 Task: Change the background image of the Trello board multiple times.
Action: Mouse scrolled (1025, 189) with delta (0, 0)
Screenshot: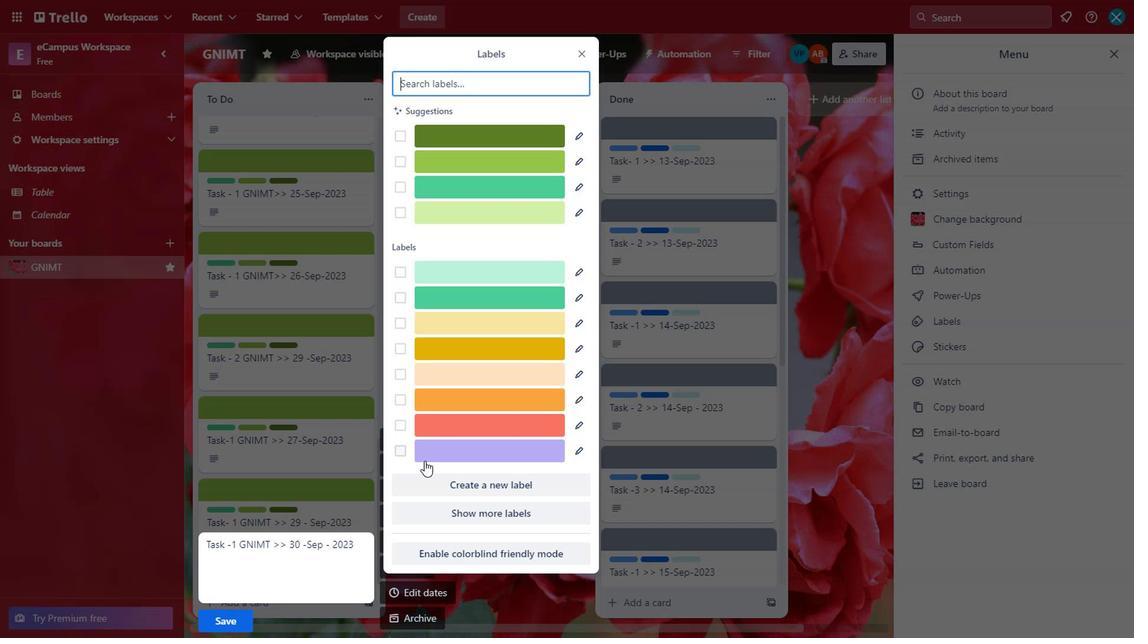 
Action: Mouse scrolled (1025, 189) with delta (0, 0)
Screenshot: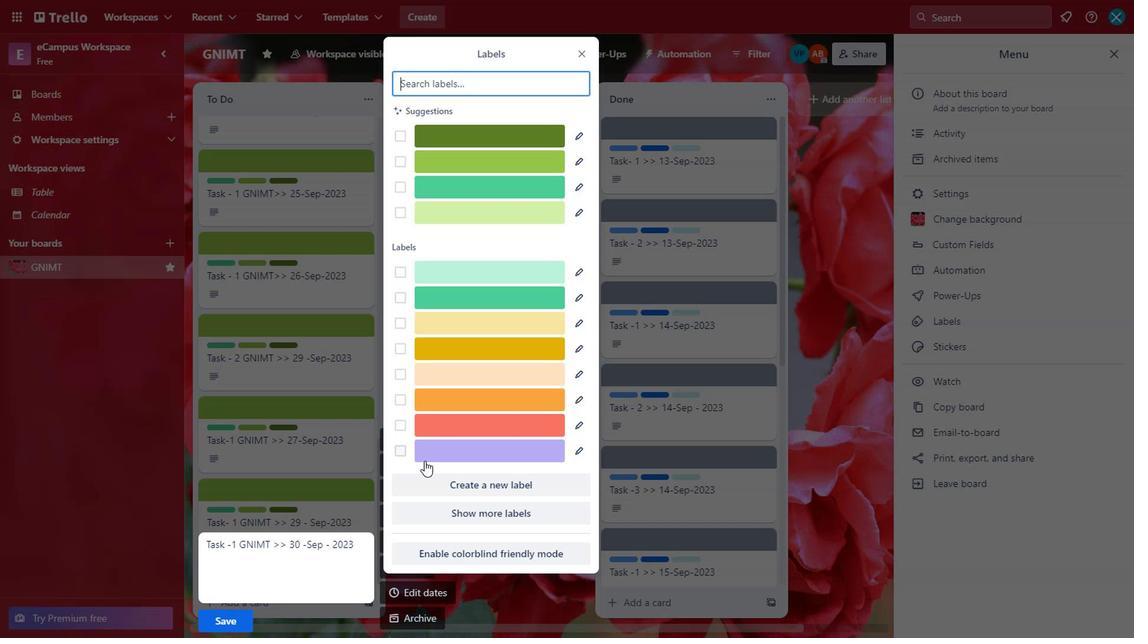 
Action: Mouse scrolled (1025, 189) with delta (0, 0)
Screenshot: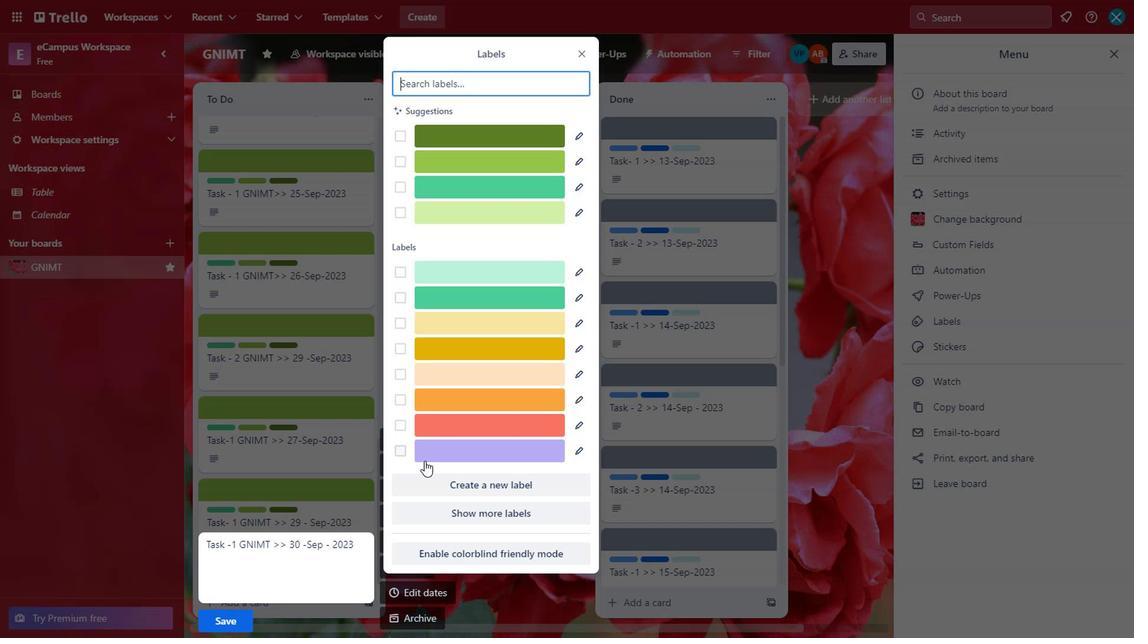
Action: Mouse scrolled (1025, 189) with delta (0, 0)
Screenshot: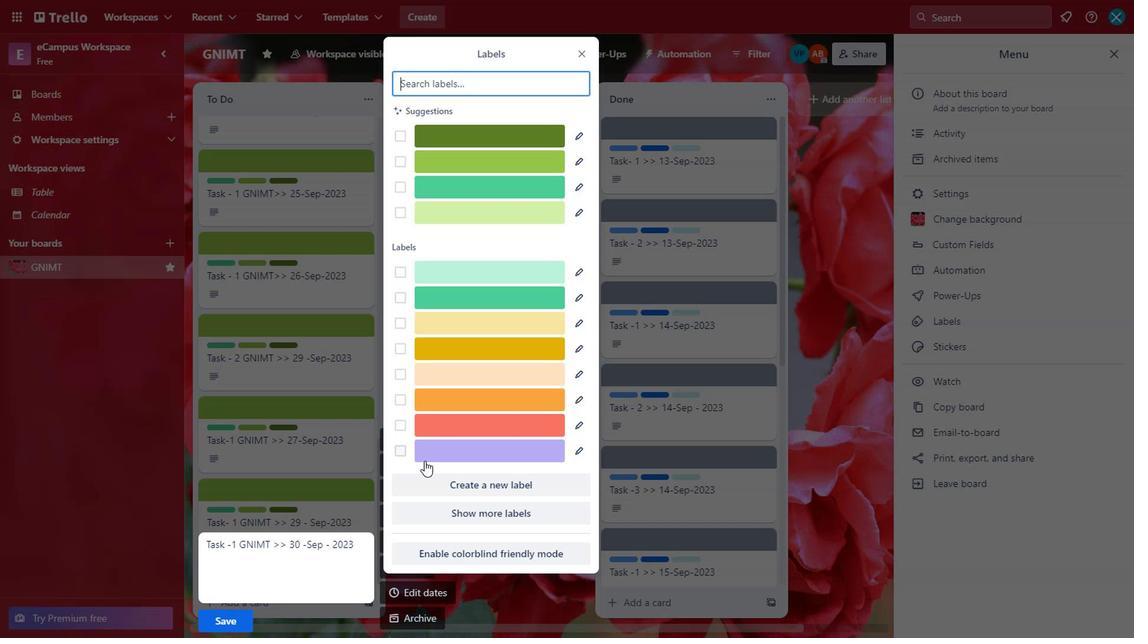 
Action: Mouse moved to (1026, 192)
Screenshot: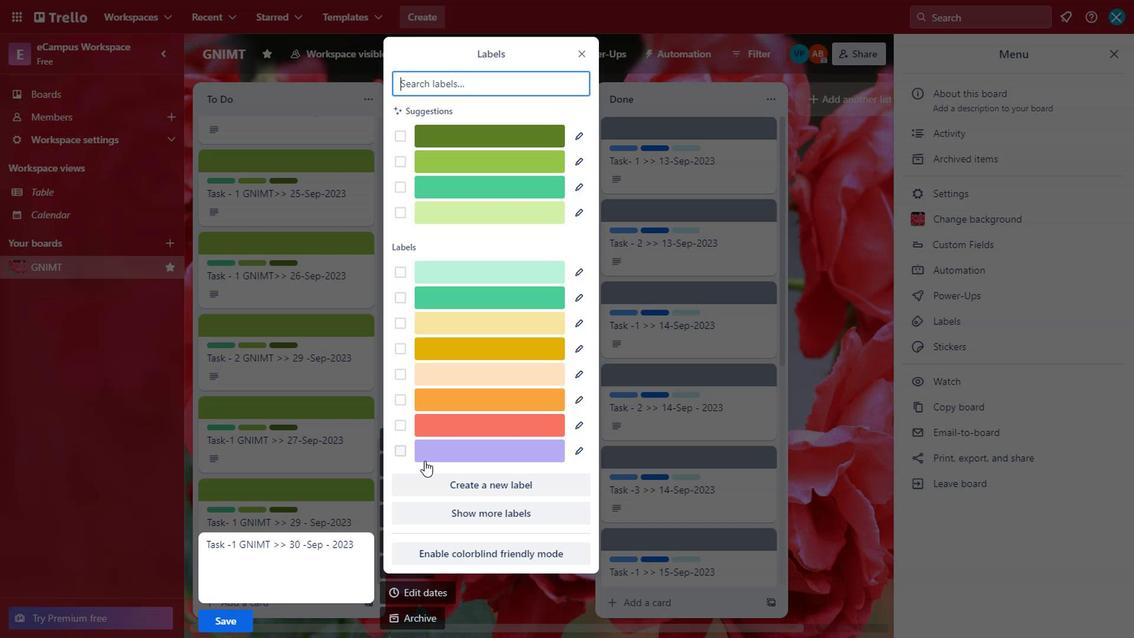 
Action: Mouse scrolled (1026, 192) with delta (0, 0)
Screenshot: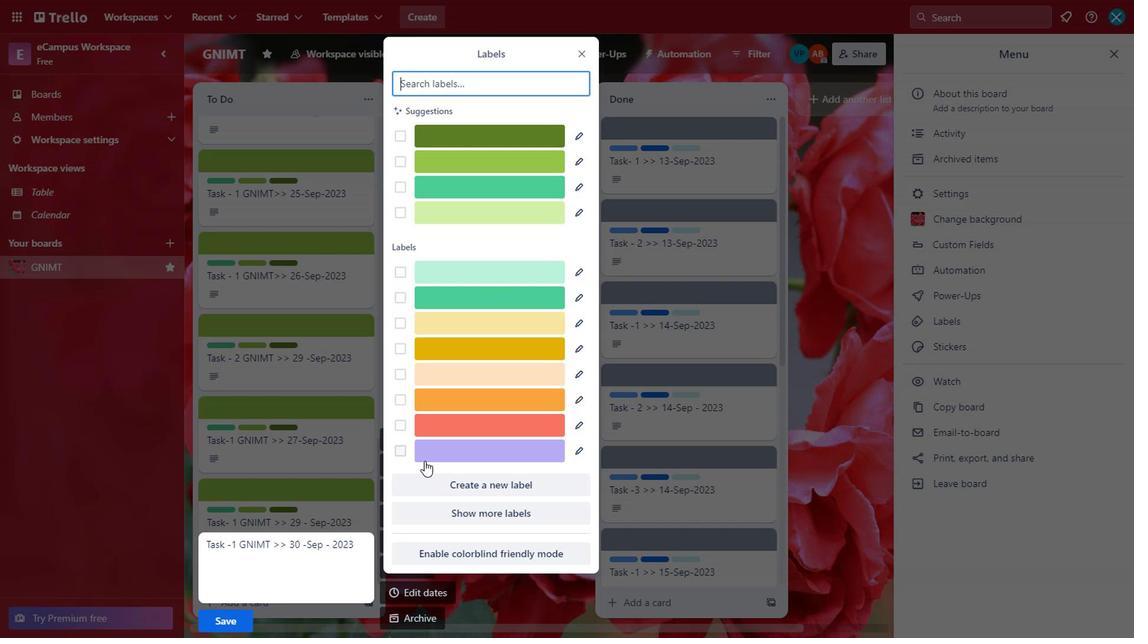 
Action: Mouse scrolled (1026, 192) with delta (0, 0)
Screenshot: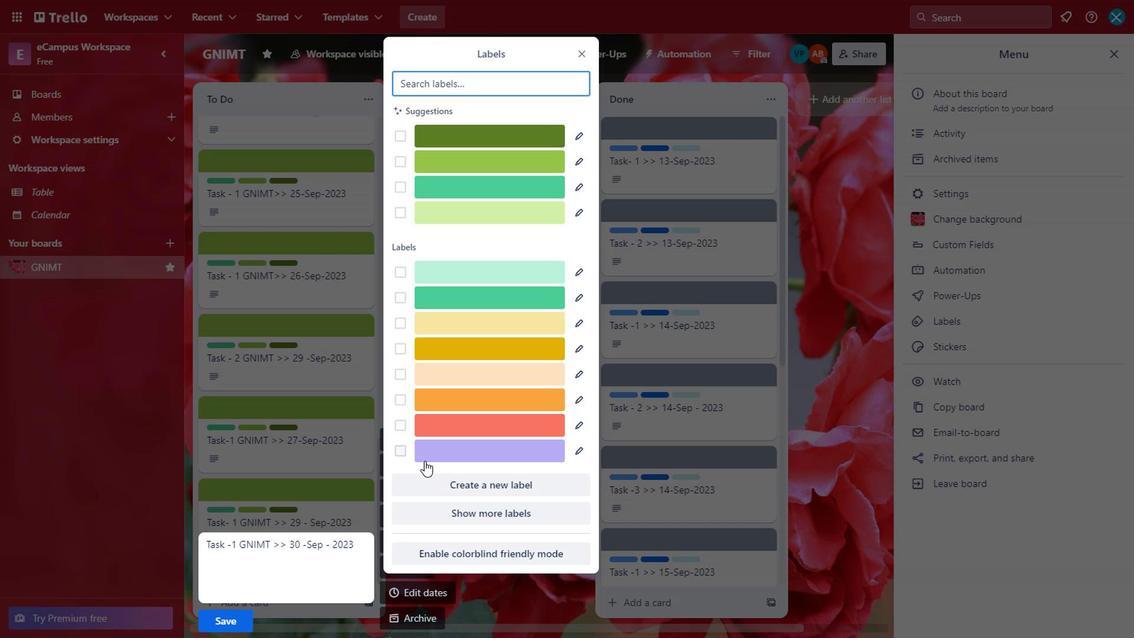 
Action: Mouse moved to (1015, 181)
Screenshot: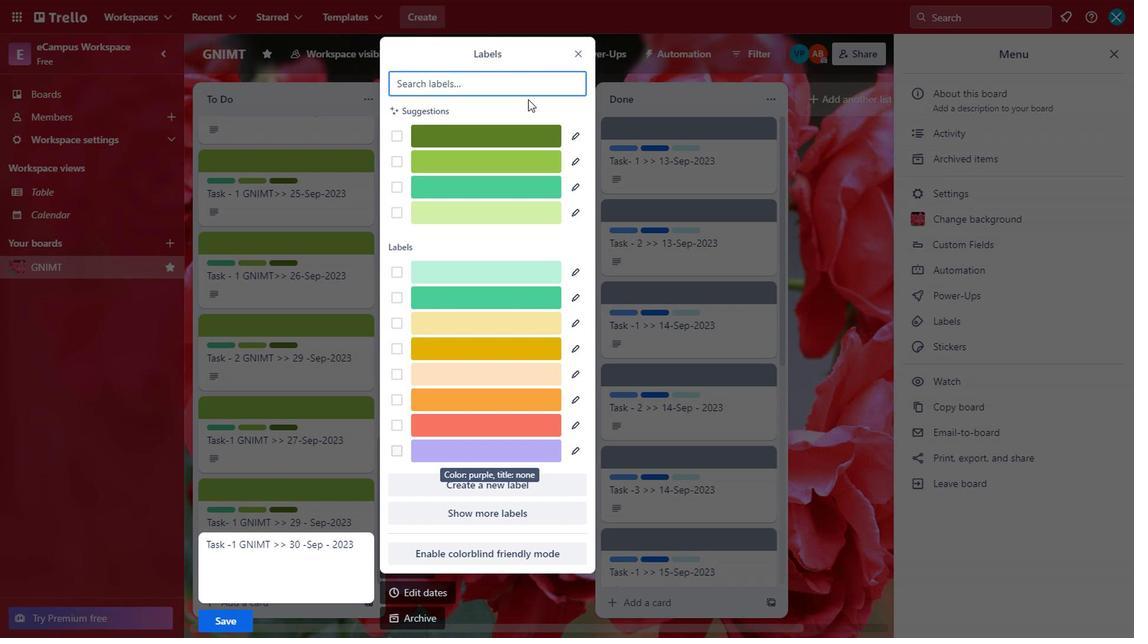 
Action: Mouse pressed left at (1015, 181)
Screenshot: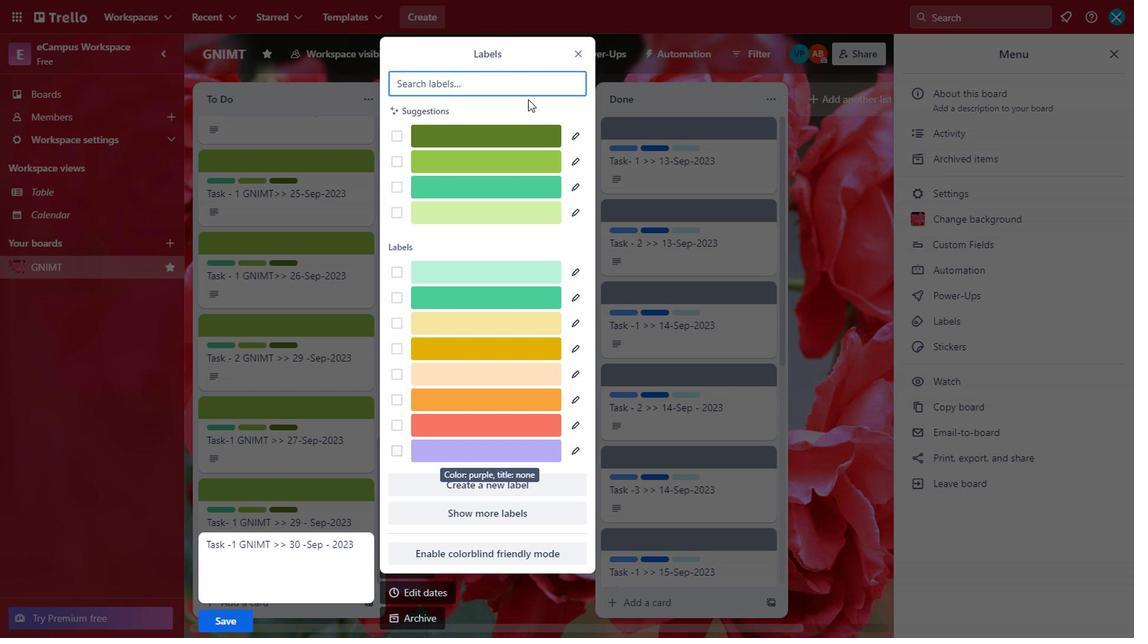 
Action: Mouse moved to (983, 238)
Screenshot: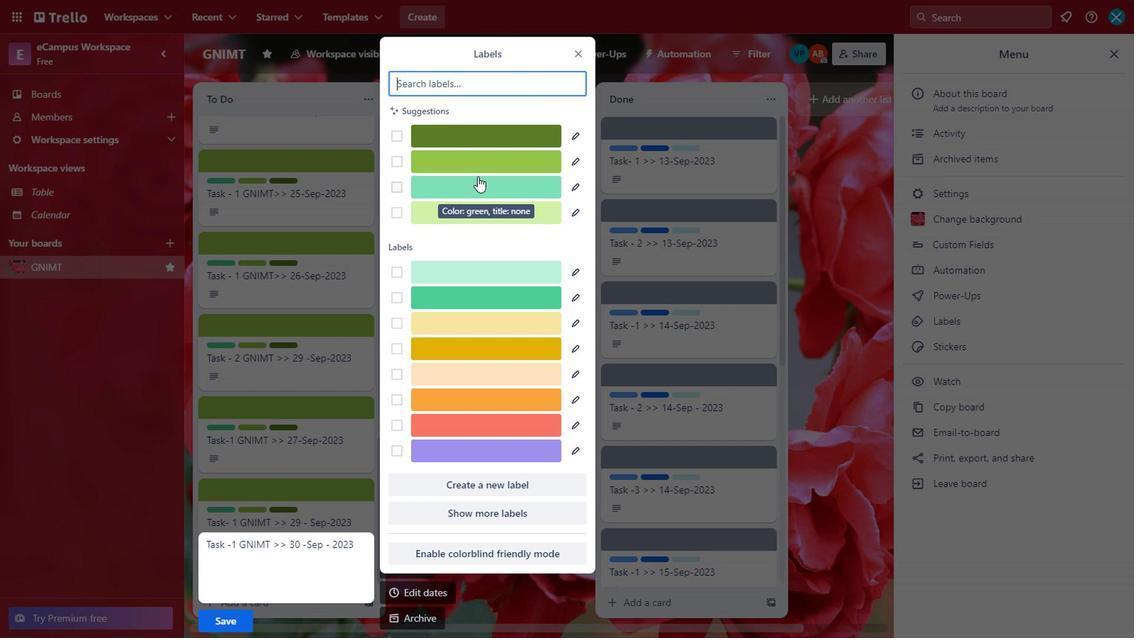 
Action: Mouse pressed left at (983, 238)
Screenshot: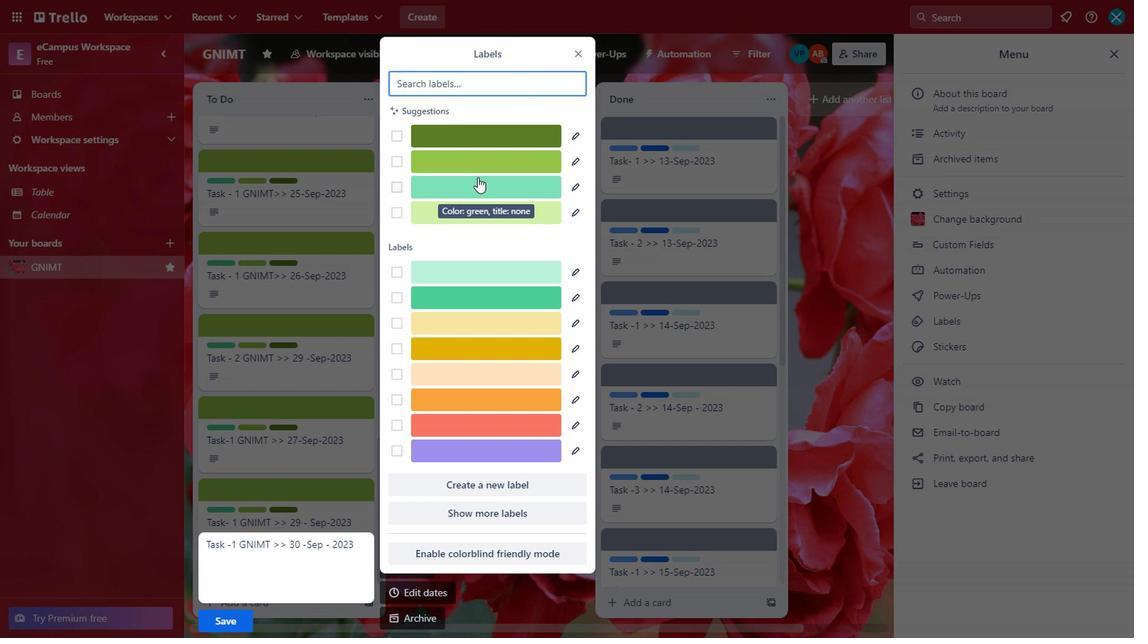 
Action: Mouse moved to (956, 392)
Screenshot: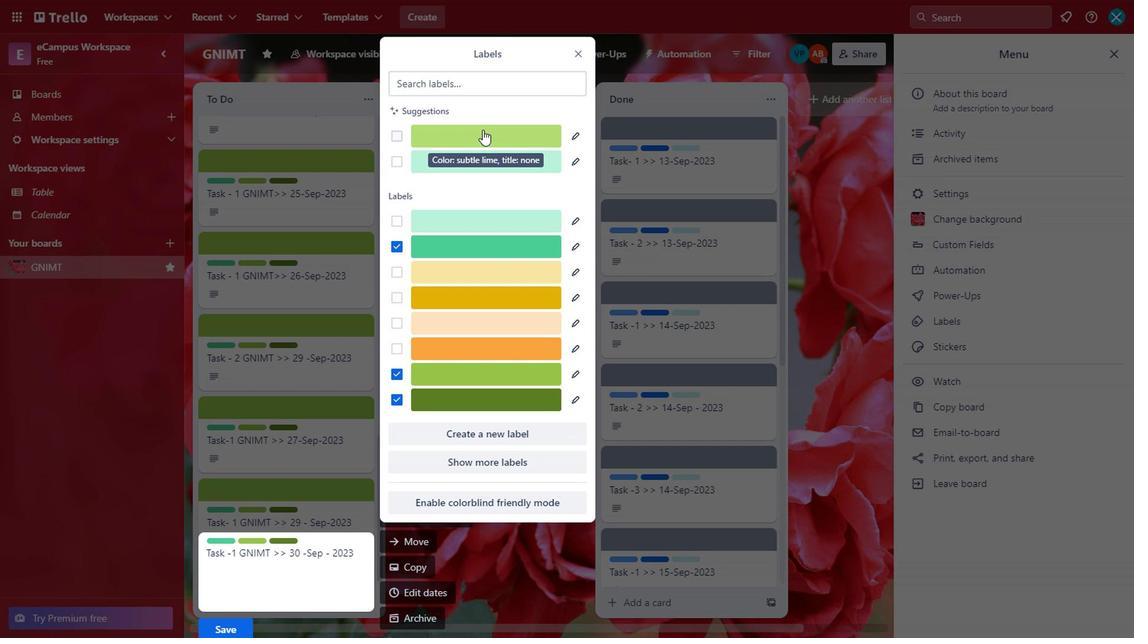 
Action: Mouse pressed left at (956, 392)
Screenshot: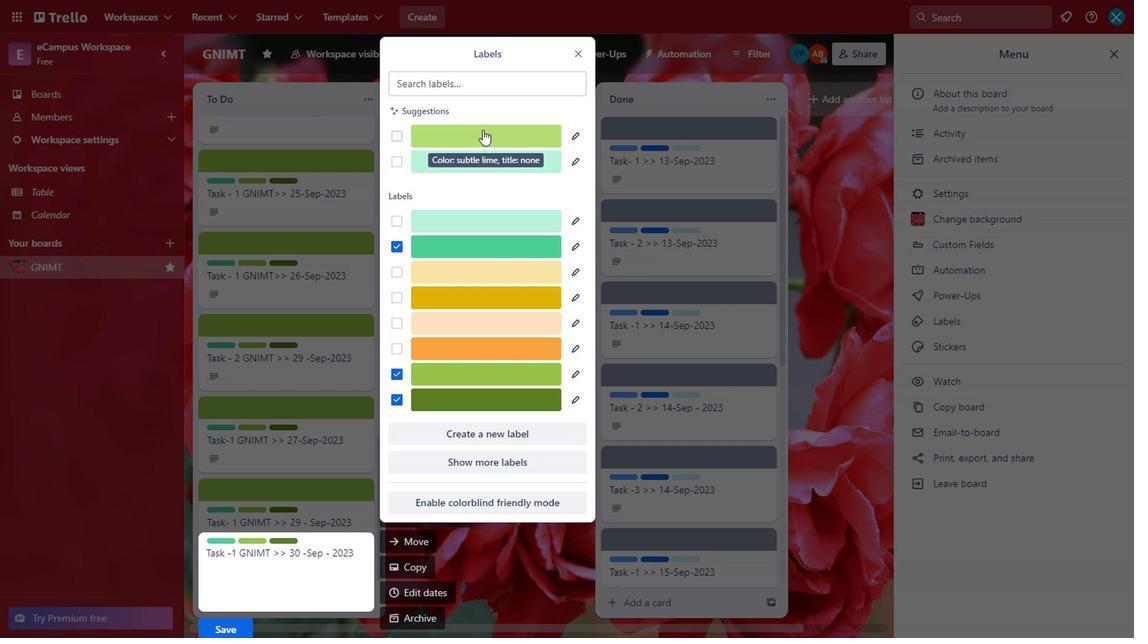 
Action: Mouse moved to (954, 403)
Screenshot: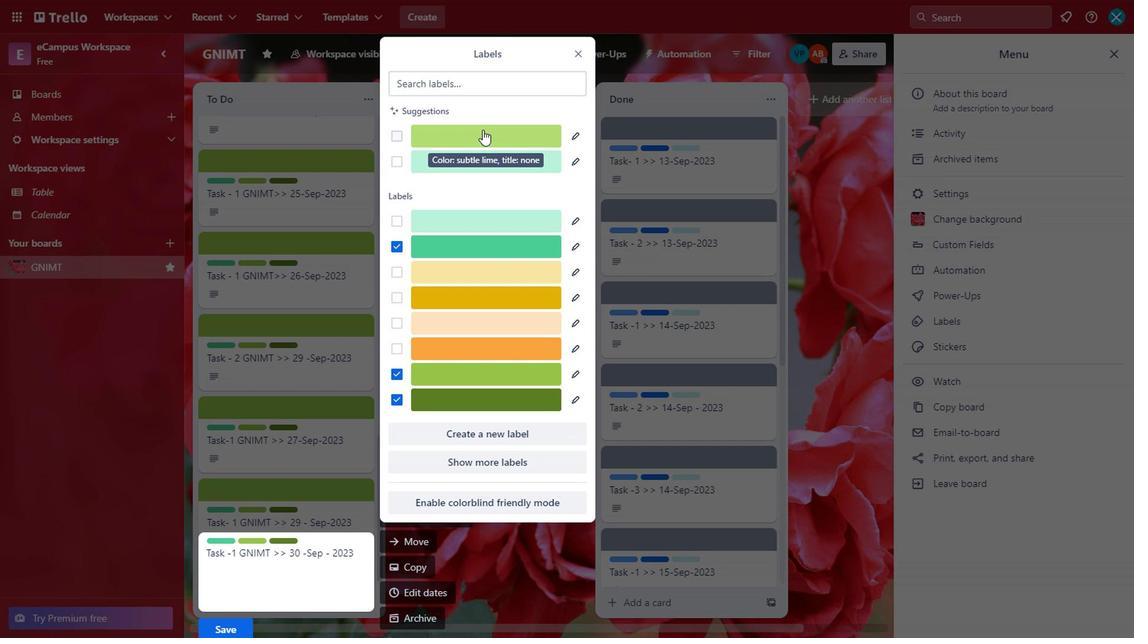 
Action: Mouse pressed left at (954, 403)
Screenshot: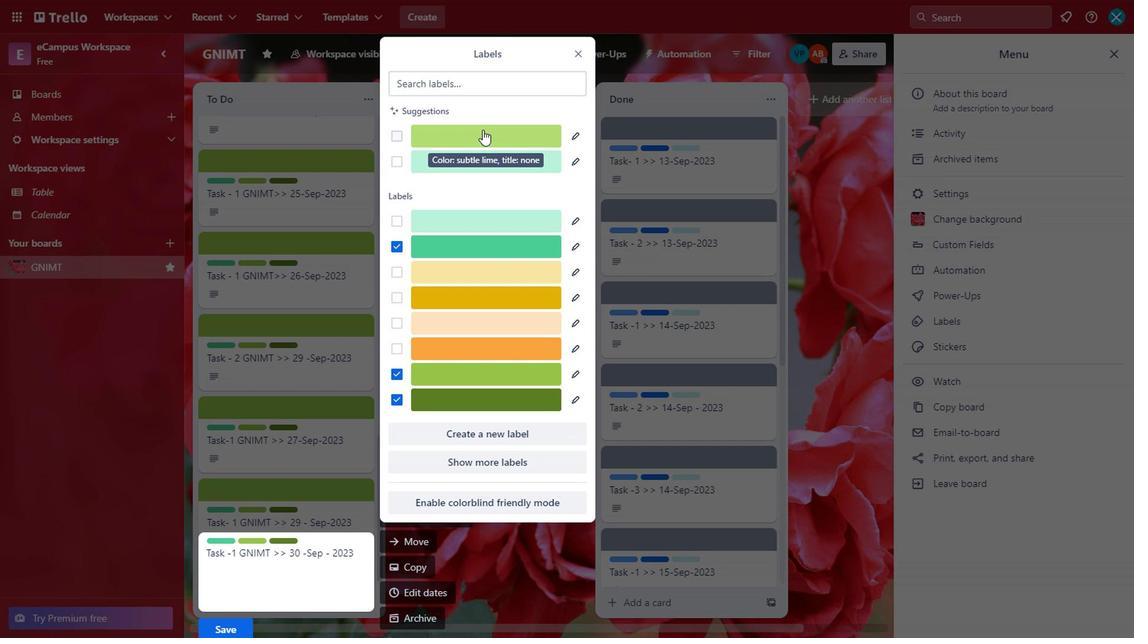 
Action: Mouse moved to (954, 418)
Screenshot: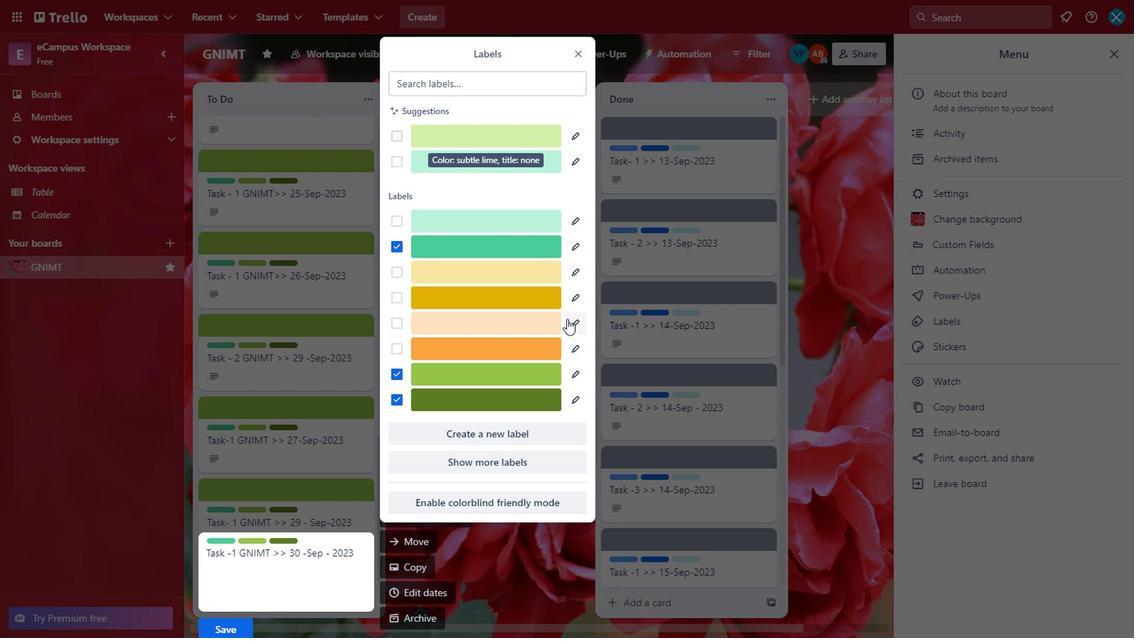 
Action: Mouse pressed left at (954, 418)
Screenshot: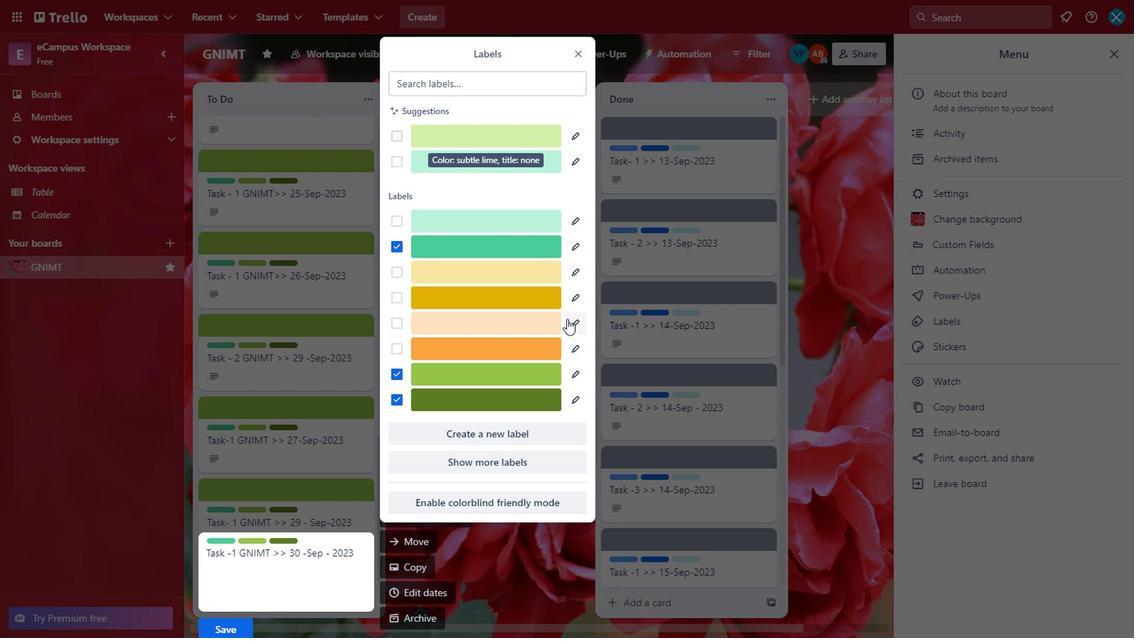 
Action: Mouse moved to (889, 470)
Screenshot: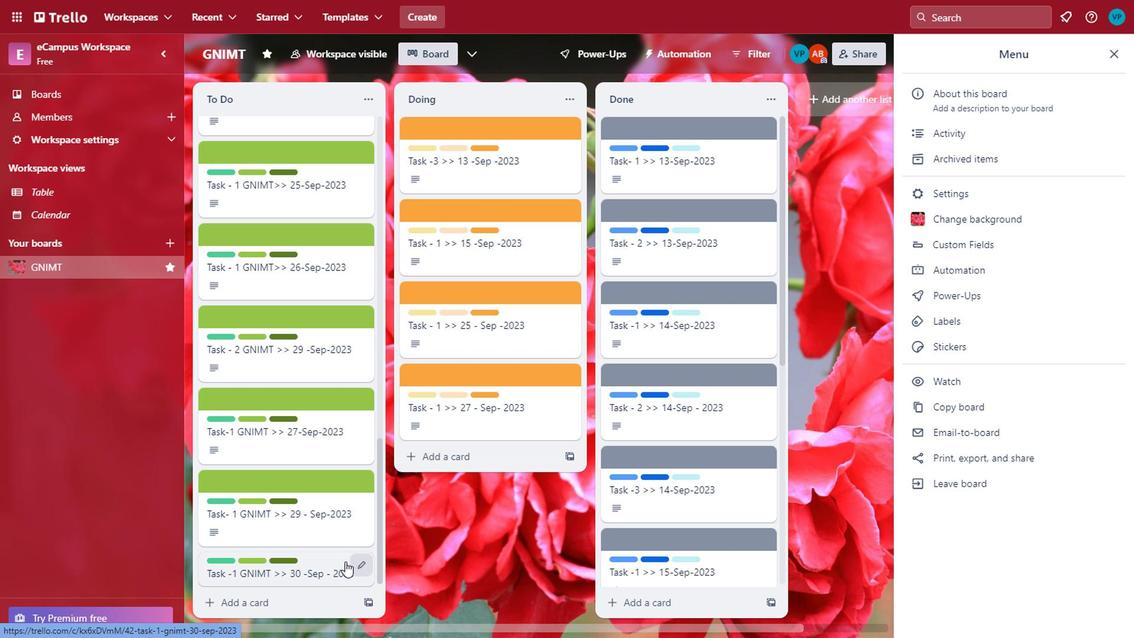 
Action: Mouse pressed left at (889, 470)
Screenshot: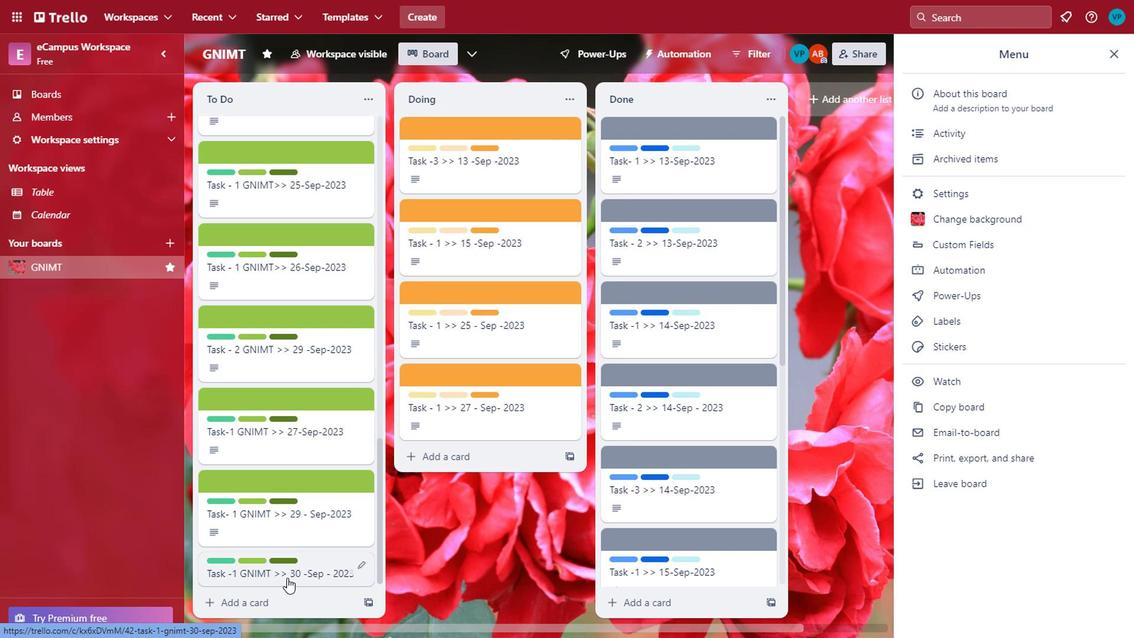 
Action: Mouse moved to (1019, 186)
Screenshot: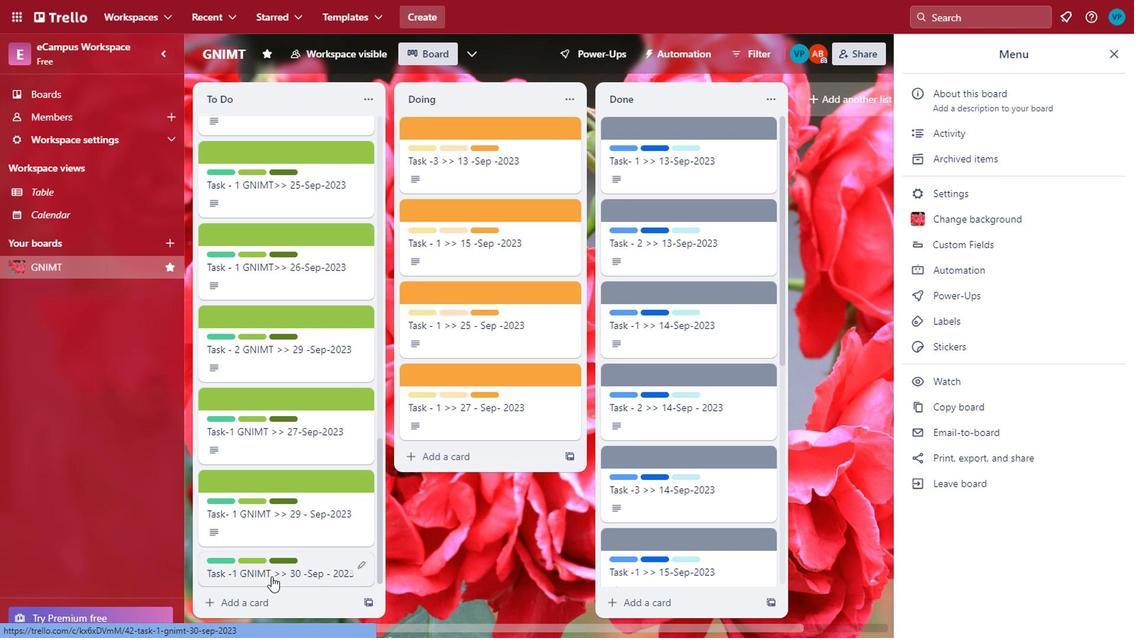 
Action: Mouse scrolled (1019, 187) with delta (0, 0)
Screenshot: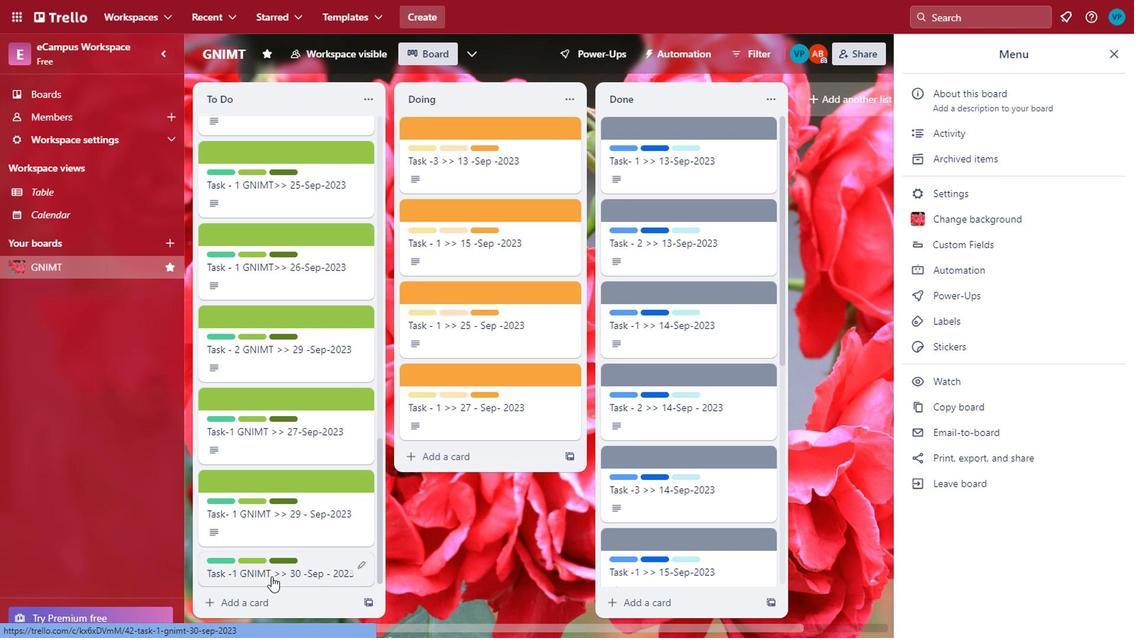 
Action: Mouse scrolled (1019, 187) with delta (0, 0)
Screenshot: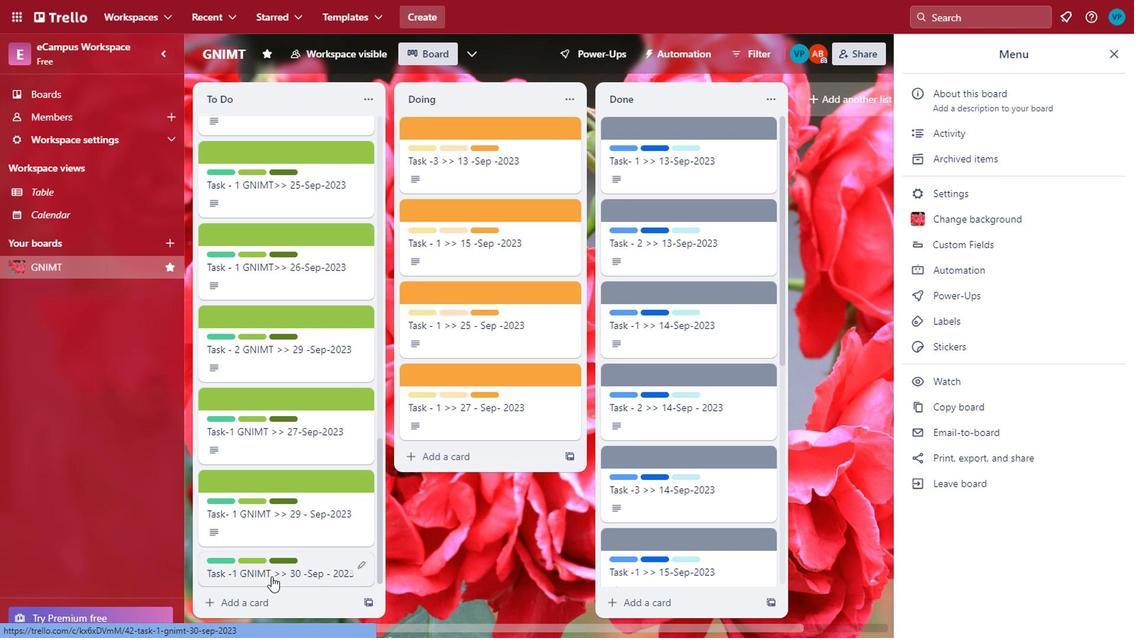 
Action: Mouse moved to (1019, 187)
Screenshot: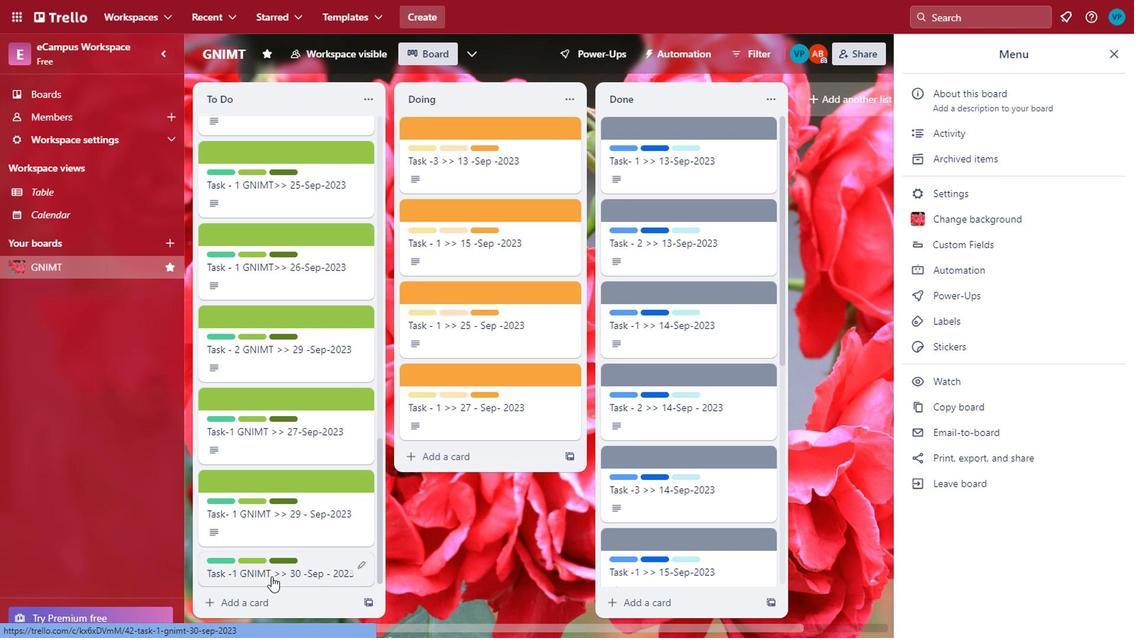 
Action: Mouse scrolled (1019, 187) with delta (0, 0)
Screenshot: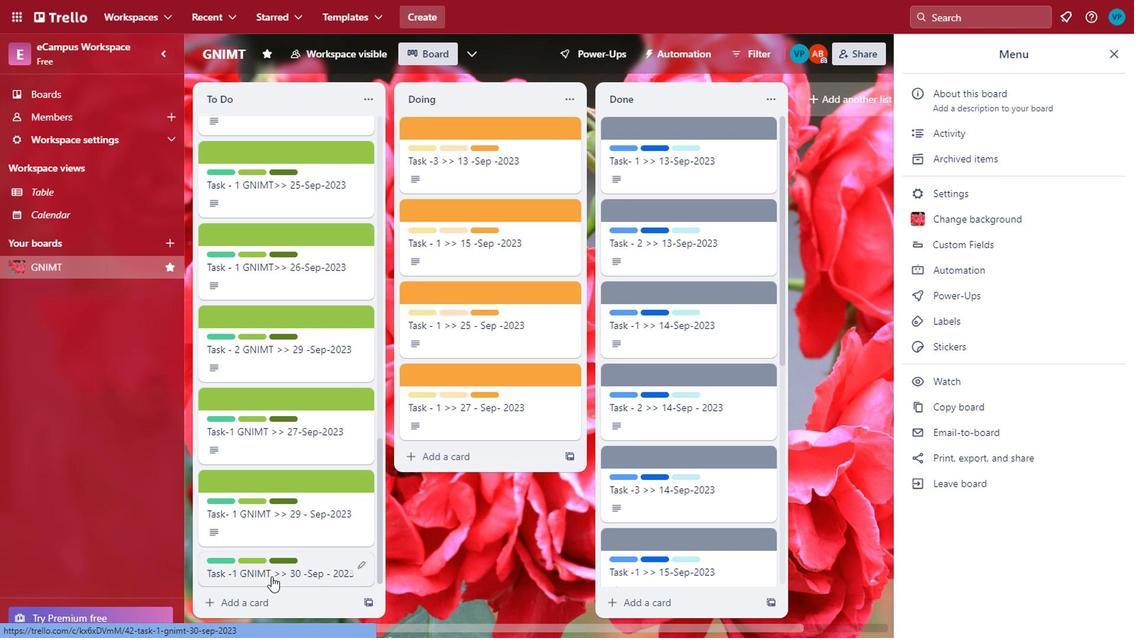 
Action: Mouse moved to (1059, 175)
Screenshot: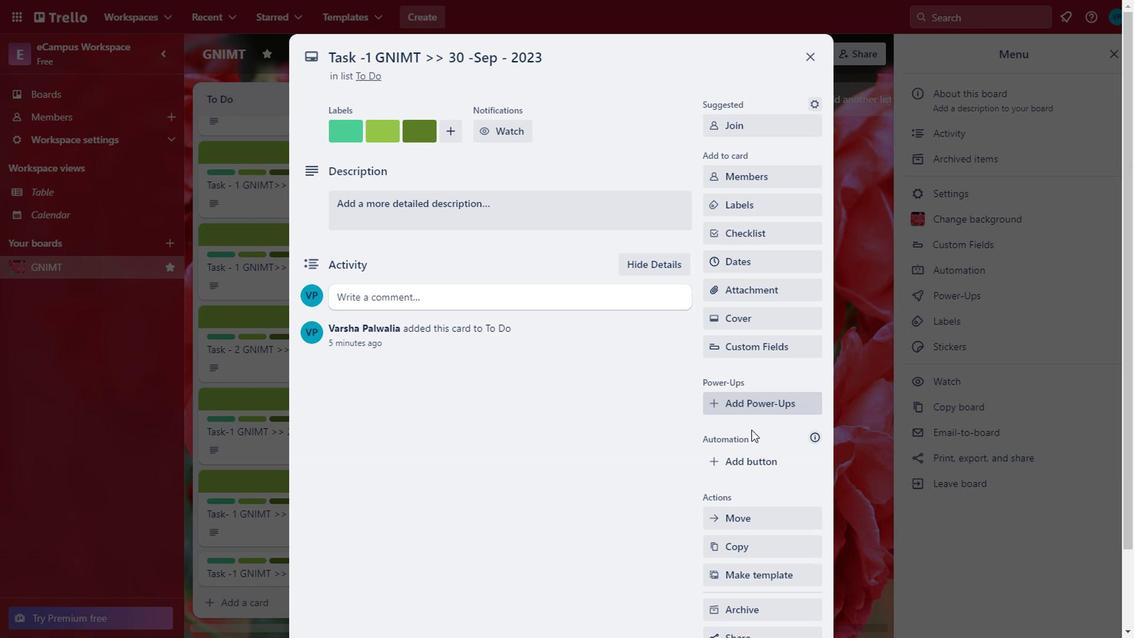 
Action: Mouse pressed left at (1059, 175)
Screenshot: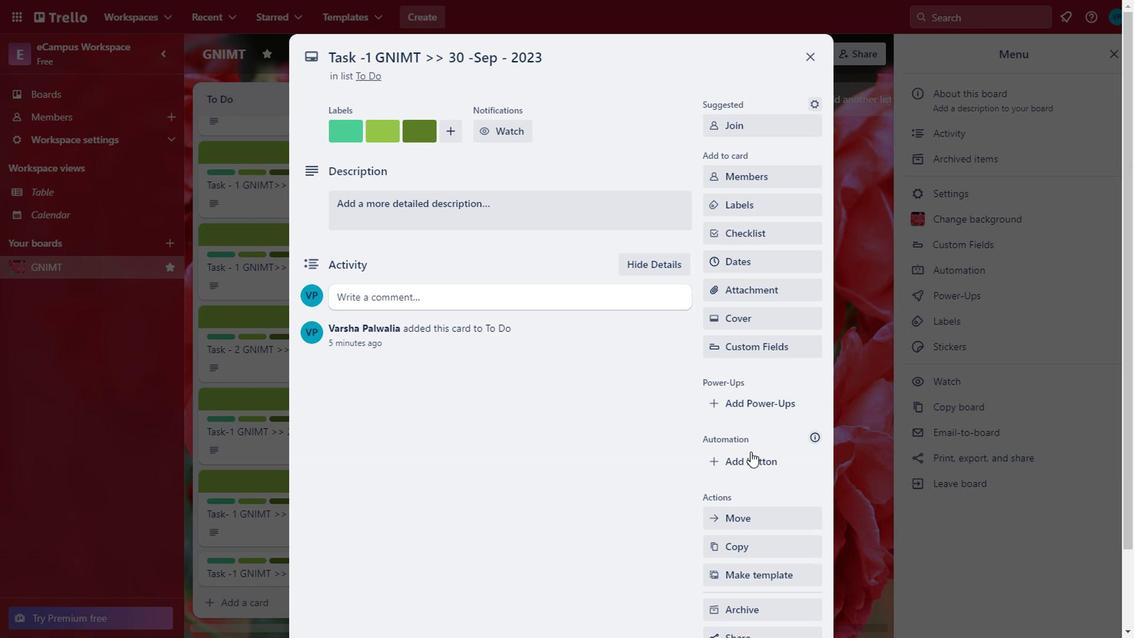 
Action: Mouse moved to (821, 319)
Screenshot: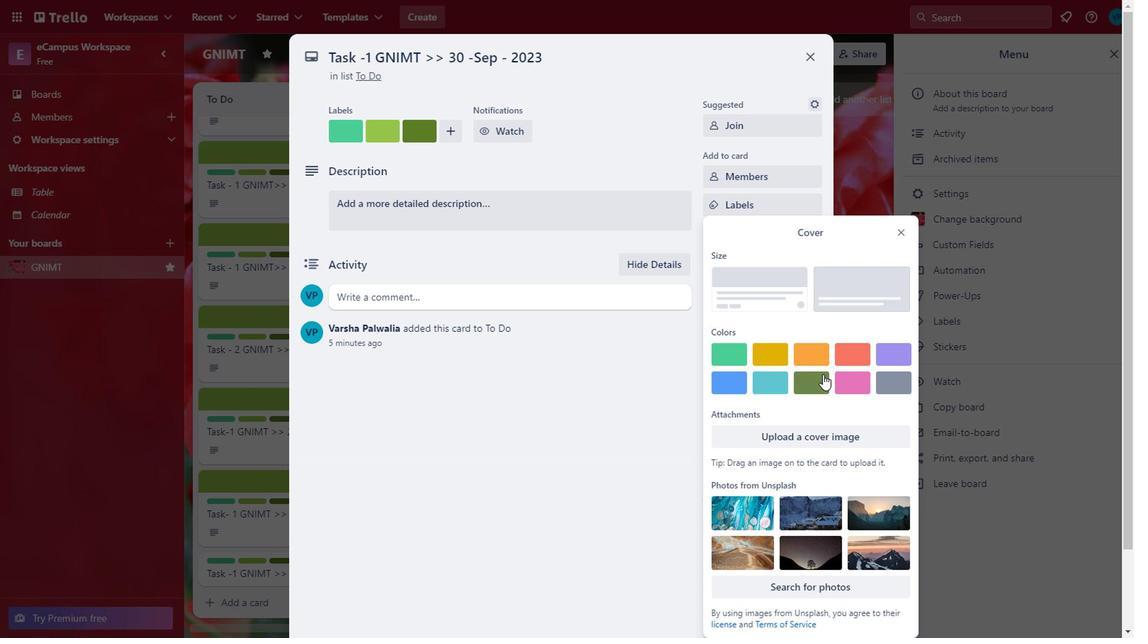 
Action: Mouse pressed left at (821, 319)
Screenshot: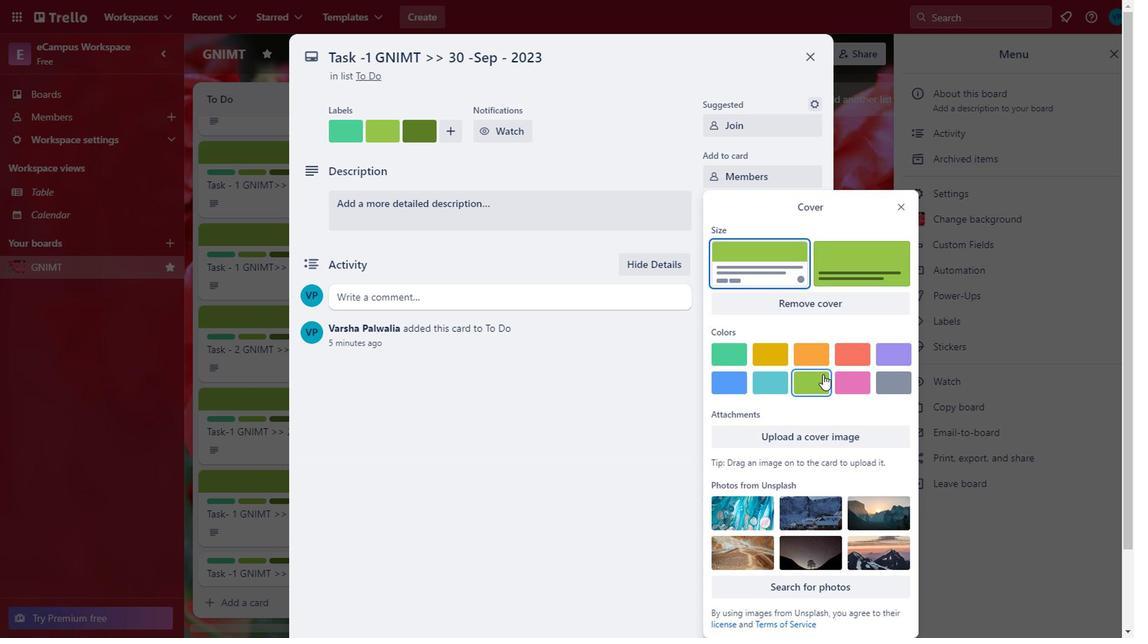 
Action: Mouse moved to (784, 285)
Screenshot: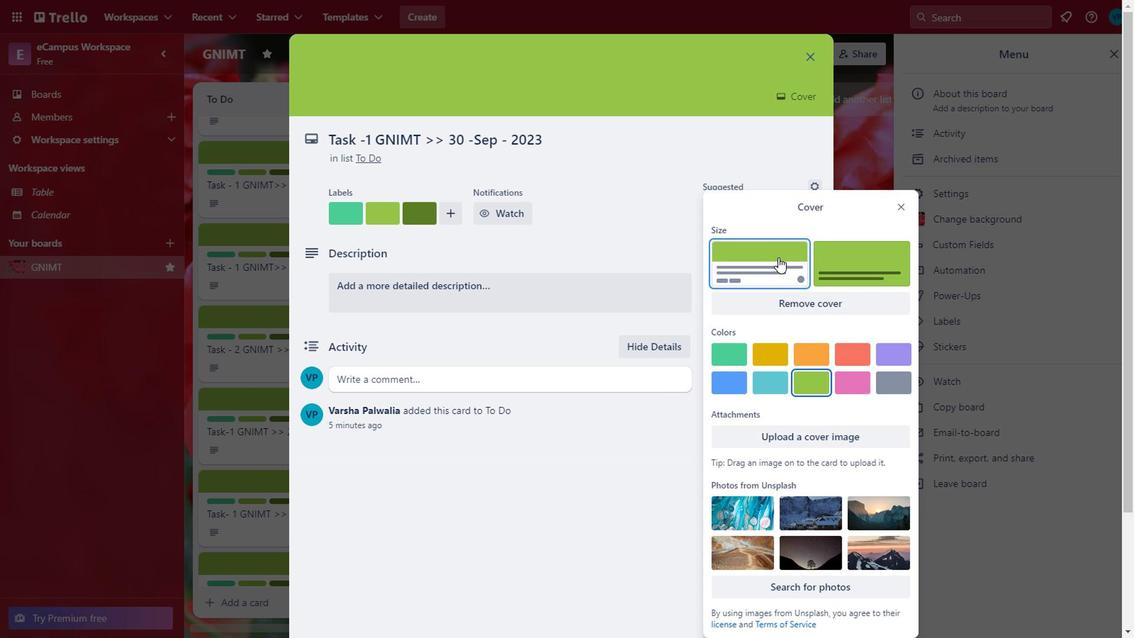 
Action: Mouse pressed left at (784, 285)
Screenshot: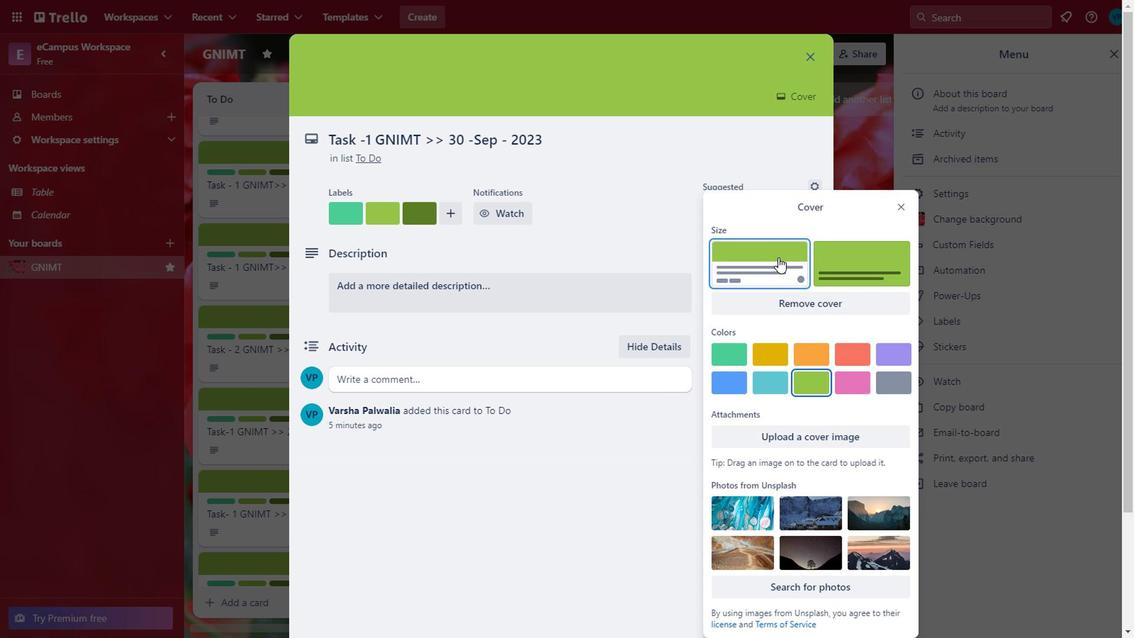 
Action: Mouse moved to (807, 349)
Screenshot: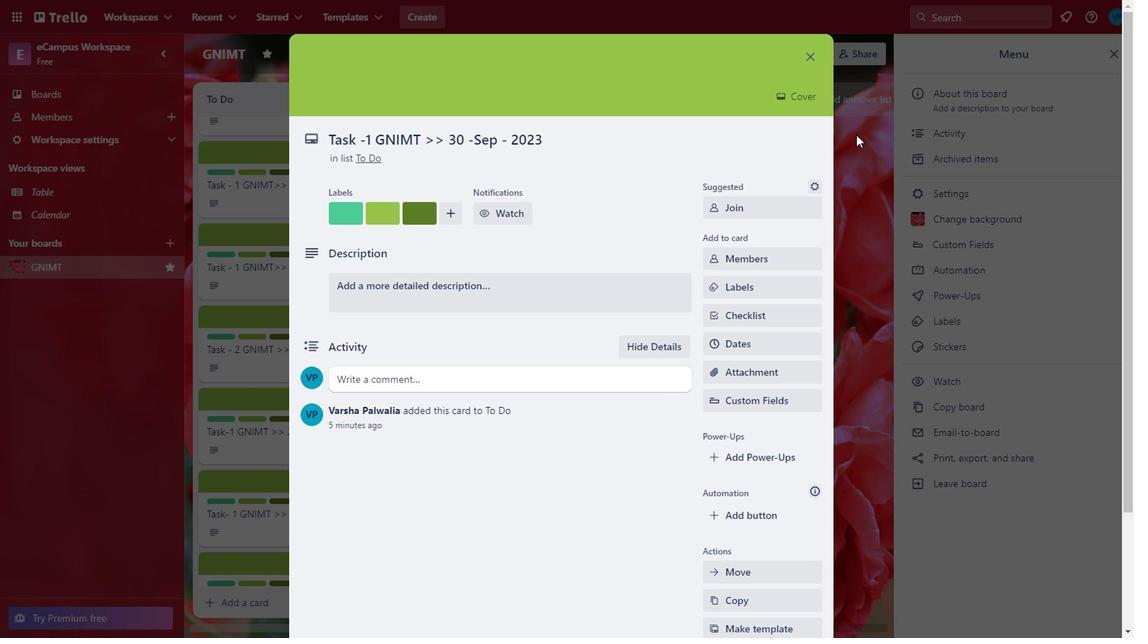 
Action: Mouse pressed left at (807, 349)
Screenshot: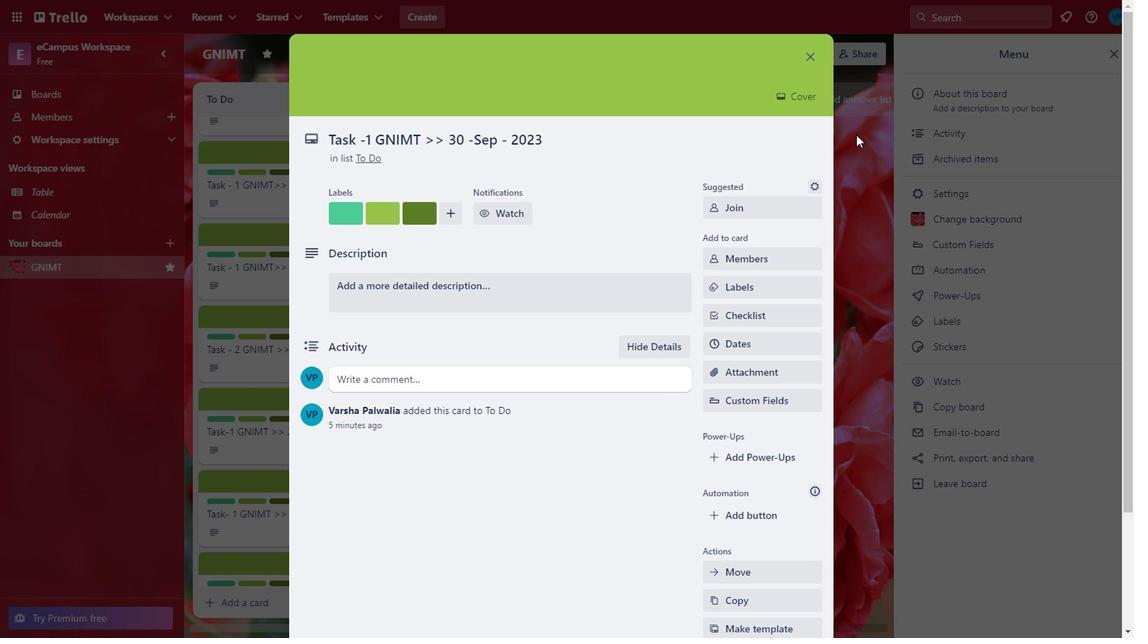 
Action: Mouse moved to (767, 415)
Screenshot: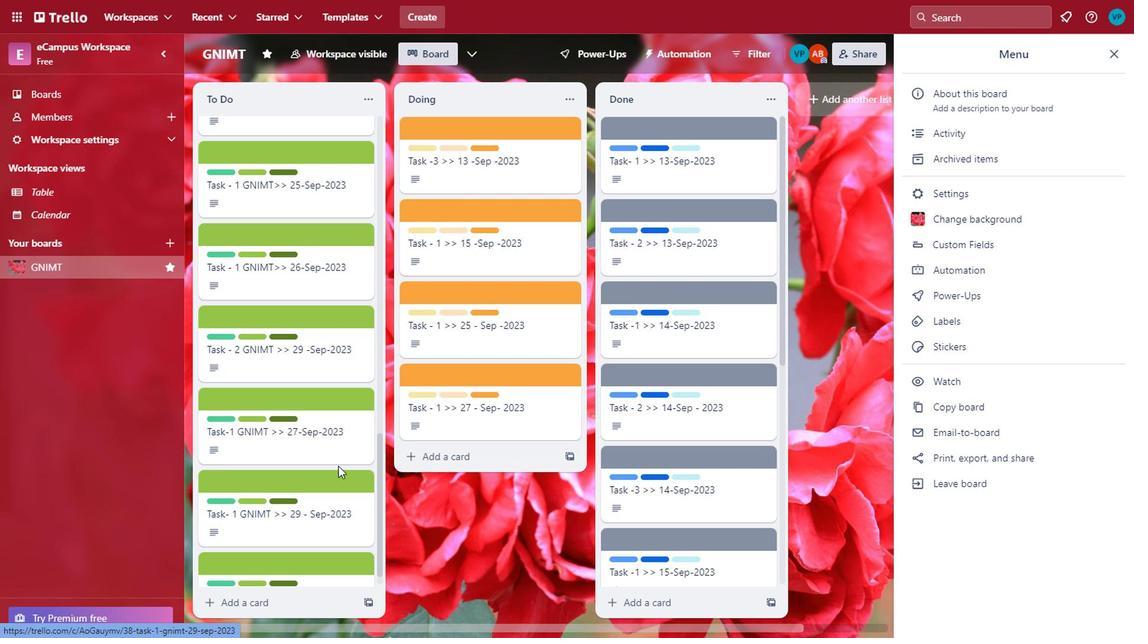 
Action: Mouse pressed left at (767, 415)
Screenshot: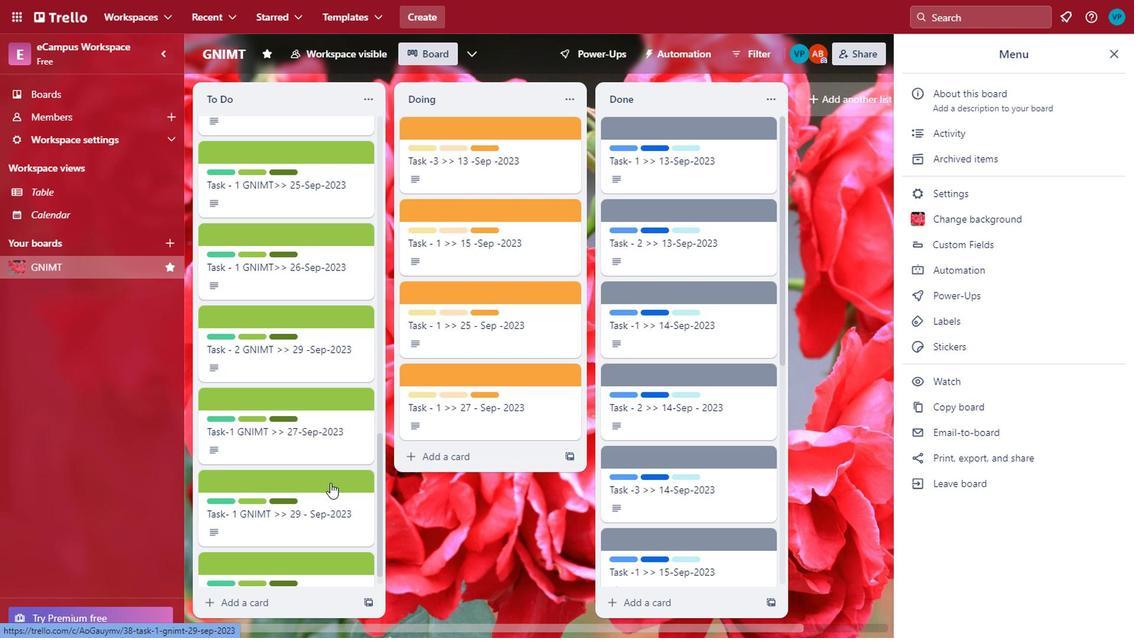 
Action: Mouse moved to (792, 459)
Screenshot: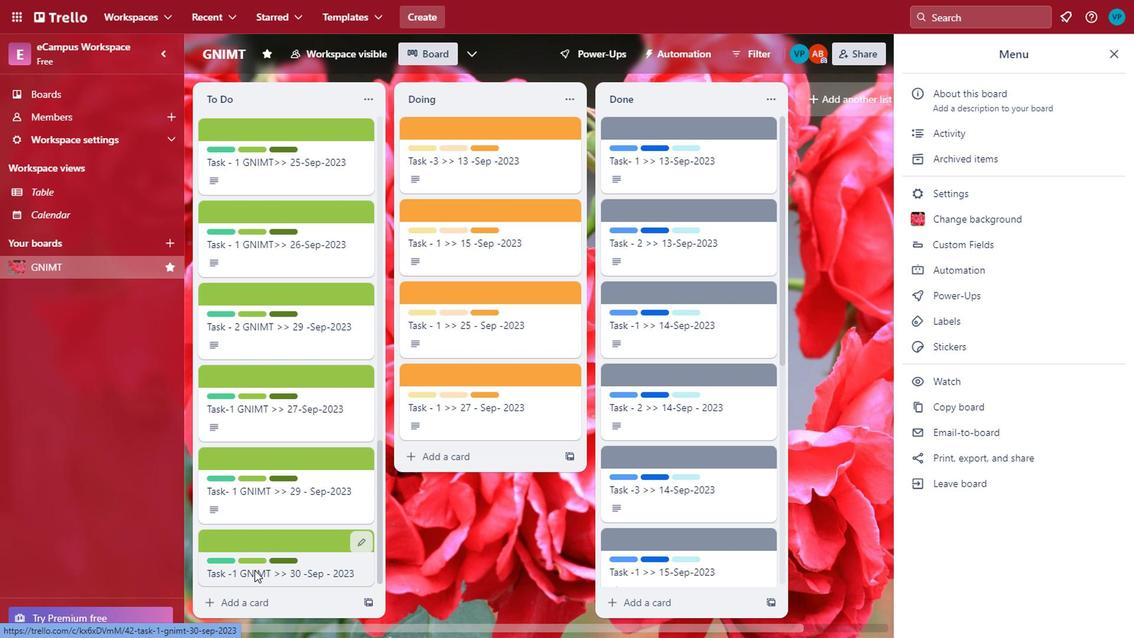 
Action: Mouse pressed left at (792, 459)
Screenshot: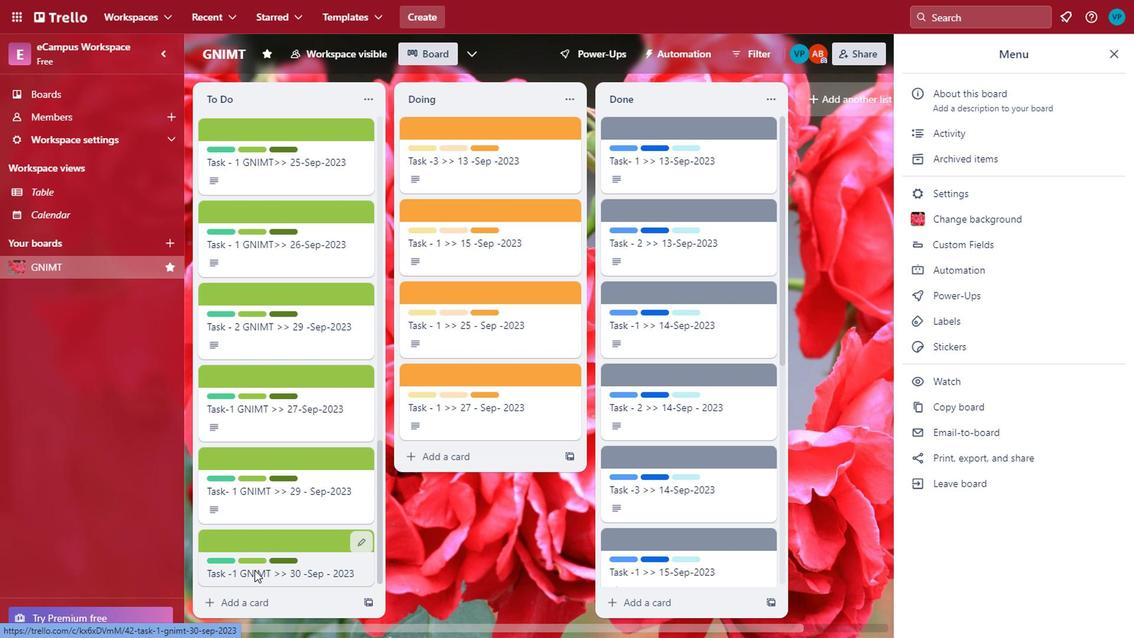 
Action: Mouse moved to (1026, 235)
Screenshot: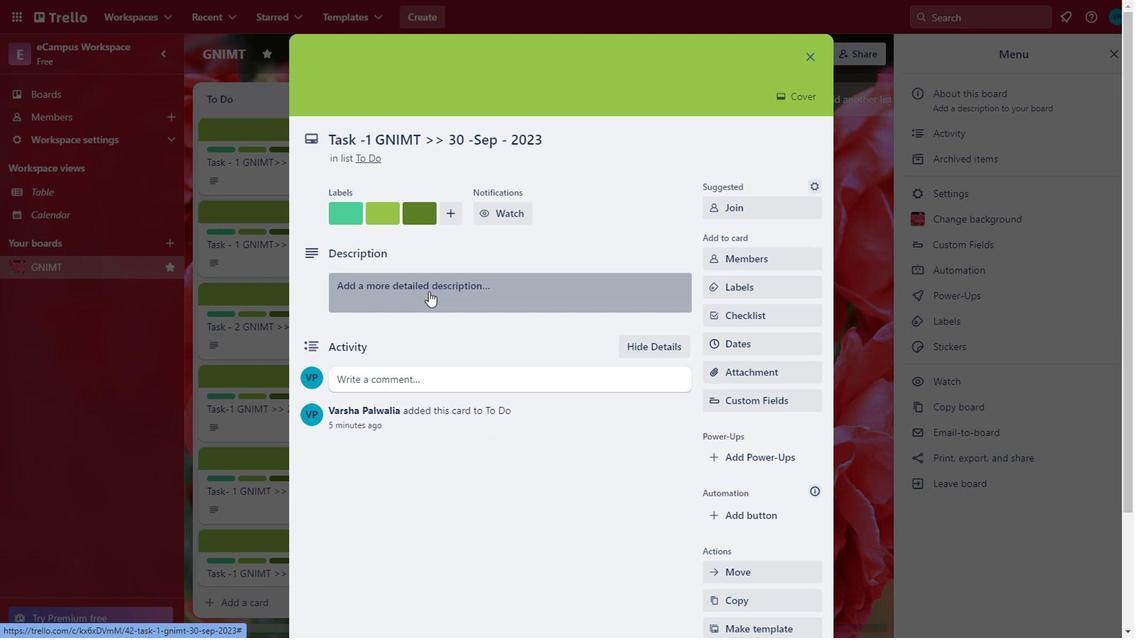 
Action: Mouse scrolled (1026, 235) with delta (0, 0)
Screenshot: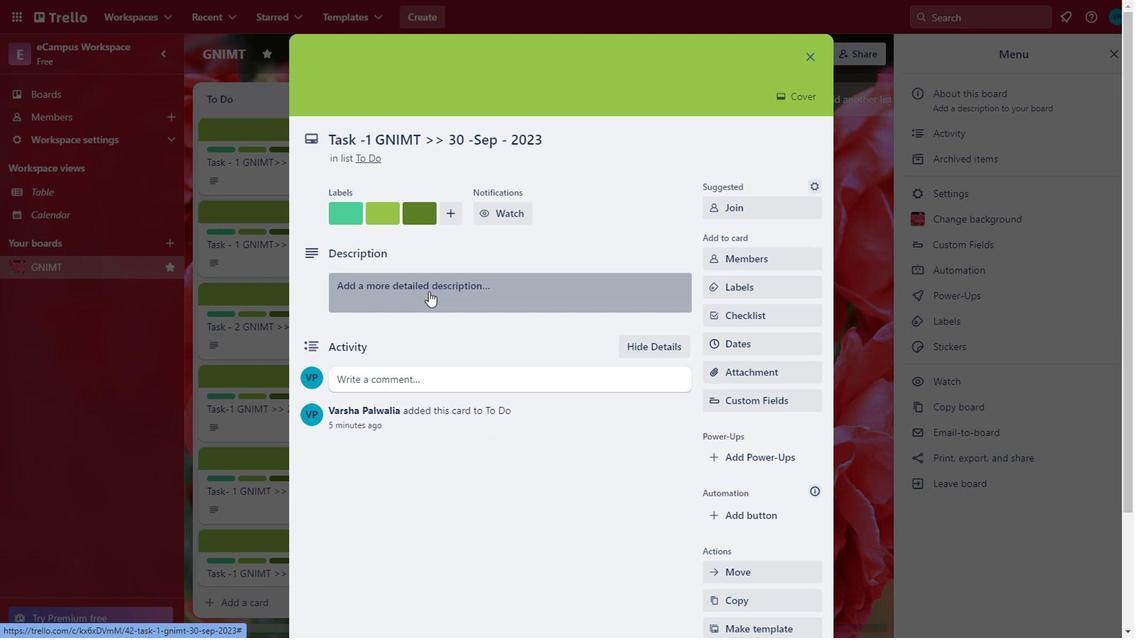 
Action: Mouse moved to (1029, 228)
Screenshot: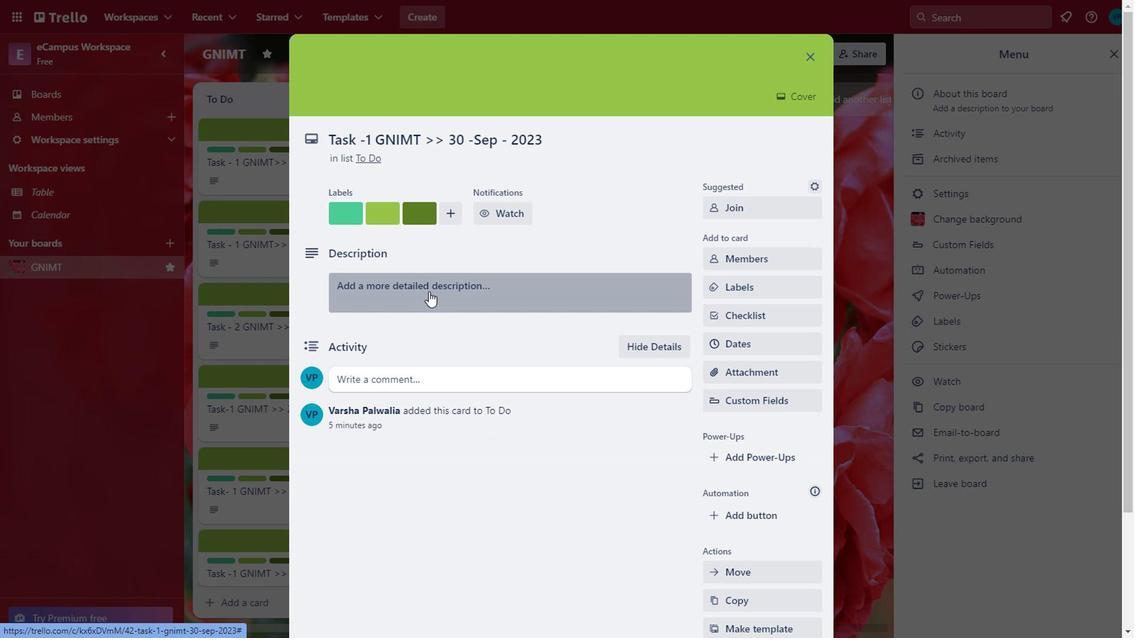 
Action: Mouse scrolled (1029, 228) with delta (0, 0)
Screenshot: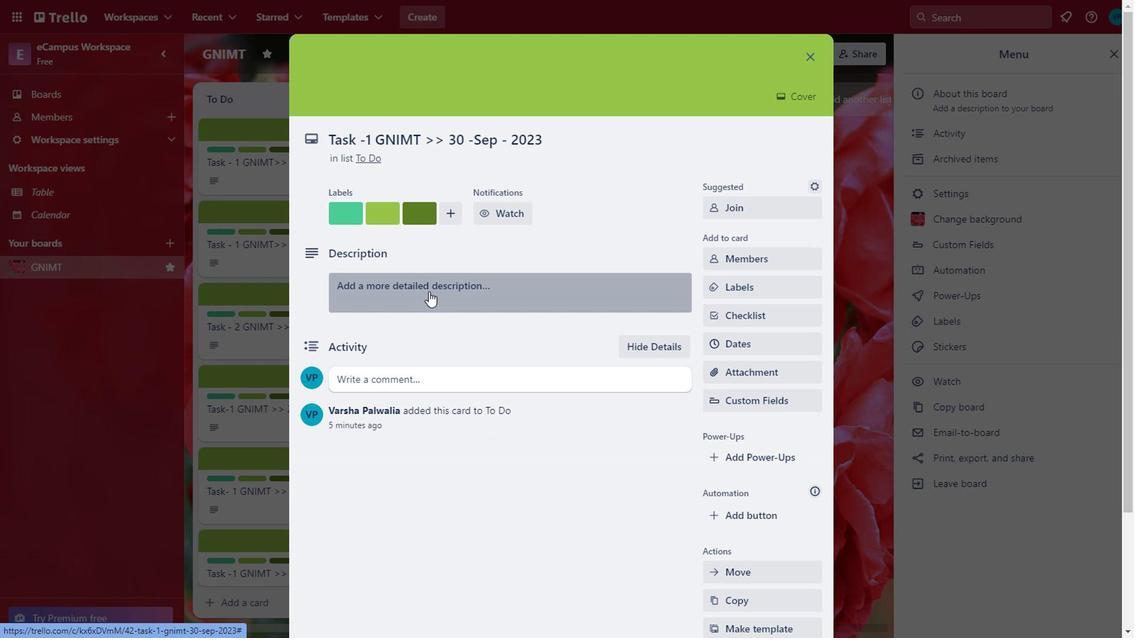 
Action: Mouse moved to (1030, 225)
Screenshot: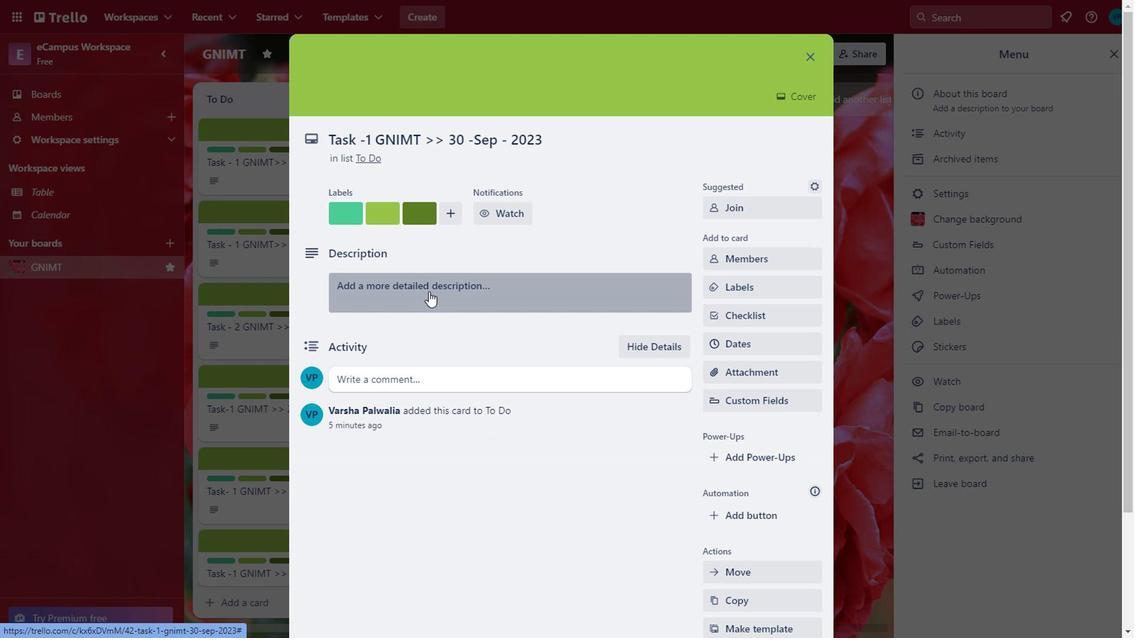 
Action: Mouse scrolled (1030, 225) with delta (0, 0)
Screenshot: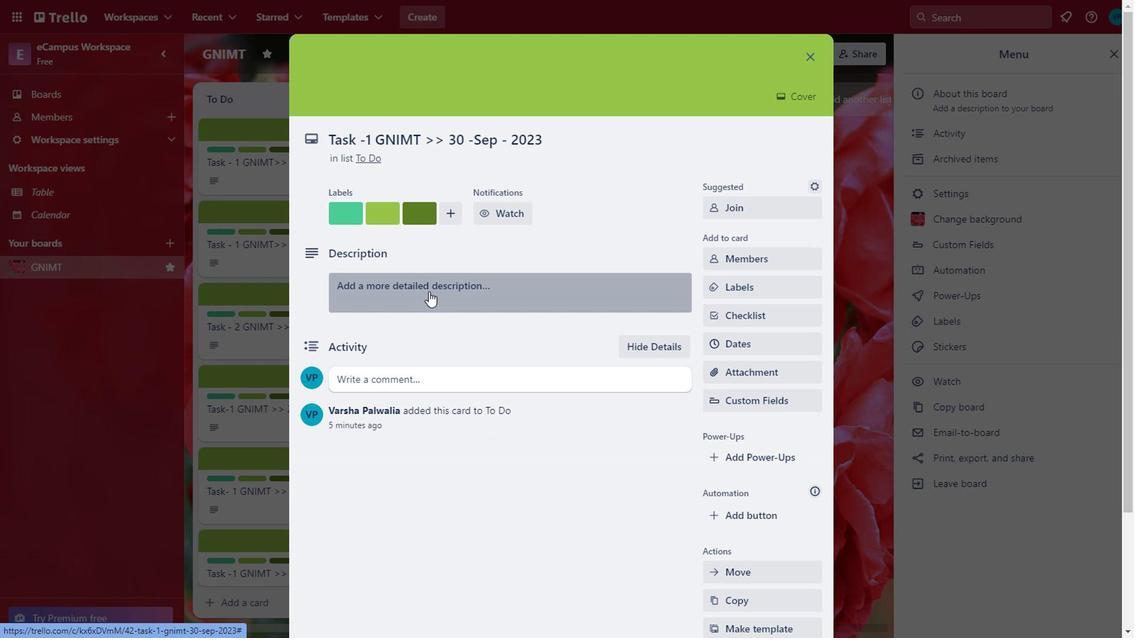 
Action: Mouse moved to (1030, 225)
Screenshot: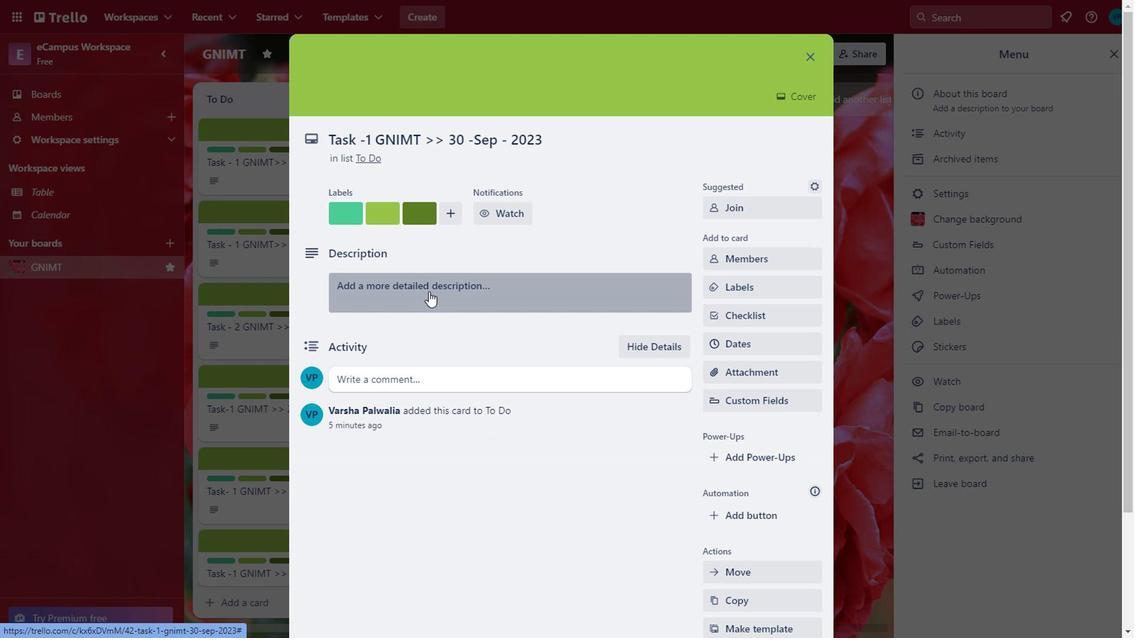 
Action: Mouse scrolled (1030, 225) with delta (0, 0)
Screenshot: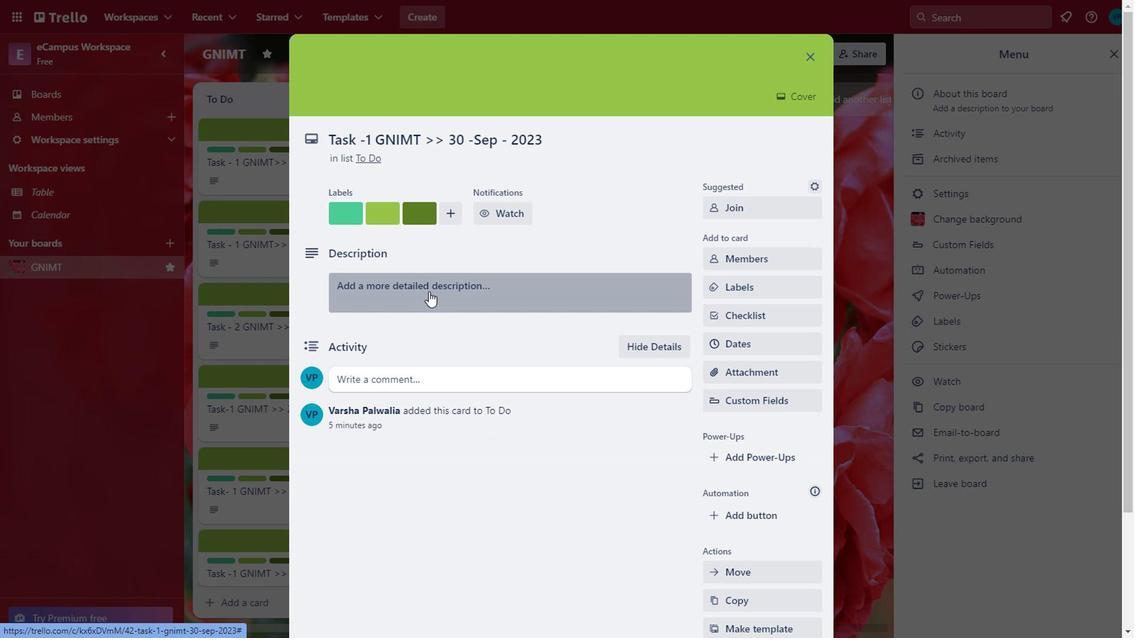 
Action: Mouse moved to (1068, 178)
Screenshot: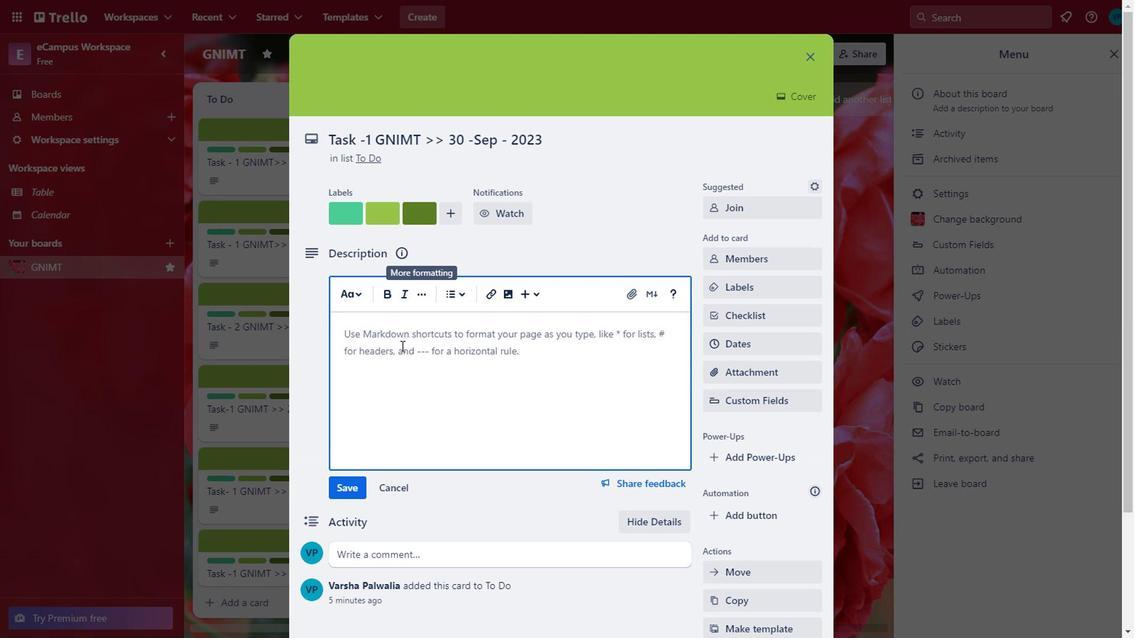 
Action: Mouse pressed left at (1068, 178)
Screenshot: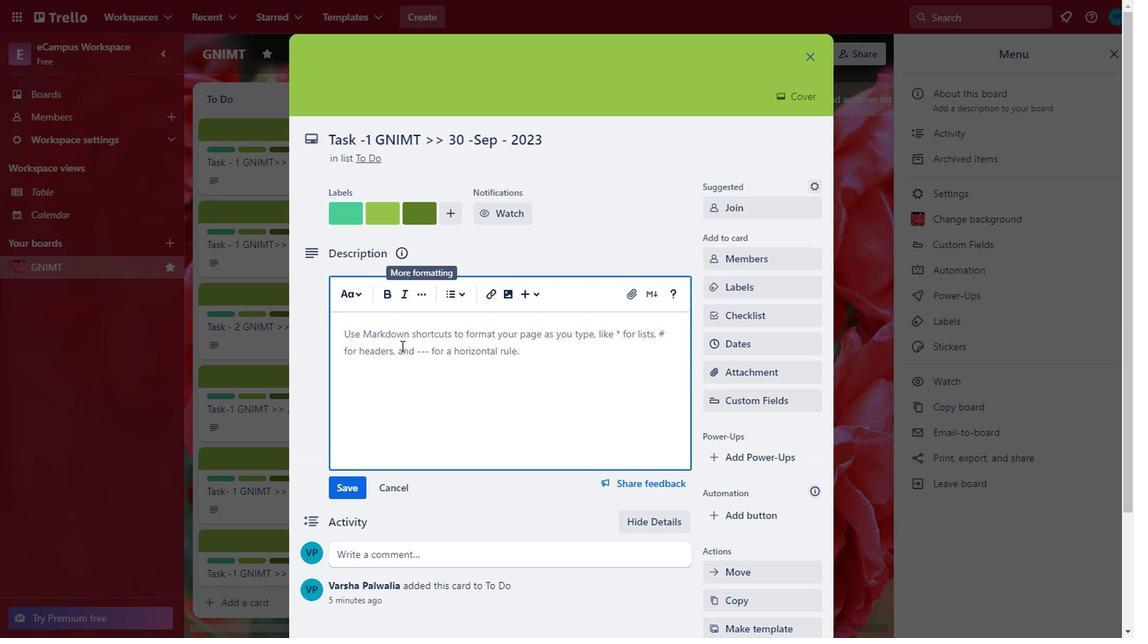 
Action: Mouse moved to (980, 330)
Screenshot: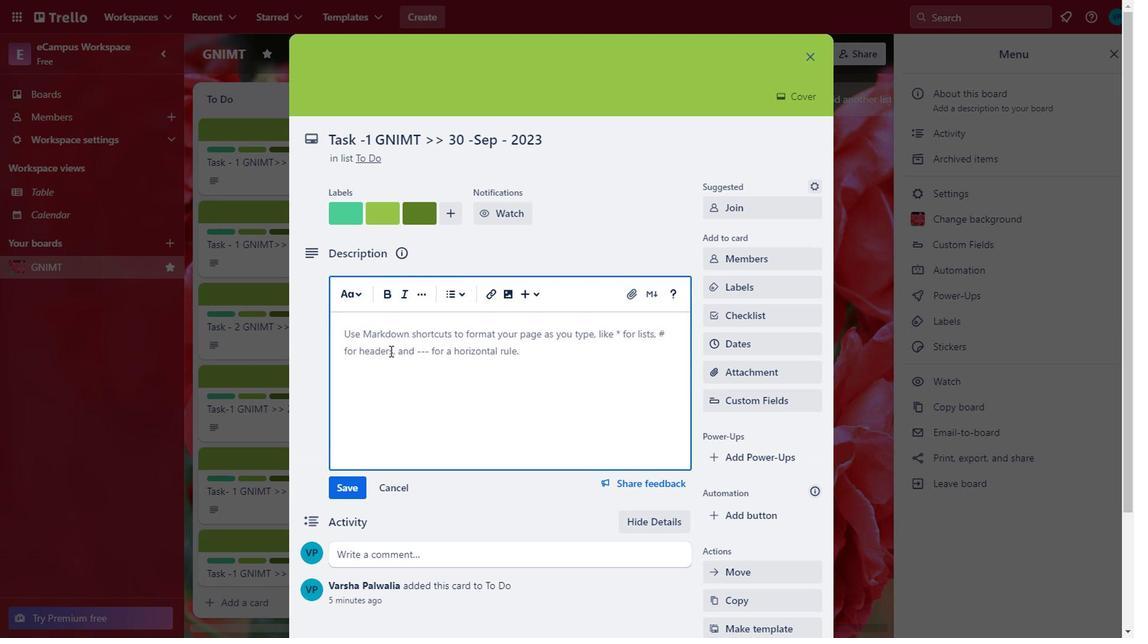 
Action: Mouse pressed left at (980, 330)
Screenshot: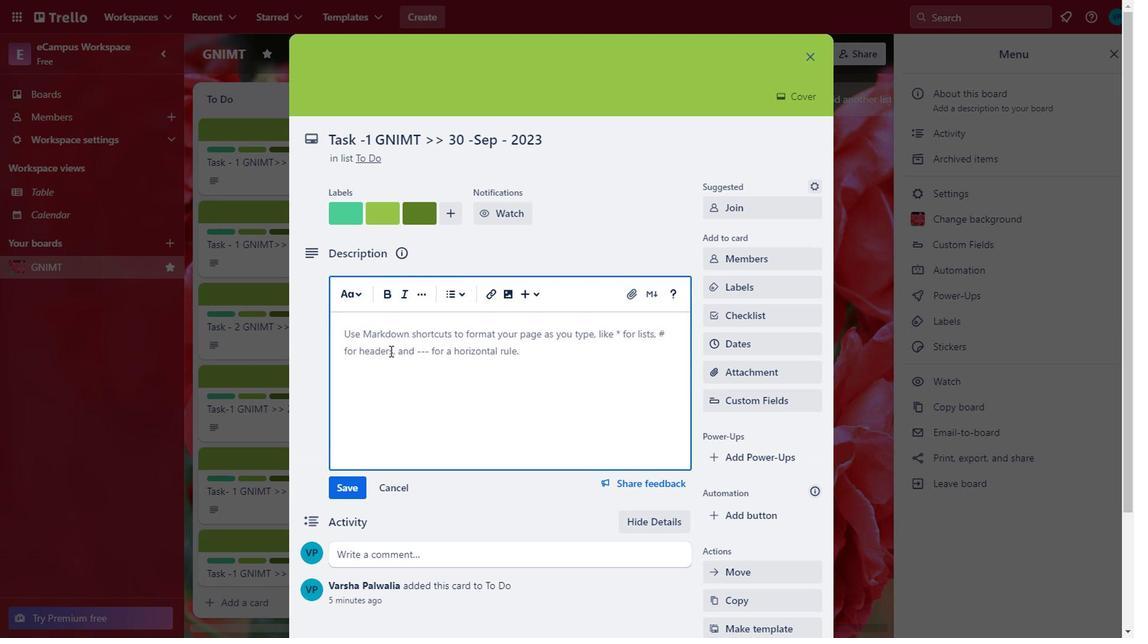 
Action: Mouse moved to (963, 330)
Screenshot: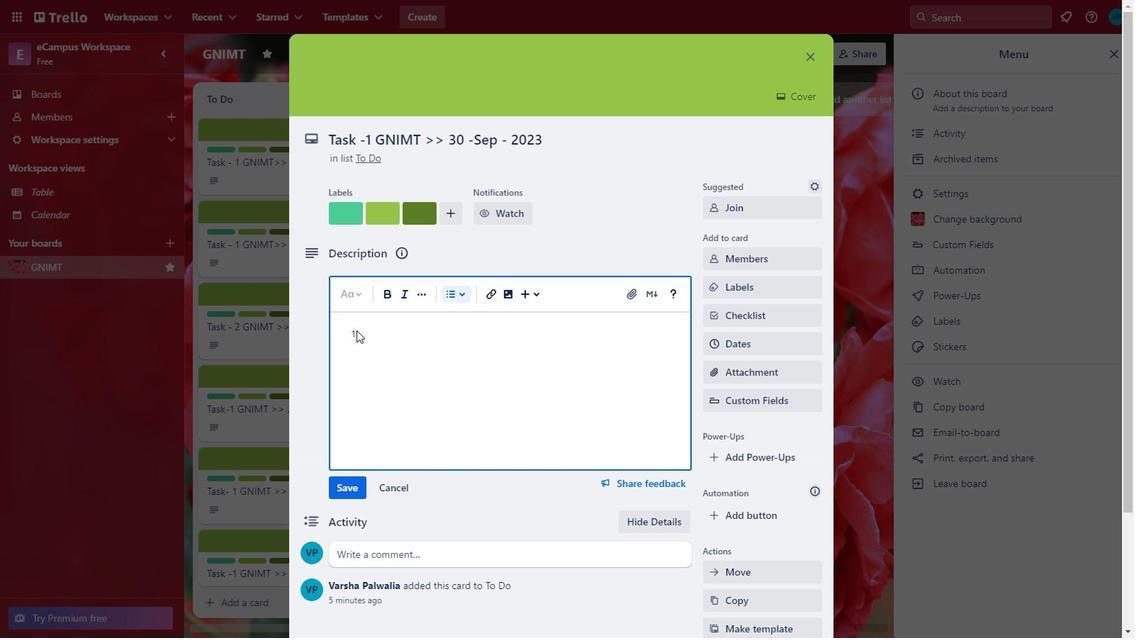 
Action: Mouse pressed left at (963, 330)
Screenshot: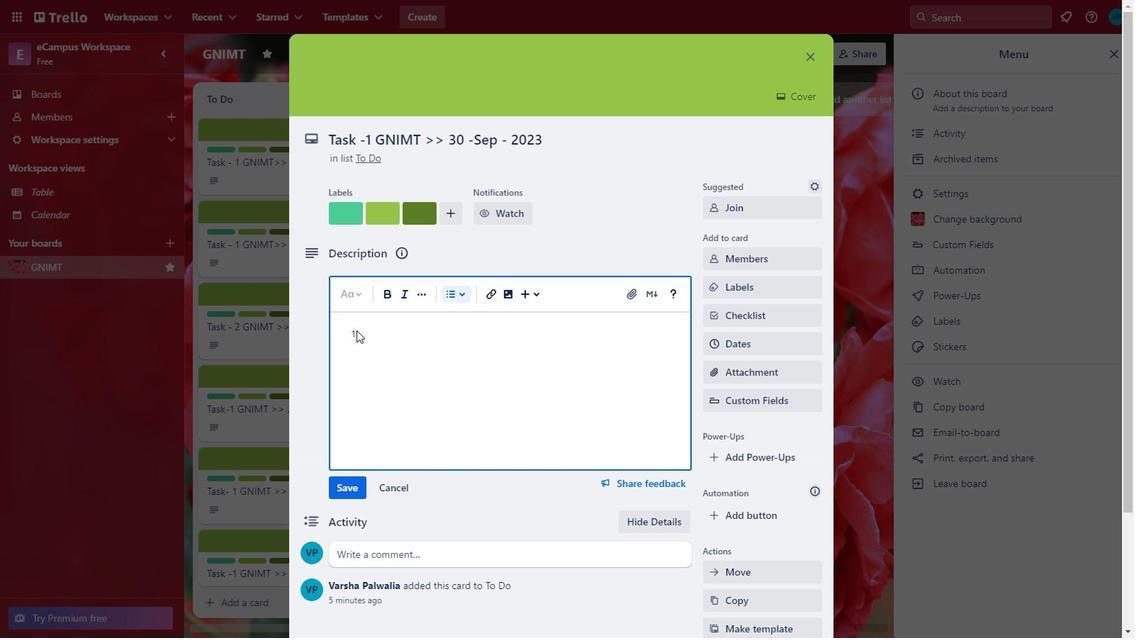 
Action: Mouse moved to (958, 294)
Screenshot: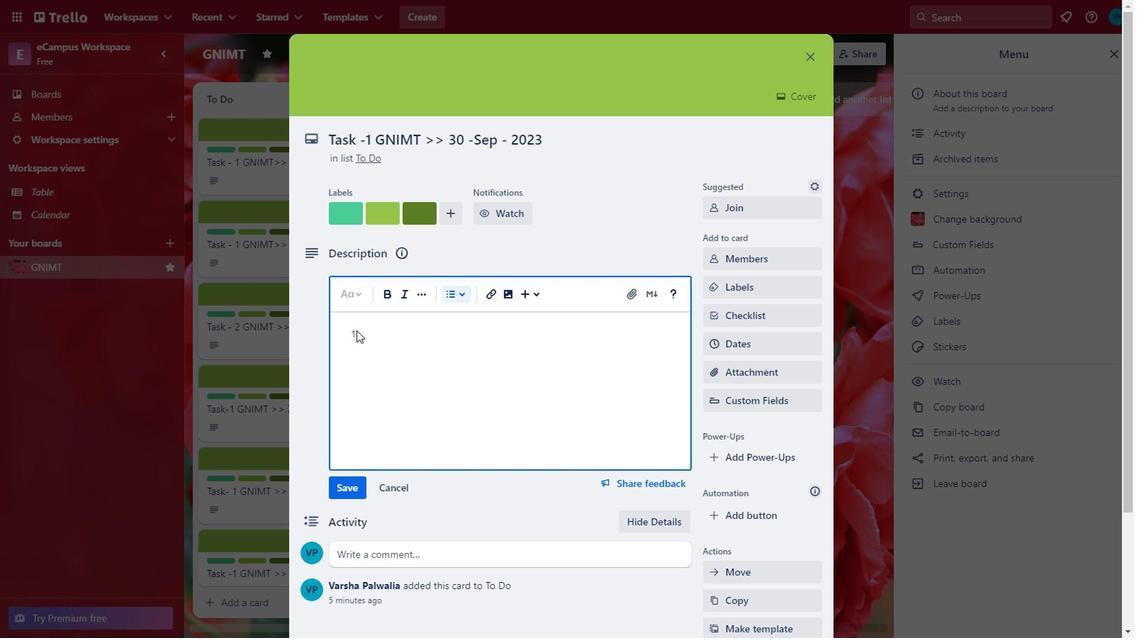 
Action: Mouse pressed left at (958, 294)
Screenshot: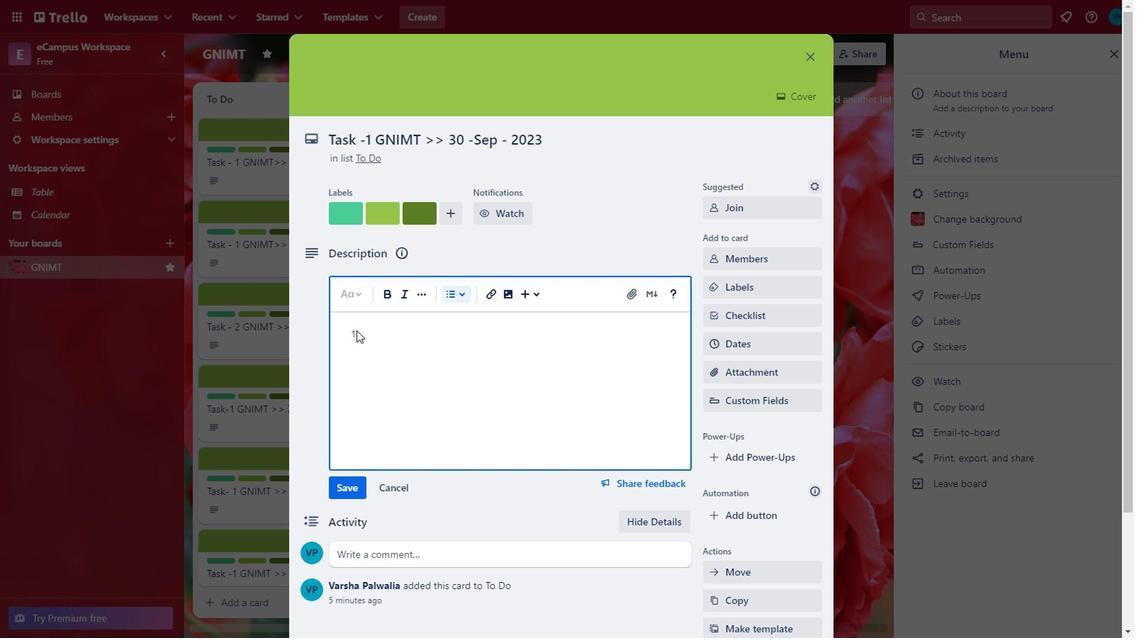 
Action: Mouse moved to (1017, 309)
Screenshot: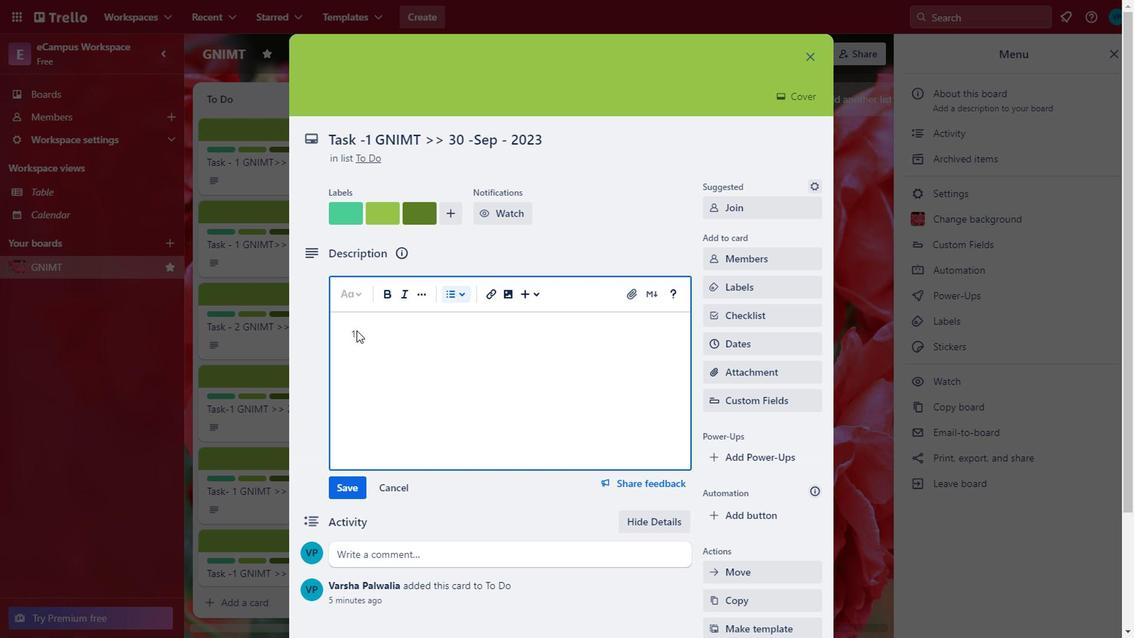 
Action: Key pressed <Key.caps_lock>T<Key.caps_lock>est<Key.space>a2a<Key.space>download<Key.space>button<Key.enter>
Screenshot: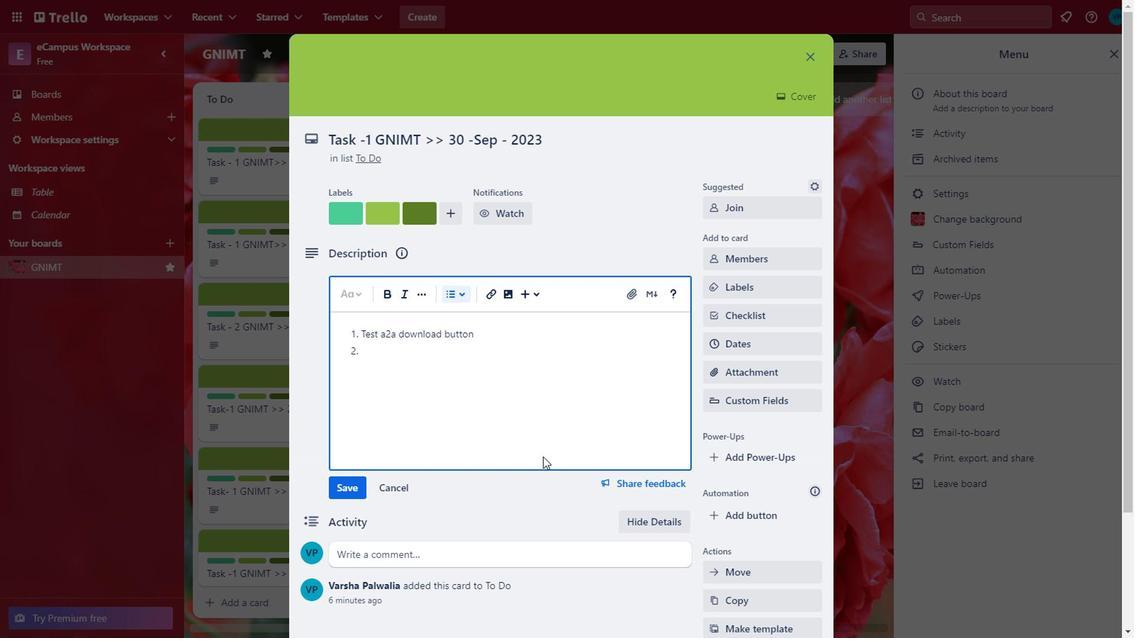 
Action: Mouse moved to (924, 241)
Screenshot: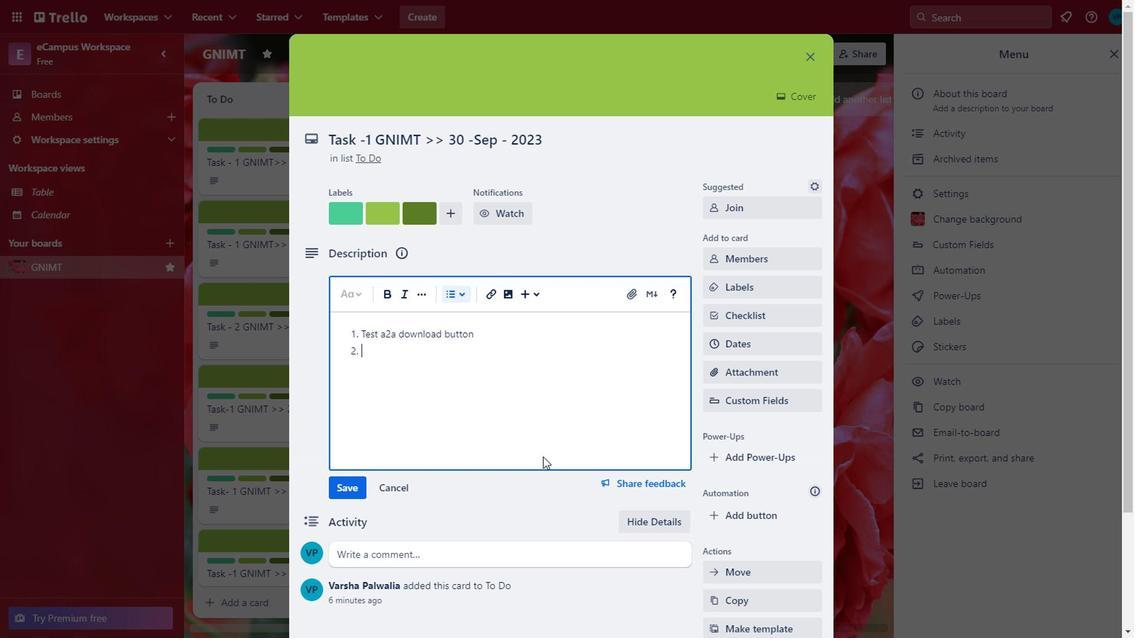 
Action: Key pressed <Key.caps_lock>U<Key.caps_lock>poad<Key.space>time<Key.space>table<Key.space><Key.left><Key.left><Key.left><Key.left><Key.left><Key.left><Key.left><Key.left><Key.left><Key.left><Key.left><Key.left><Key.left><Key.left><Key.left>l
Screenshot: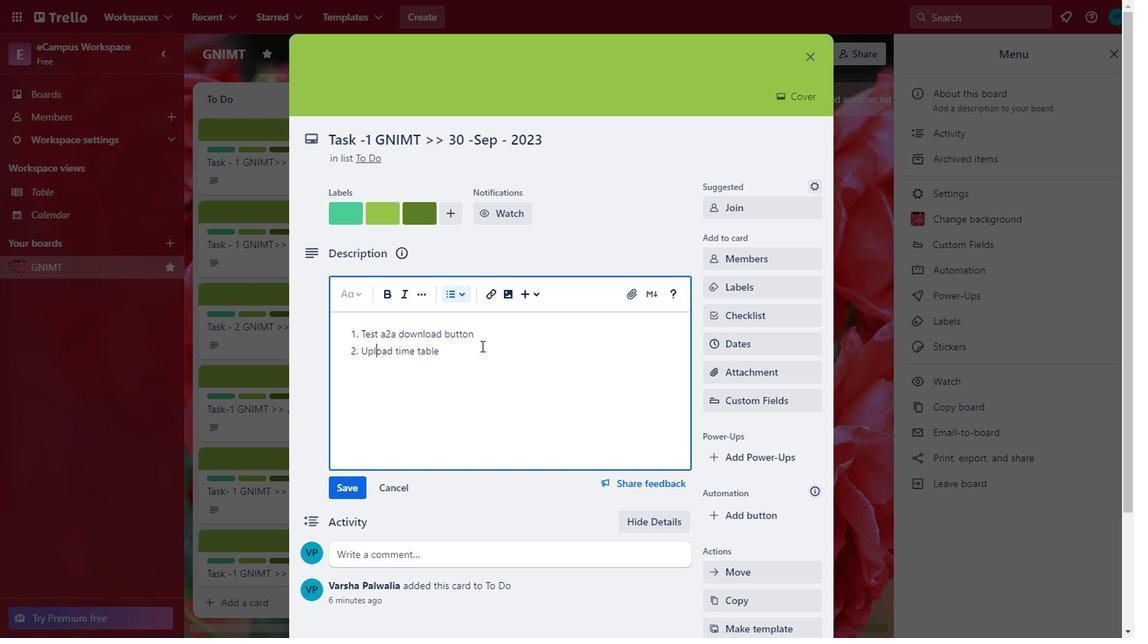 
Action: Mouse moved to (1016, 225)
Screenshot: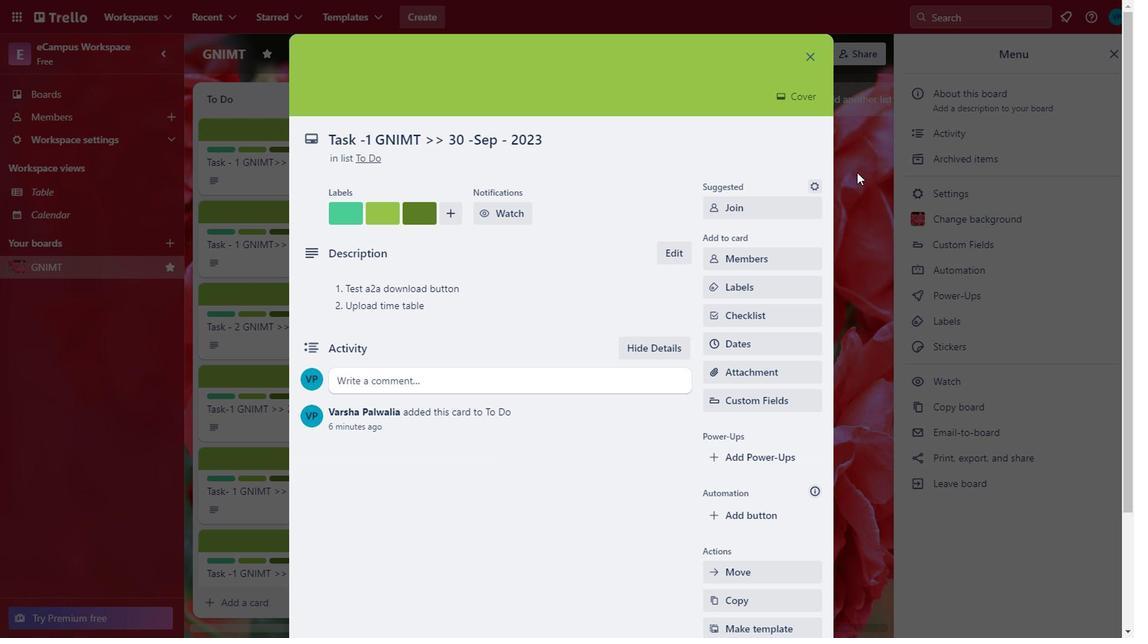 
Action: Mouse pressed left at (1016, 225)
Screenshot: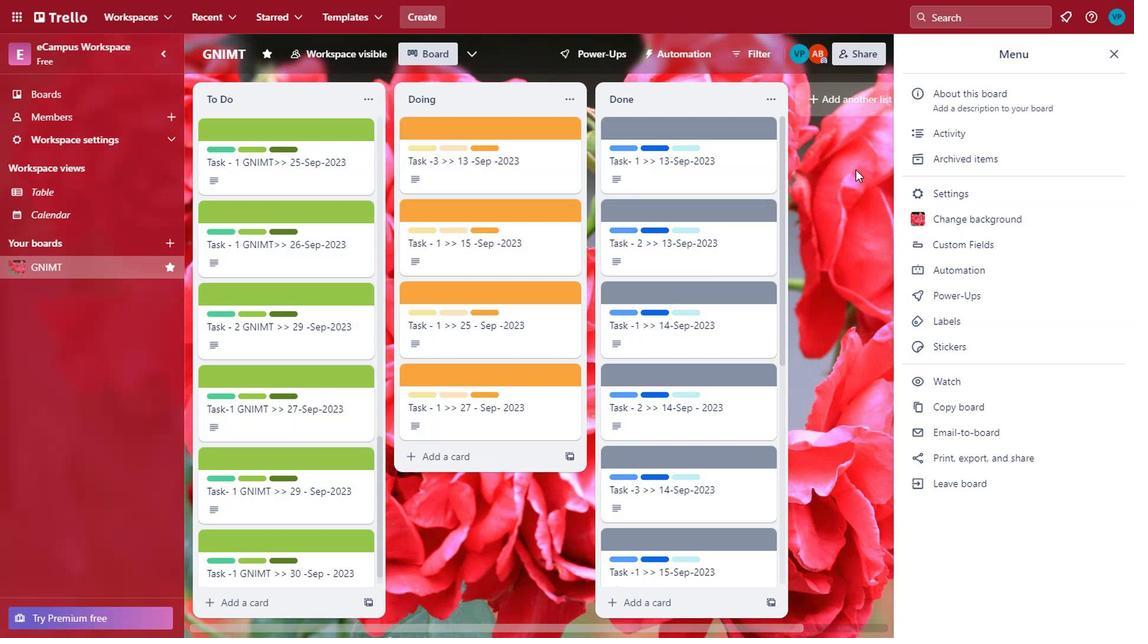 
Action: Mouse moved to (766, 395)
Screenshot: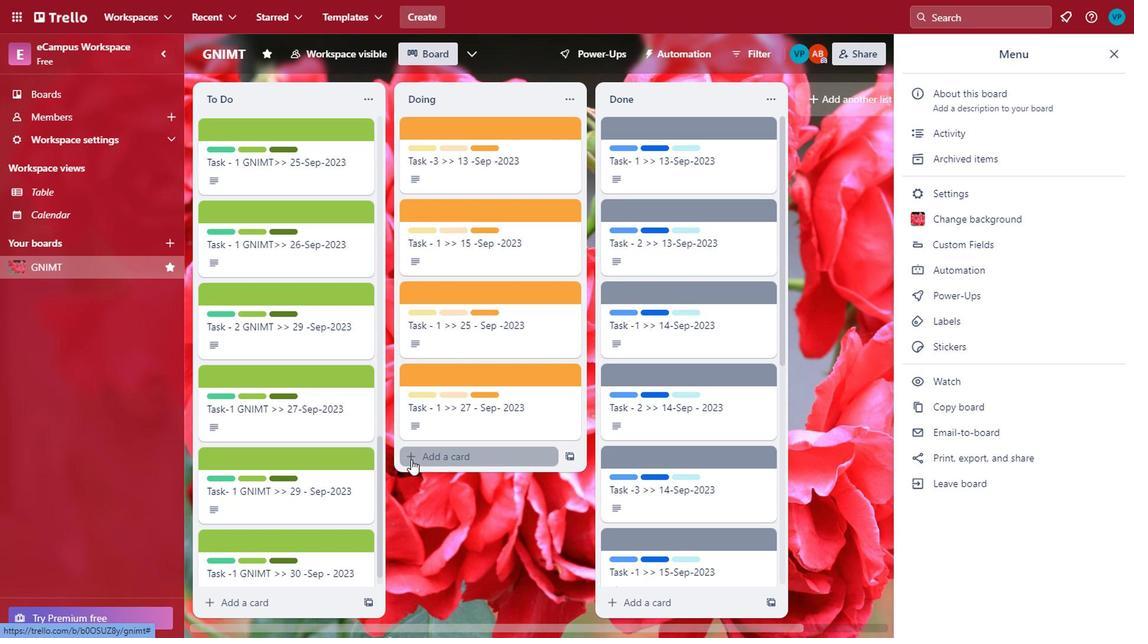 
Action: Mouse pressed left at (766, 395)
Screenshot: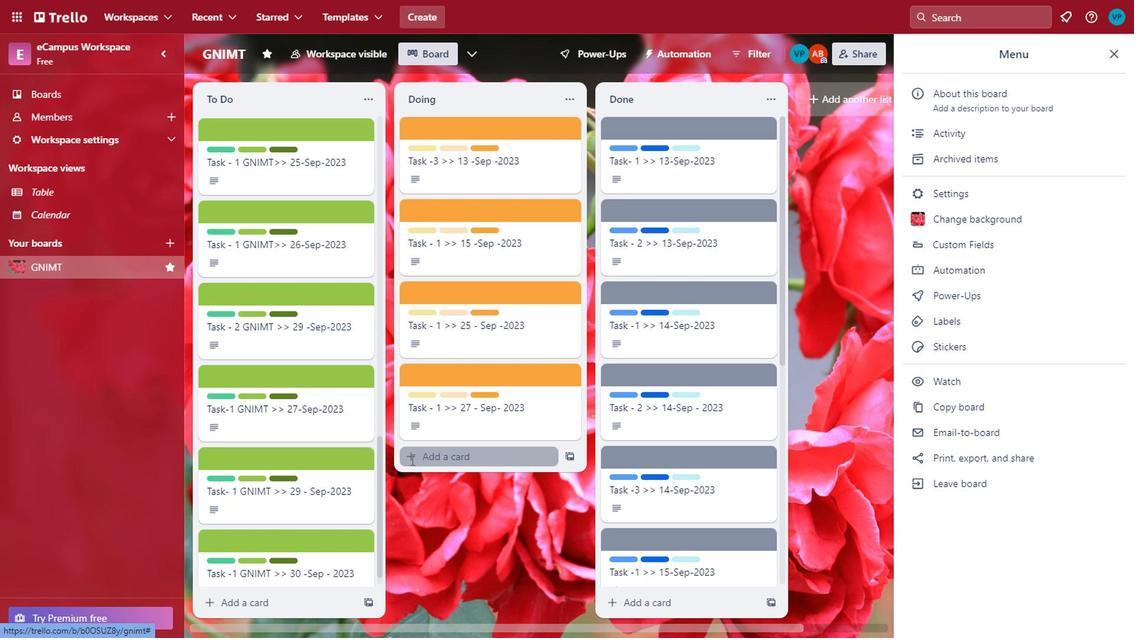 
Action: Mouse moved to (970, 221)
Screenshot: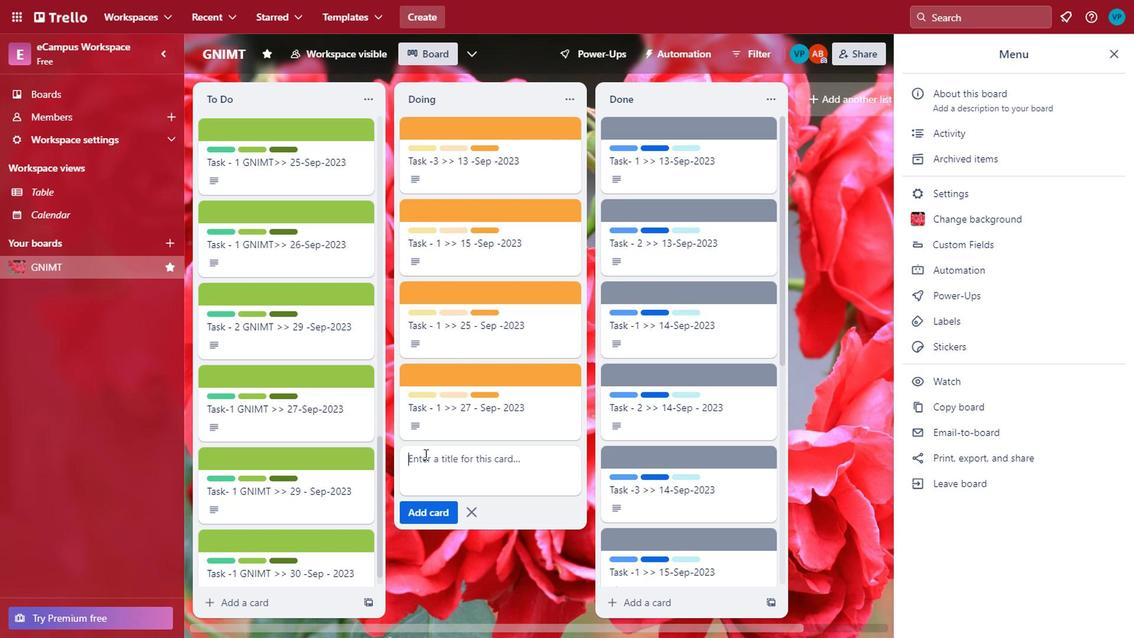 
Action: Mouse scrolled (970, 222) with delta (0, 0)
Screenshot: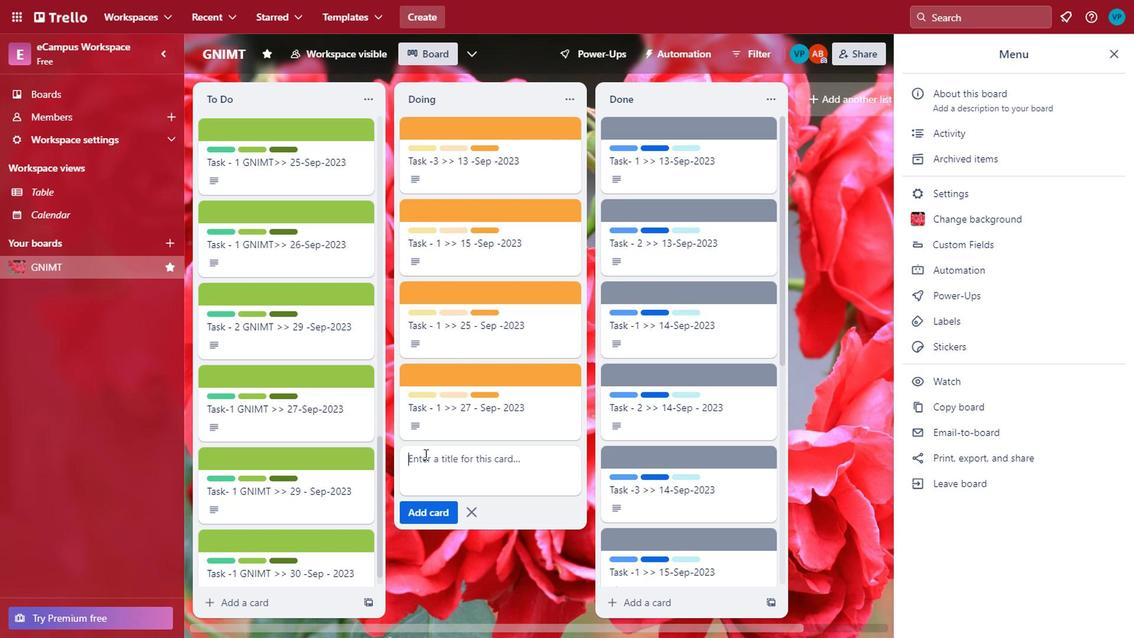 
Action: Mouse moved to (970, 212)
Screenshot: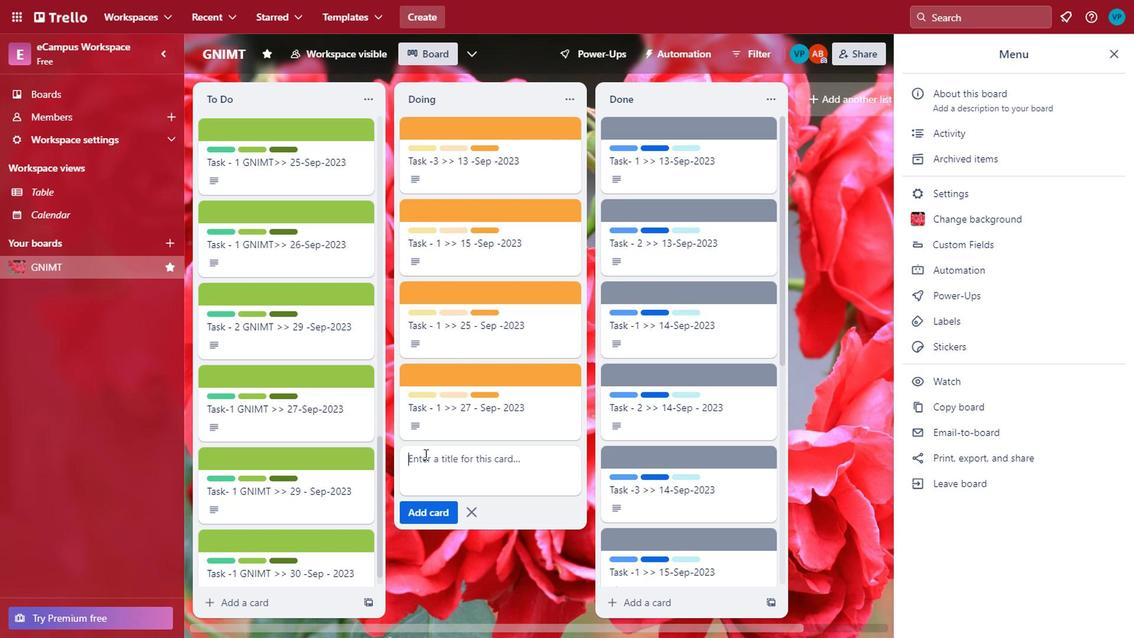
Action: Mouse scrolled (970, 212) with delta (0, 0)
Screenshot: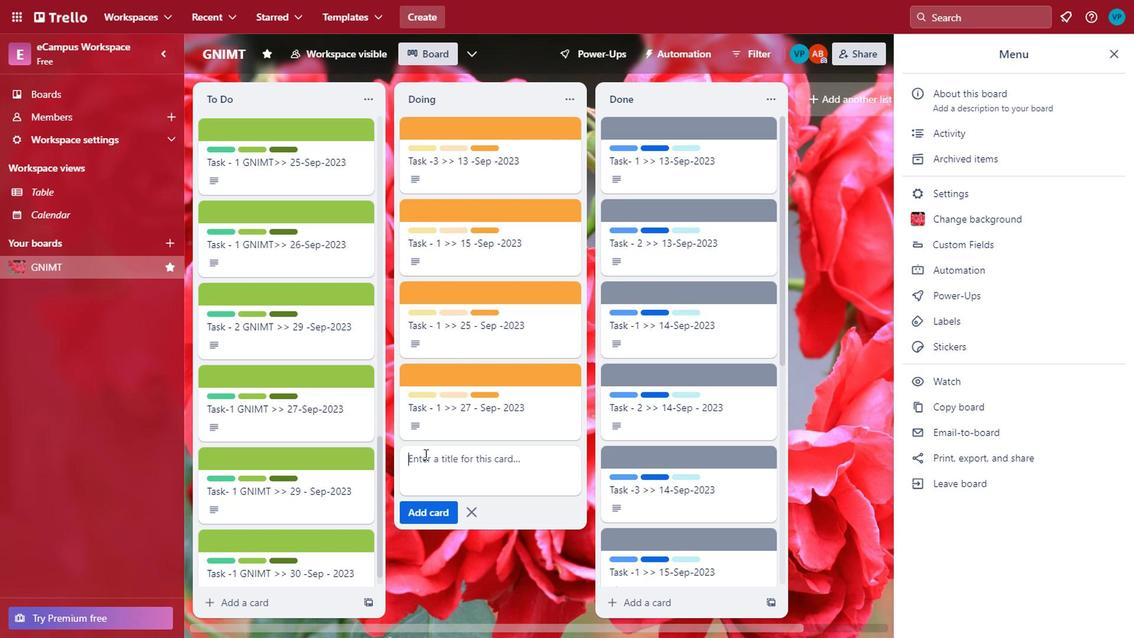 
Action: Mouse moved to (970, 210)
Screenshot: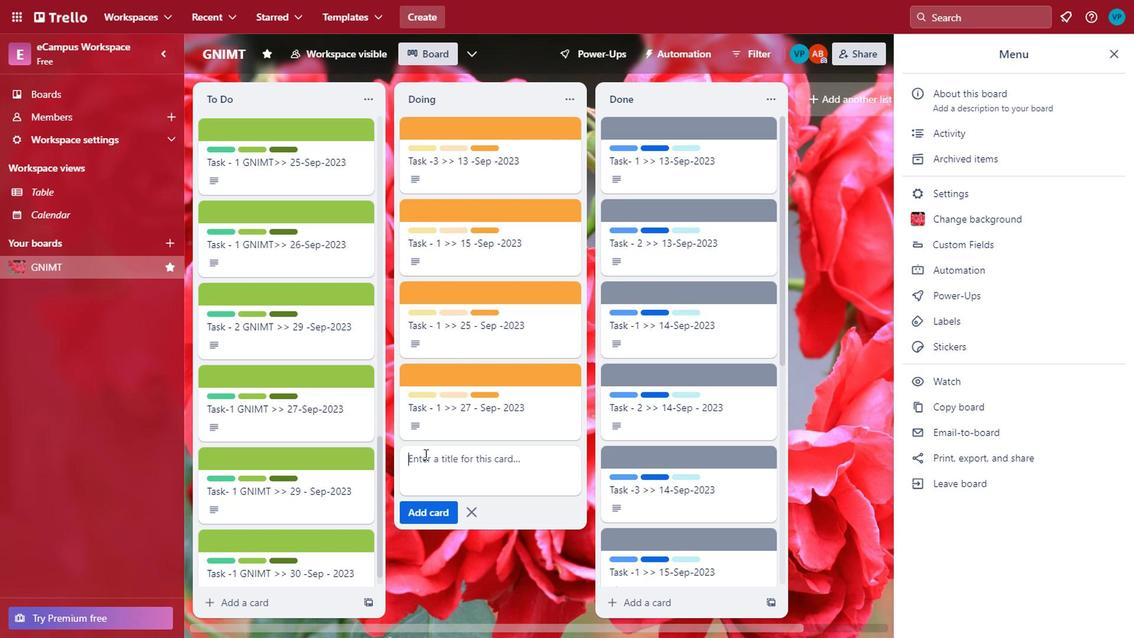 
Action: Mouse scrolled (970, 210) with delta (0, 0)
Screenshot: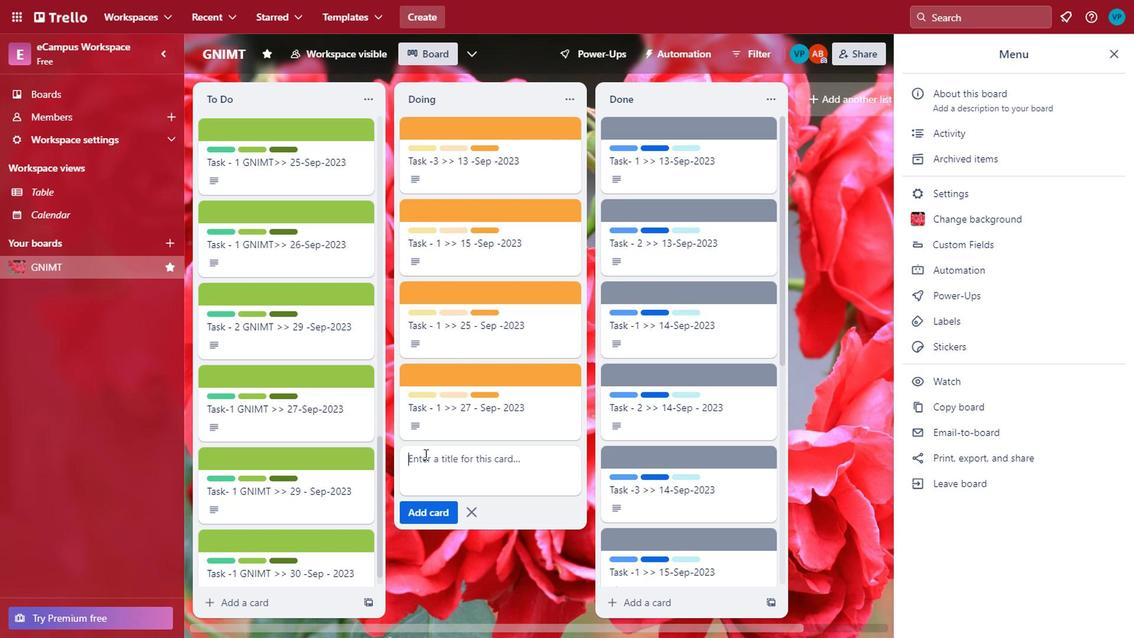 
Action: Mouse scrolled (970, 210) with delta (0, 0)
Screenshot: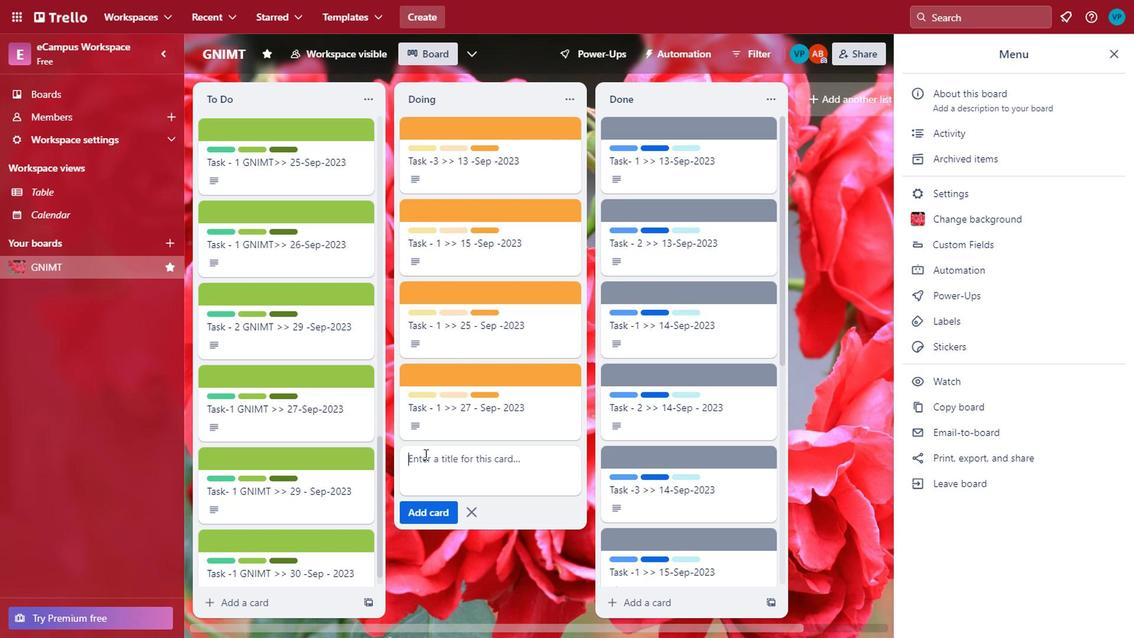 
Action: Mouse moved to (989, 239)
Screenshot: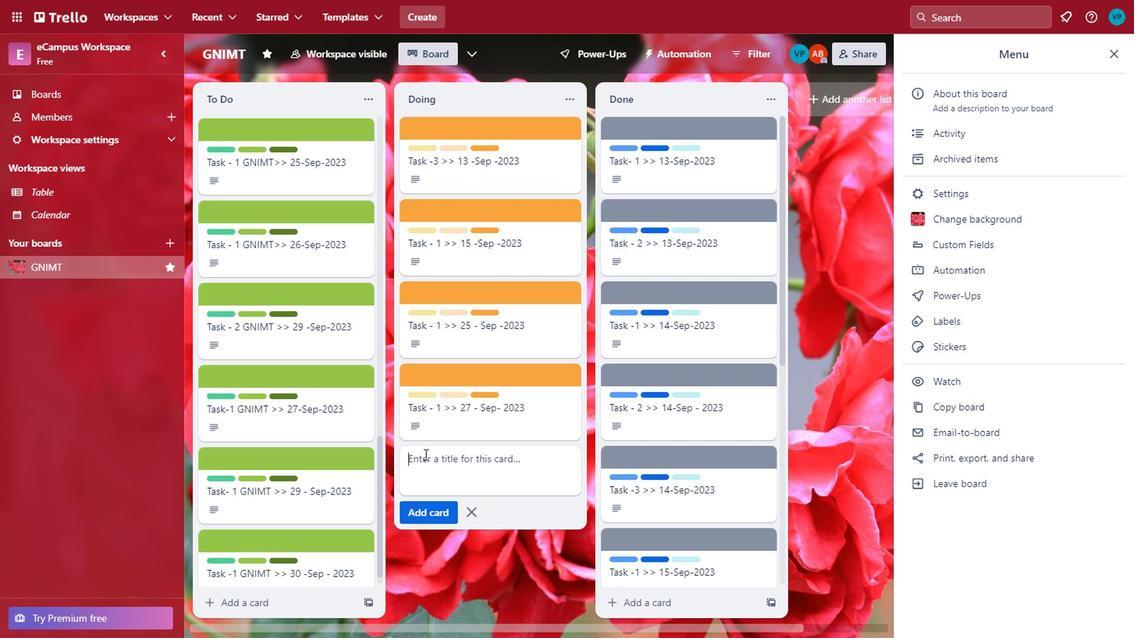 
Action: Mouse pressed left at (989, 239)
Screenshot: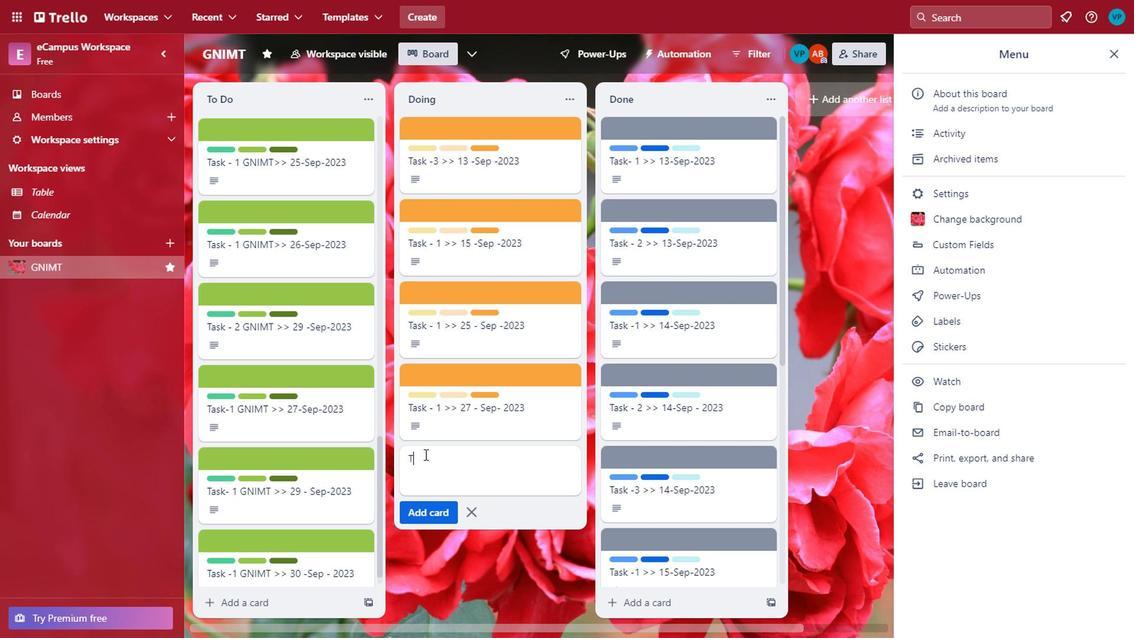 
Action: Mouse moved to (983, 242)
Screenshot: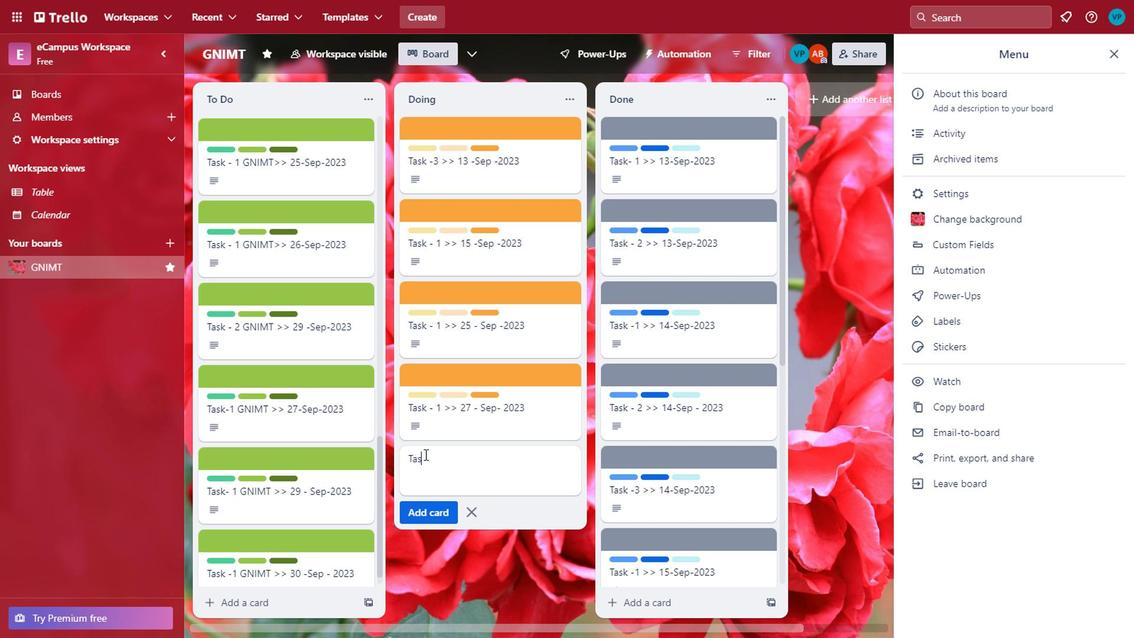 
Action: Key pressed <Key.caps_lock>T<Key.caps_lock>ask-
Screenshot: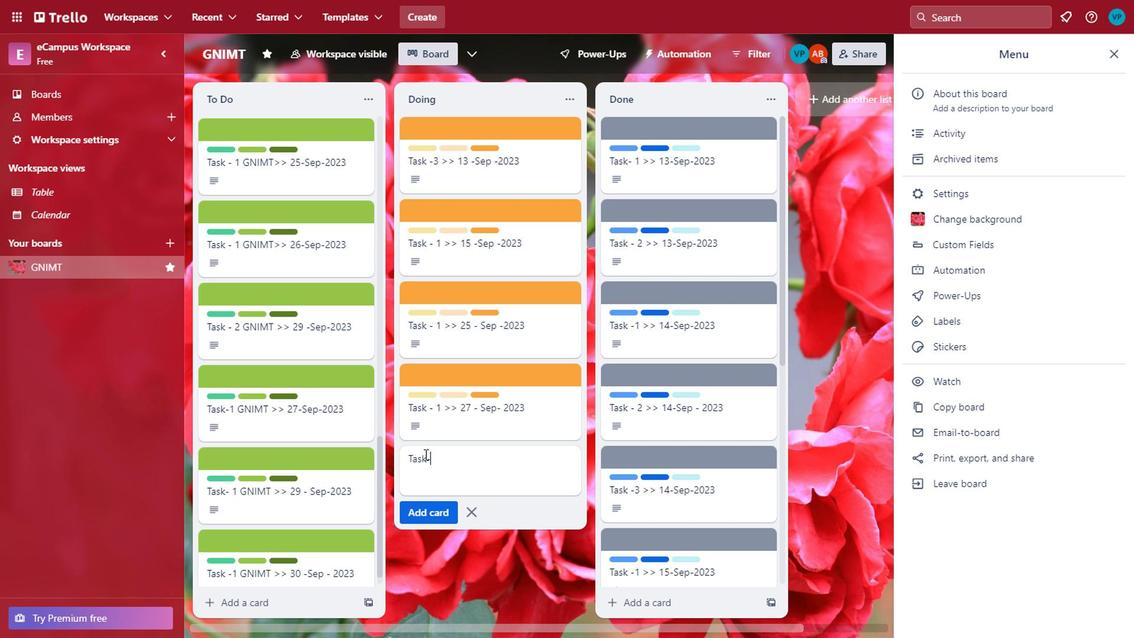 
Action: Mouse moved to (940, 248)
Screenshot: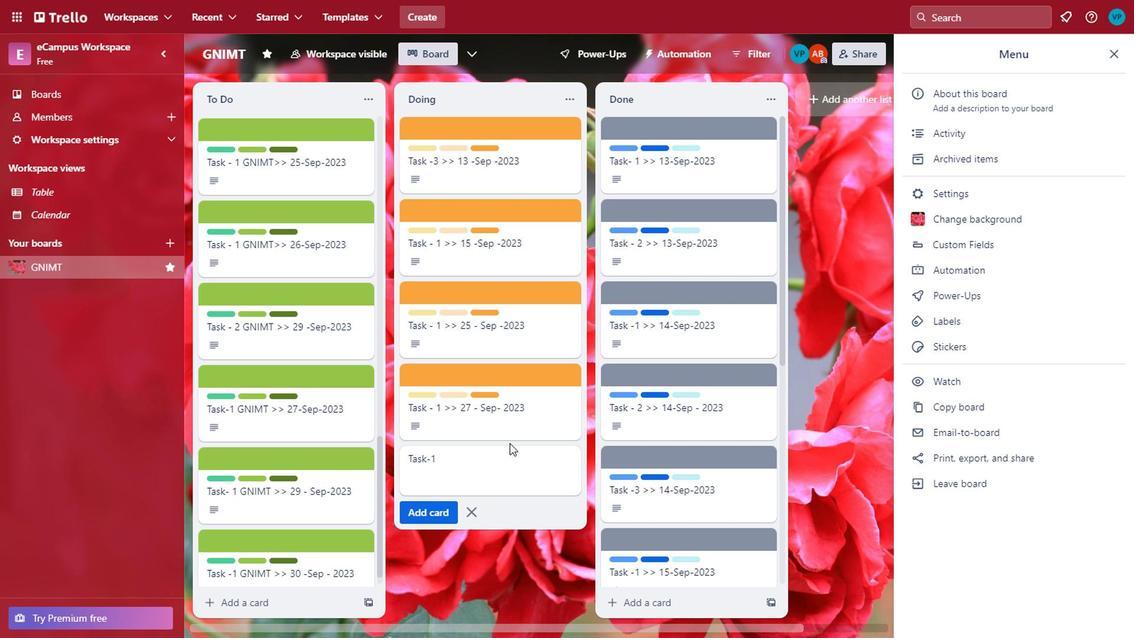 
Action: Key pressed 1<Key.space><Key.shift>>><Key.space>2<Key.backspace>30-<Key.caps_lock>S<Key.caps_lock>ep-2023<Key.enter>
Screenshot: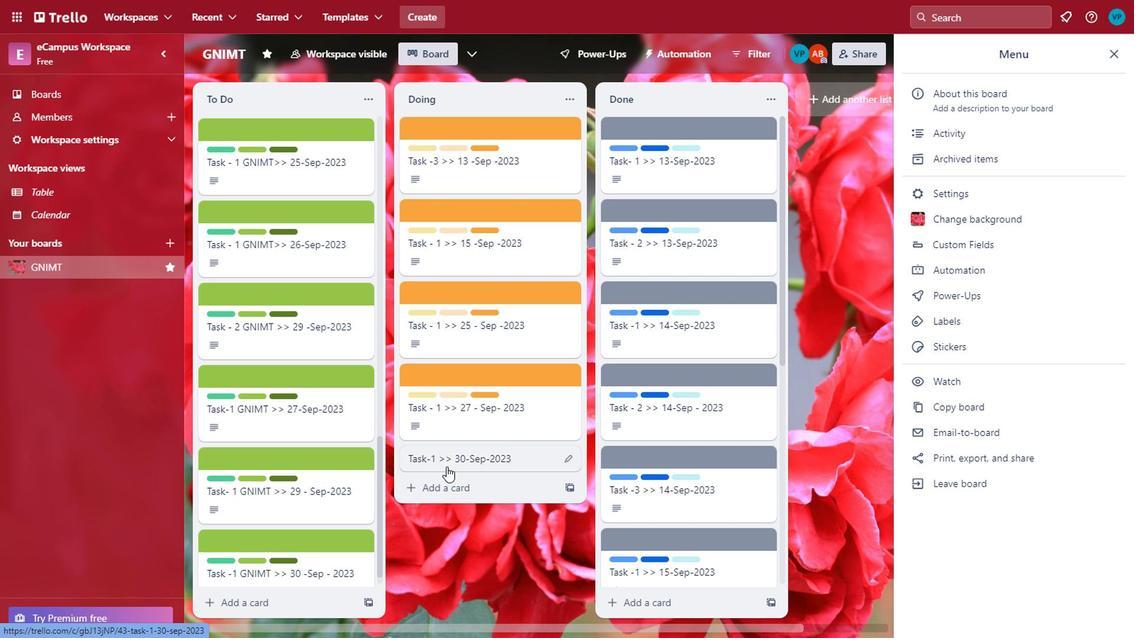 
Action: Mouse moved to (959, 190)
Screenshot: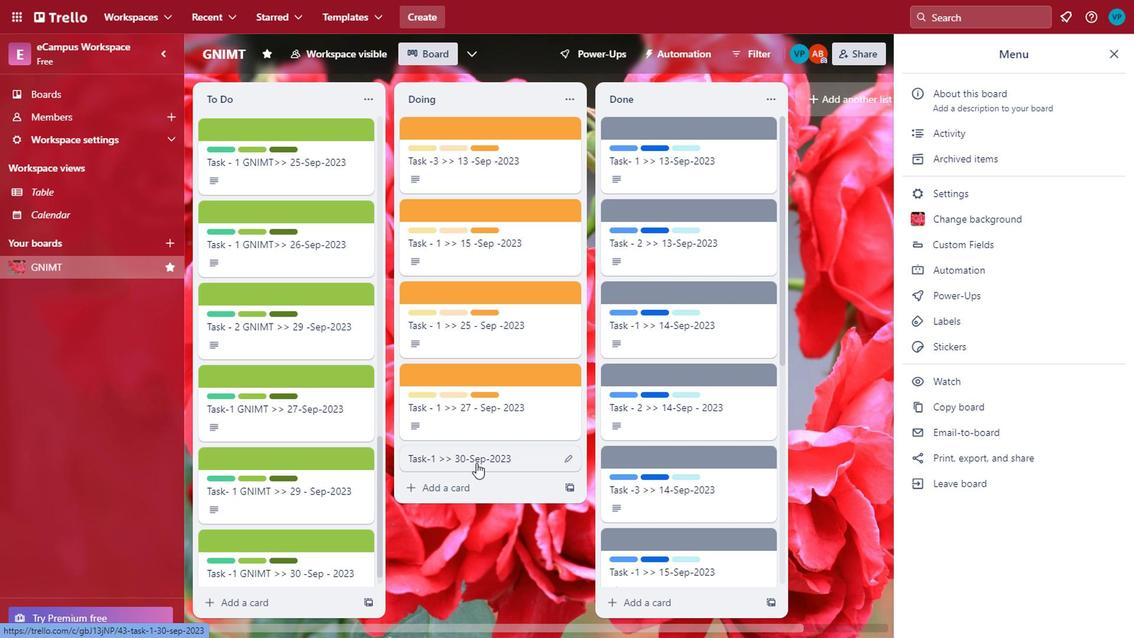 
Action: Mouse pressed left at (959, 190)
Screenshot: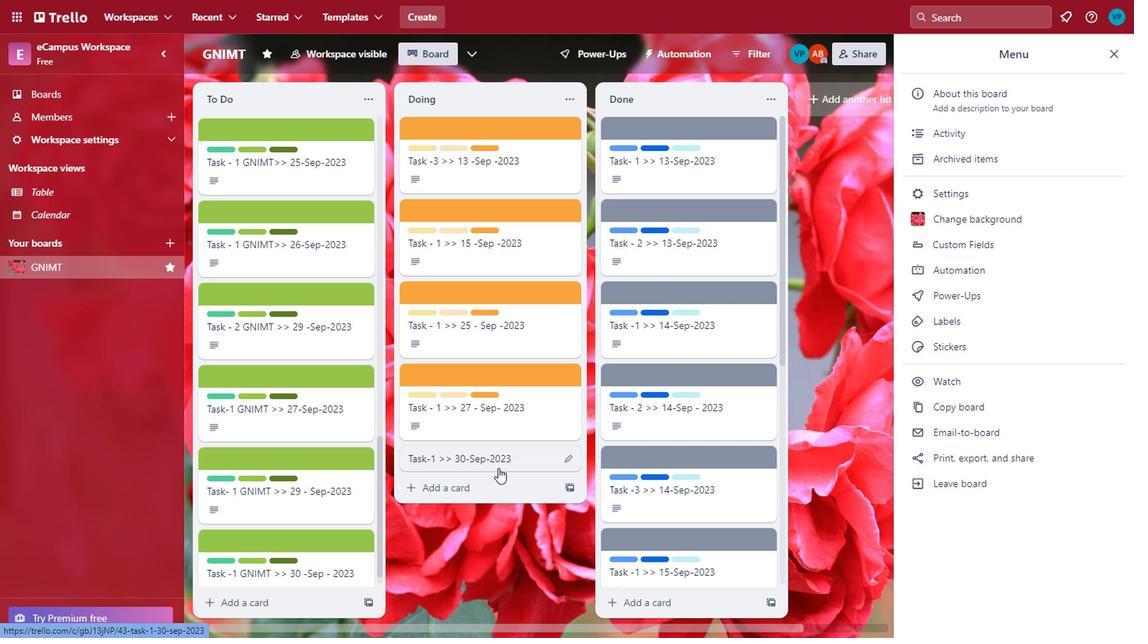 
Action: Mouse moved to (914, 239)
Screenshot: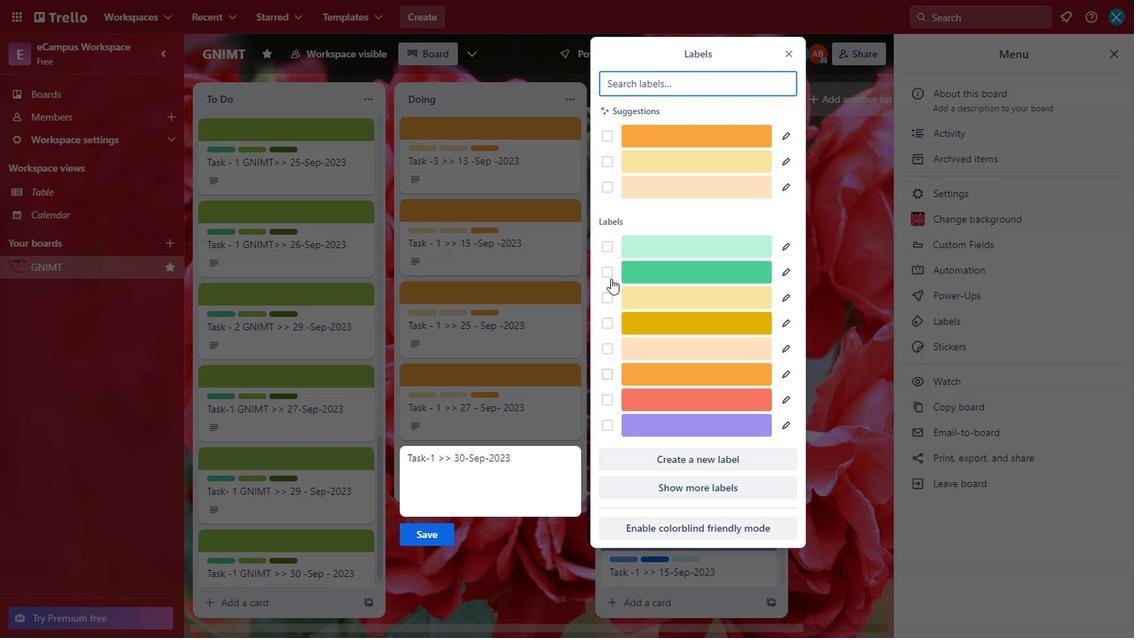 
Action: Mouse pressed left at (914, 239)
Screenshot: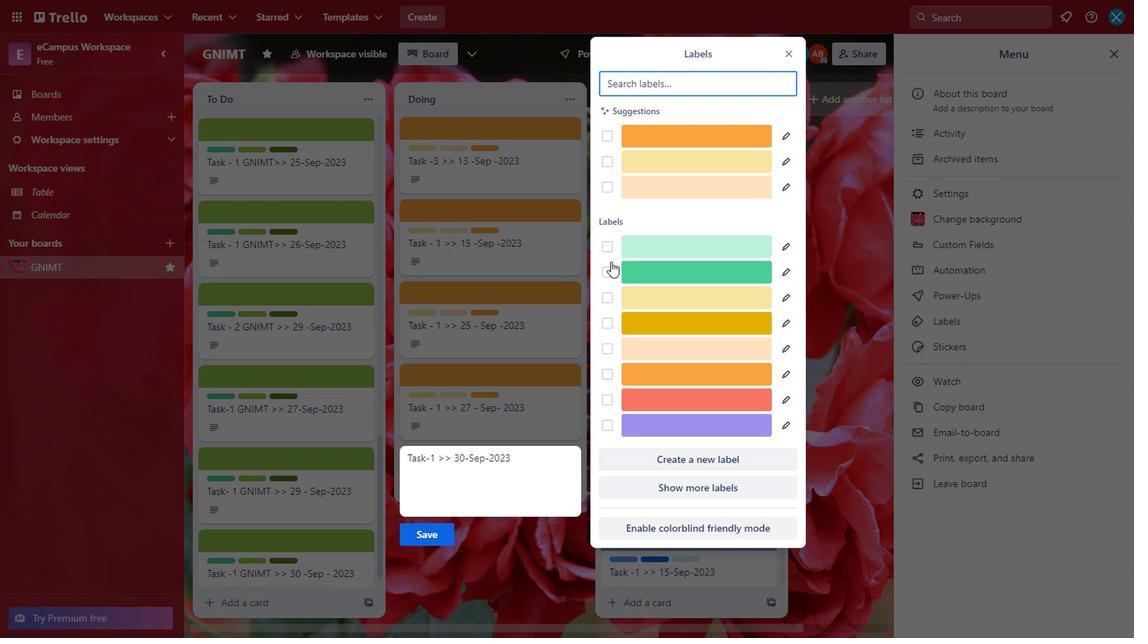 
Action: Mouse moved to (889, 283)
Screenshot: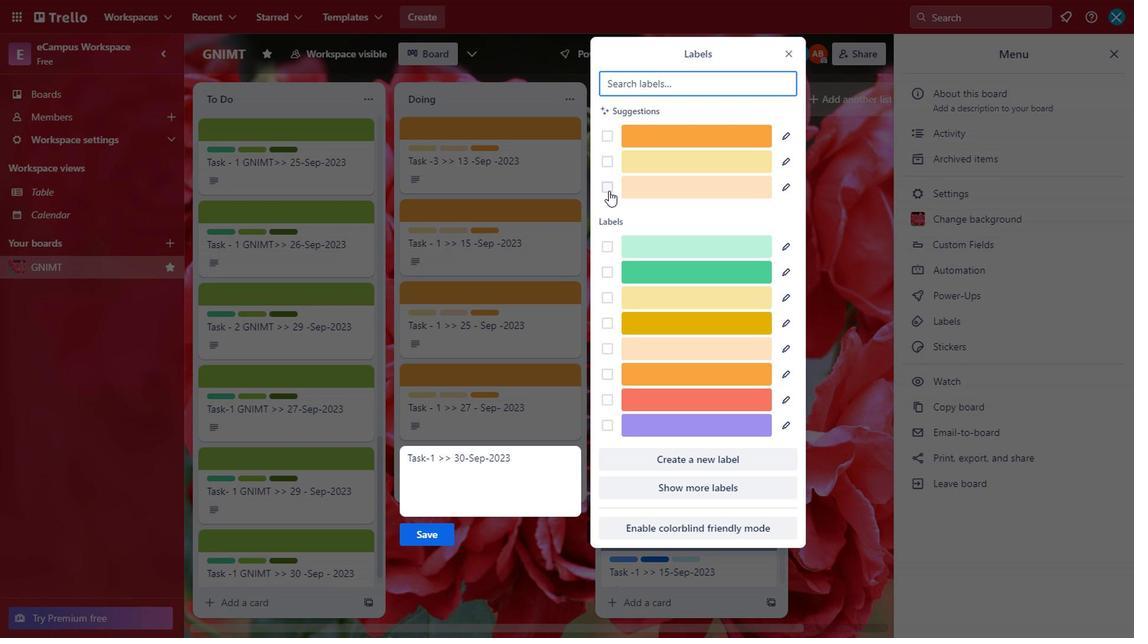 
Action: Mouse pressed left at (889, 283)
Screenshot: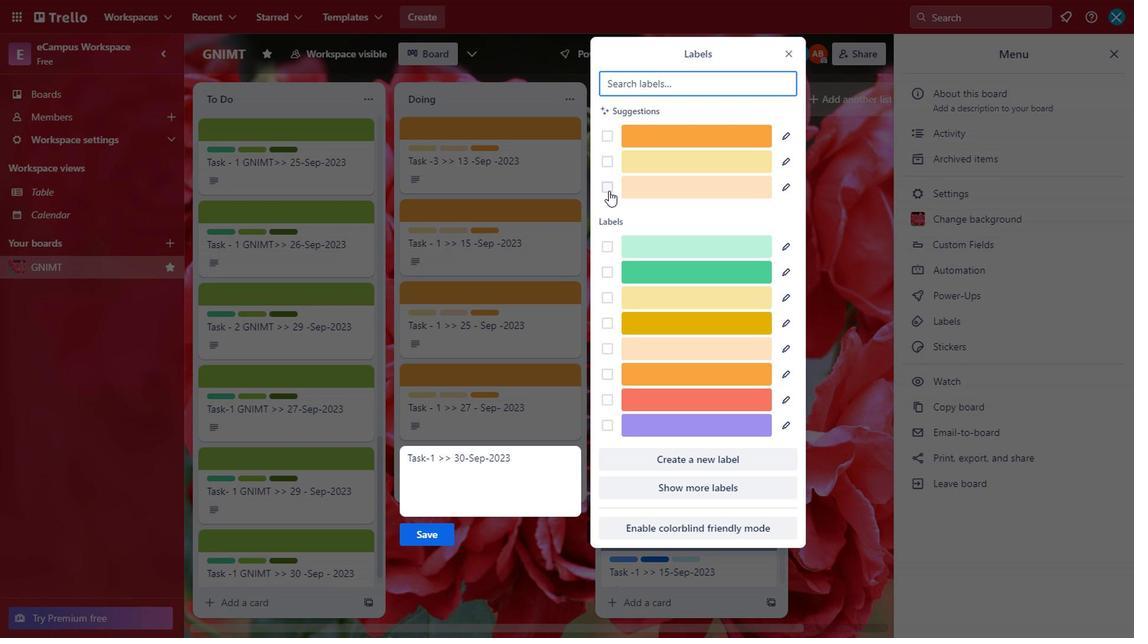 
Action: Mouse moved to (891, 385)
Screenshot: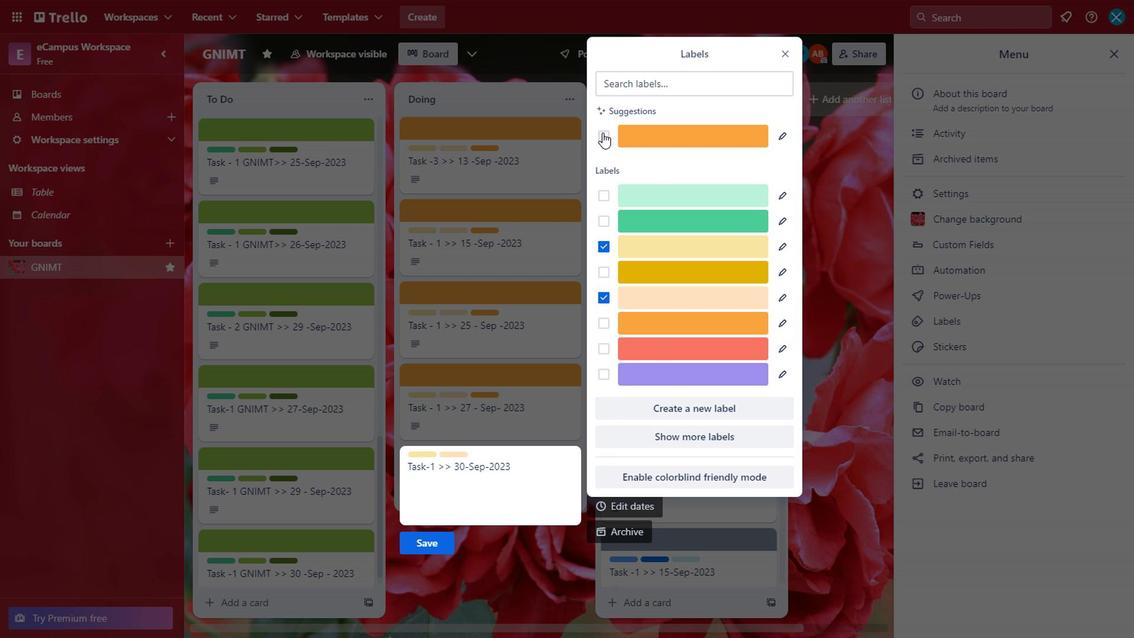
Action: Mouse pressed left at (891, 385)
Screenshot: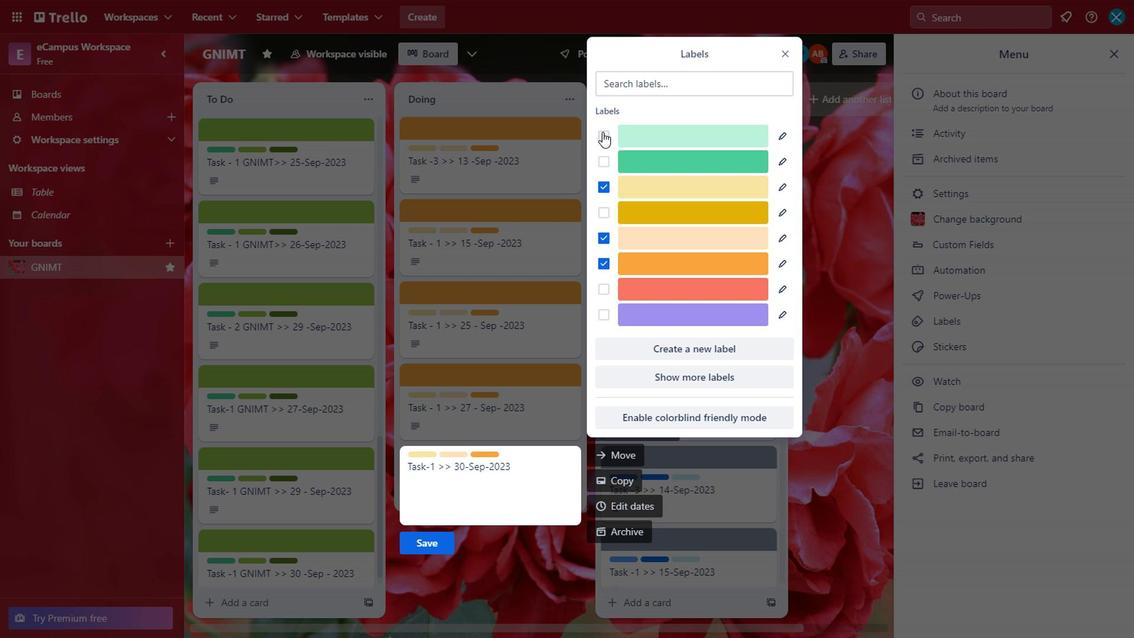 
Action: Mouse moved to (895, 401)
Screenshot: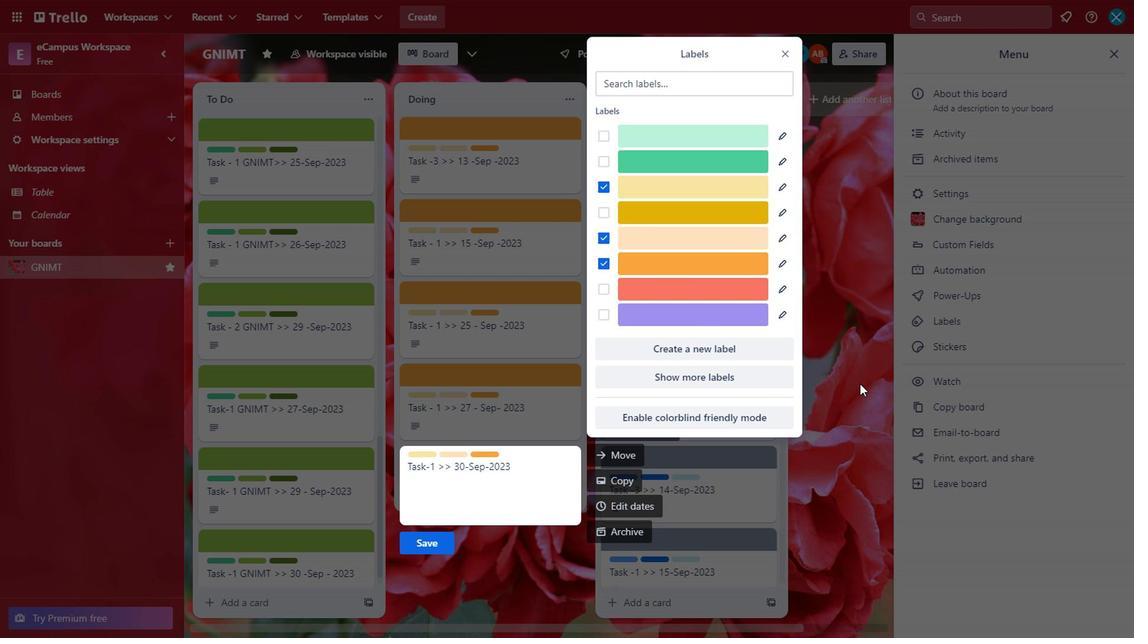 
Action: Mouse pressed left at (895, 401)
Screenshot: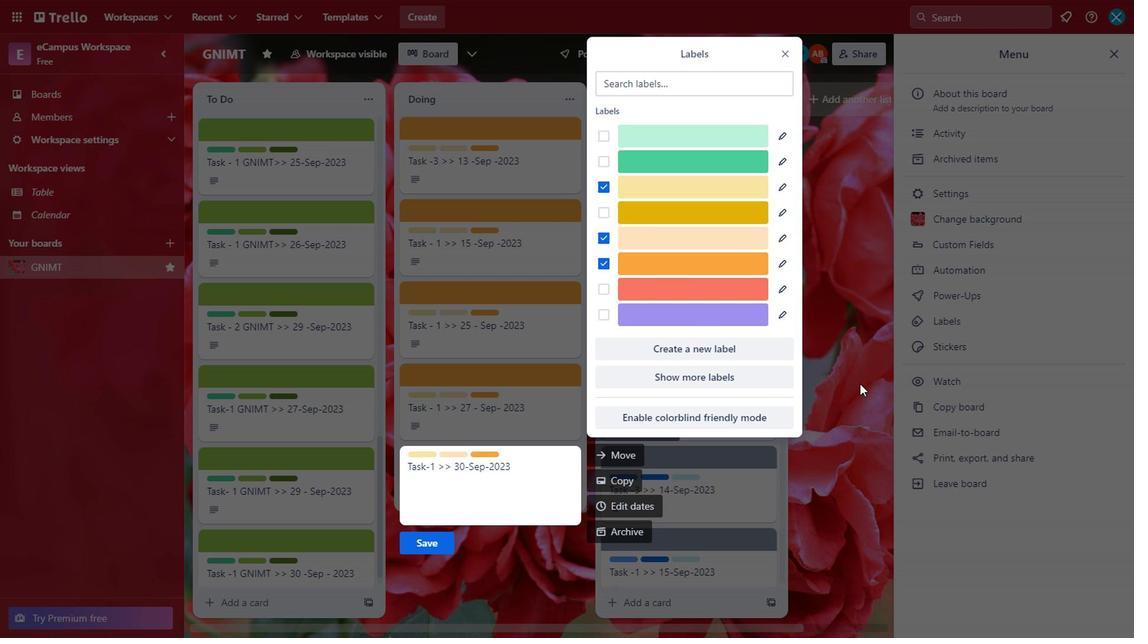 
Action: Mouse moved to (894, 417)
Screenshot: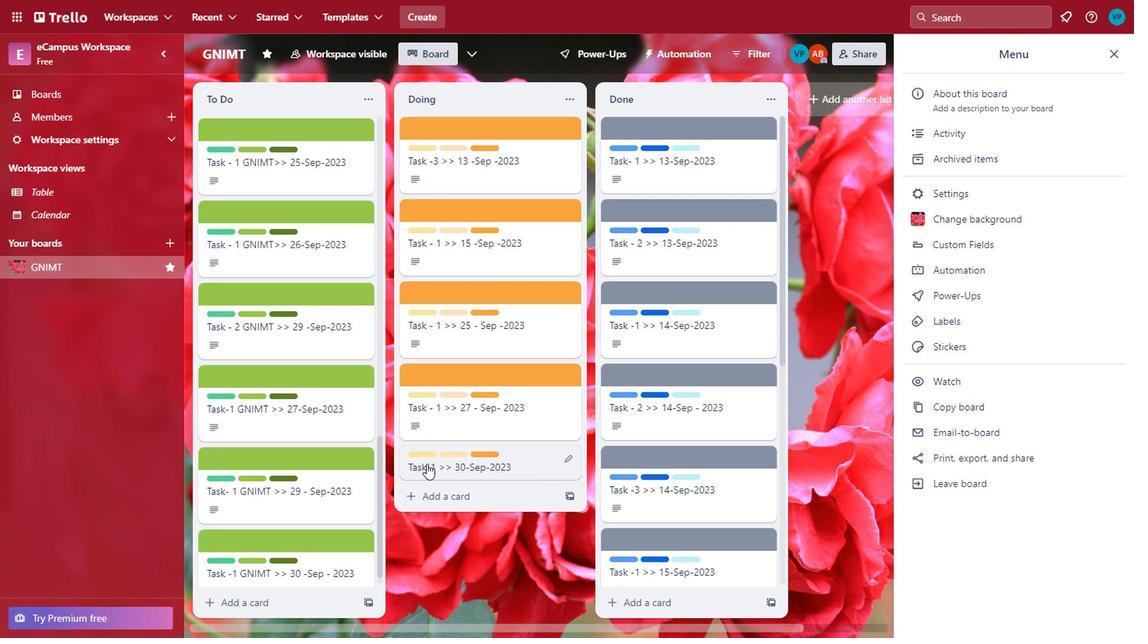 
Action: Mouse pressed left at (894, 417)
Screenshot: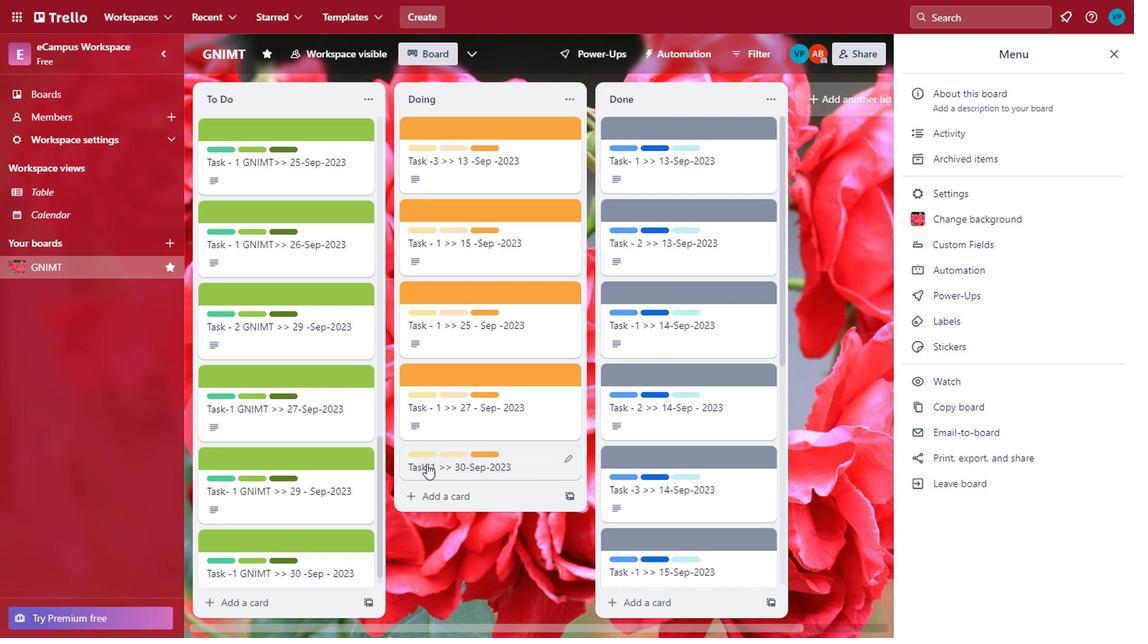 
Action: Mouse moved to (770, 281)
Screenshot: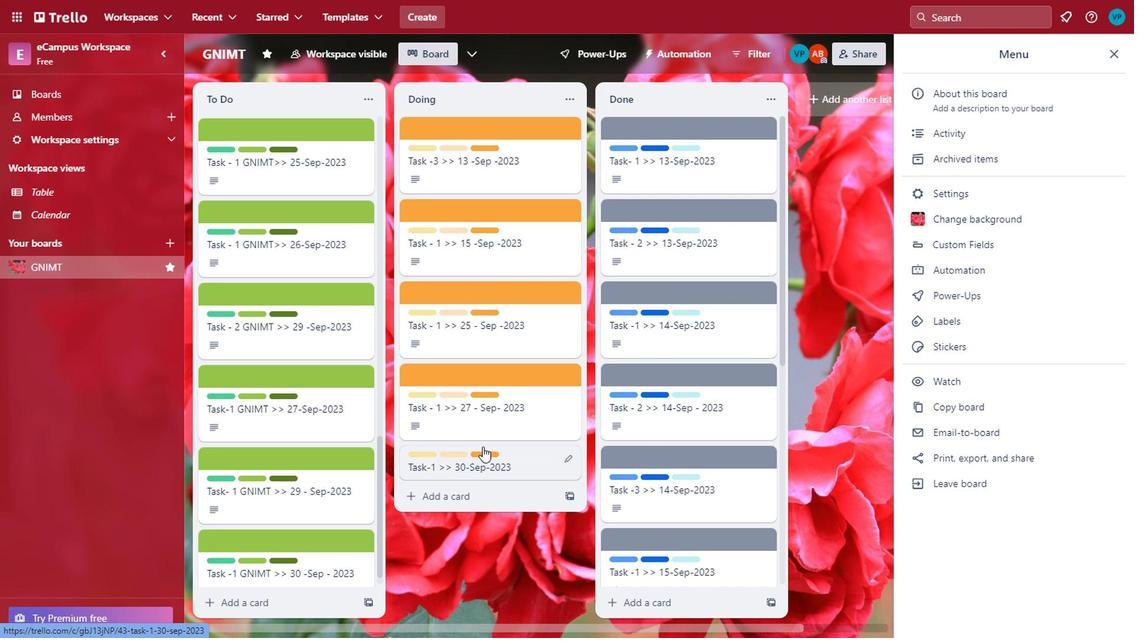 
Action: Mouse pressed left at (770, 281)
Screenshot: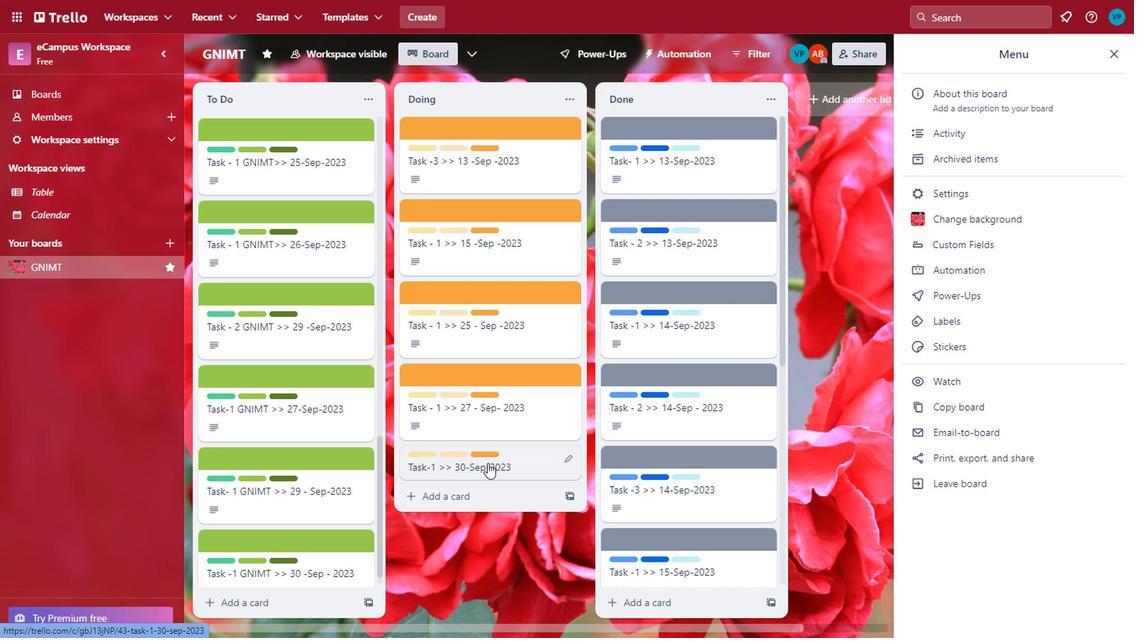 
Action: Mouse moved to (938, 244)
Screenshot: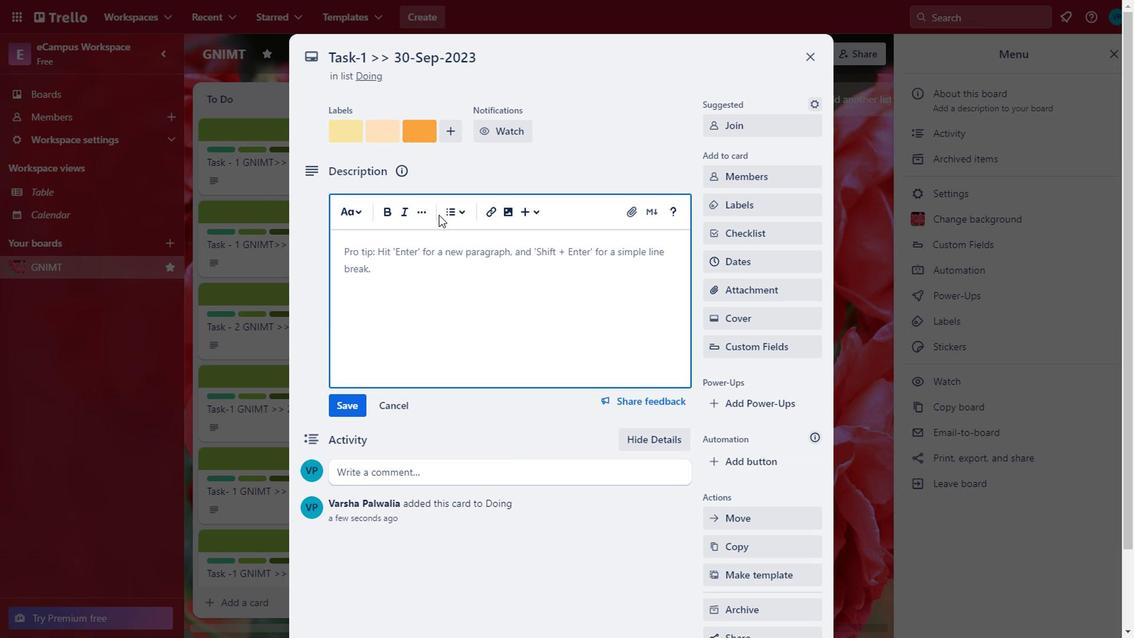 
Action: Mouse pressed left at (938, 244)
Screenshot: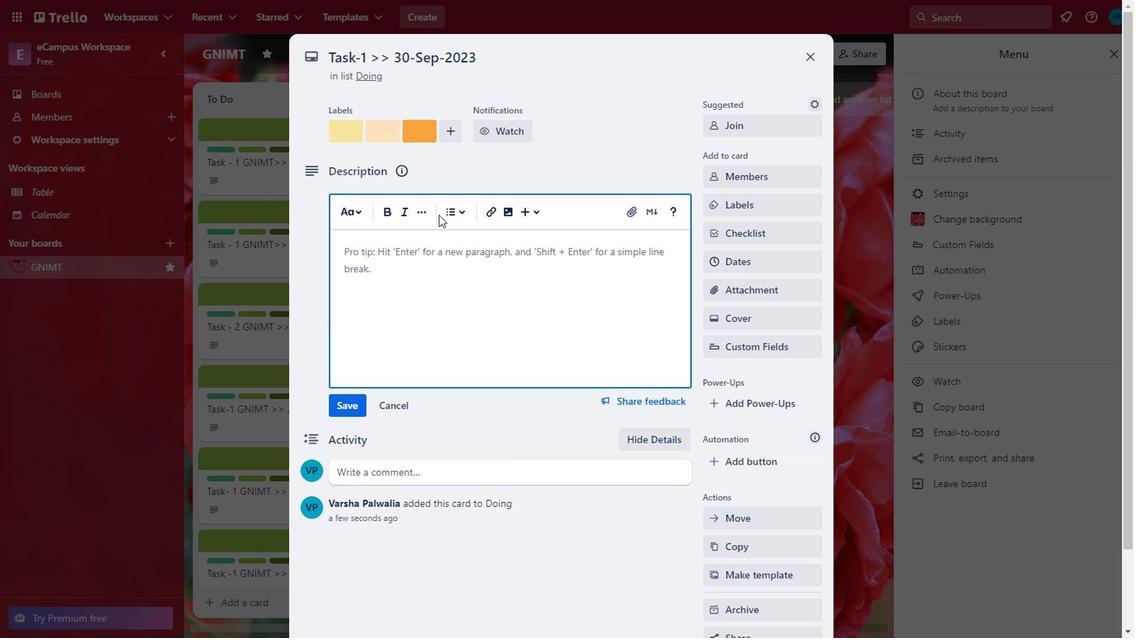 
Action: Mouse moved to (983, 356)
Screenshot: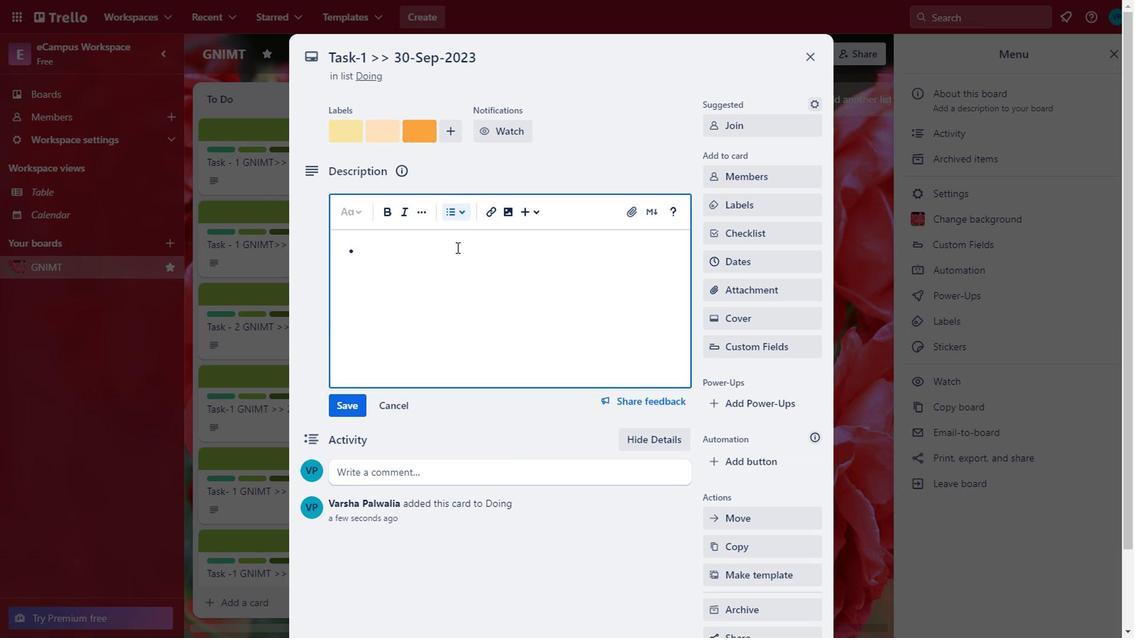 
Action: Mouse pressed left at (983, 356)
Screenshot: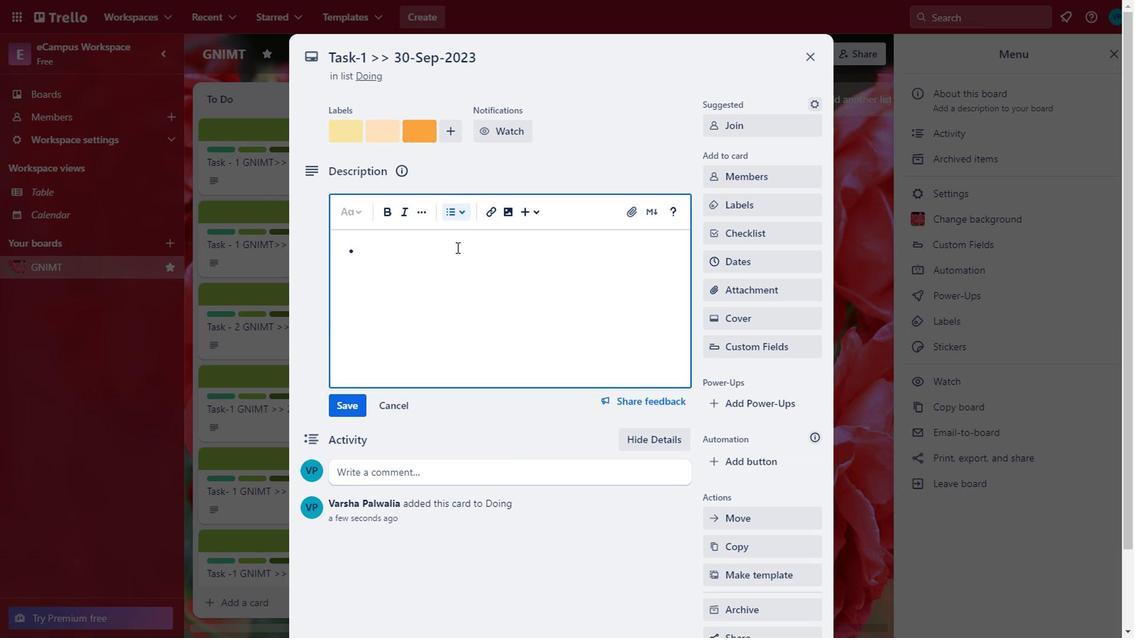
Action: Mouse moved to (970, 376)
Screenshot: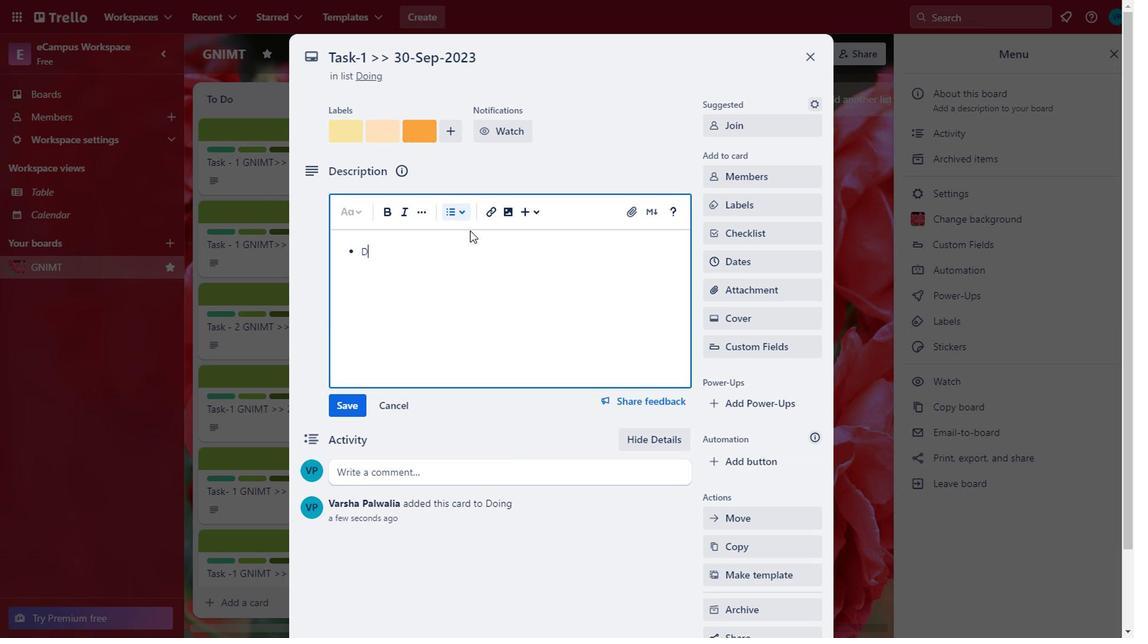 
Action: Mouse pressed left at (970, 376)
Screenshot: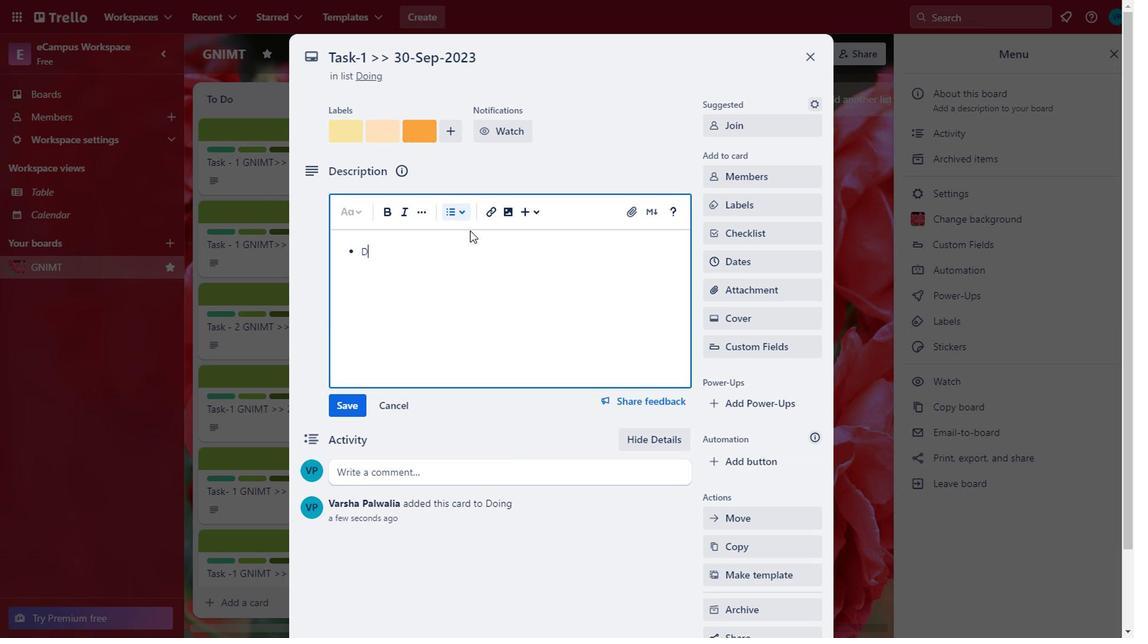 
Action: Mouse moved to (957, 353)
Screenshot: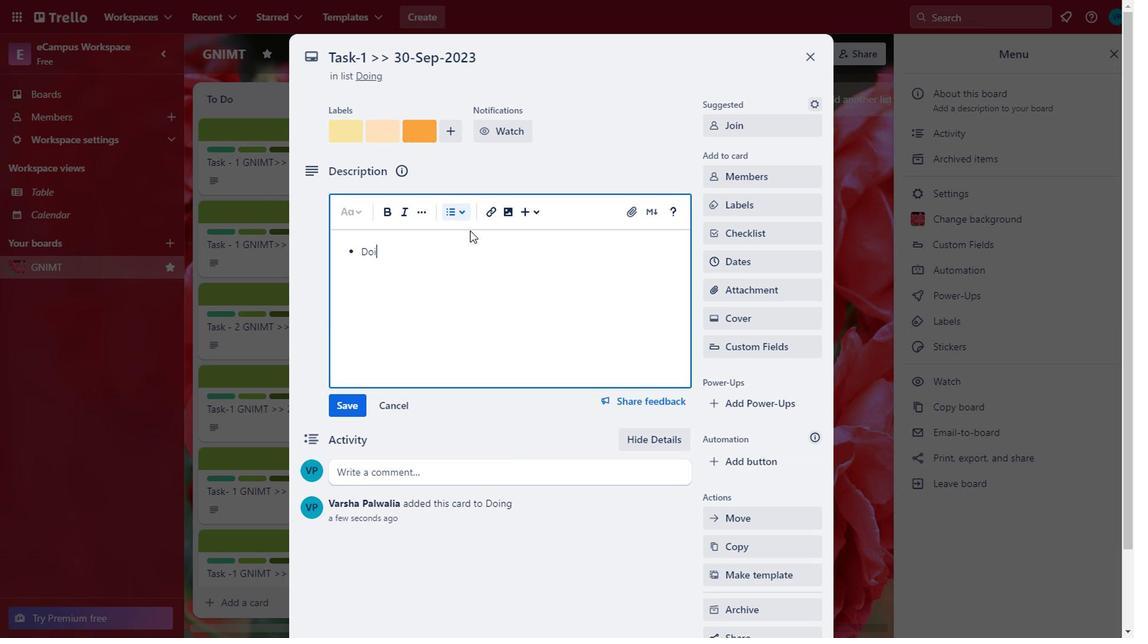 
Action: Mouse pressed left at (957, 353)
Screenshot: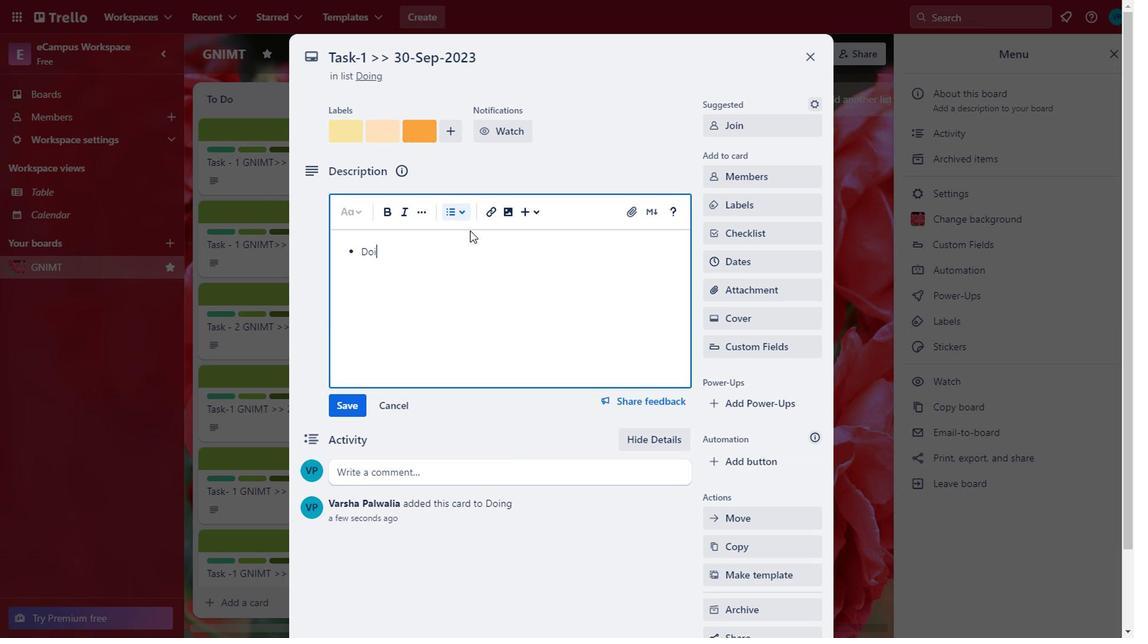 
Action: Mouse moved to (969, 350)
Screenshot: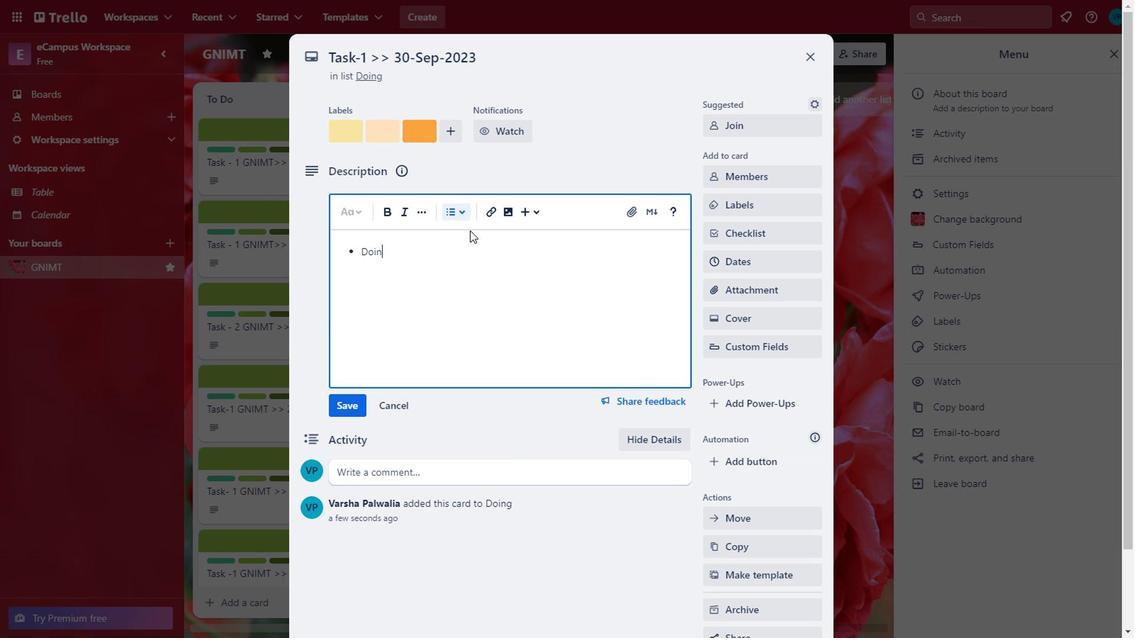 
Action: Mouse pressed left at (969, 350)
Screenshot: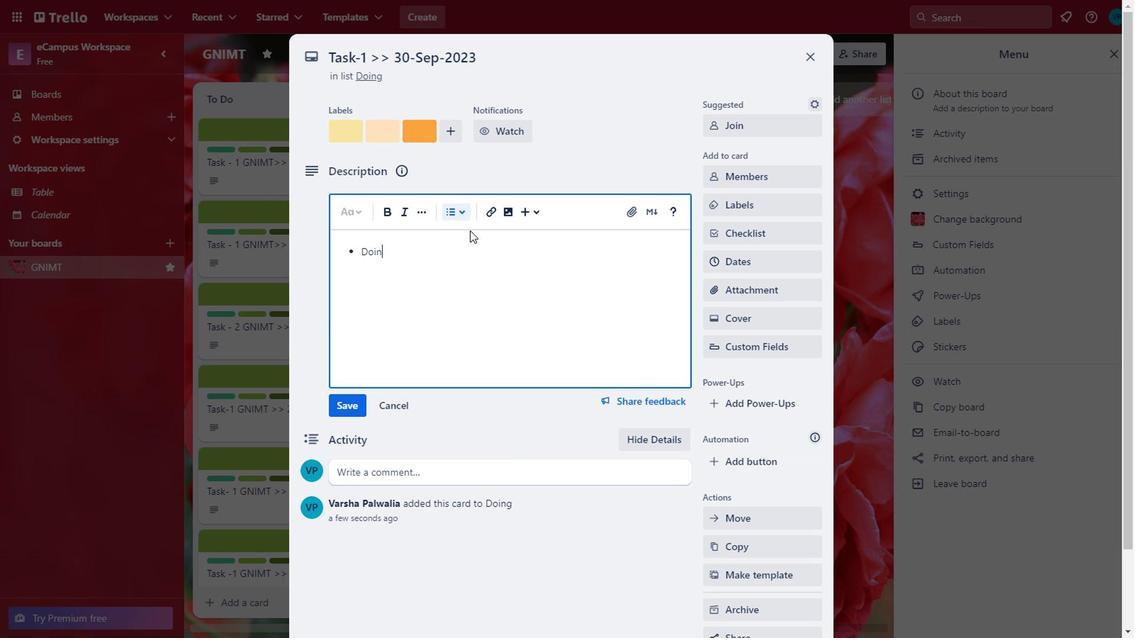 
Action: Mouse moved to (960, 363)
Screenshot: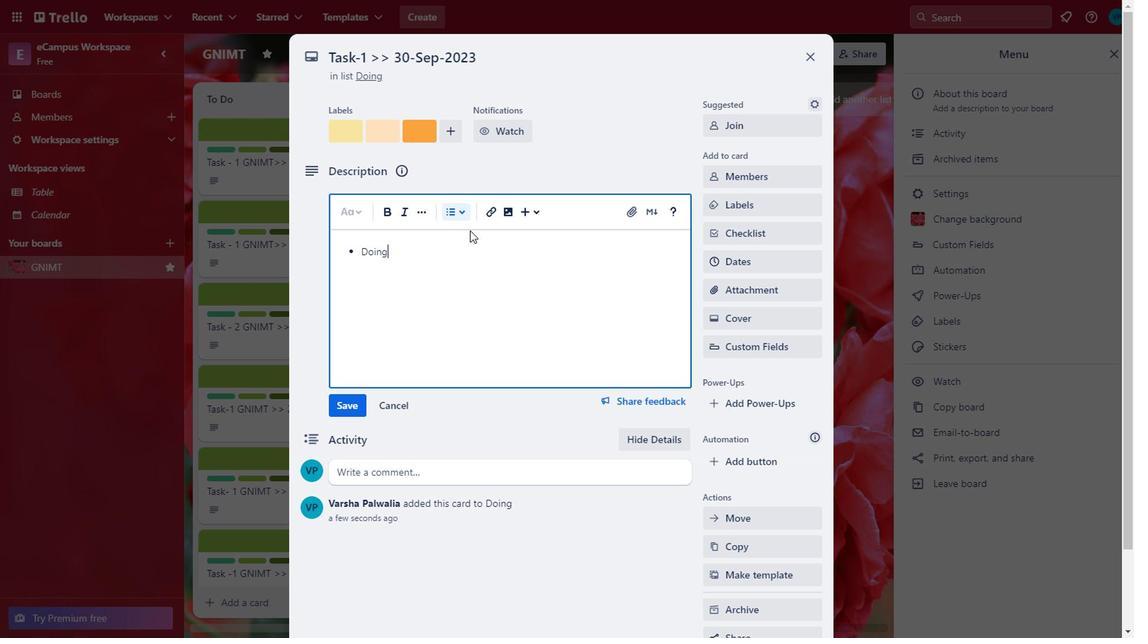 
Action: Key pressed <Key.caps_lock>D<Key.caps_lock>oing
Screenshot: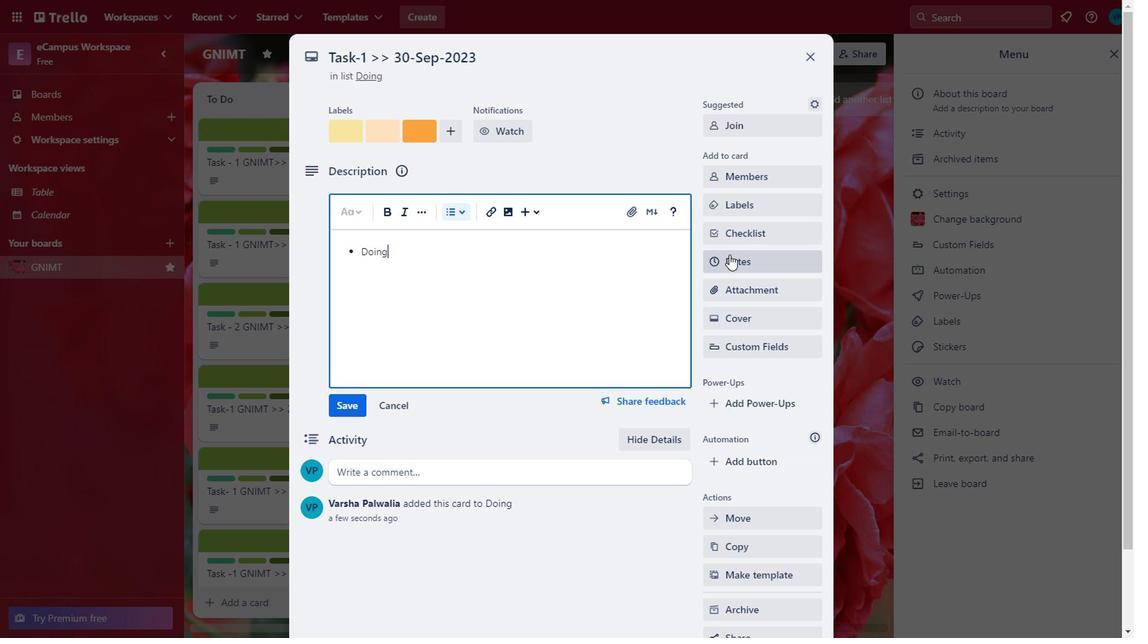 
Action: Mouse moved to (826, 349)
Screenshot: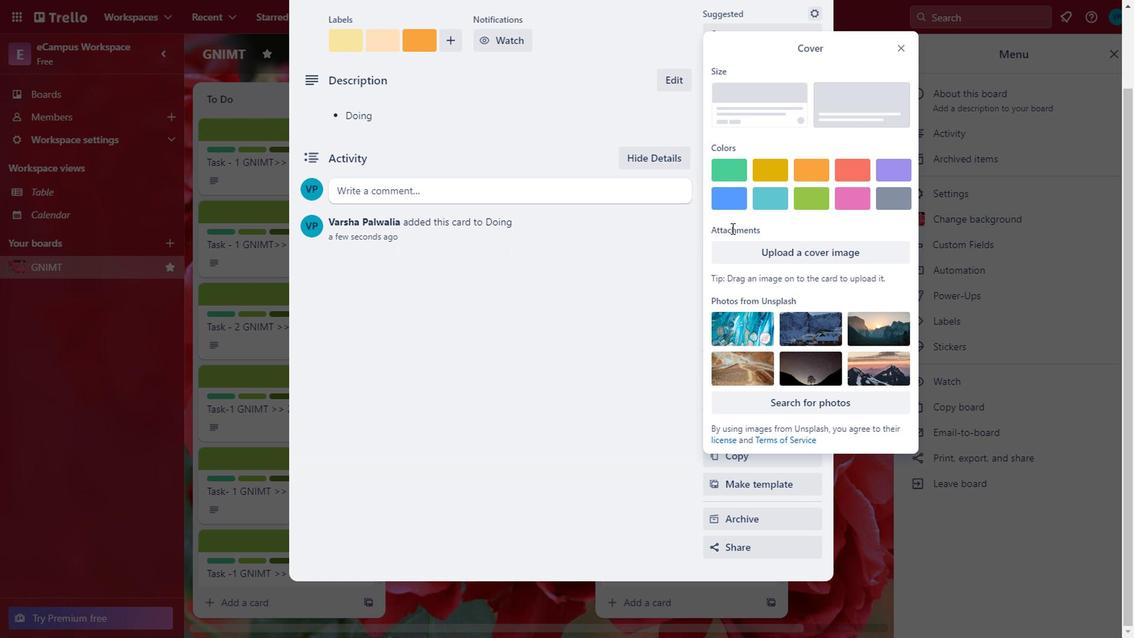 
Action: Mouse scrolled (826, 350) with delta (0, 0)
Screenshot: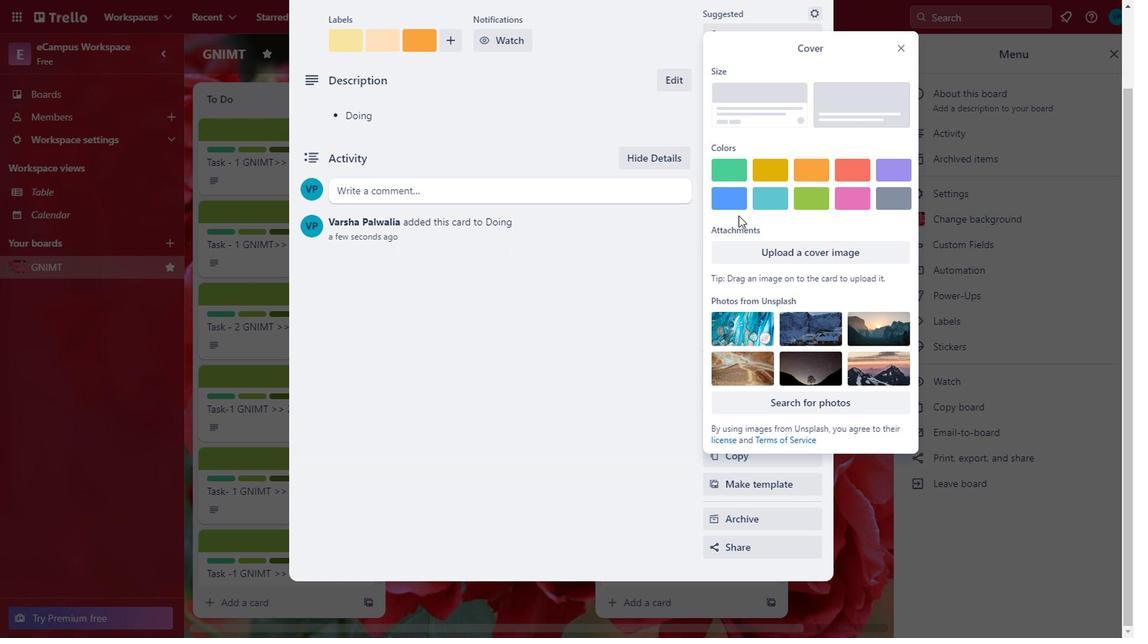 
Action: Mouse scrolled (826, 350) with delta (0, 0)
Screenshot: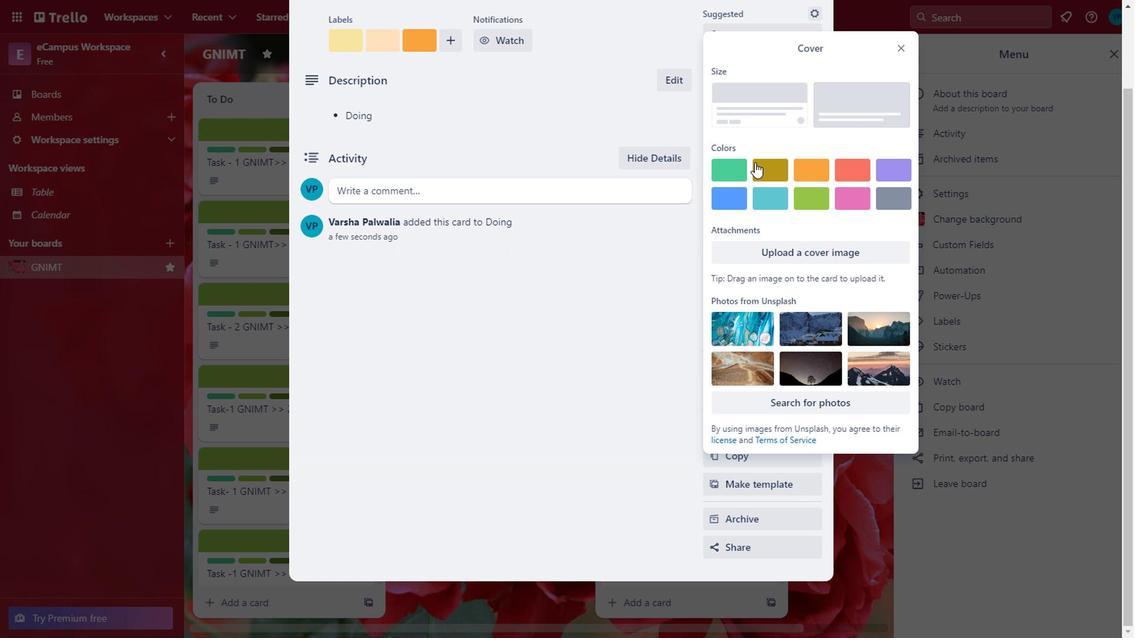 
Action: Mouse moved to (826, 342)
Screenshot: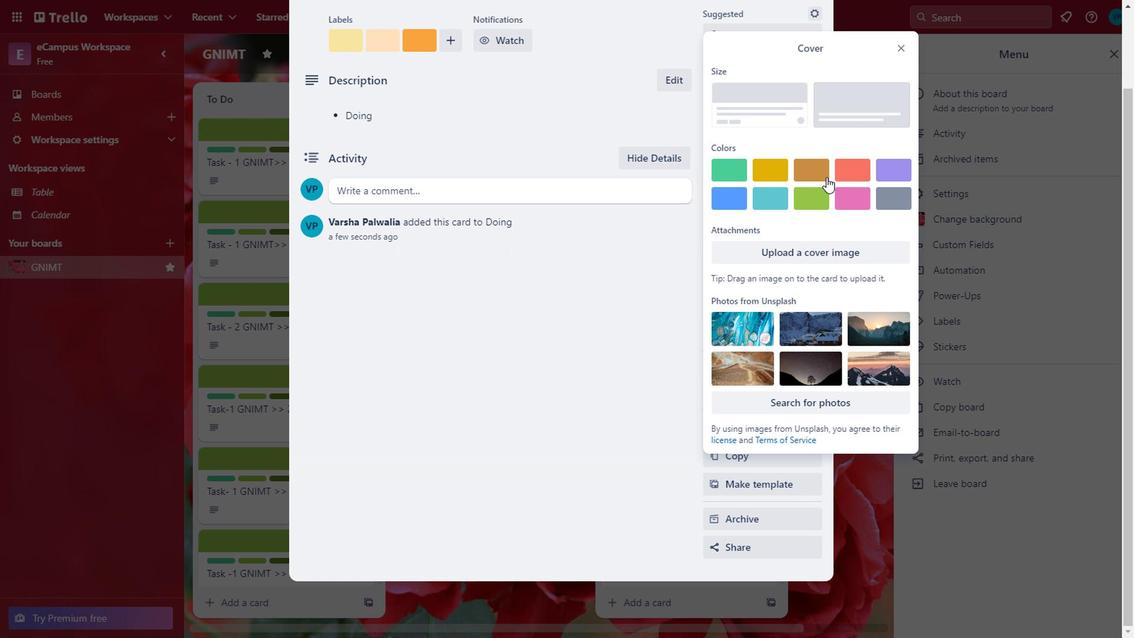 
Action: Mouse scrolled (826, 343) with delta (0, 0)
Screenshot: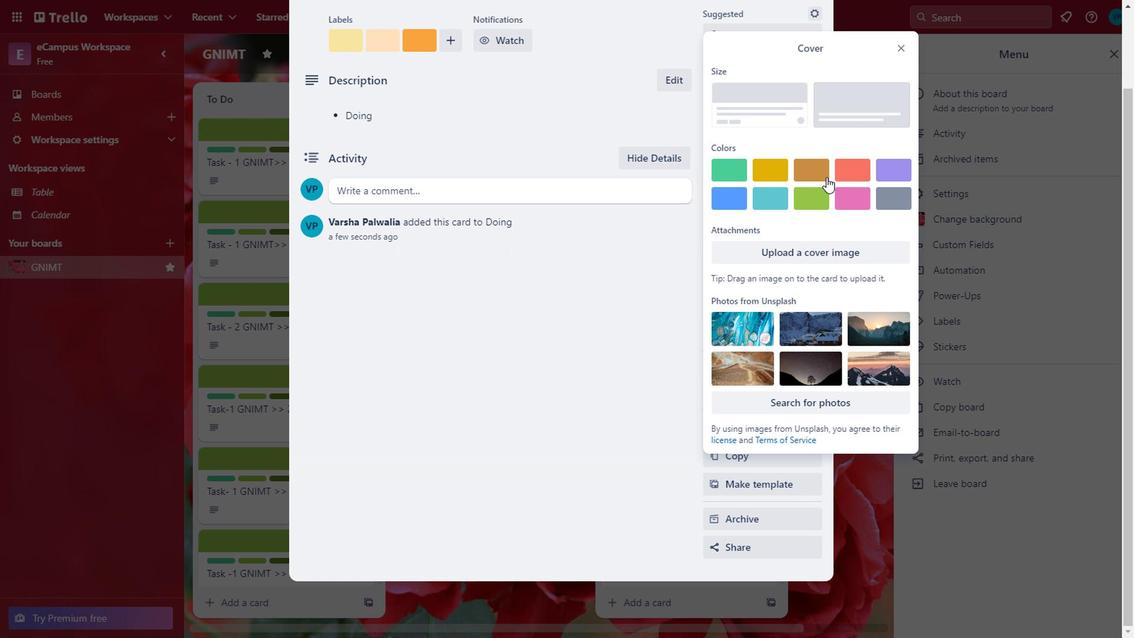 
Action: Mouse moved to (830, 365)
Screenshot: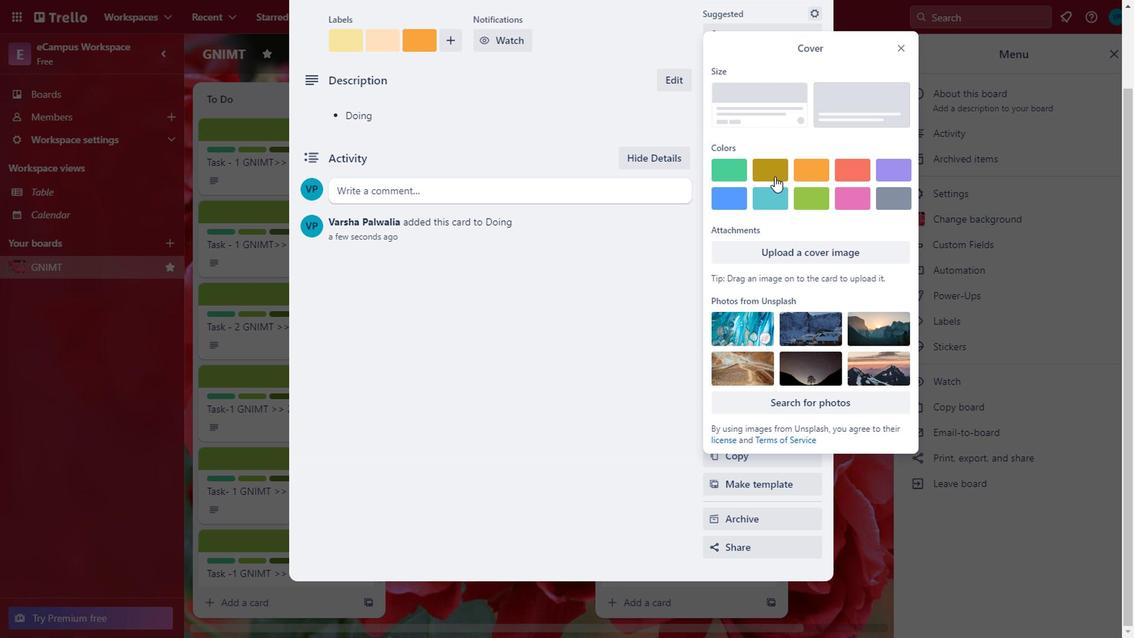 
Action: Mouse pressed left at (830, 365)
Screenshot: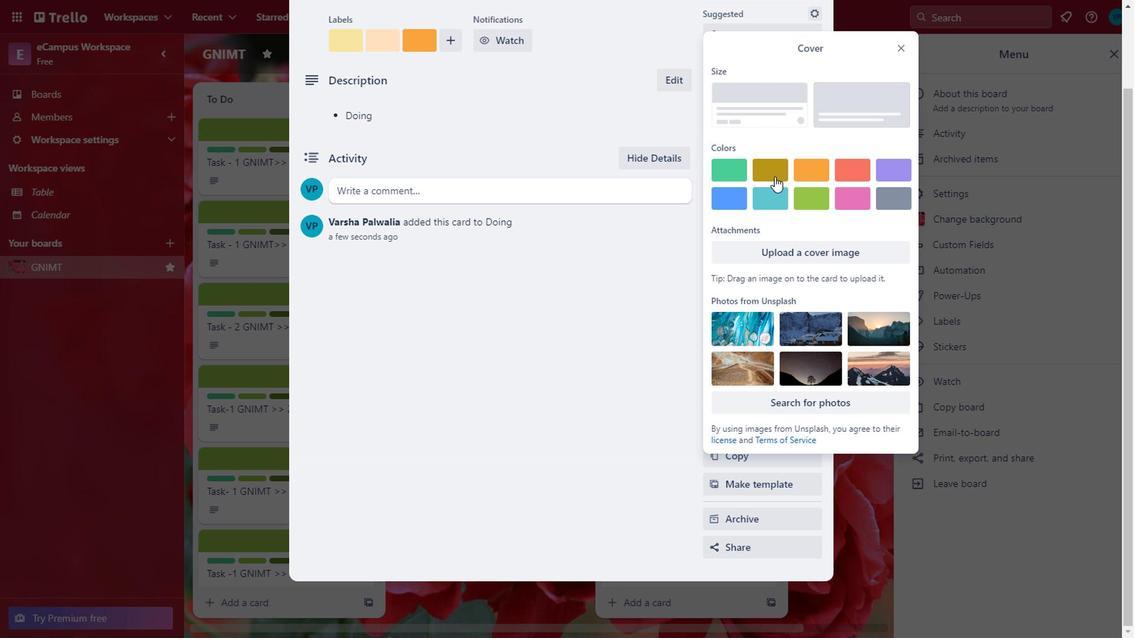 
Action: Mouse moved to (786, 395)
Screenshot: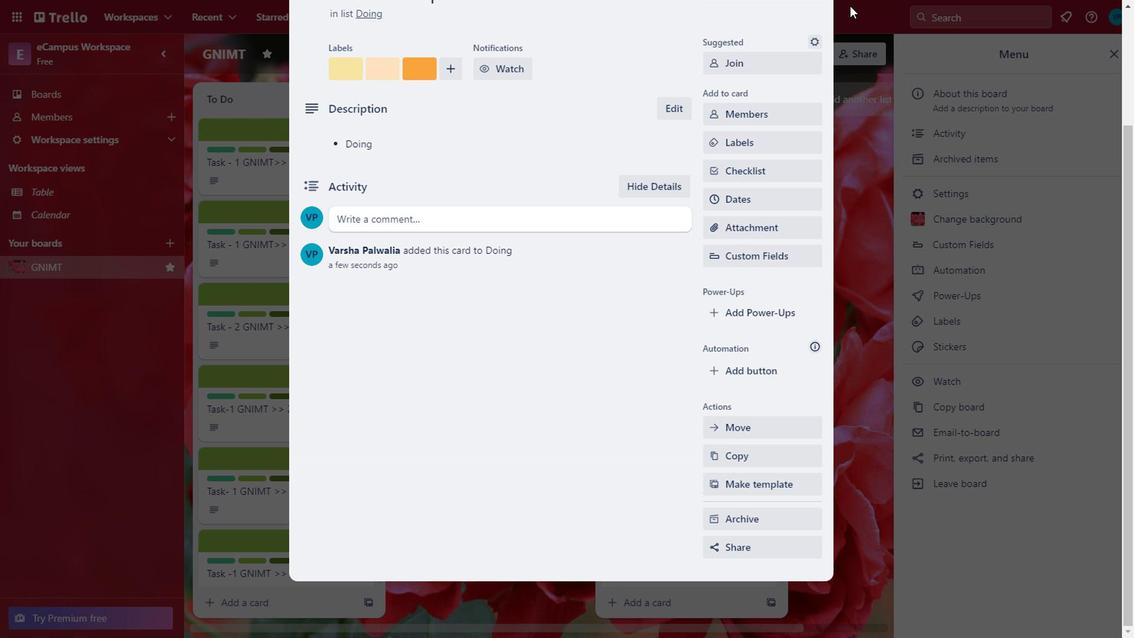 
Action: Mouse pressed left at (786, 395)
Screenshot: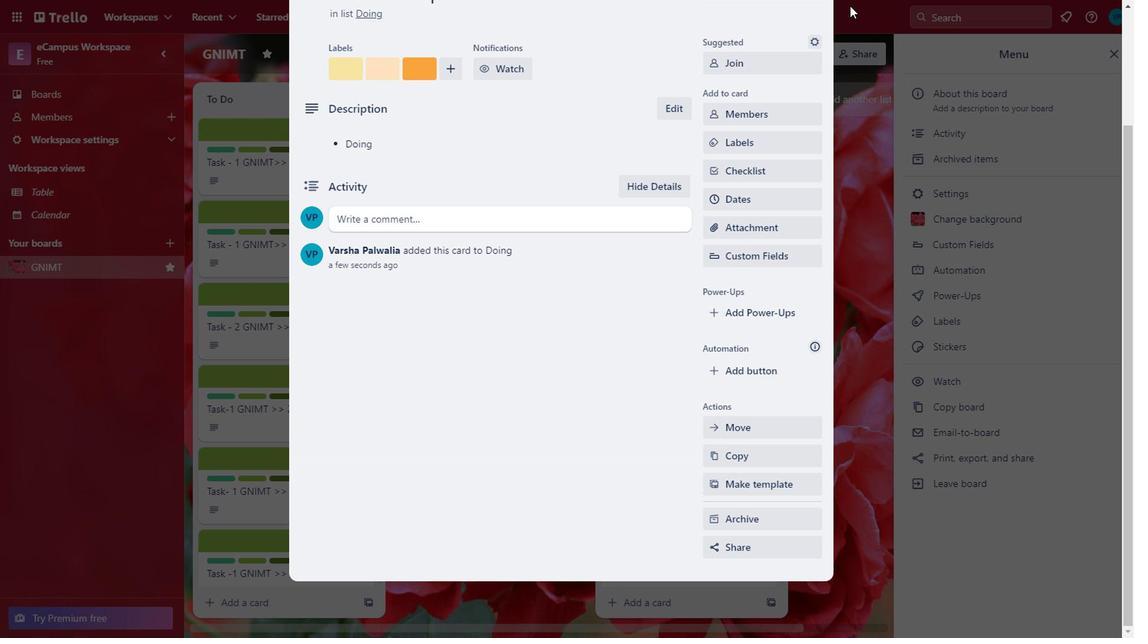 
Action: Mouse moved to (800, 427)
Screenshot: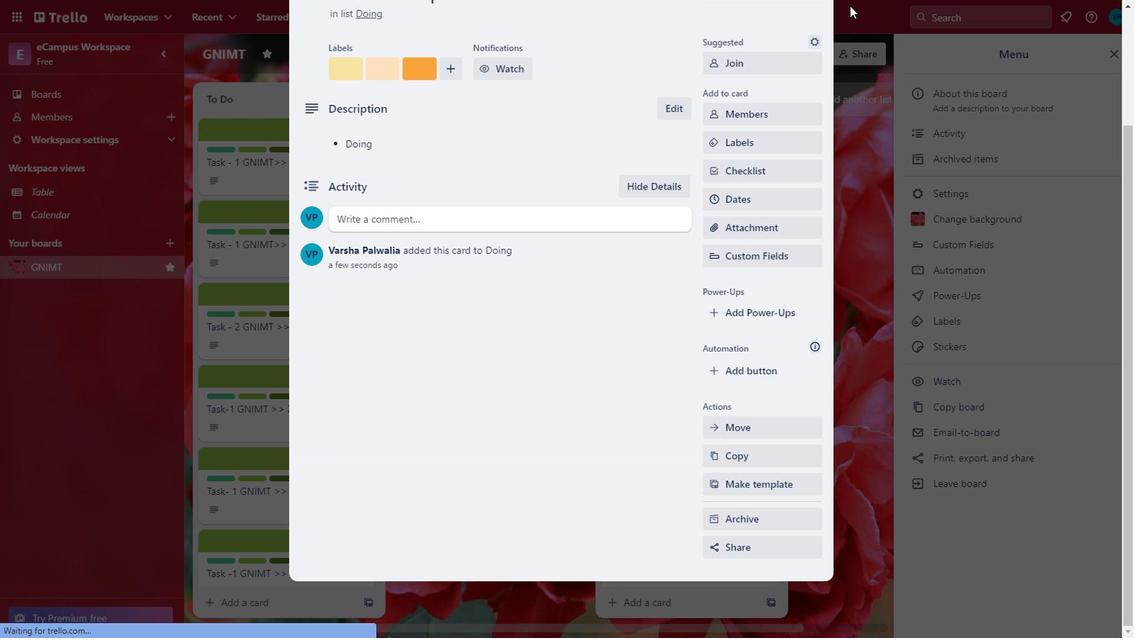 
Action: Mouse pressed left at (800, 427)
Screenshot: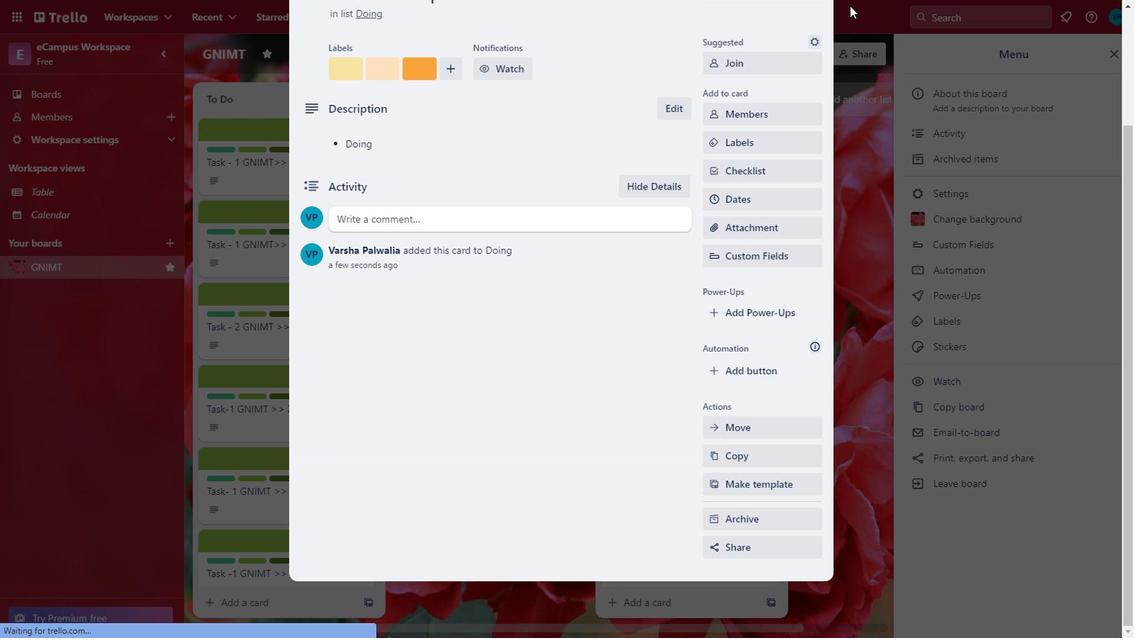
Action: Mouse moved to (770, 486)
Screenshot: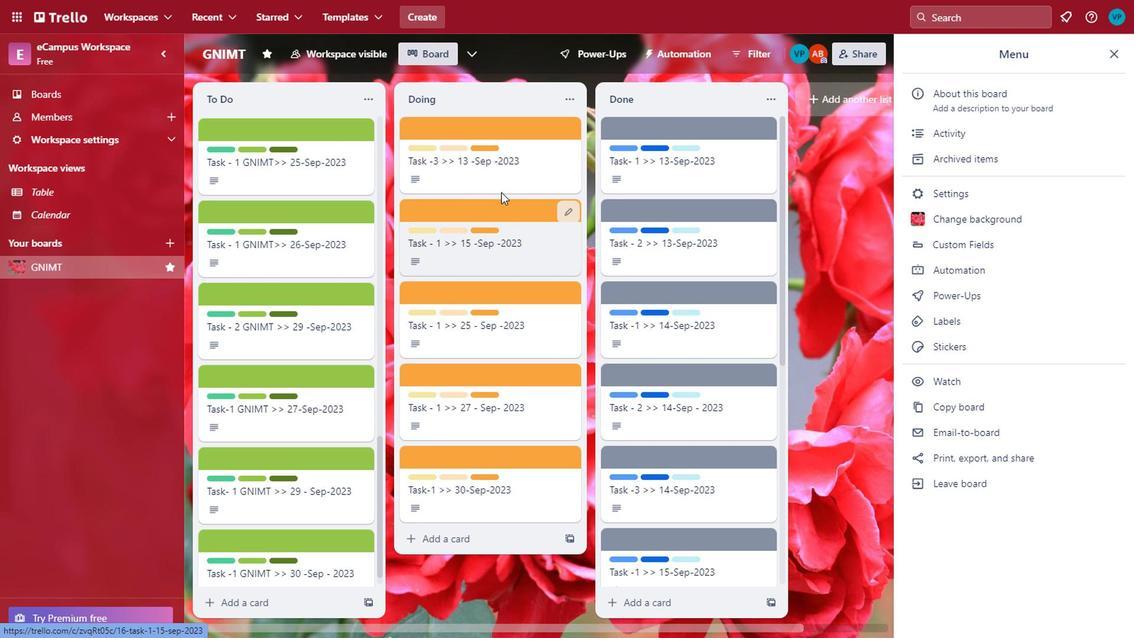 
Action: Mouse pressed left at (770, 486)
Screenshot: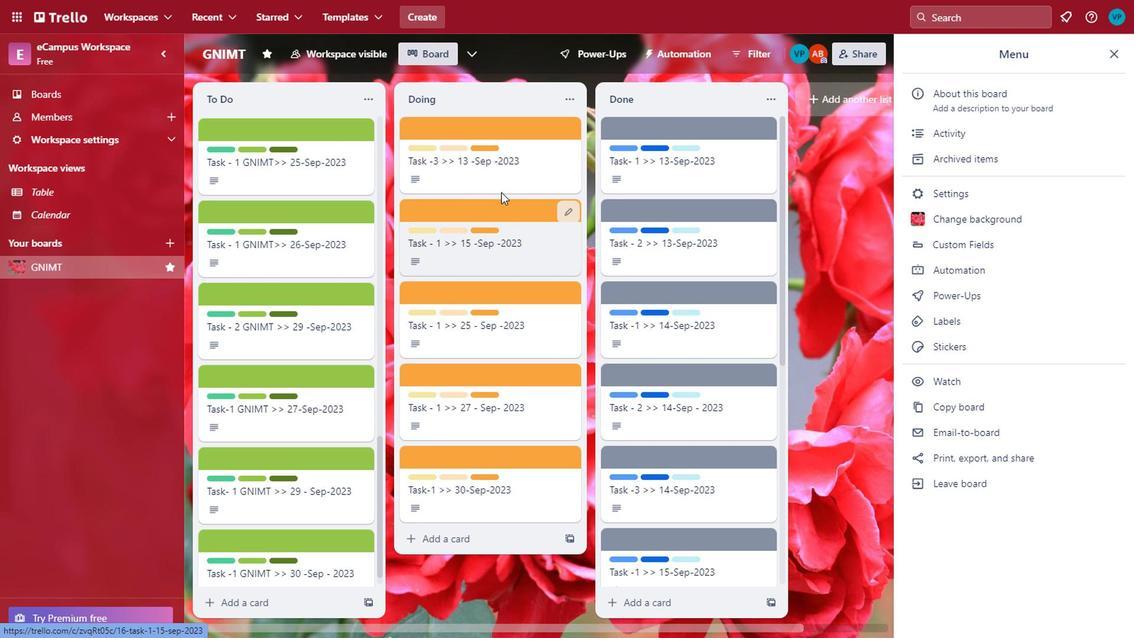 
Action: Mouse pressed left at (770, 486)
Screenshot: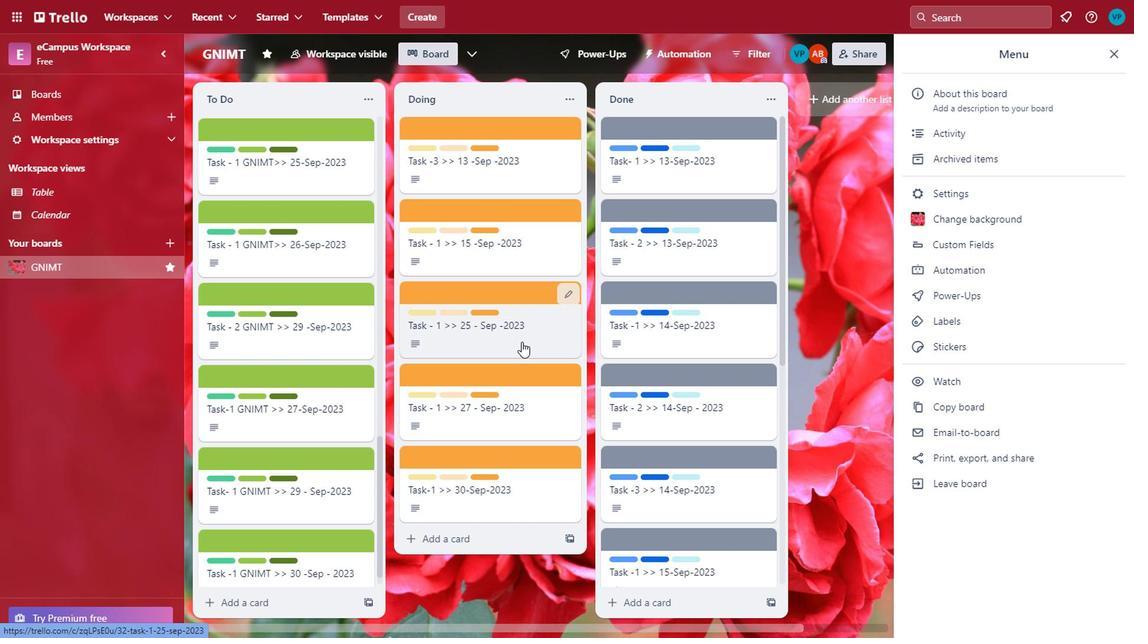
Action: Mouse moved to (849, 345)
Screenshot: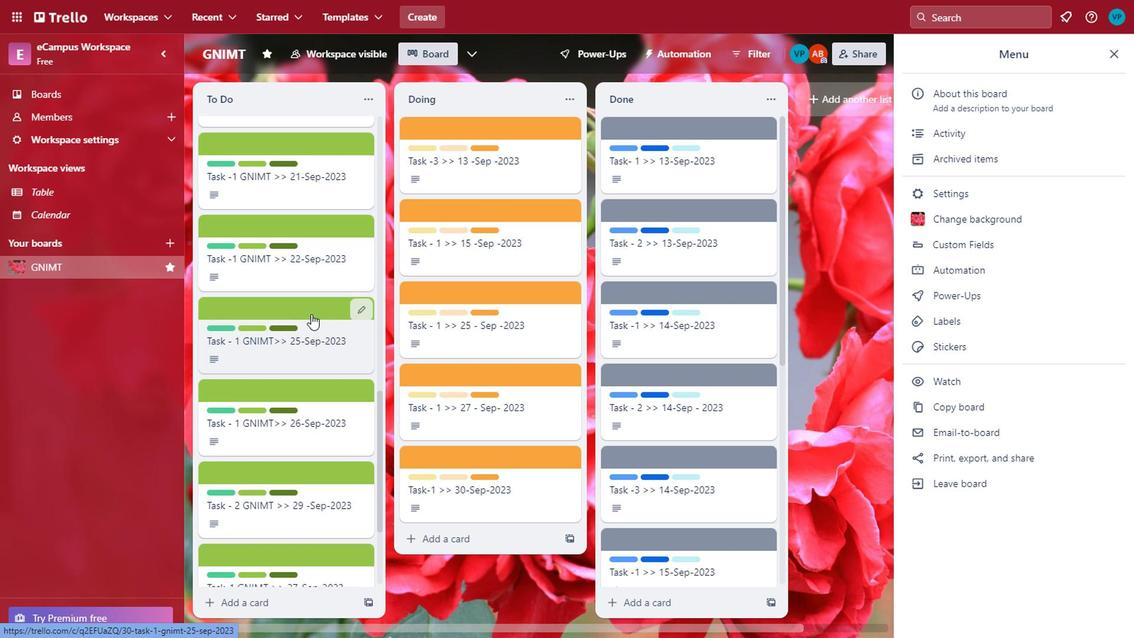 
Action: Mouse scrolled (849, 345) with delta (0, 0)
Screenshot: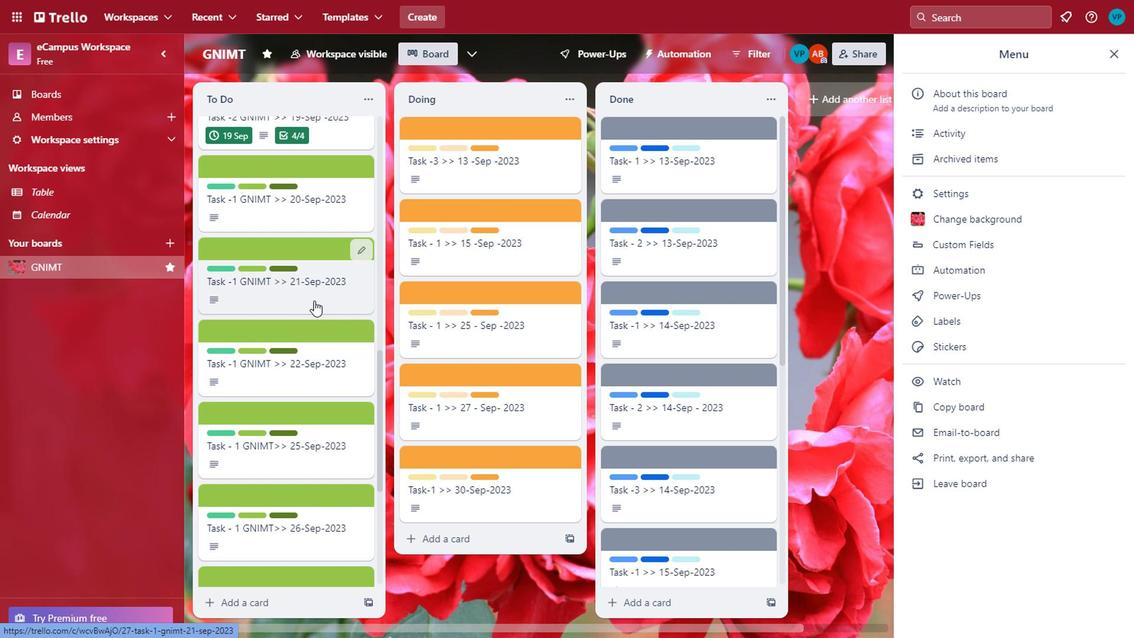 
Action: Mouse moved to (850, 346)
Screenshot: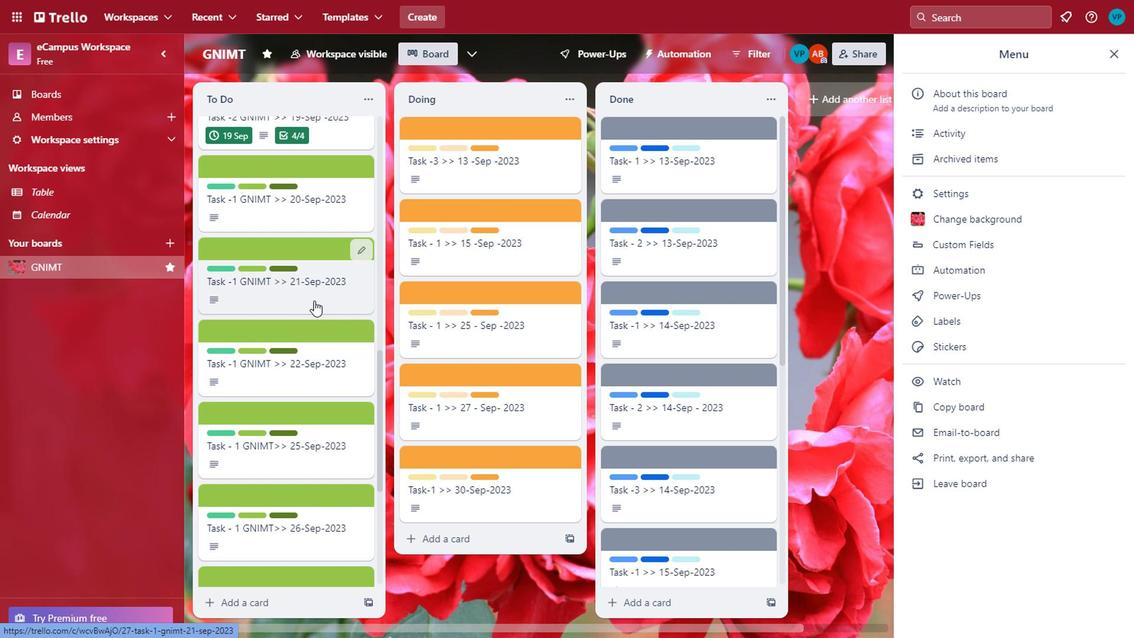 
Action: Mouse scrolled (850, 346) with delta (0, 0)
Screenshot: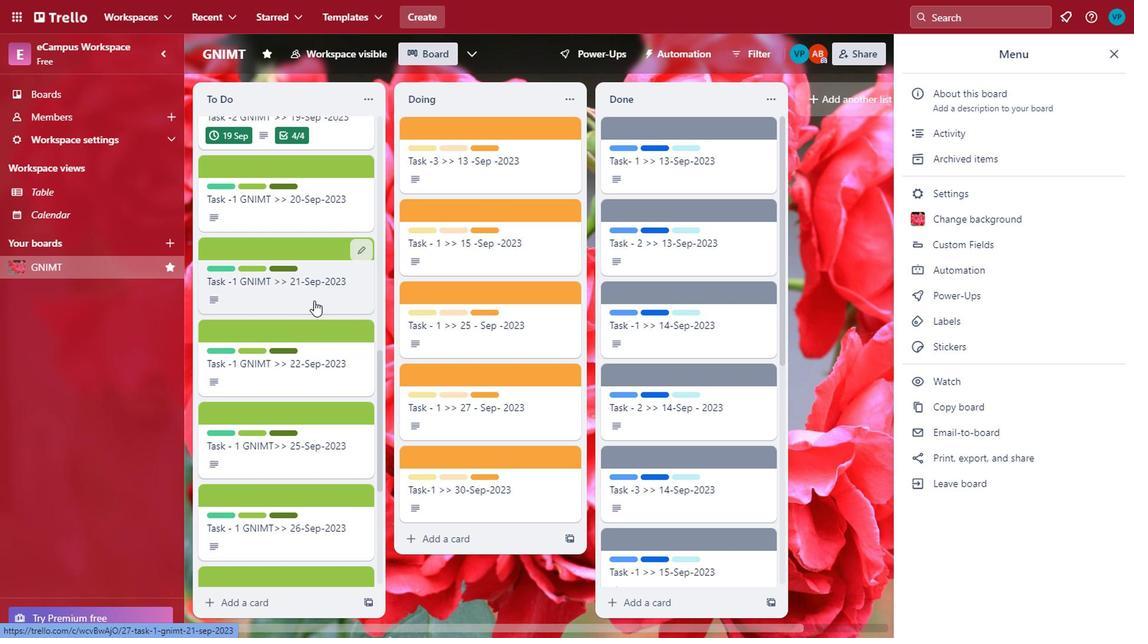 
Action: Mouse moved to (969, 259)
Screenshot: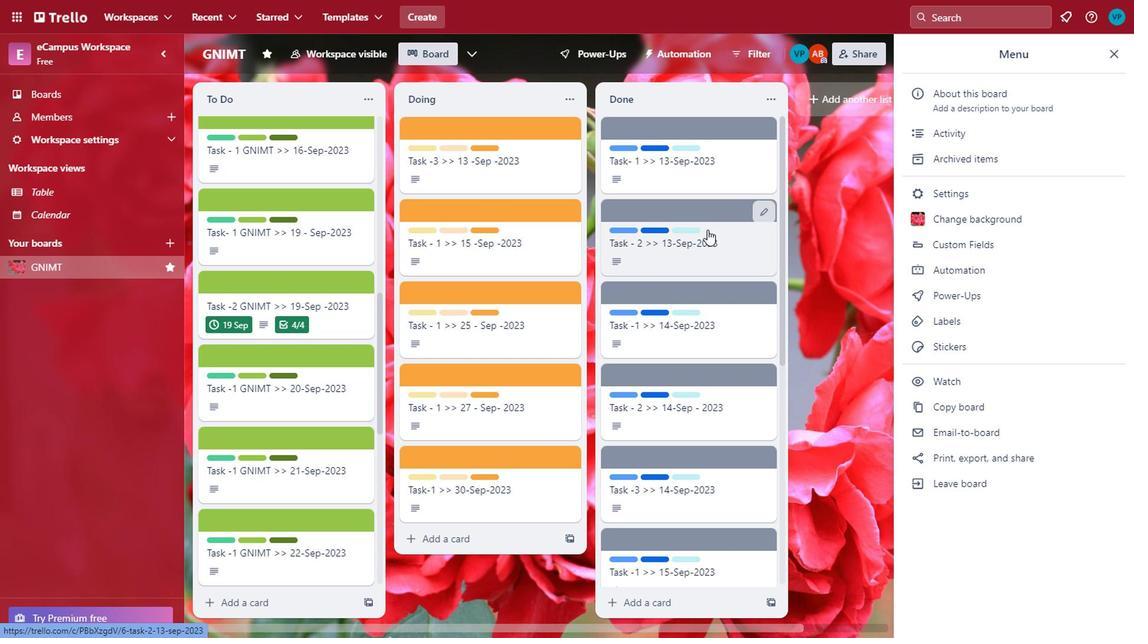 
Action: Mouse scrolled (969, 259) with delta (0, 0)
Screenshot: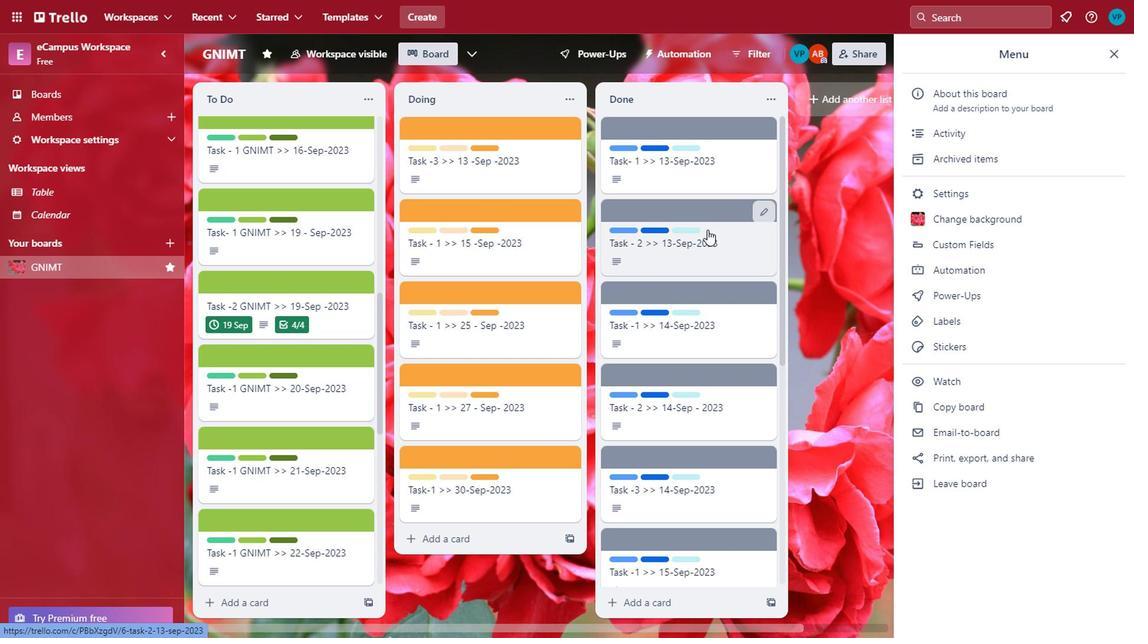 
Action: Mouse moved to (990, 204)
Screenshot: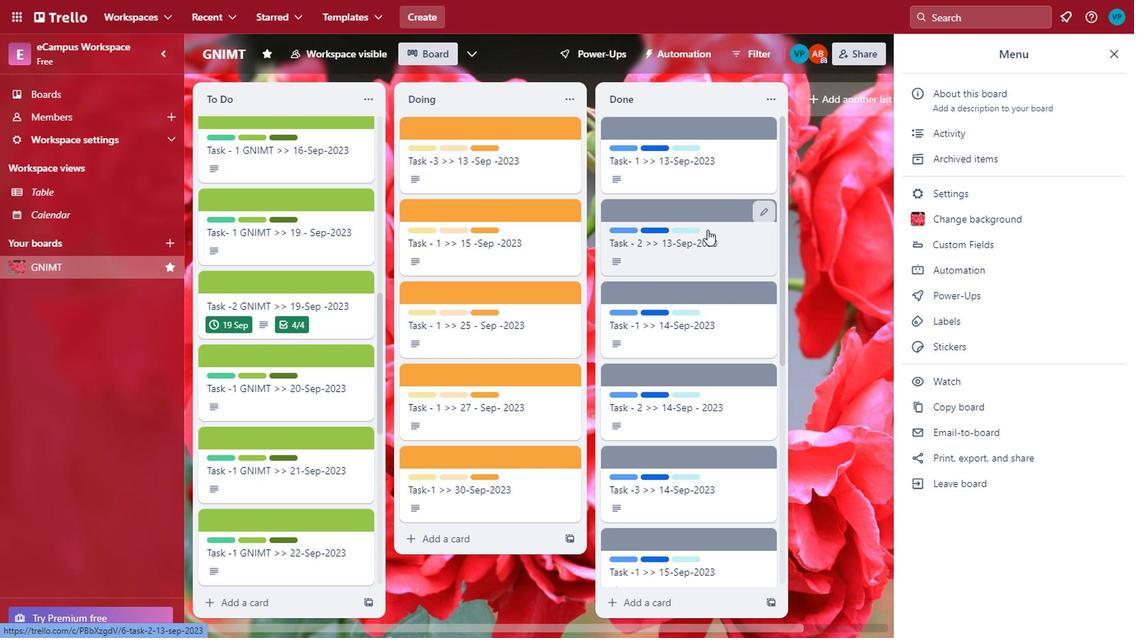 
Action: Mouse scrolled (990, 204) with delta (0, 0)
Screenshot: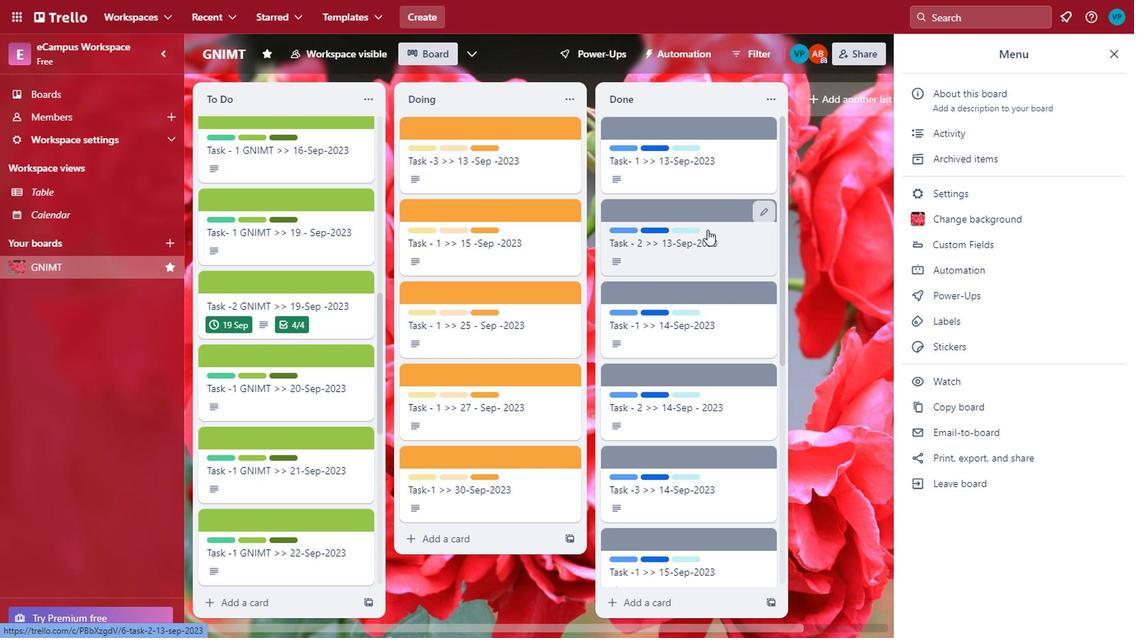 
Action: Mouse moved to (992, 199)
Screenshot: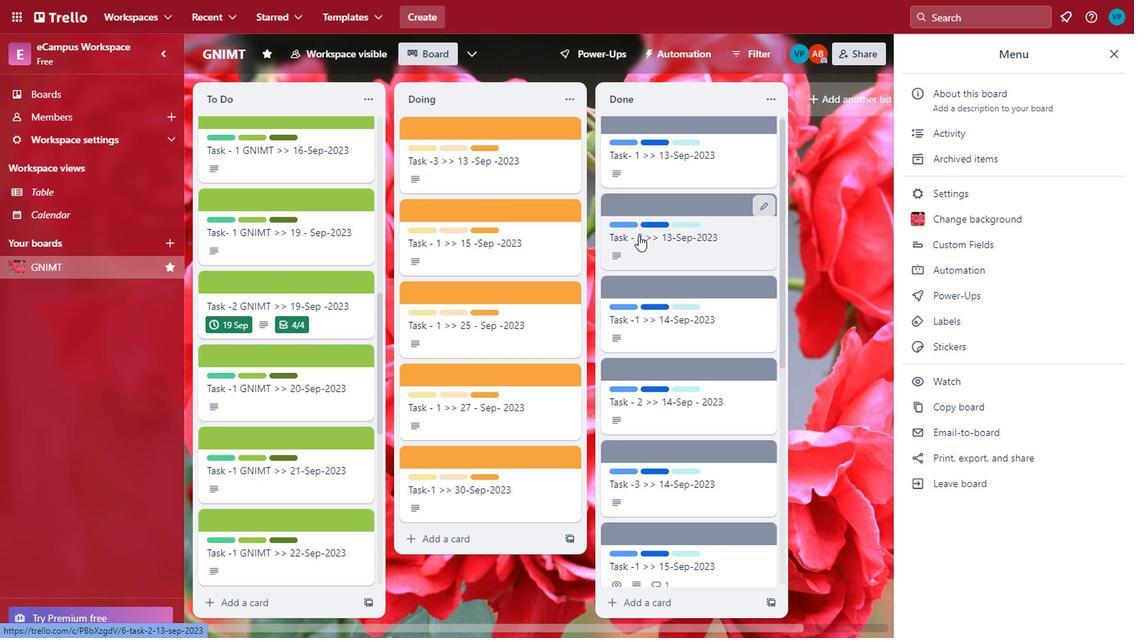 
Action: Mouse scrolled (992, 199) with delta (0, 0)
Screenshot: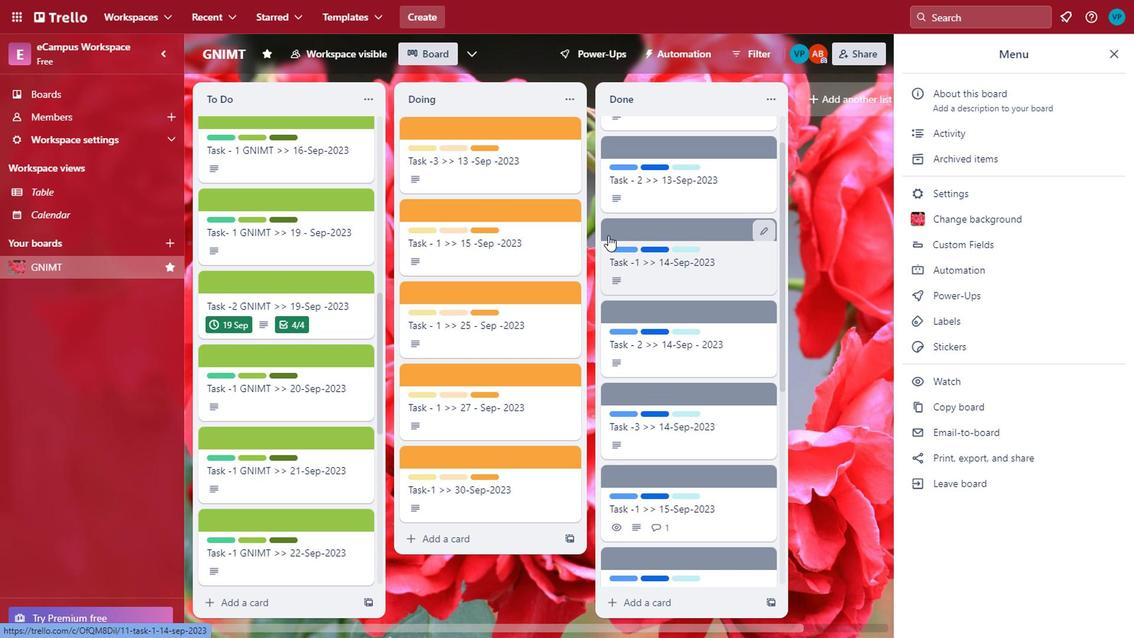 
Action: Mouse moved to (956, 234)
Screenshot: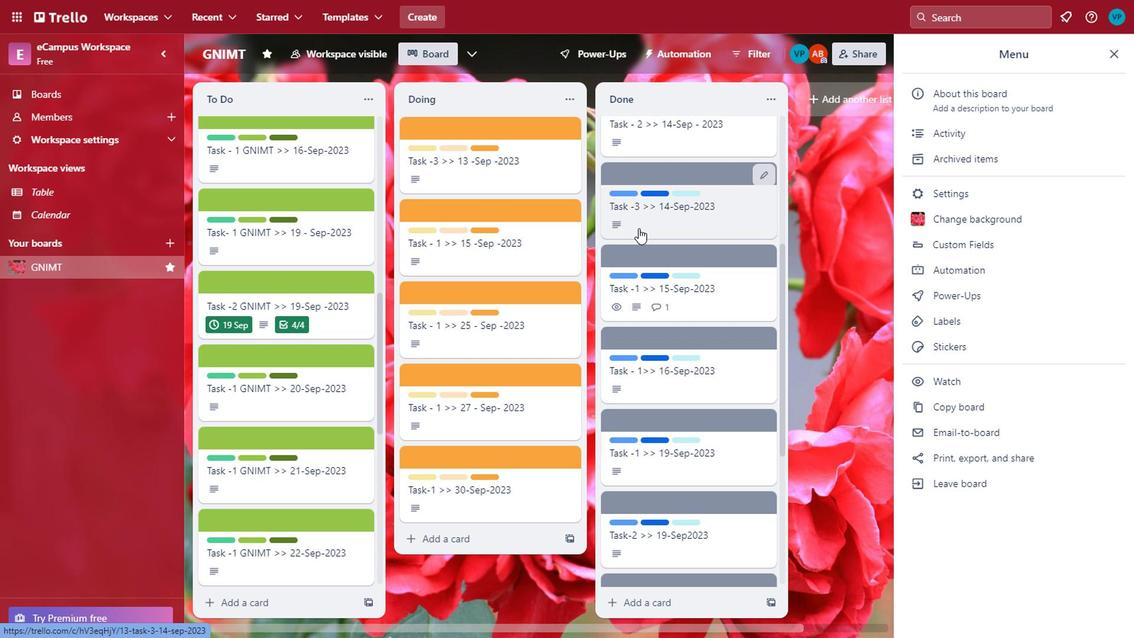 
Action: Mouse scrolled (956, 235) with delta (0, 0)
Screenshot: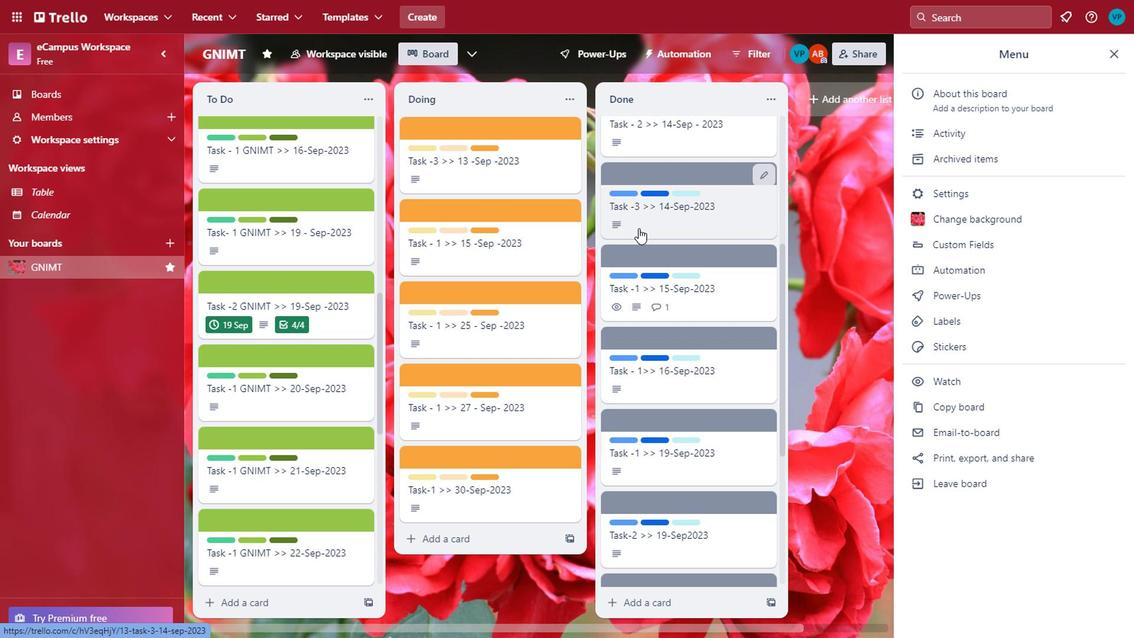 
Action: Mouse moved to (939, 246)
Screenshot: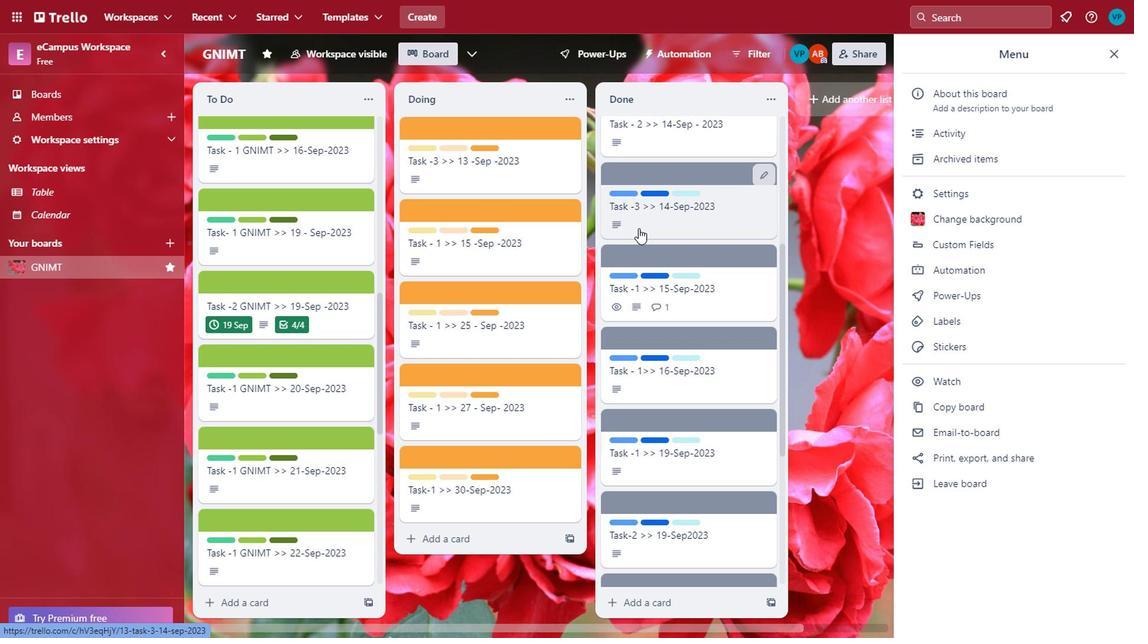 
Action: Mouse scrolled (939, 246) with delta (0, 0)
Screenshot: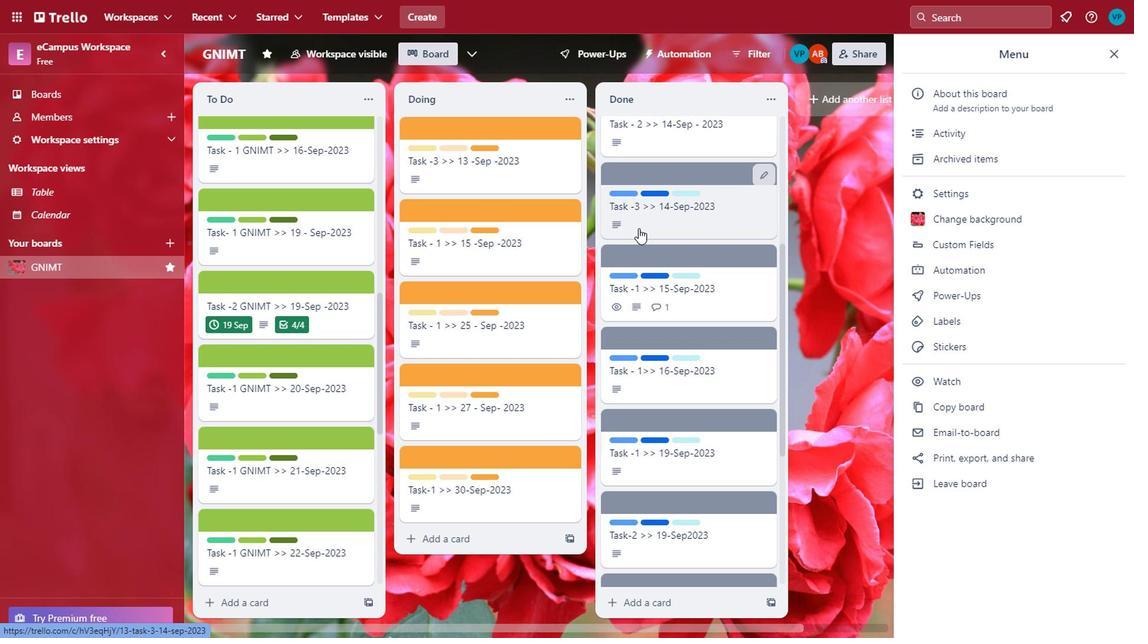 
Action: Mouse moved to (934, 300)
Screenshot: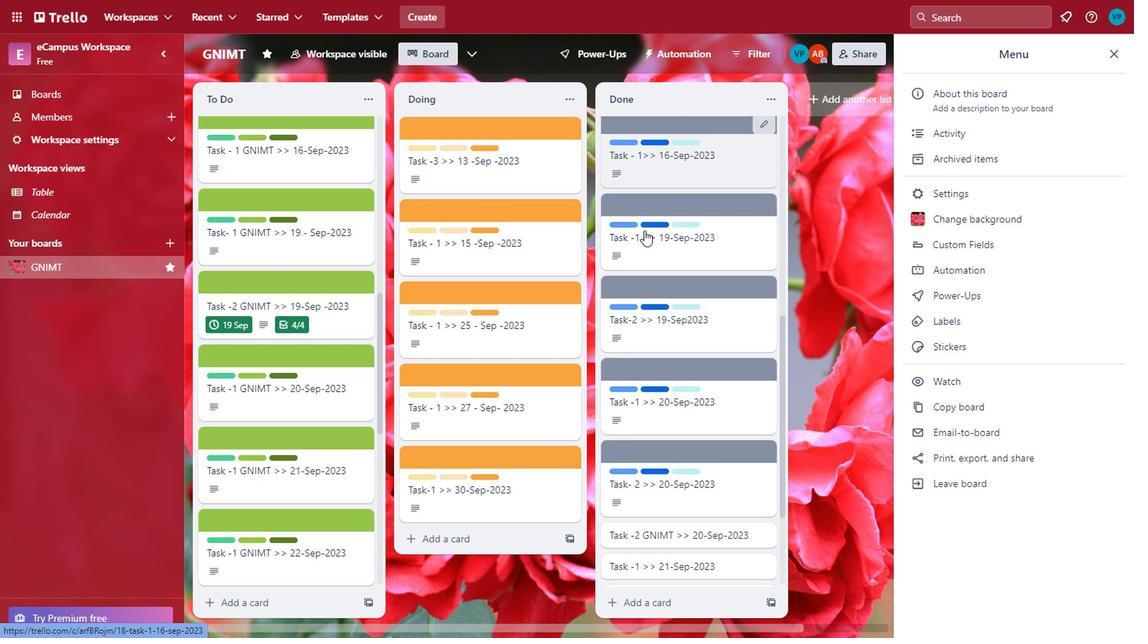 
Action: Mouse scrolled (934, 300) with delta (0, 0)
Screenshot: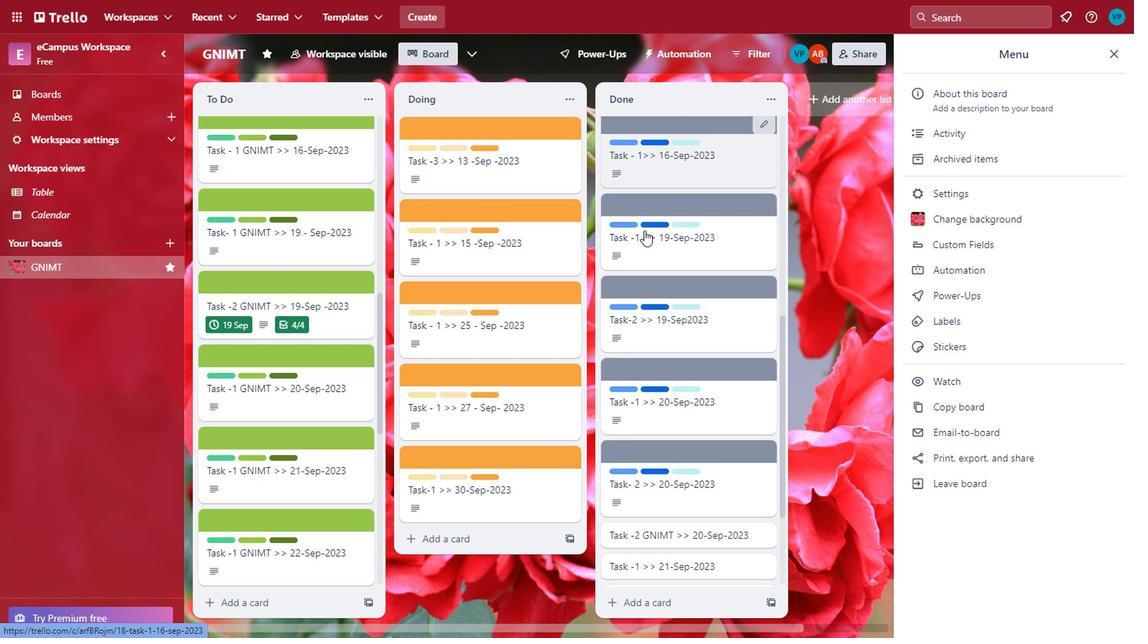 
Action: Mouse moved to (934, 306)
Screenshot: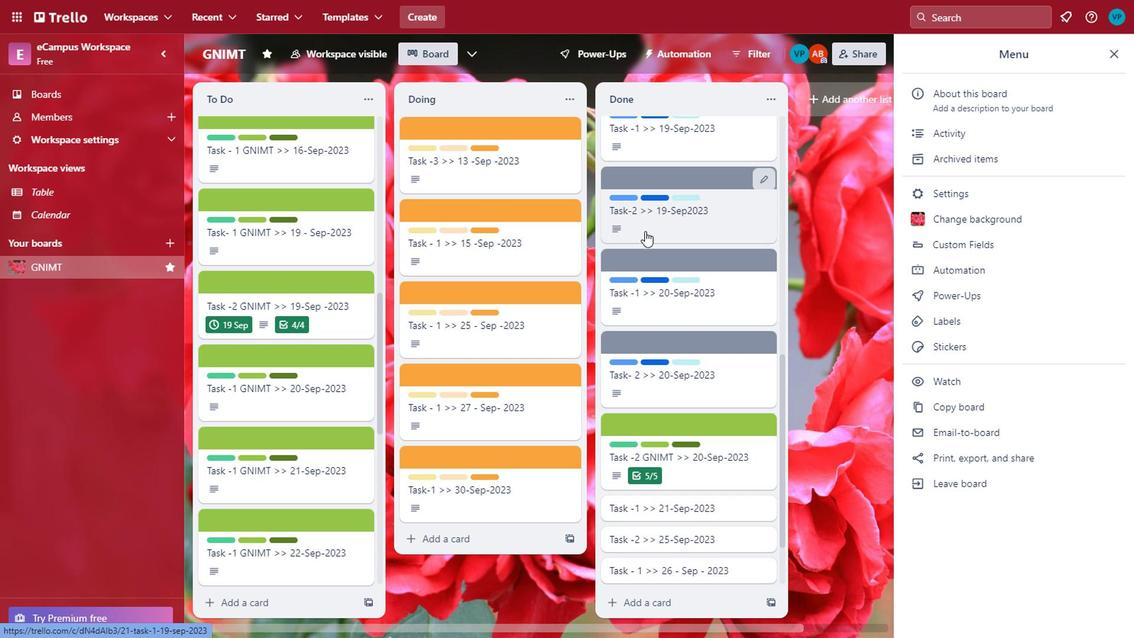 
Action: Mouse scrolled (934, 305) with delta (0, 0)
Screenshot: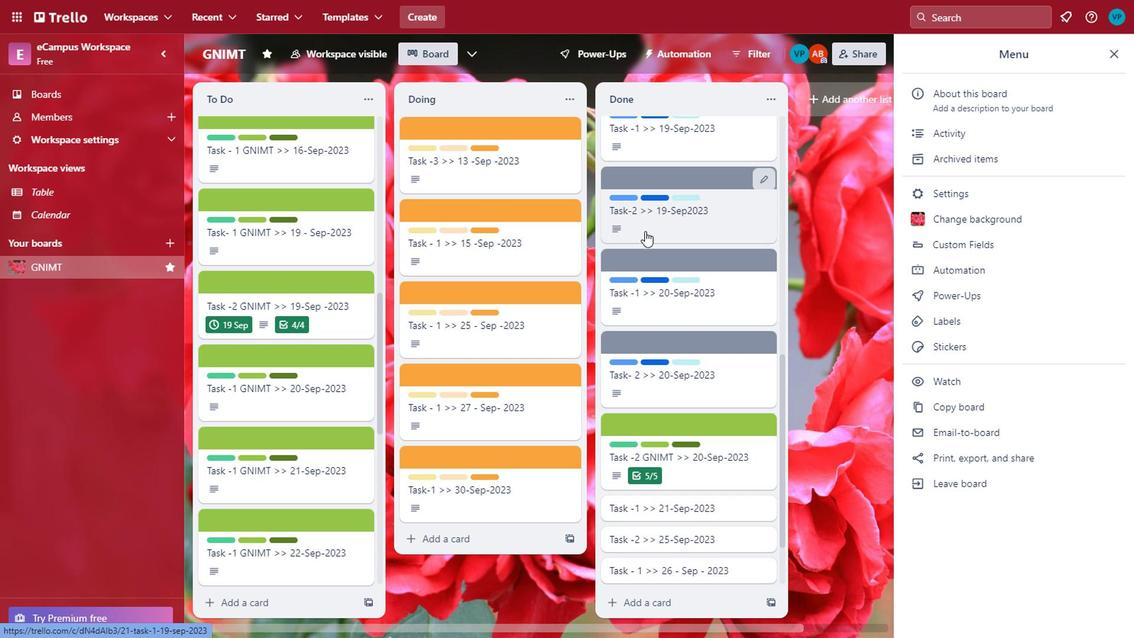 
Action: Mouse moved to (947, 326)
Screenshot: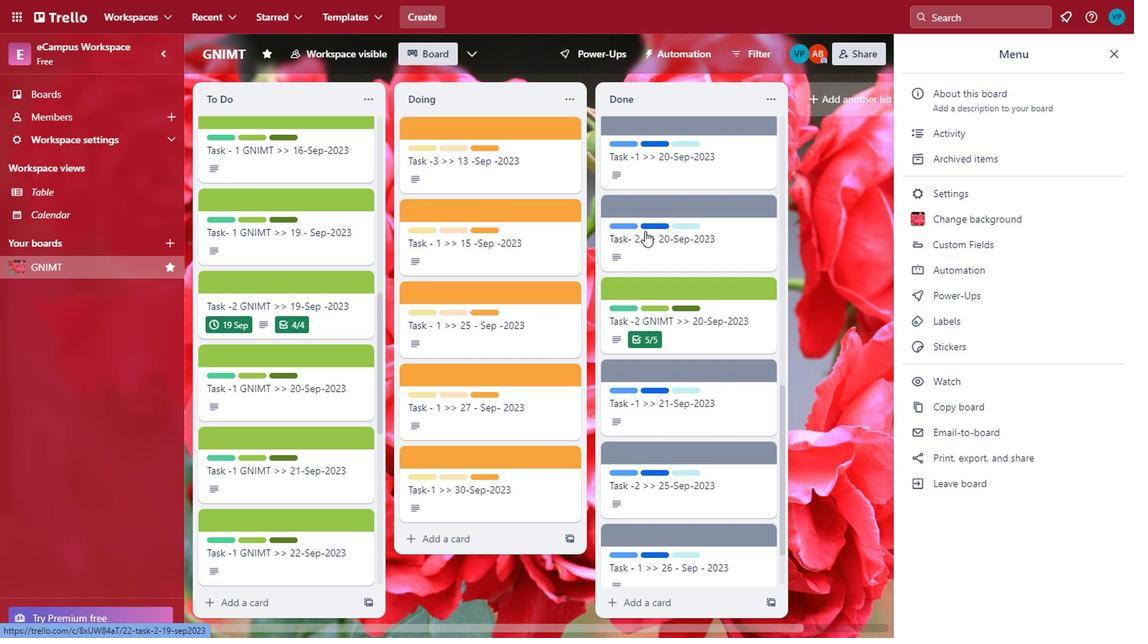 
Action: Mouse scrolled (947, 325) with delta (0, 0)
Screenshot: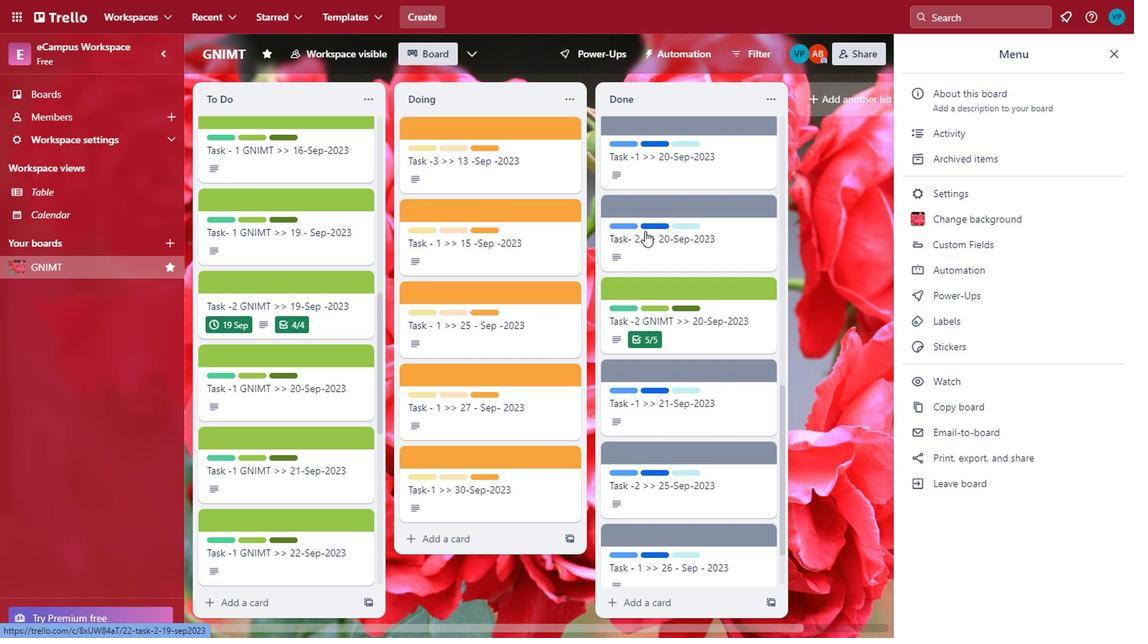 
Action: Mouse moved to (968, 327)
Screenshot: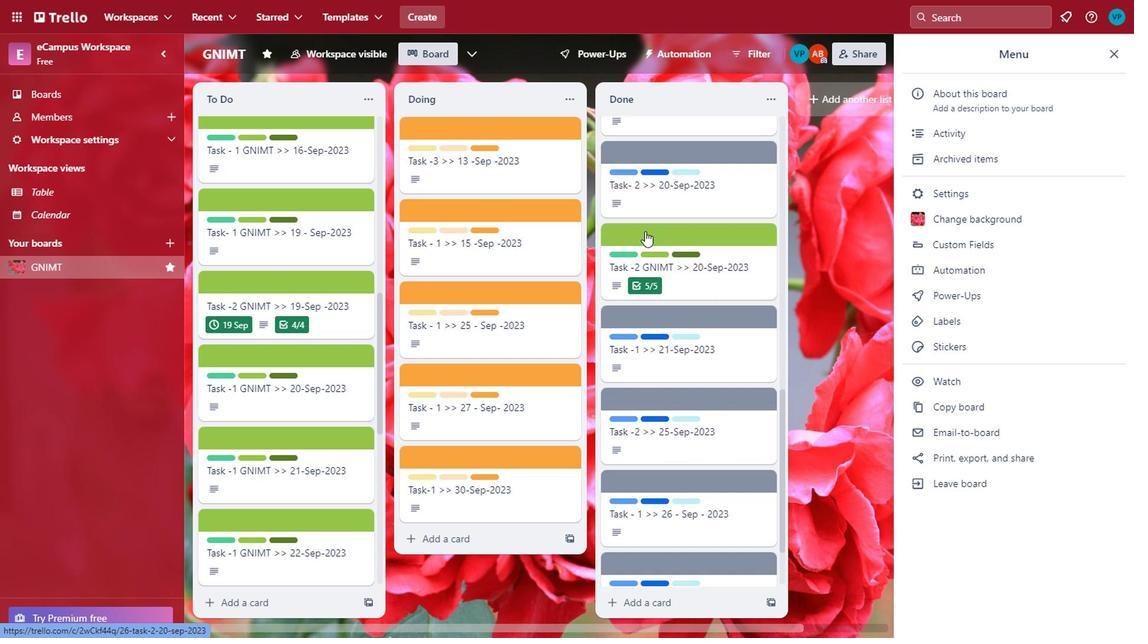 
Action: Mouse scrolled (968, 326) with delta (0, 0)
Screenshot: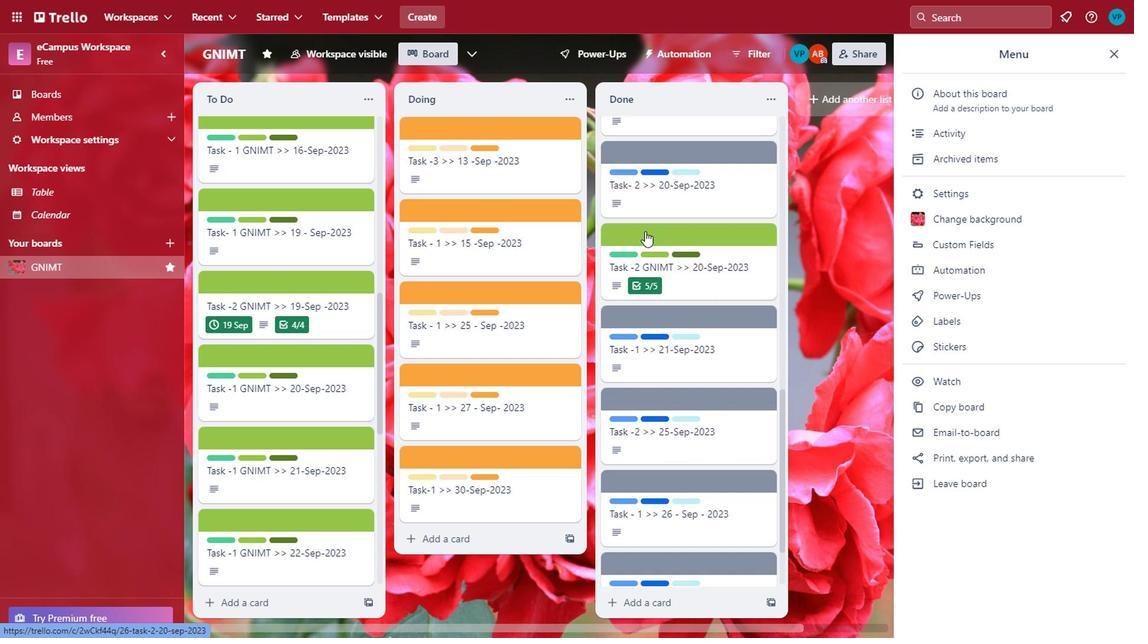 
Action: Mouse moved to (1013, 323)
Screenshot: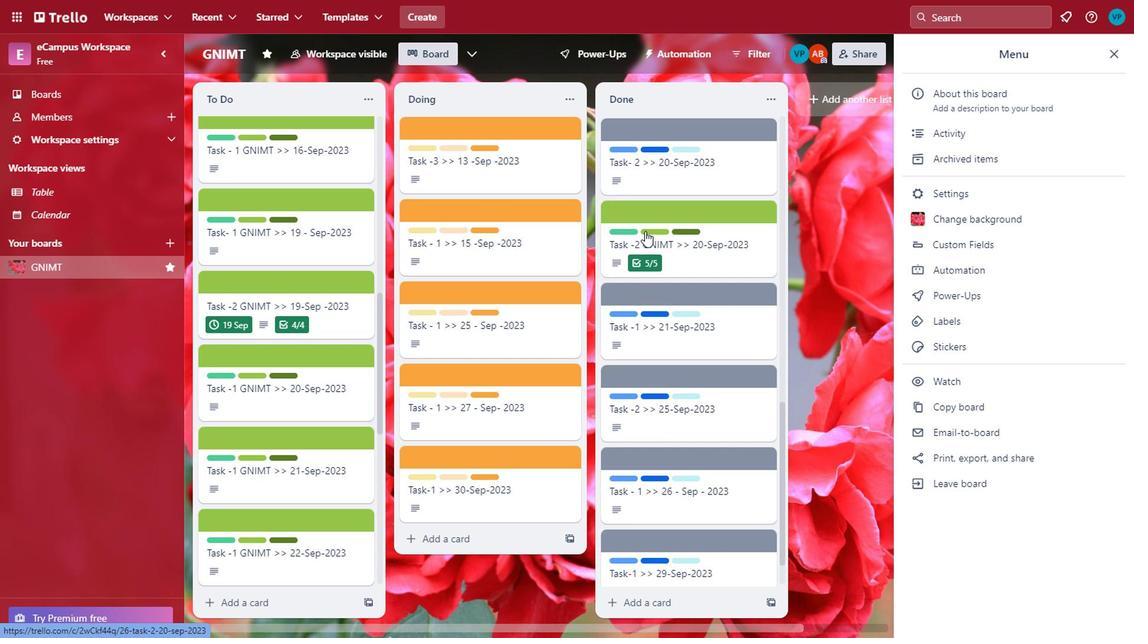 
Action: Mouse scrolled (1013, 323) with delta (0, 0)
Screenshot: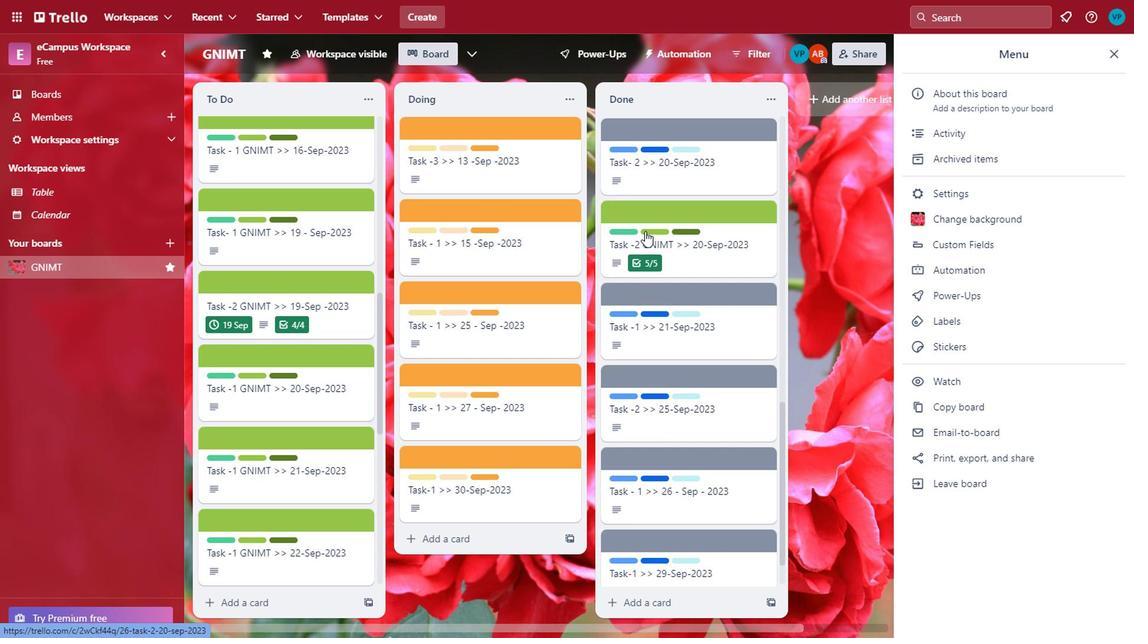 
Action: Mouse moved to (1042, 289)
Screenshot: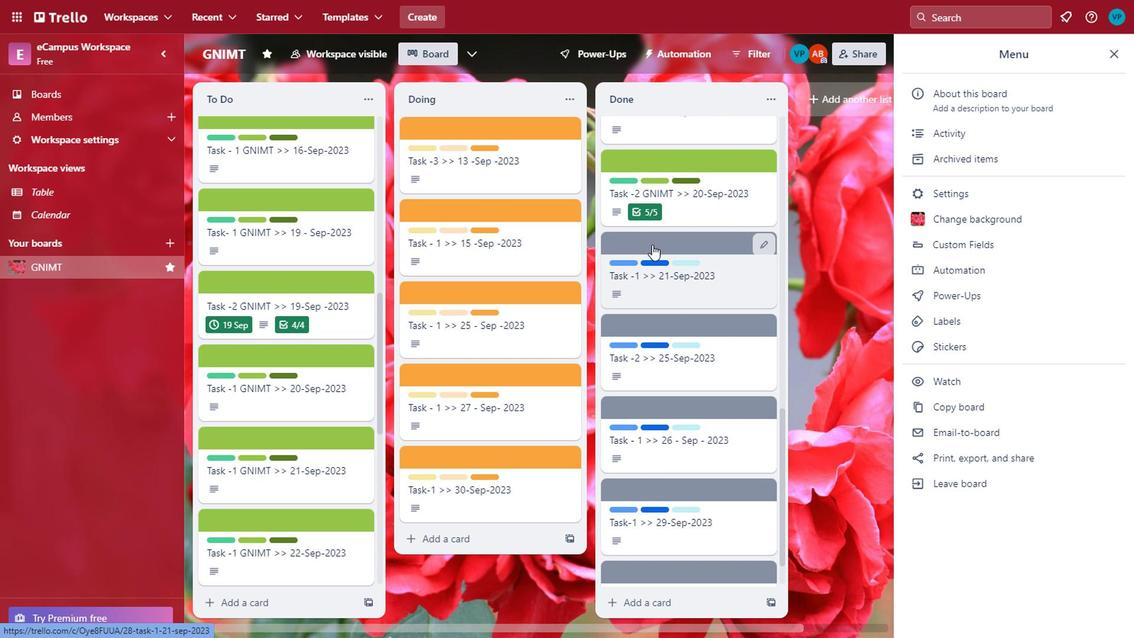 
Action: Mouse scrolled (1042, 289) with delta (0, 0)
Screenshot: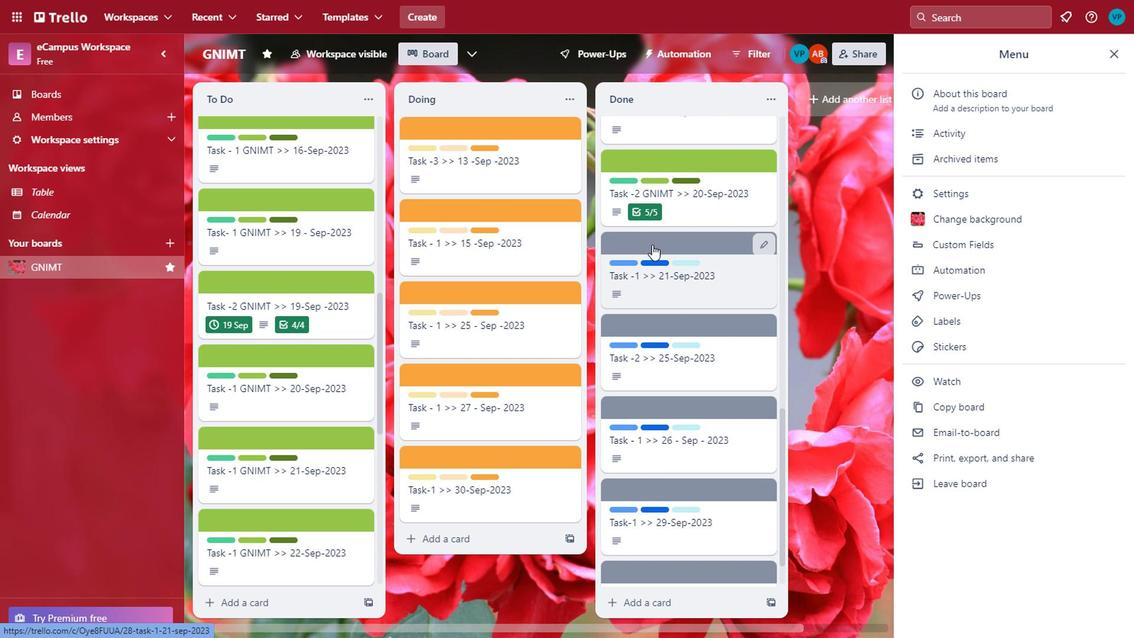 
Action: Mouse moved to (1040, 304)
Screenshot: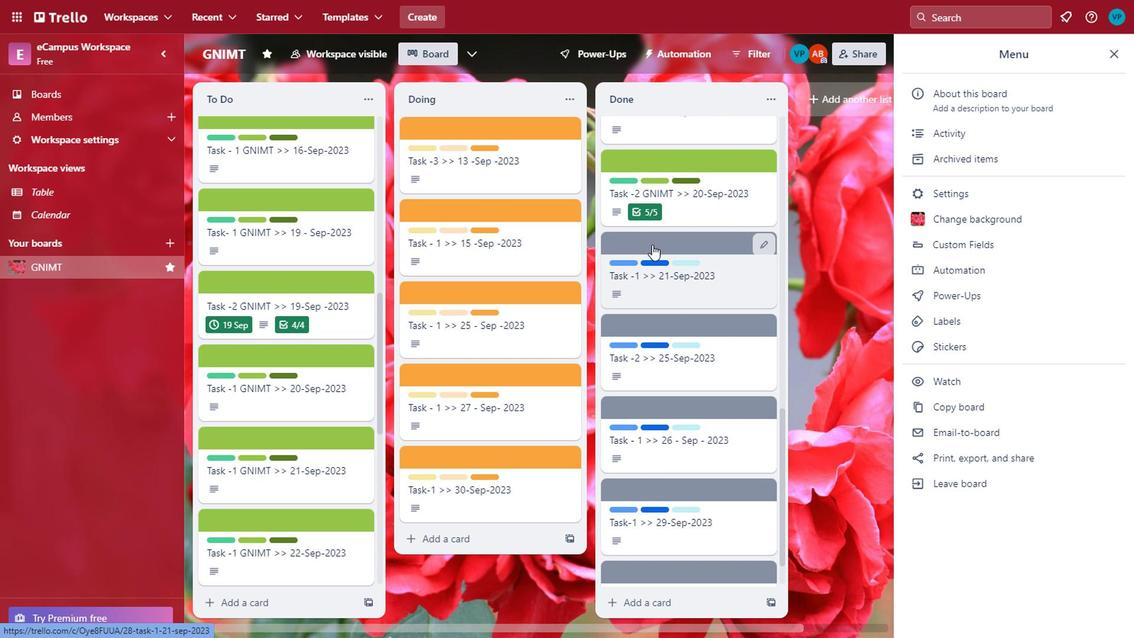 
Action: Mouse scrolled (1040, 304) with delta (0, 0)
Screenshot: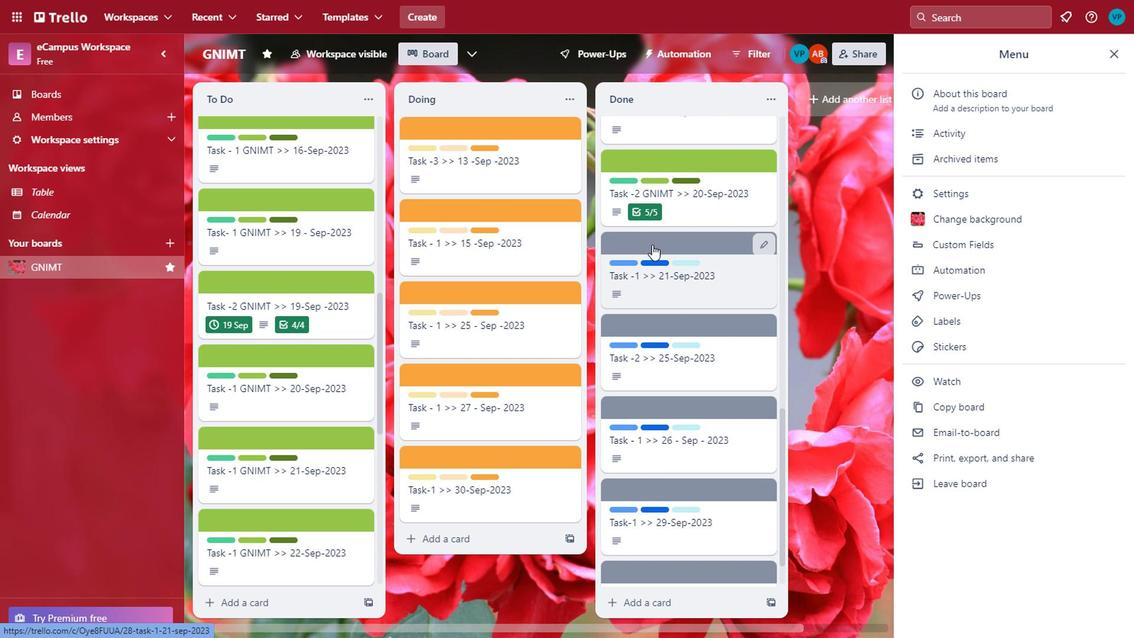 
Action: Mouse moved to (1037, 405)
Screenshot: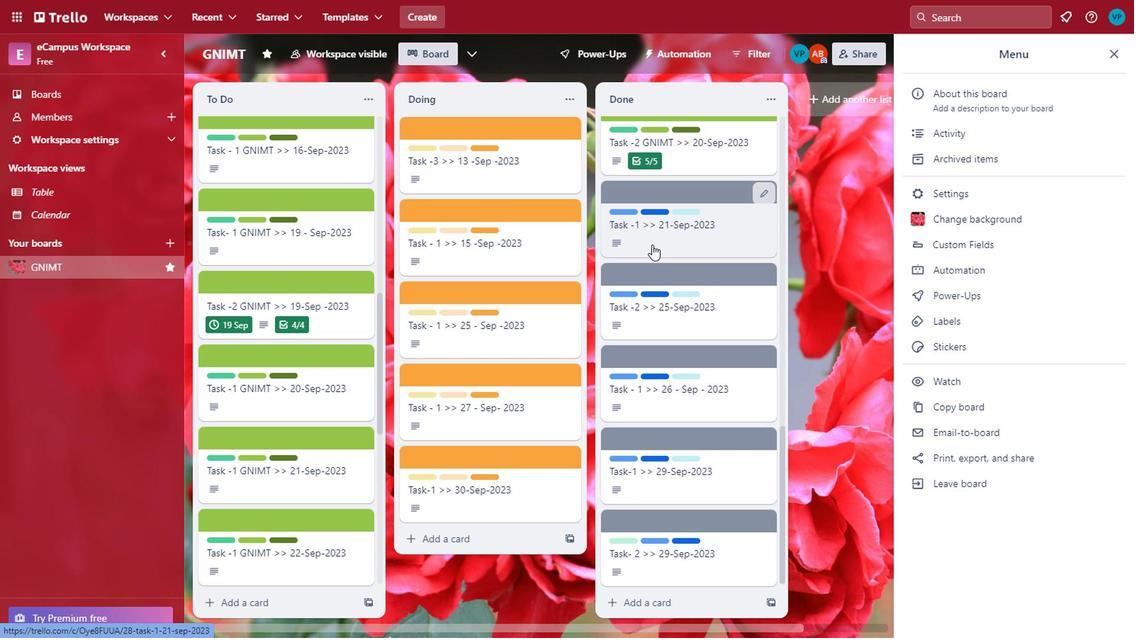 
Action: Mouse scrolled (1037, 404) with delta (0, 0)
Screenshot: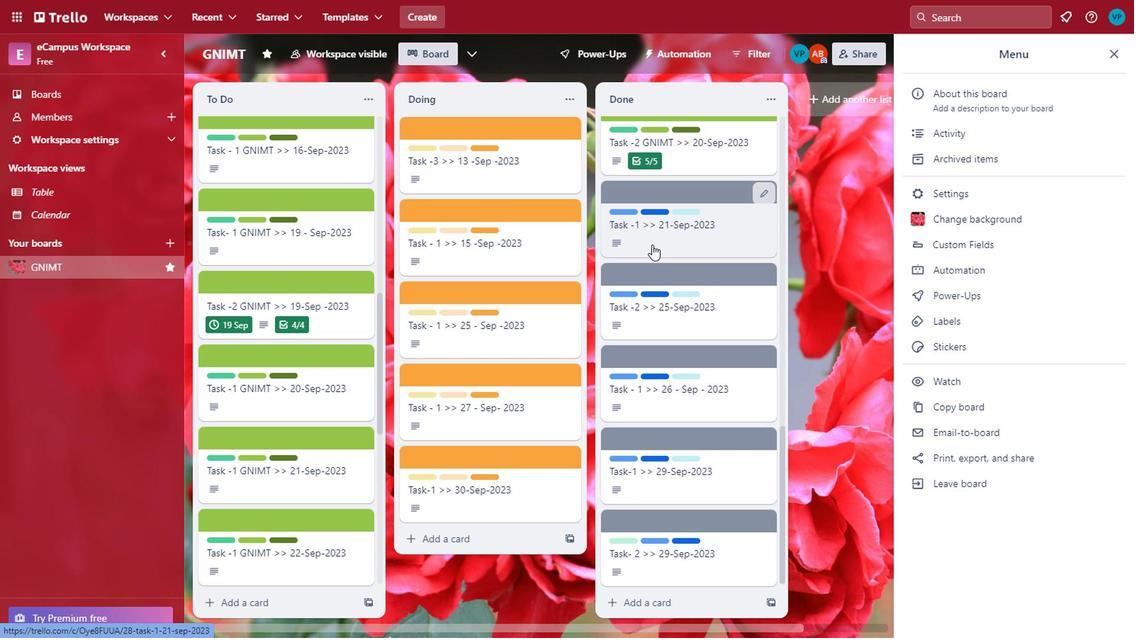 
Action: Mouse moved to (1039, 521)
Screenshot: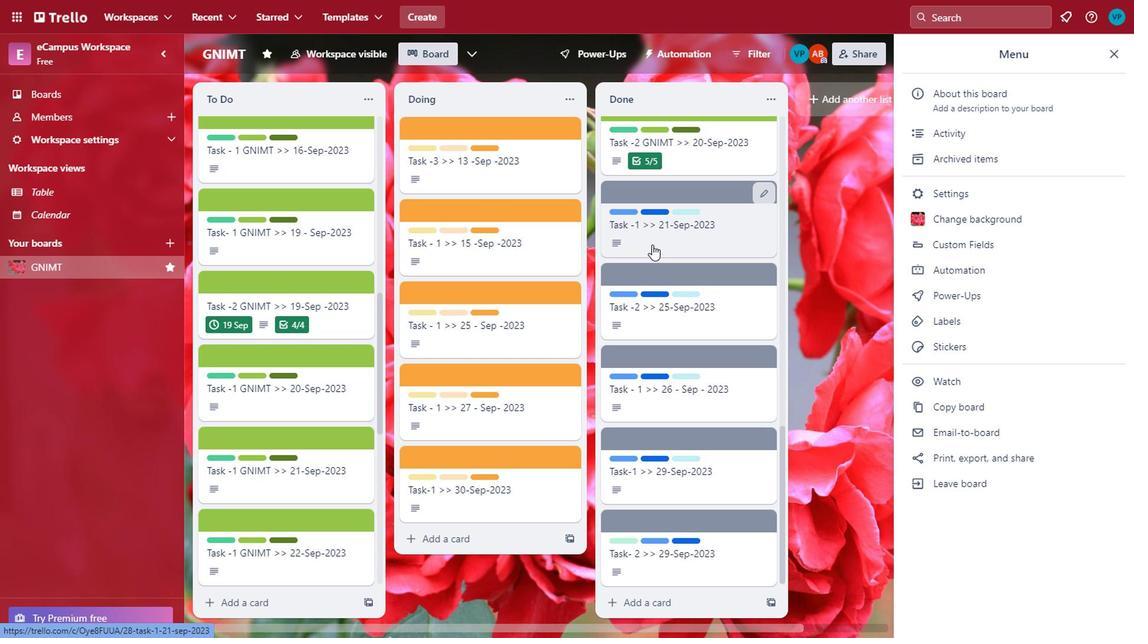 
Action: Mouse scrolled (1039, 489) with delta (0, 0)
Screenshot: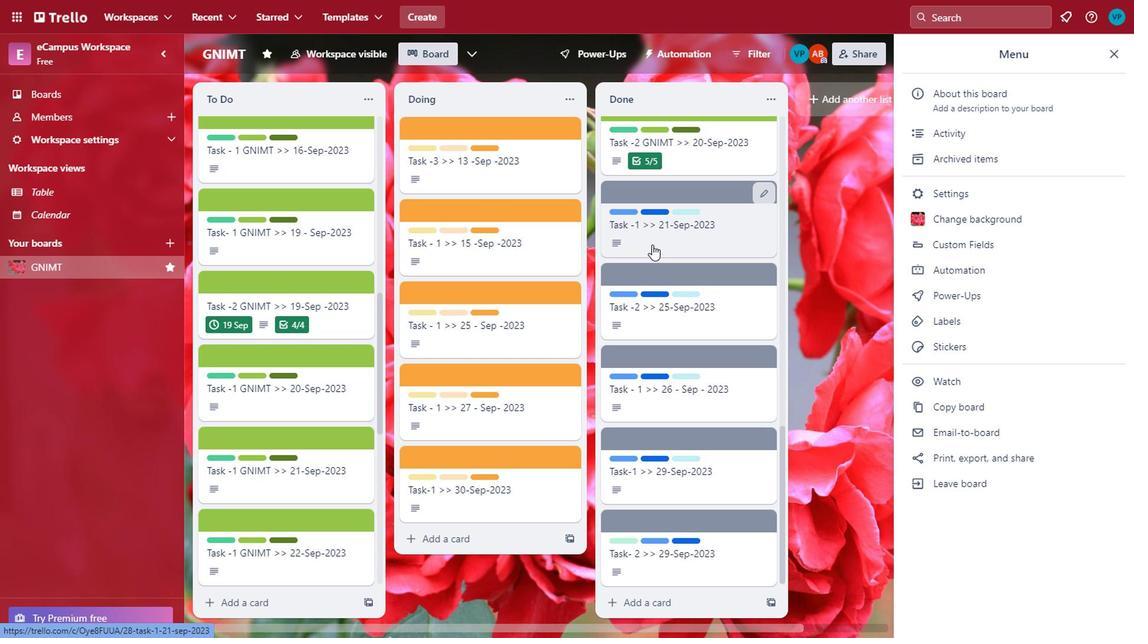 
Action: Mouse moved to (842, 364)
Screenshot: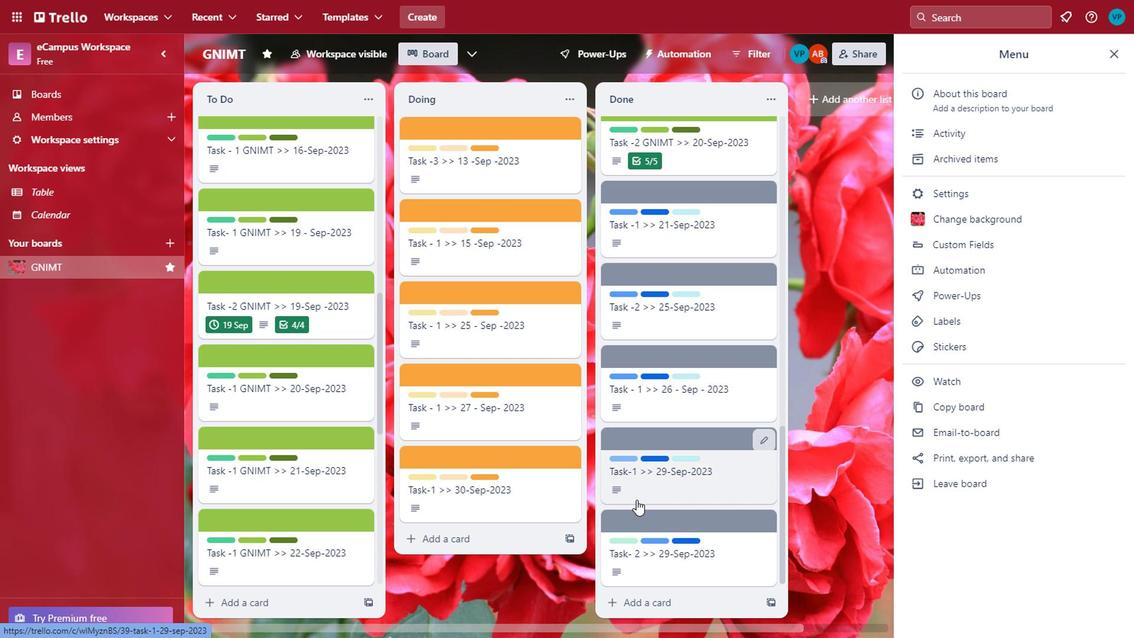 
Action: Mouse scrolled (842, 365) with delta (0, 0)
Screenshot: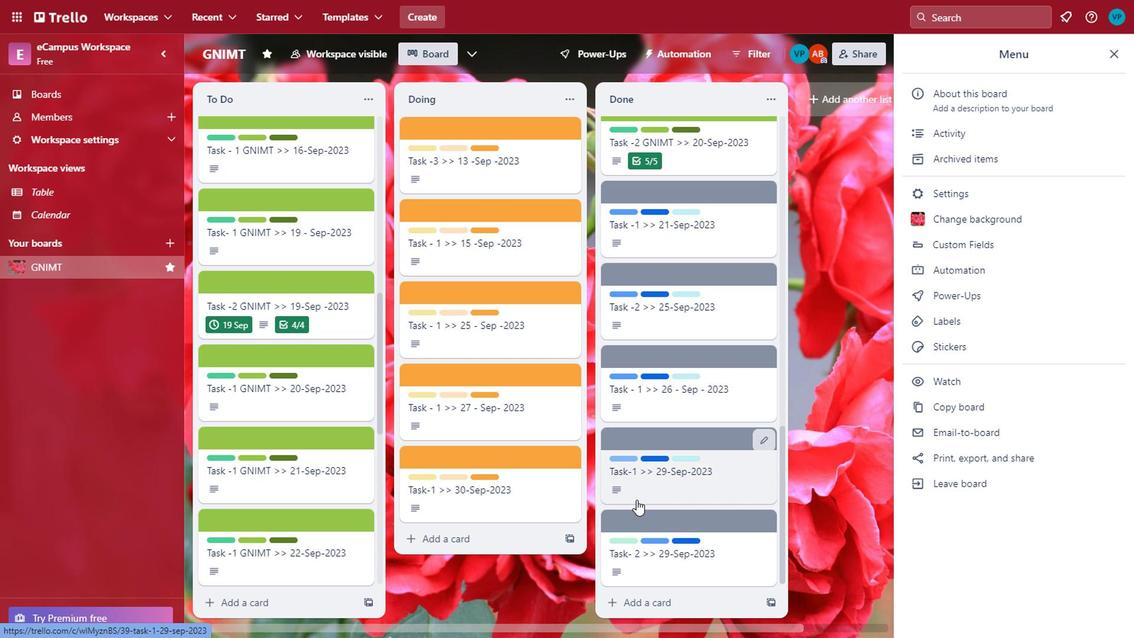 
Action: Mouse moved to (889, 361)
Screenshot: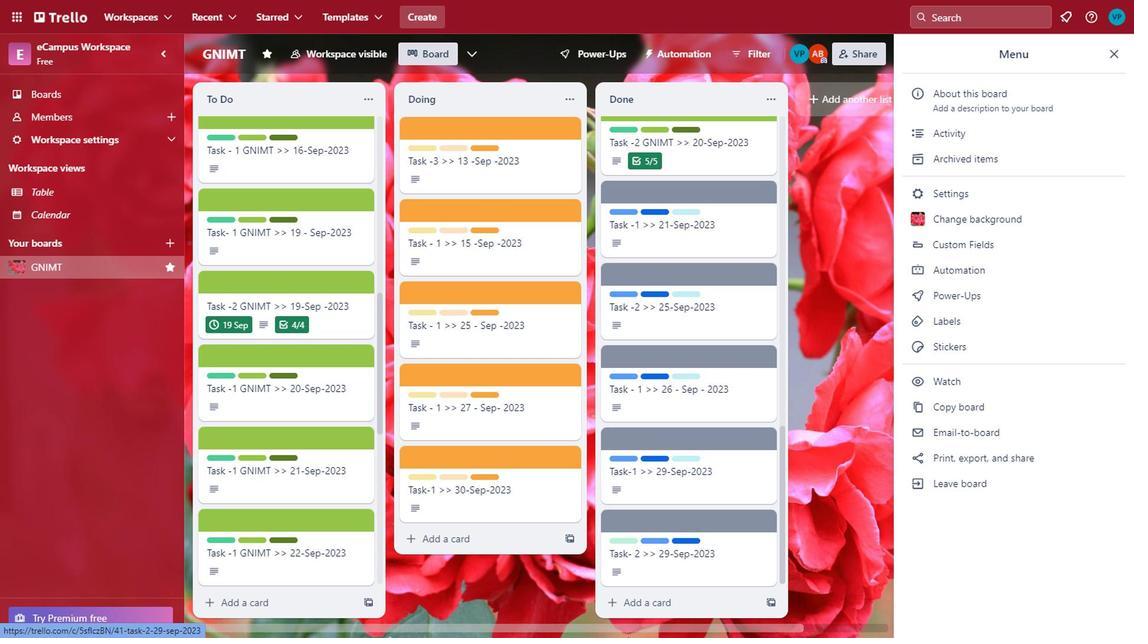 
Action: Mouse scrolled (889, 362) with delta (0, 0)
Screenshot: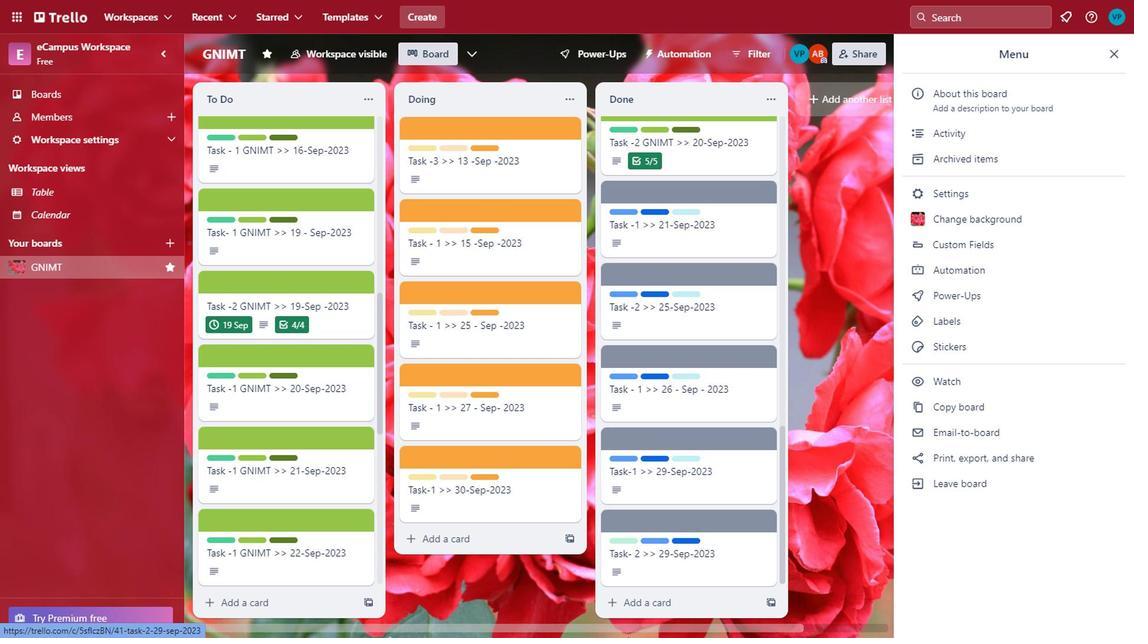 
Action: Mouse moved to (889, 361)
Screenshot: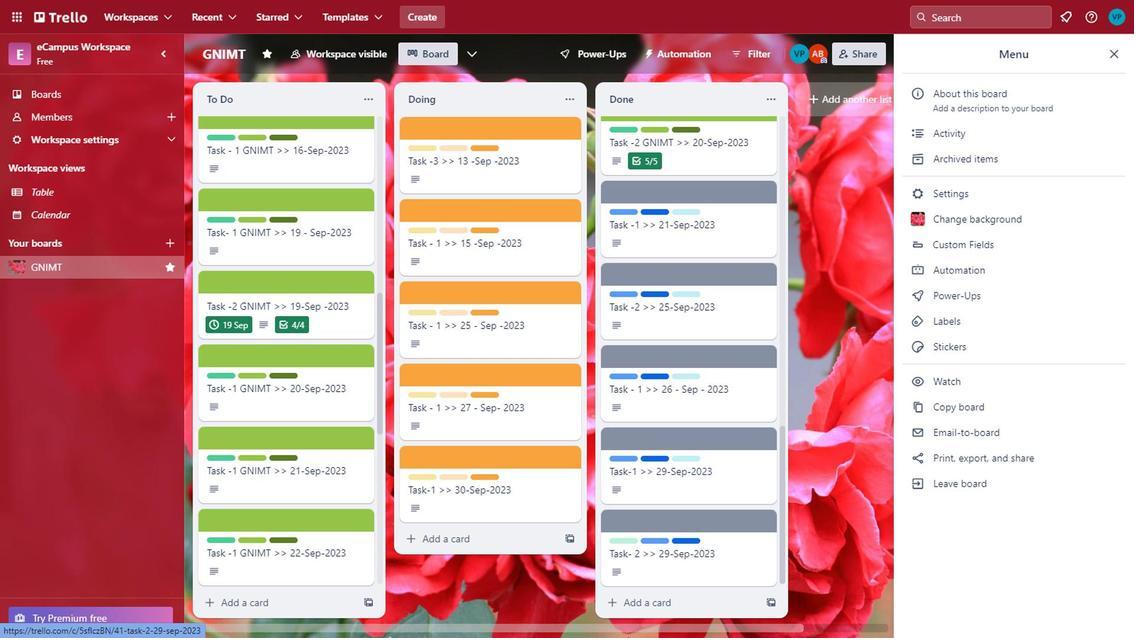 
Action: Mouse scrolled (889, 362) with delta (0, 0)
Screenshot: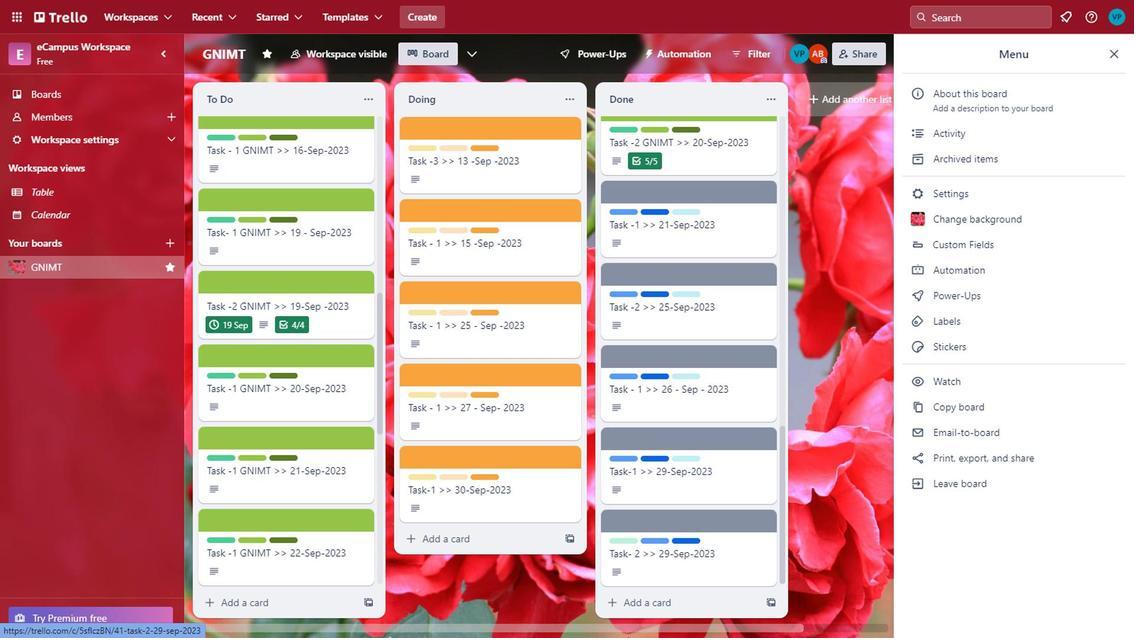 
Action: Mouse moved to (876, 365)
Screenshot: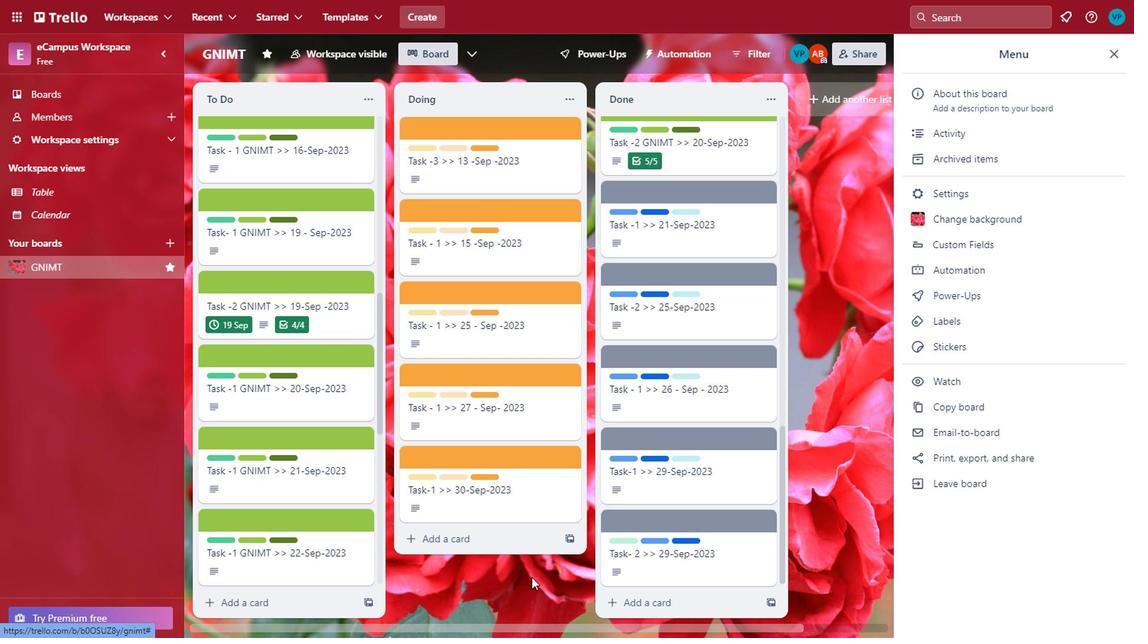 
Action: Mouse scrolled (876, 365) with delta (0, 0)
Screenshot: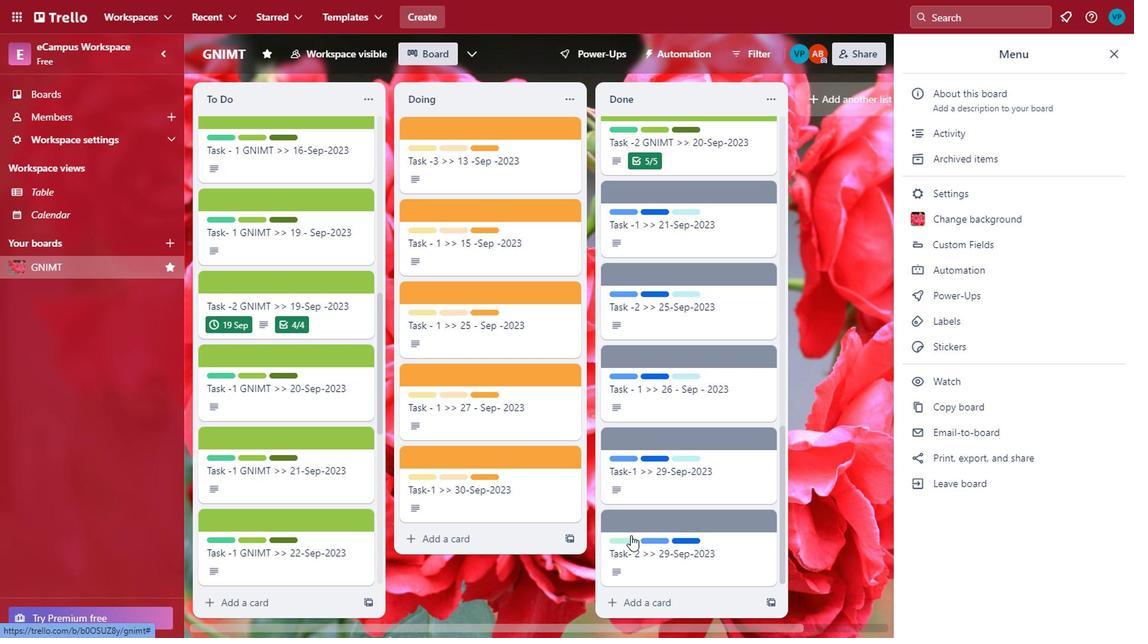 
Action: Mouse scrolled (876, 365) with delta (0, 0)
Screenshot: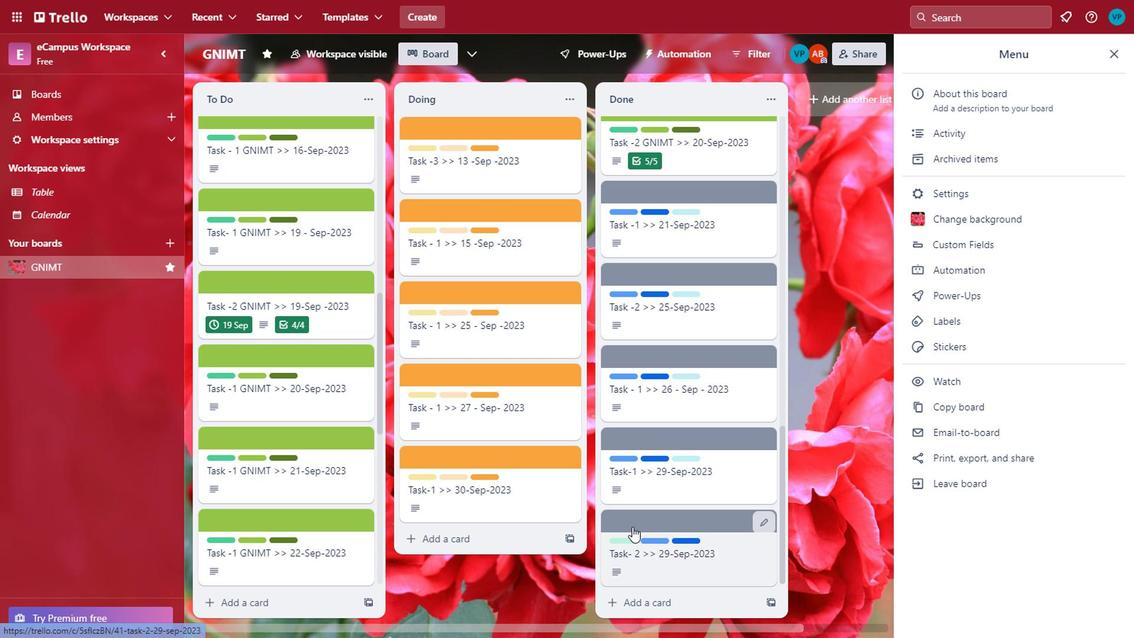 
Action: Mouse scrolled (876, 365) with delta (0, 0)
Screenshot: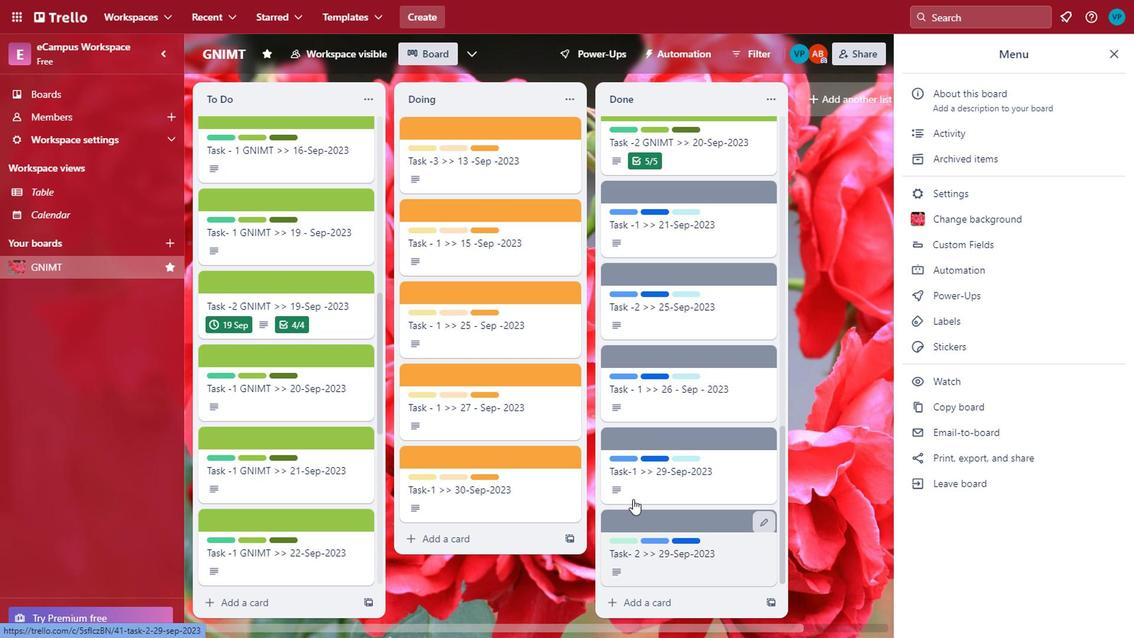 
Action: Mouse moved to (875, 365)
Screenshot: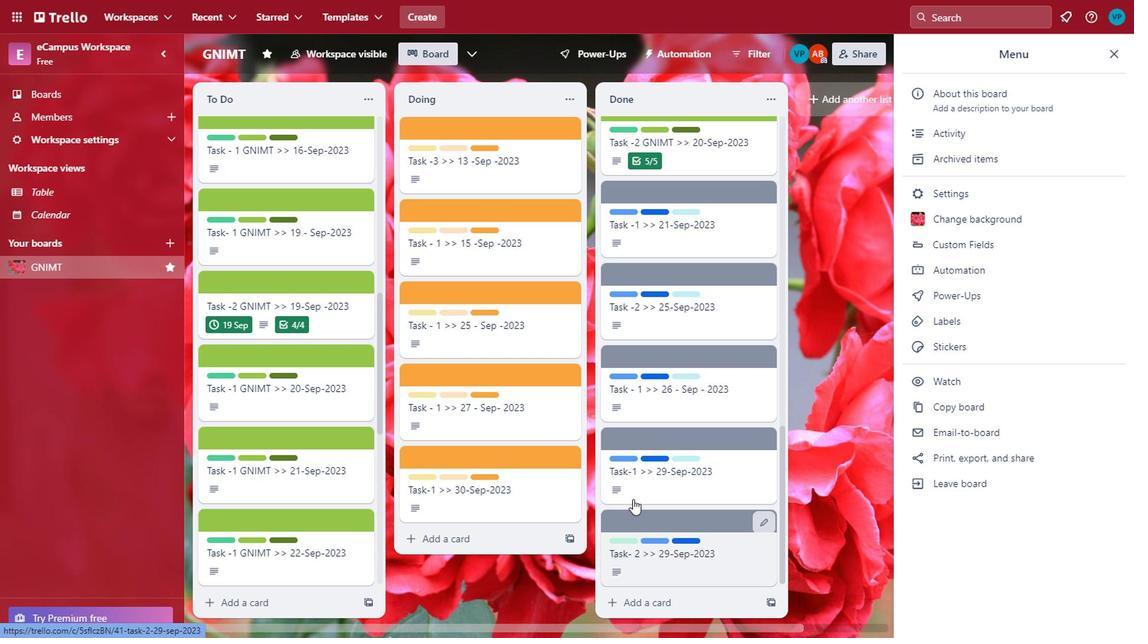 
Action: Mouse scrolled (875, 365) with delta (0, 0)
Screenshot: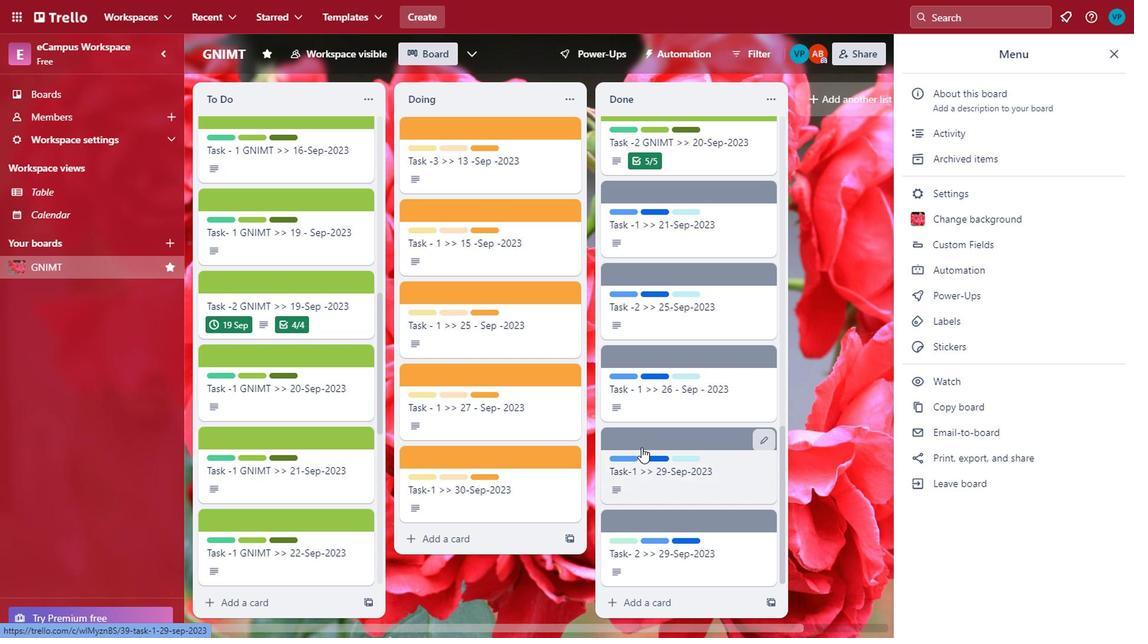 
Action: Mouse moved to (873, 363)
Screenshot: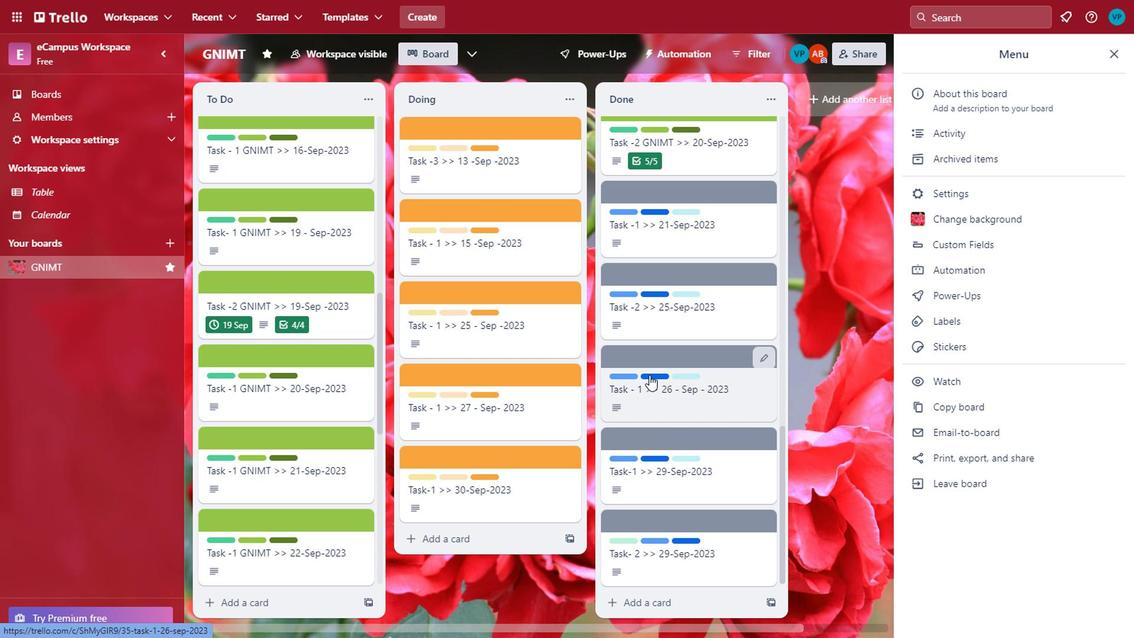 
Action: Mouse scrolled (873, 363) with delta (0, 0)
Screenshot: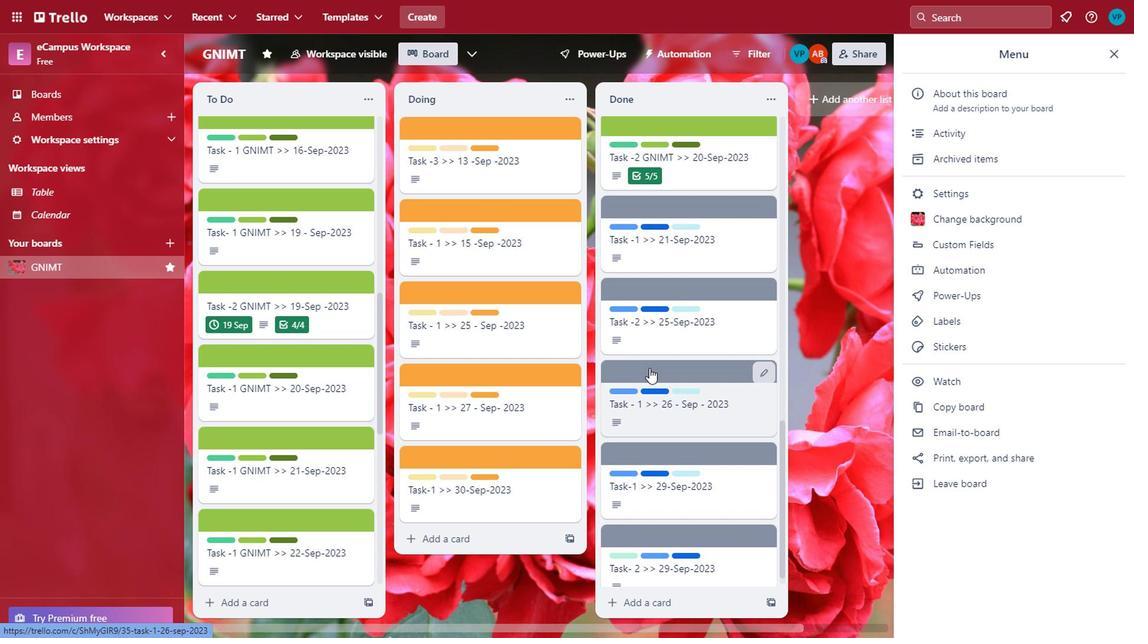 
Action: Mouse scrolled (873, 363) with delta (0, 0)
Screenshot: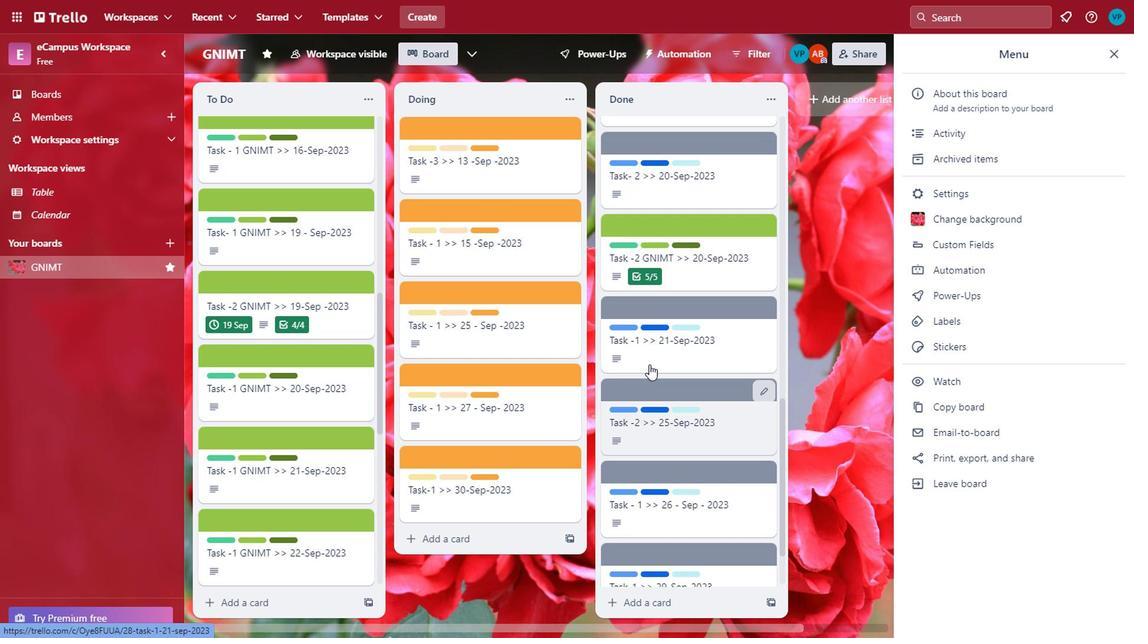 
Action: Mouse scrolled (873, 363) with delta (0, 0)
Screenshot: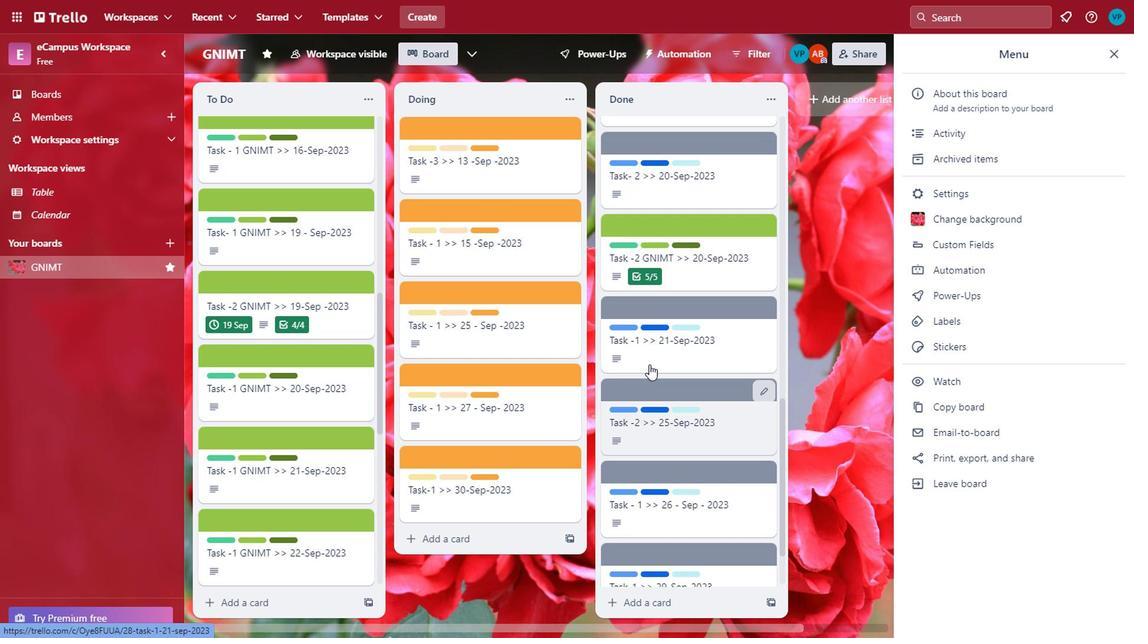 
Action: Mouse scrolled (873, 363) with delta (0, 0)
Screenshot: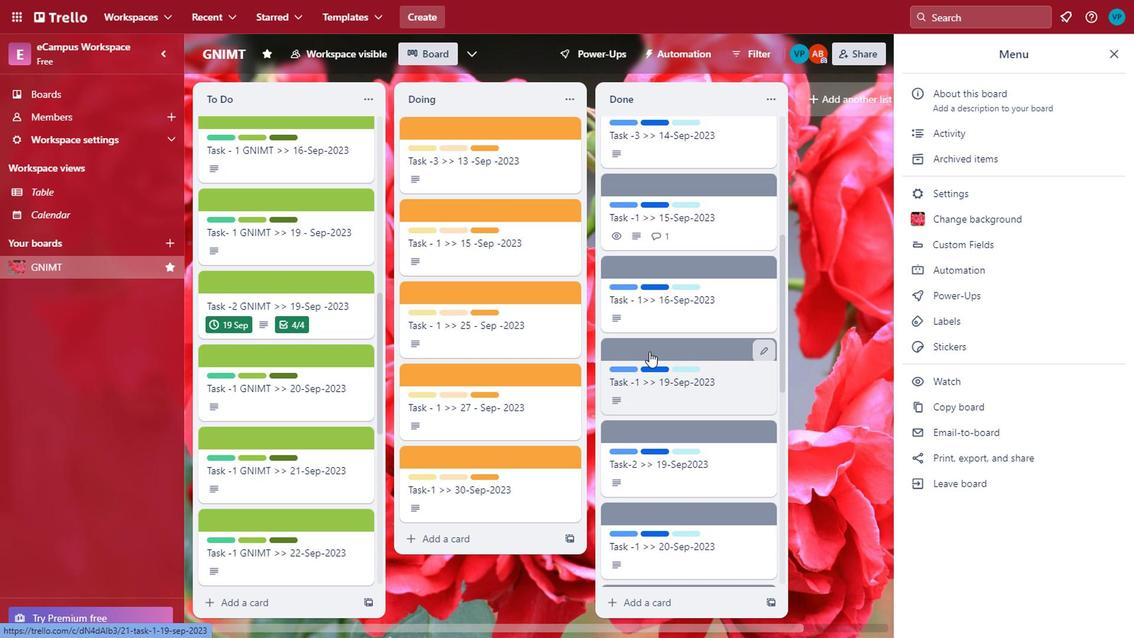
Action: Mouse scrolled (873, 363) with delta (0, 0)
Screenshot: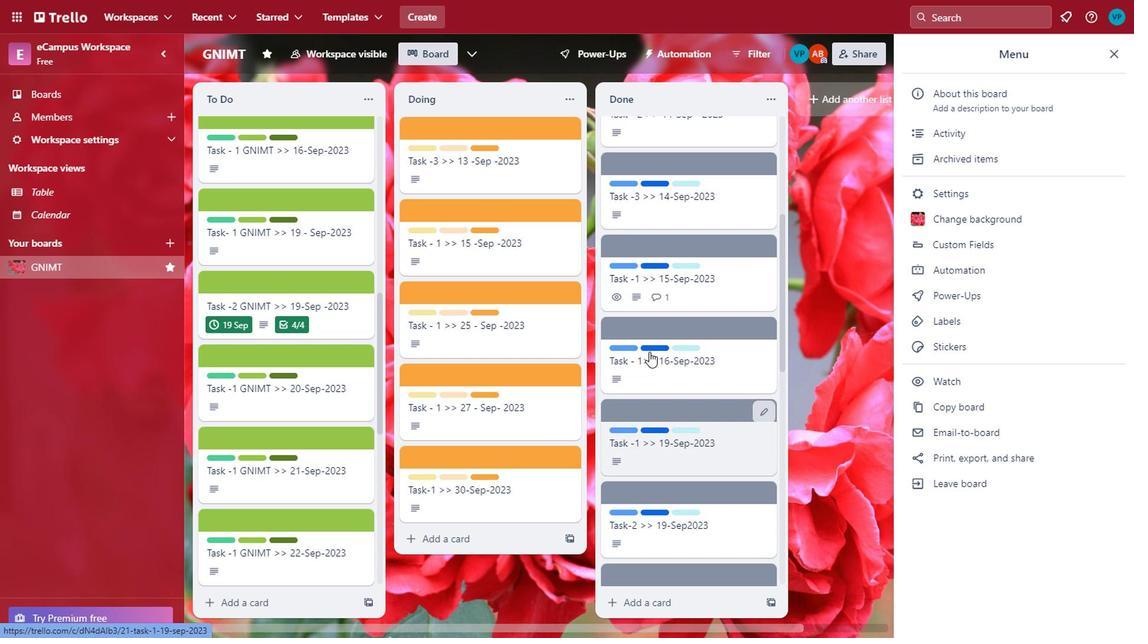 
Action: Mouse scrolled (873, 363) with delta (0, 0)
Screenshot: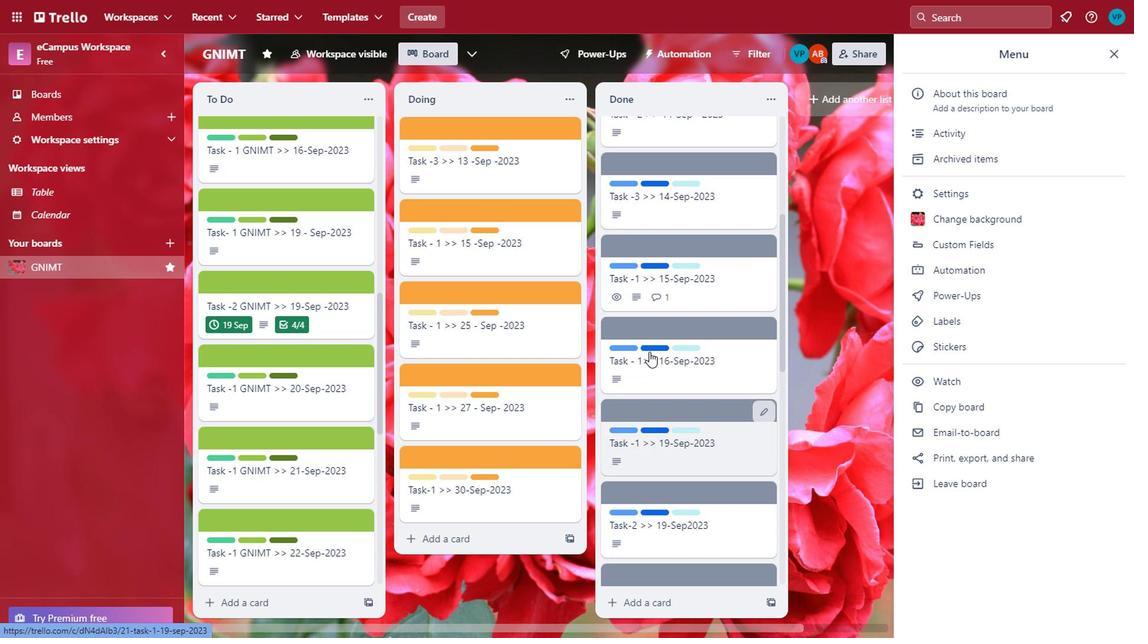 
Action: Mouse moved to (869, 356)
Screenshot: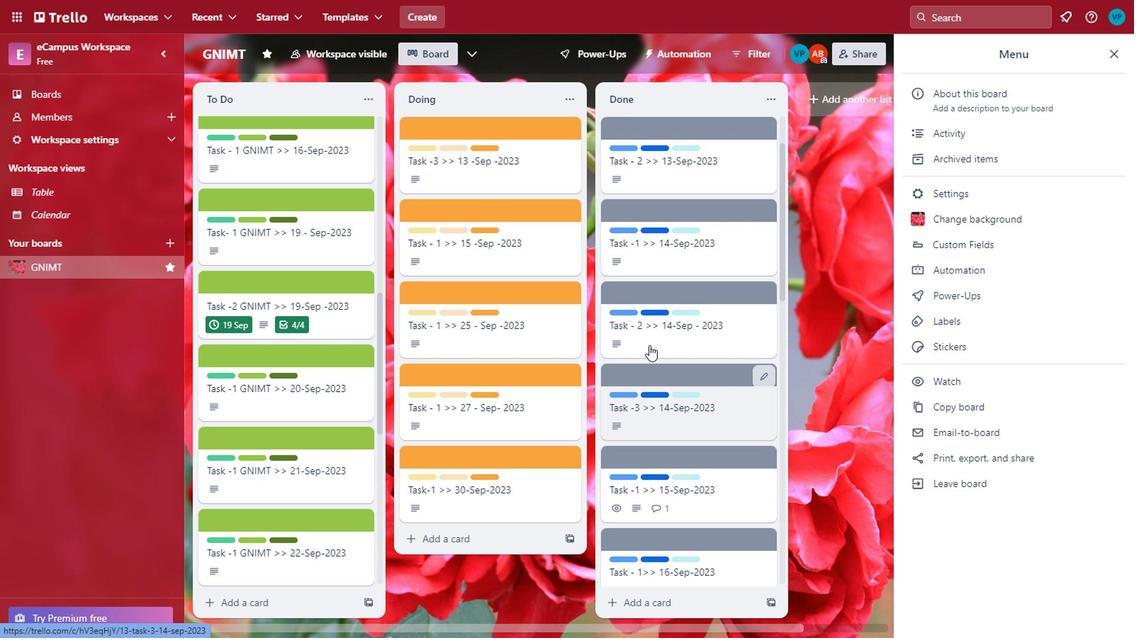 
Action: Mouse scrolled (869, 356) with delta (0, 0)
Screenshot: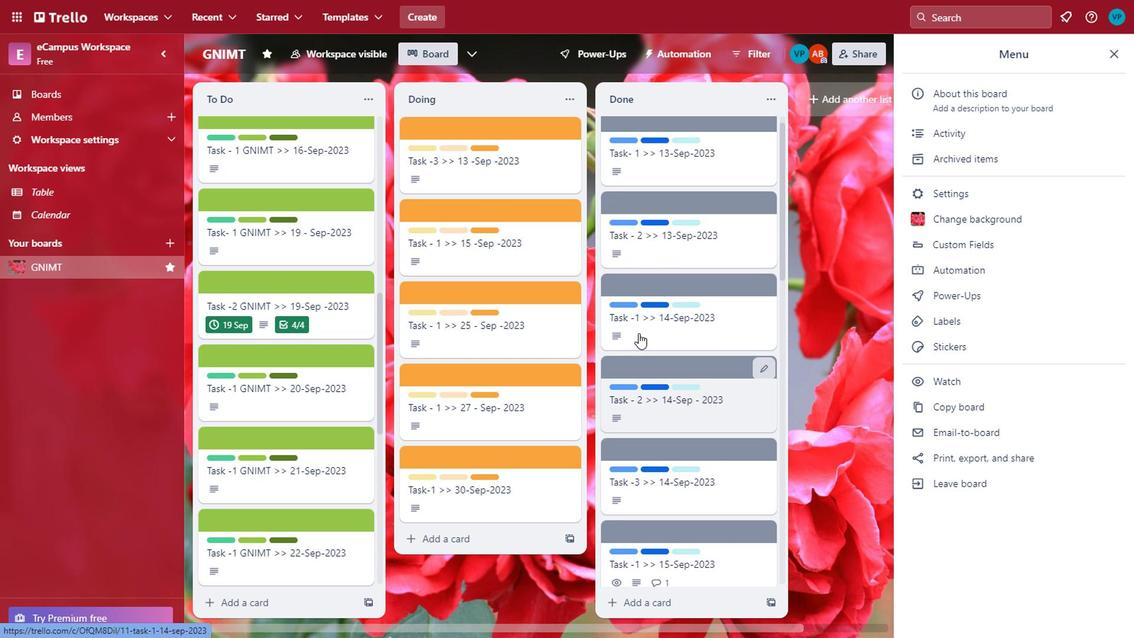 
Action: Mouse scrolled (869, 356) with delta (0, 0)
Screenshot: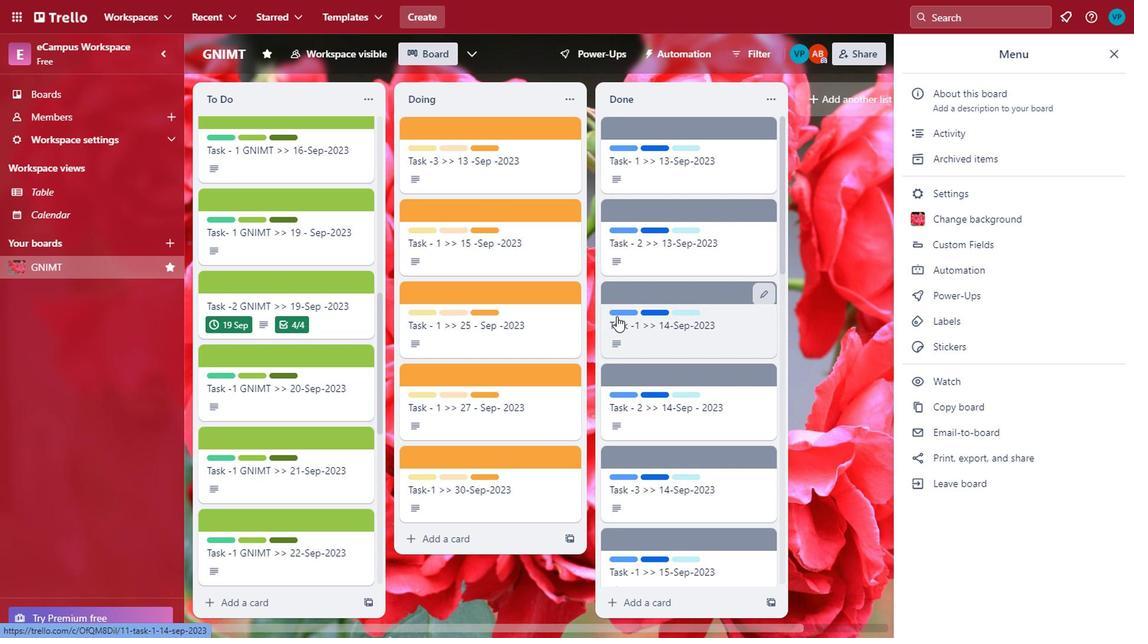 
Action: Mouse scrolled (869, 356) with delta (0, 0)
Screenshot: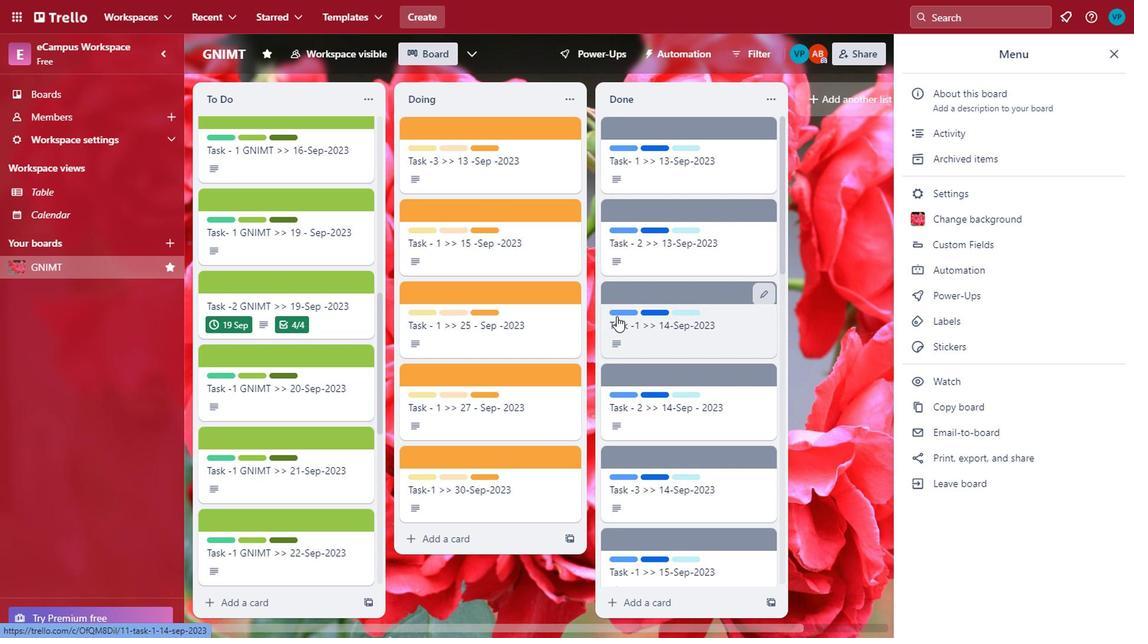 
Action: Mouse scrolled (869, 356) with delta (0, 0)
Screenshot: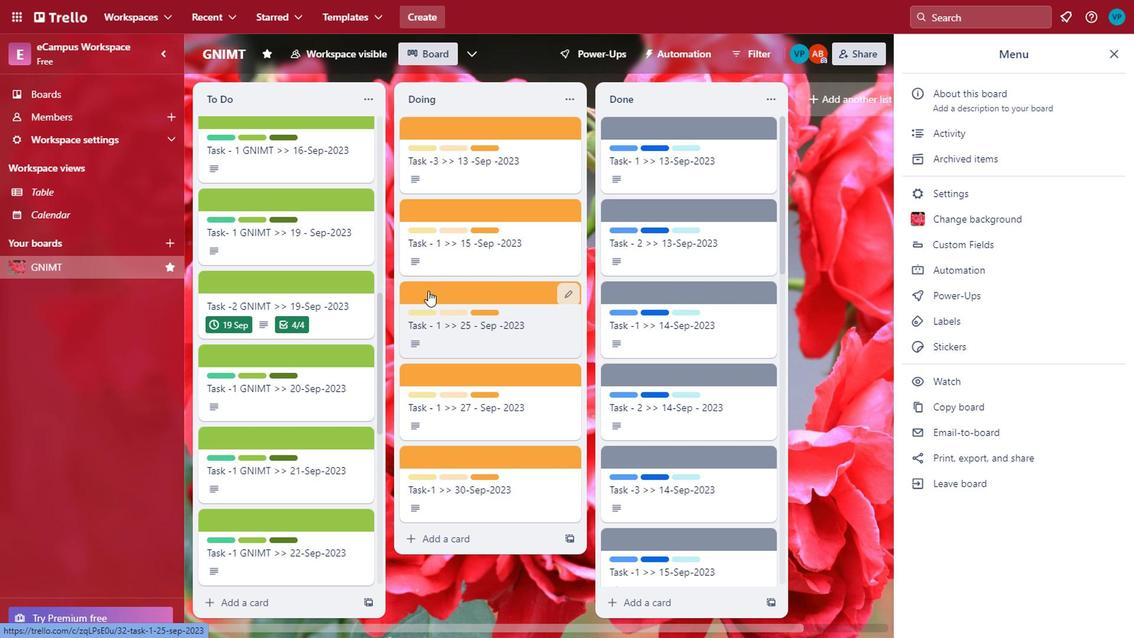
Action: Mouse scrolled (869, 356) with delta (0, 0)
Screenshot: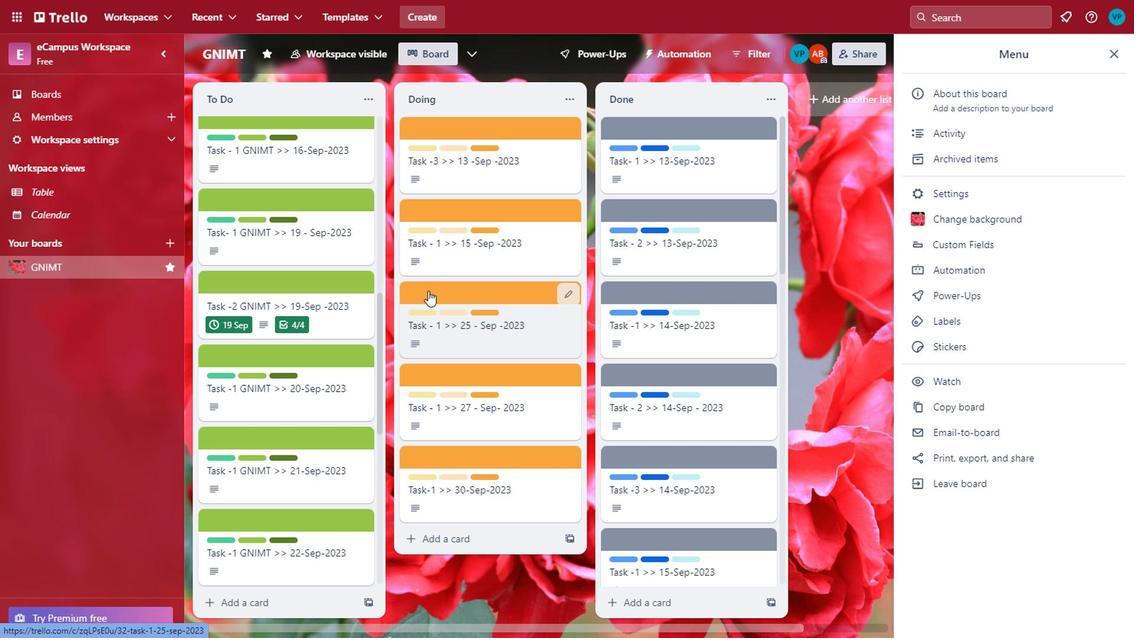 
Action: Mouse scrolled (869, 356) with delta (0, 0)
Screenshot: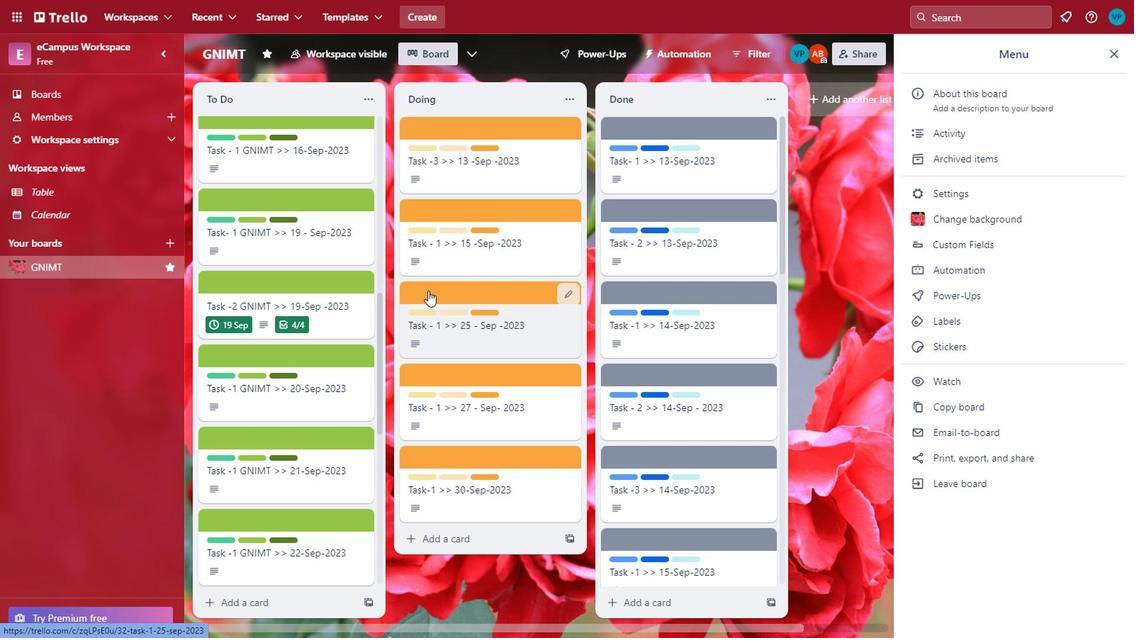 
Action: Mouse scrolled (869, 356) with delta (0, 0)
Screenshot: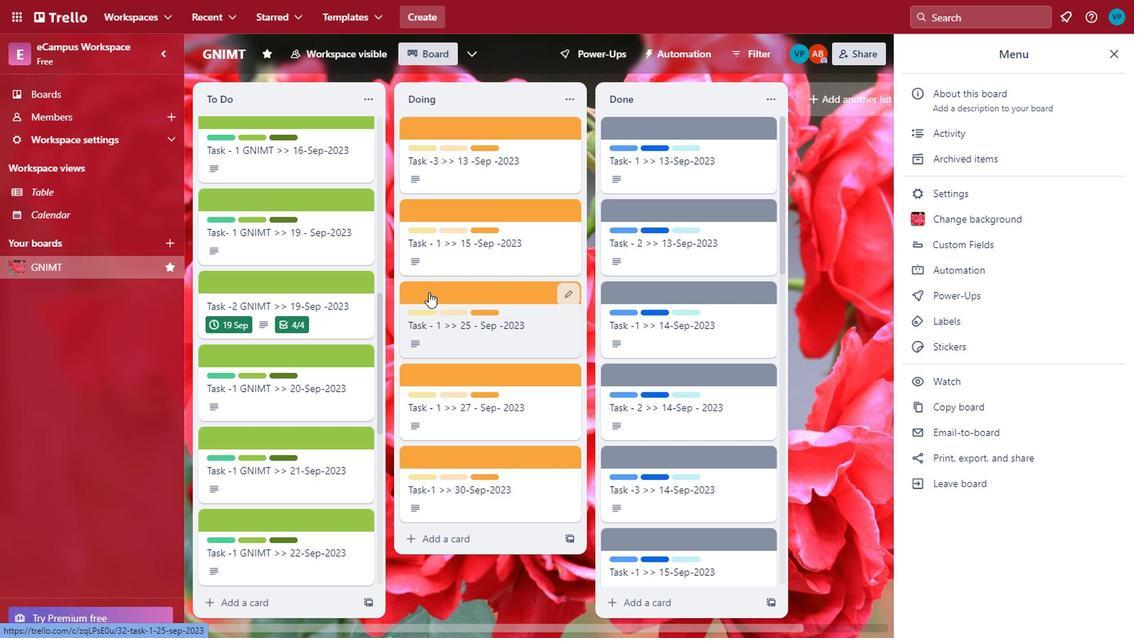 
Action: Mouse moved to (869, 350)
Screenshot: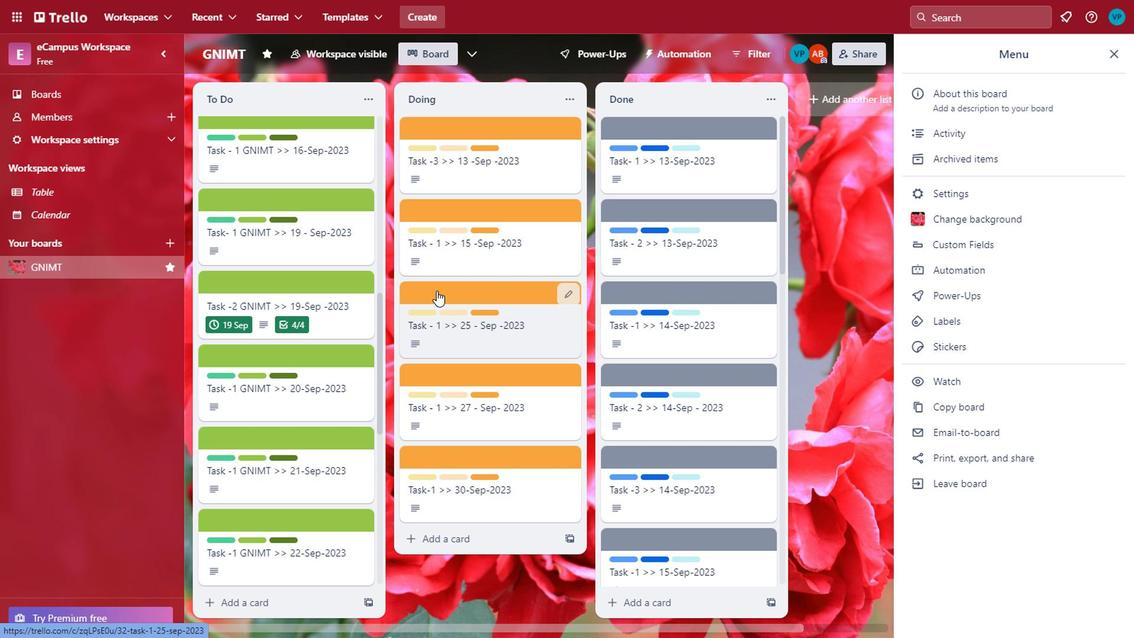 
Action: Mouse scrolled (869, 351) with delta (0, 0)
Screenshot: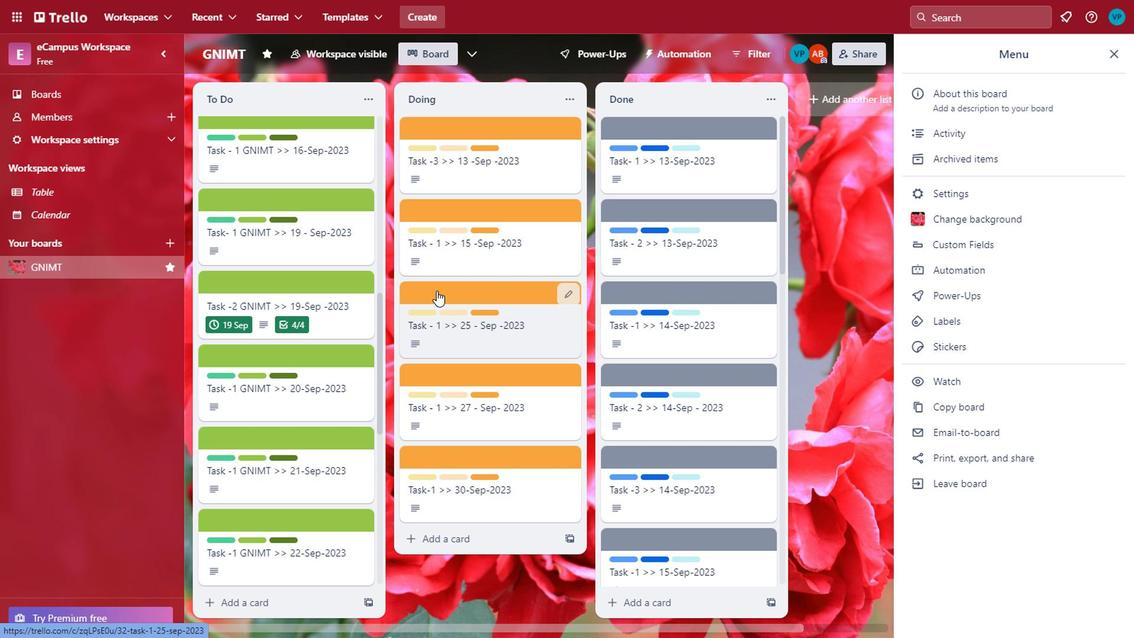 
Action: Mouse moved to (871, 335)
Screenshot: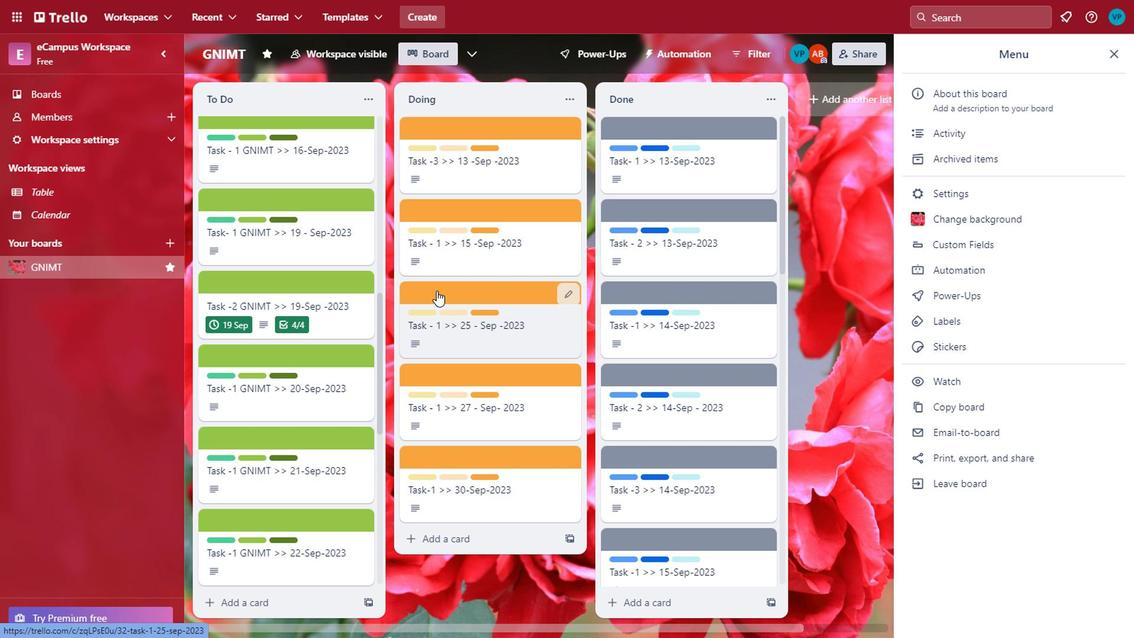 
Action: Mouse scrolled (871, 335) with delta (0, 0)
Screenshot: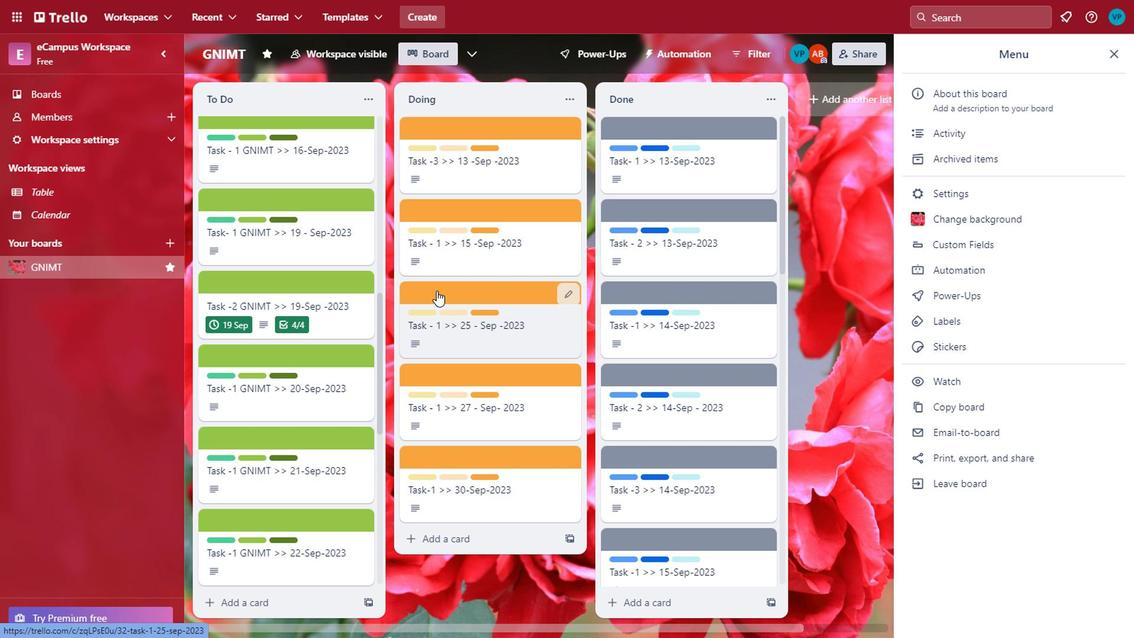 
Action: Mouse moved to (873, 319)
Screenshot: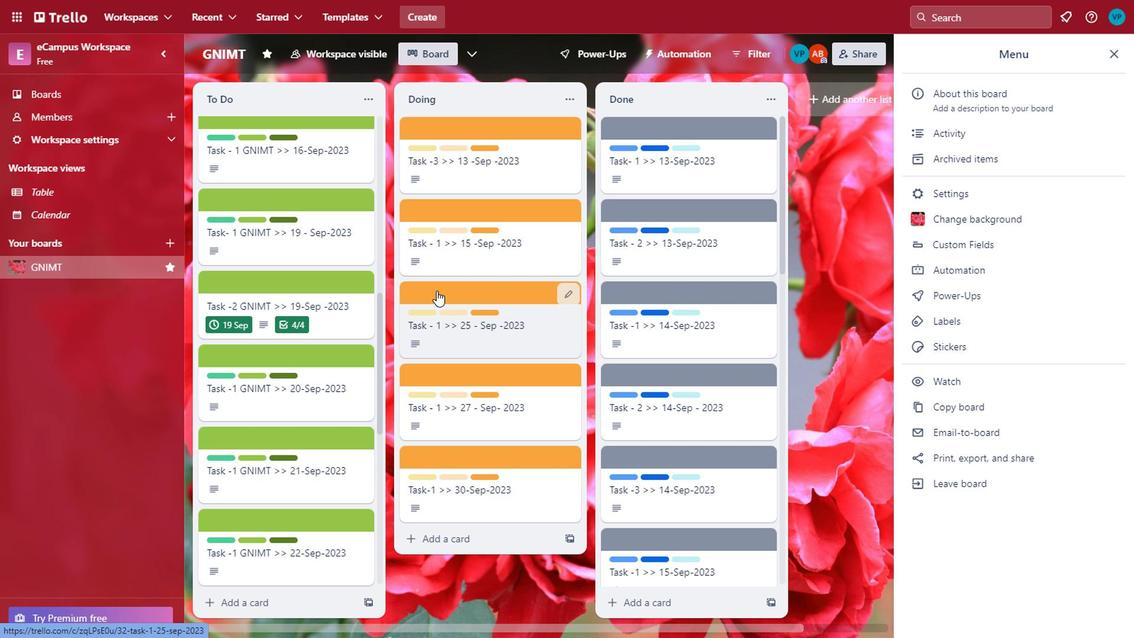 
Action: Mouse scrolled (873, 319) with delta (0, 0)
Screenshot: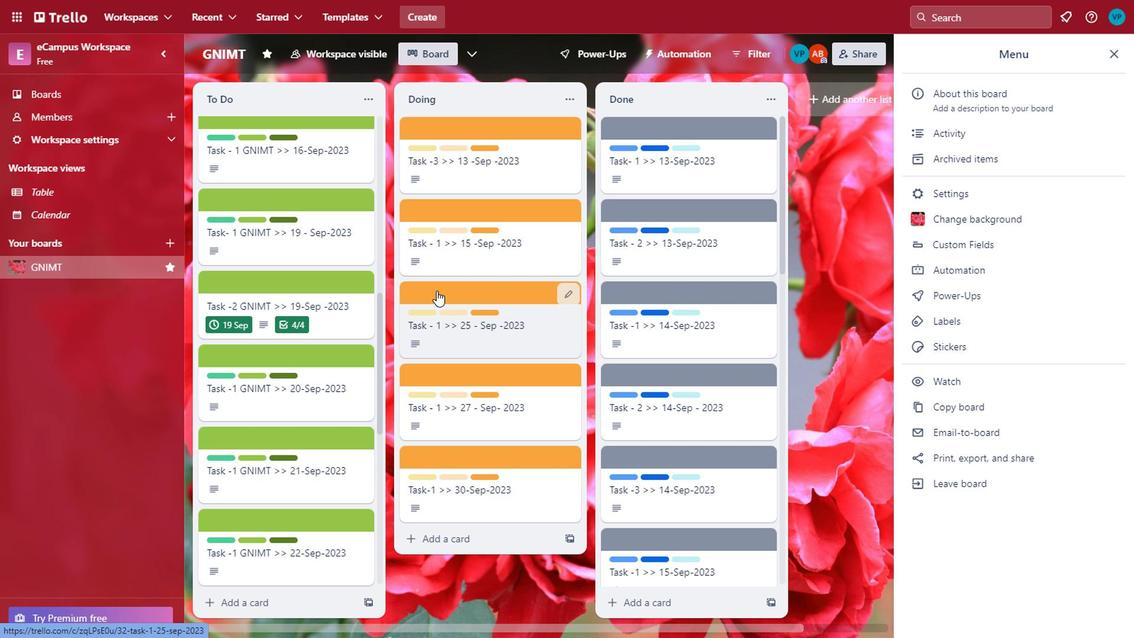 
Action: Mouse moved to (870, 282)
Screenshot: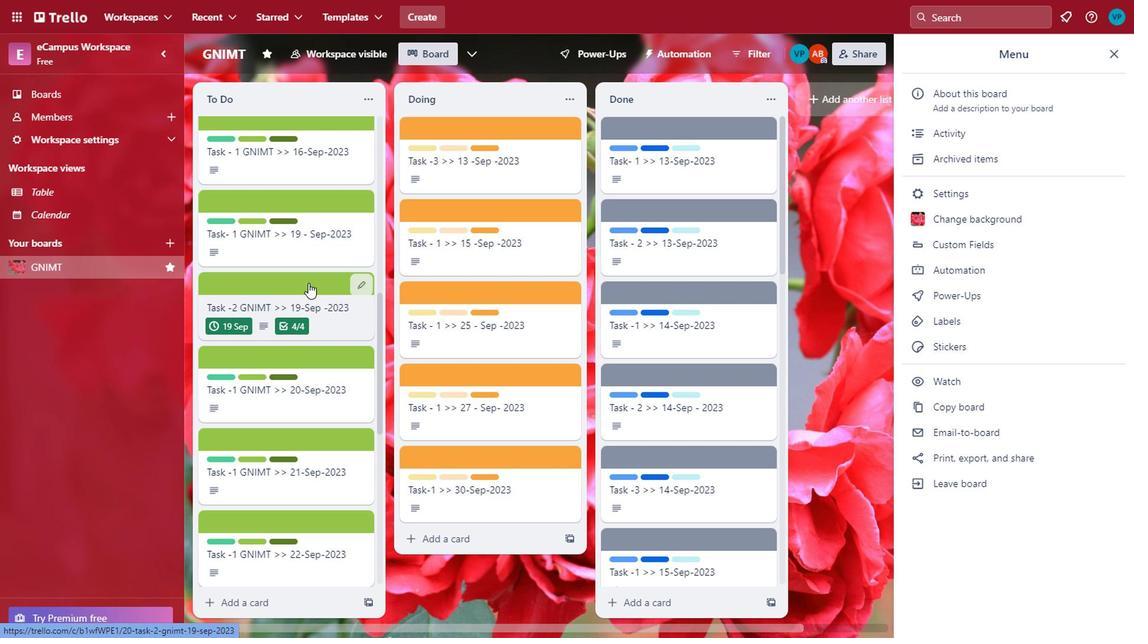 
Action: Mouse scrolled (870, 281) with delta (0, 0)
Screenshot: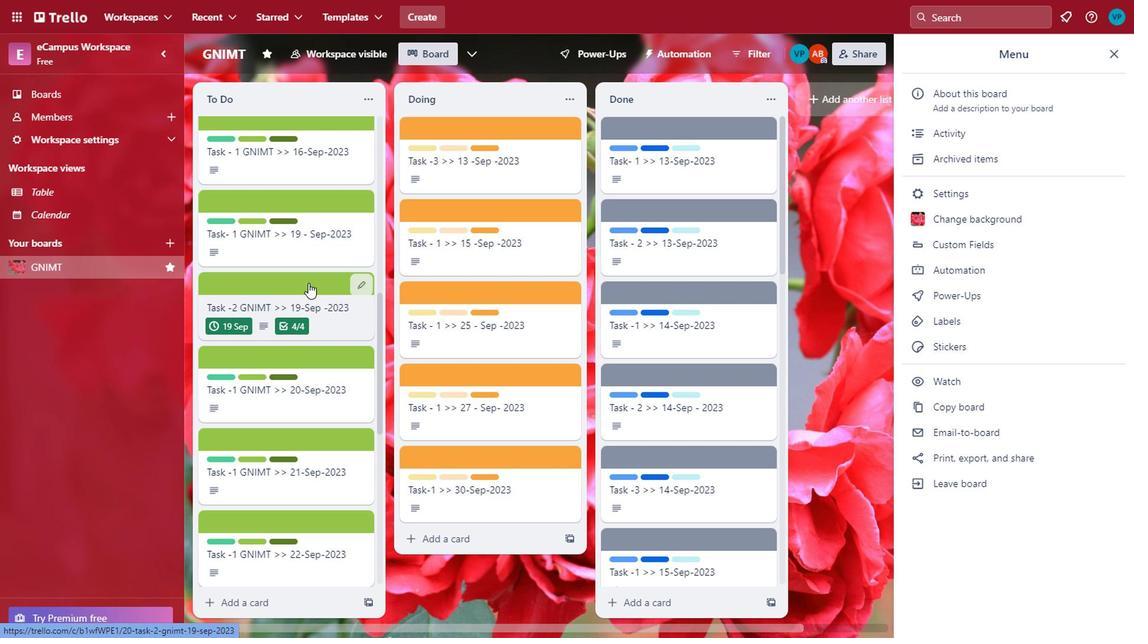 
Action: Mouse moved to (870, 286)
Screenshot: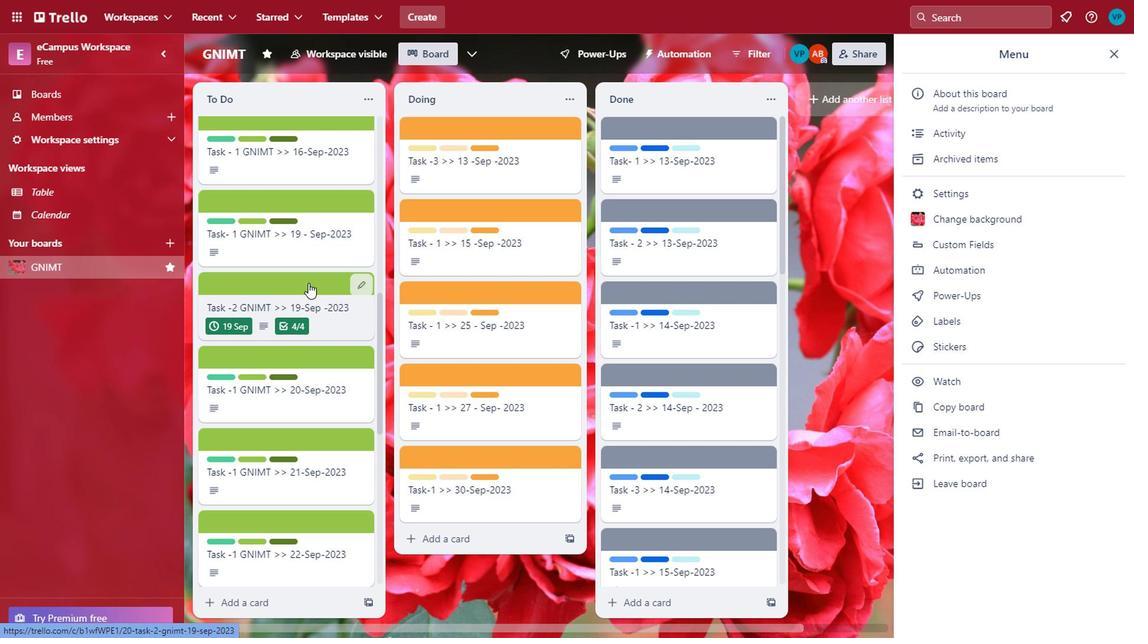
Action: Mouse scrolled (870, 285) with delta (0, 0)
Screenshot: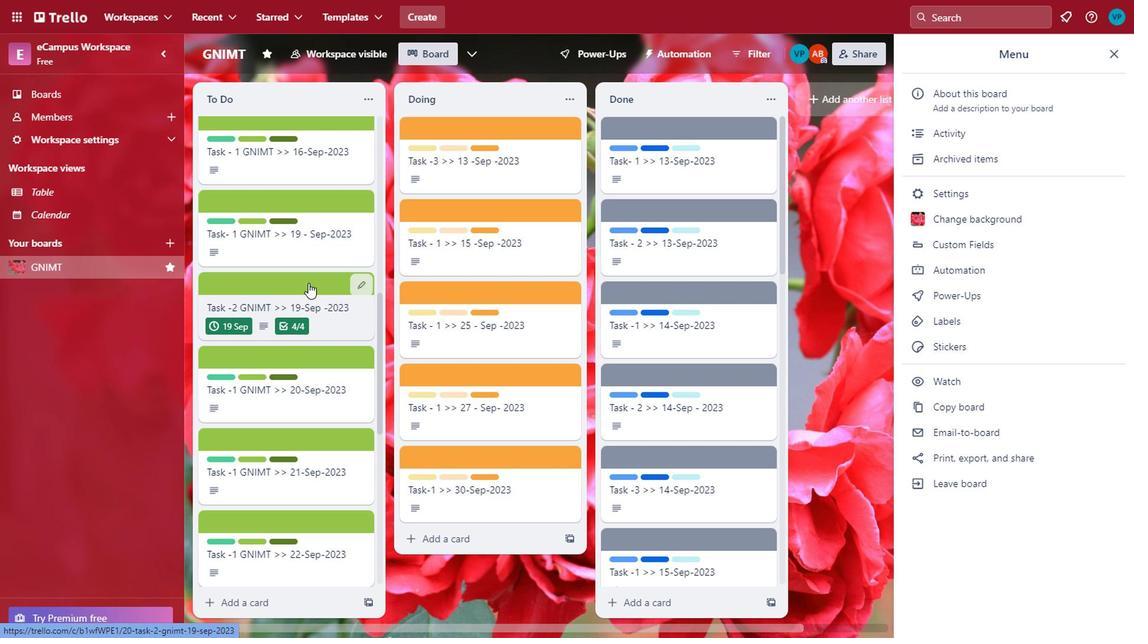 
Action: Mouse moved to (870, 289)
Screenshot: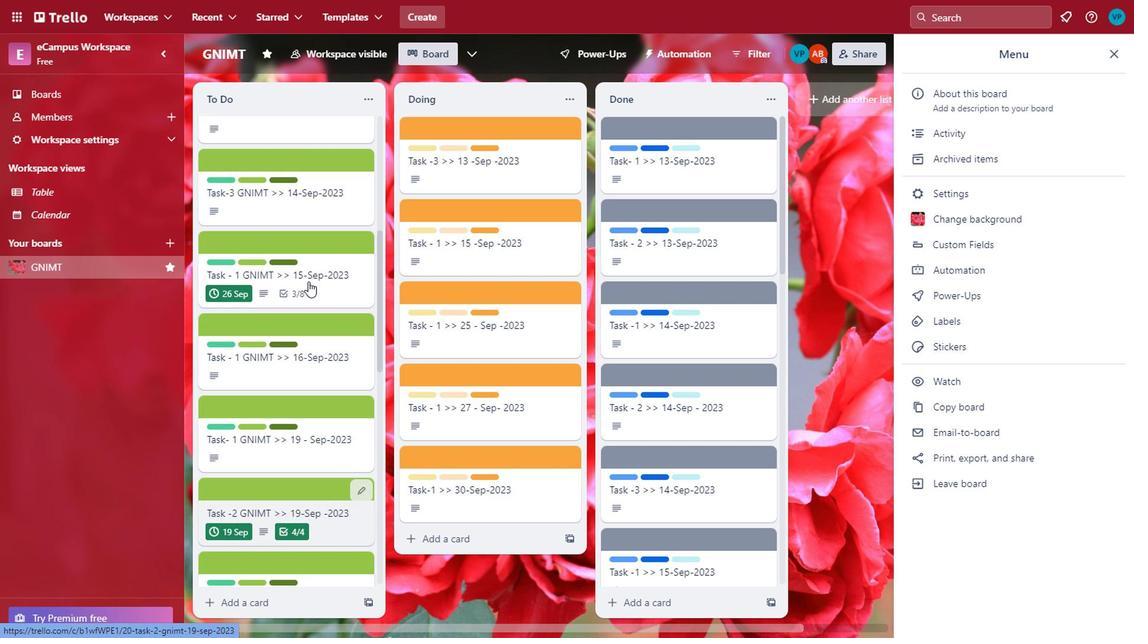 
Action: Mouse scrolled (870, 288) with delta (0, 0)
Screenshot: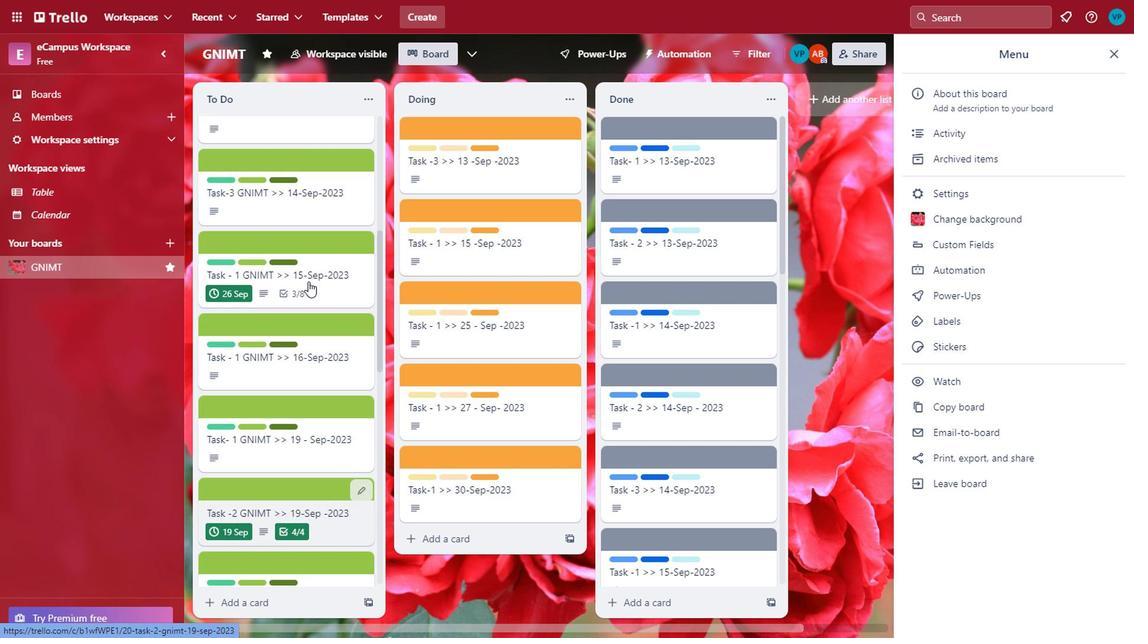 
Action: Mouse moved to (870, 294)
Screenshot: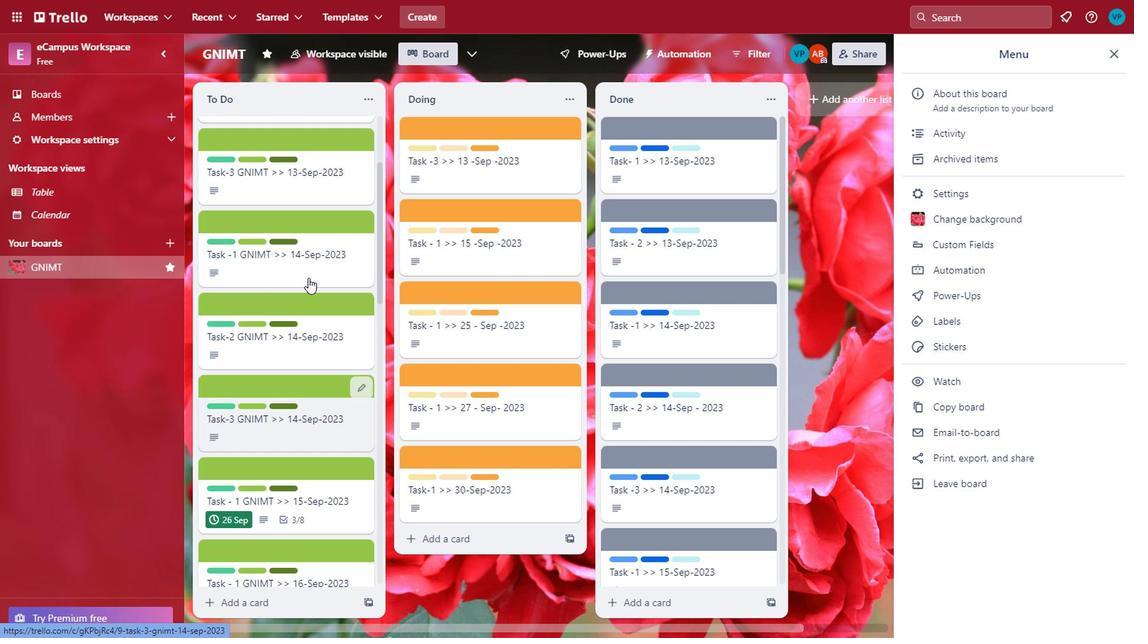 
Action: Mouse scrolled (870, 294) with delta (0, 0)
Screenshot: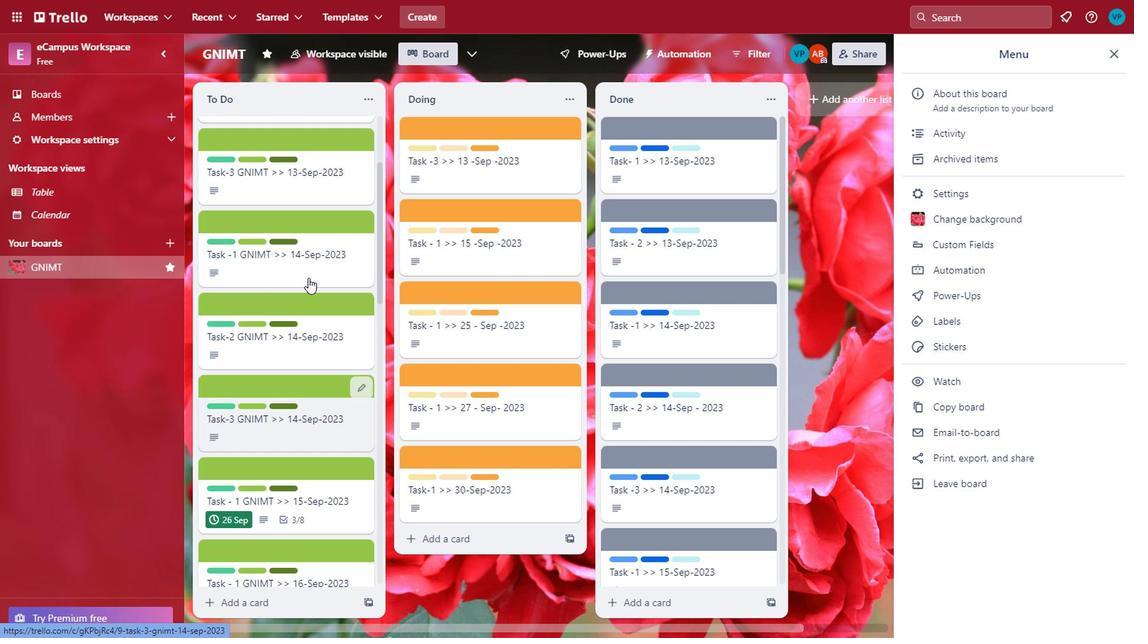 
Action: Mouse scrolled (870, 294) with delta (0, 0)
Screenshot: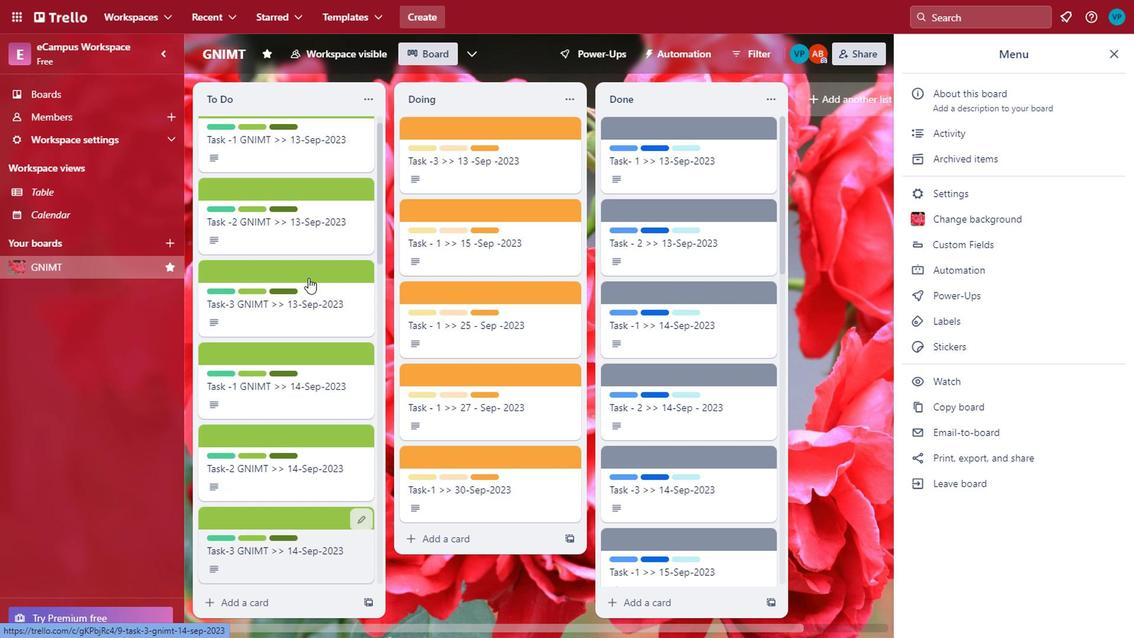 
Action: Mouse moved to (870, 295)
Screenshot: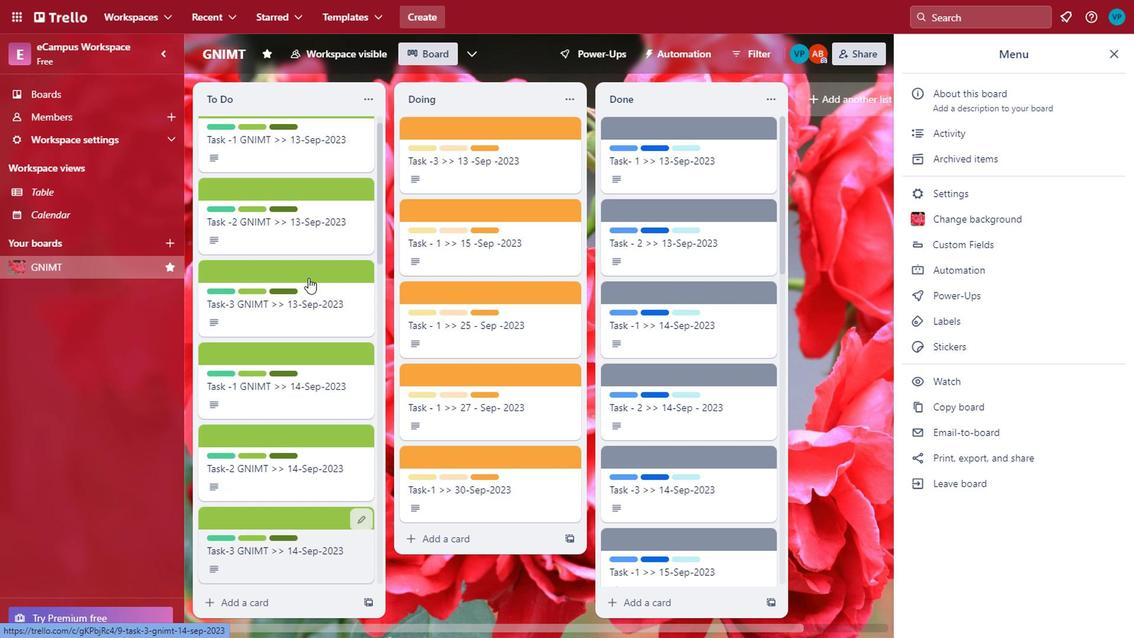 
Action: Mouse scrolled (870, 294) with delta (0, 0)
Screenshot: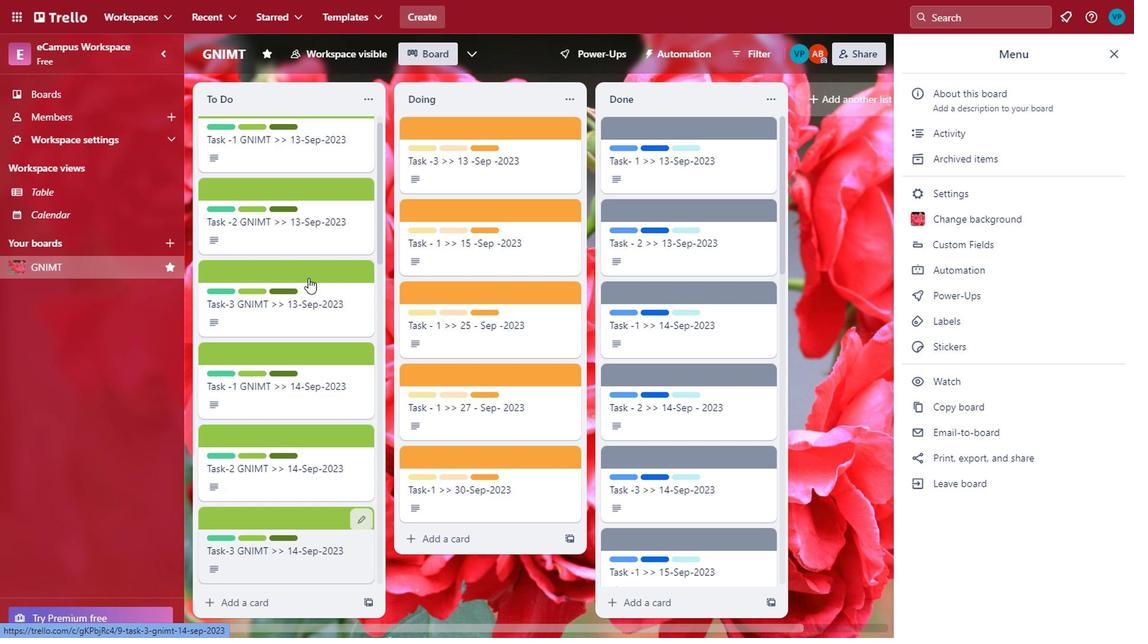 
Action: Mouse moved to (870, 298)
Screenshot: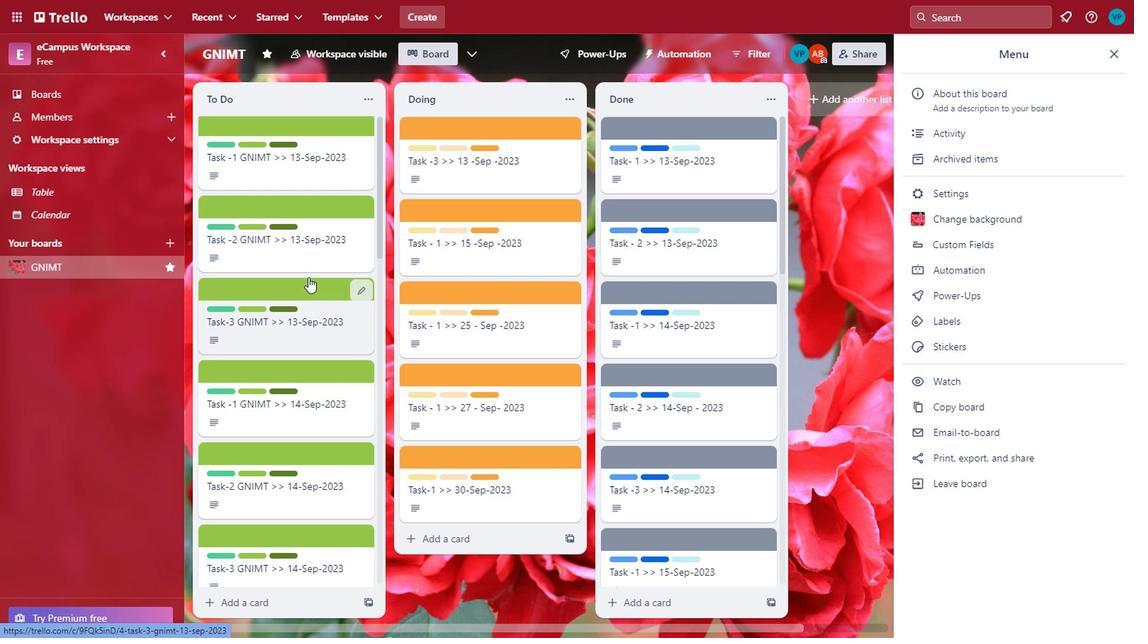 
Action: Mouse scrolled (870, 297) with delta (0, 0)
Screenshot: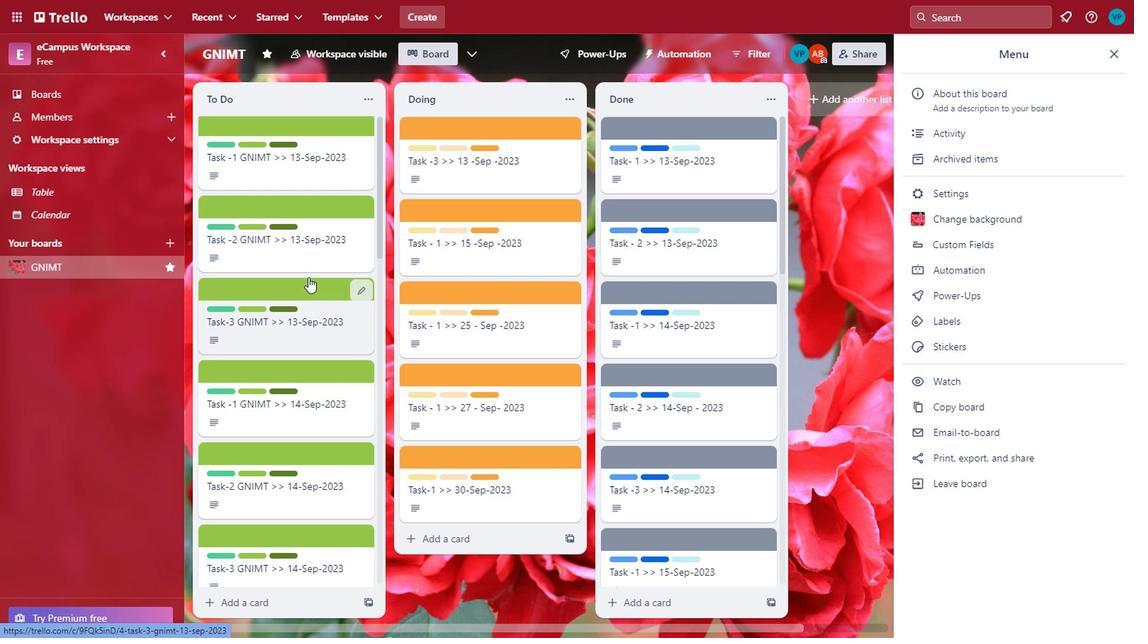 
Action: Mouse scrolled (870, 297) with delta (0, 0)
Screenshot: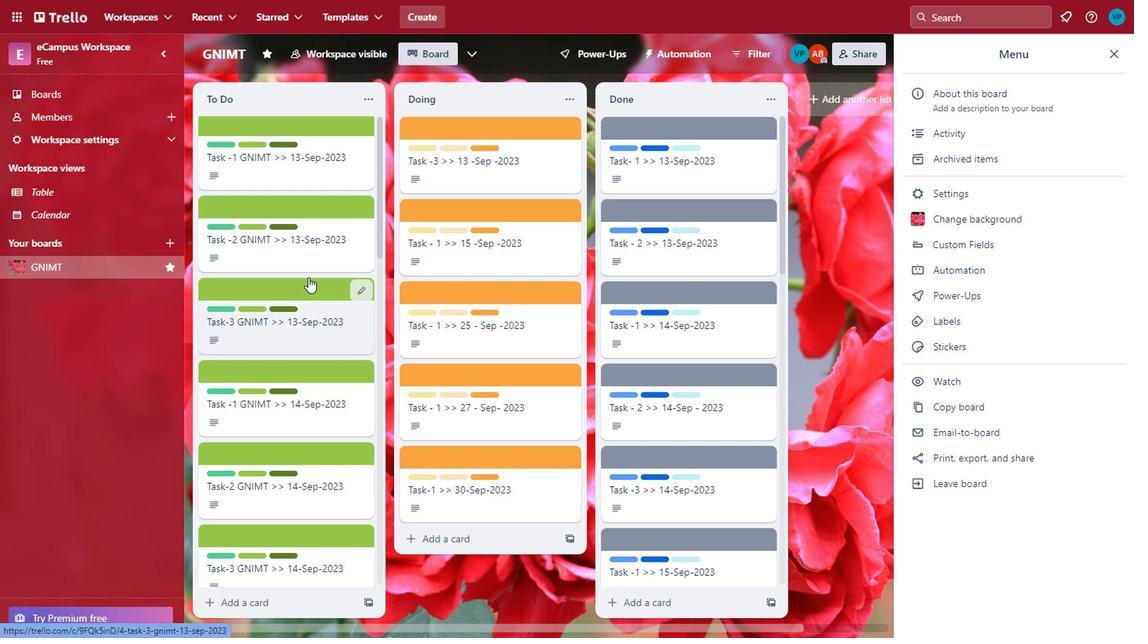 
Action: Mouse moved to (870, 300)
Screenshot: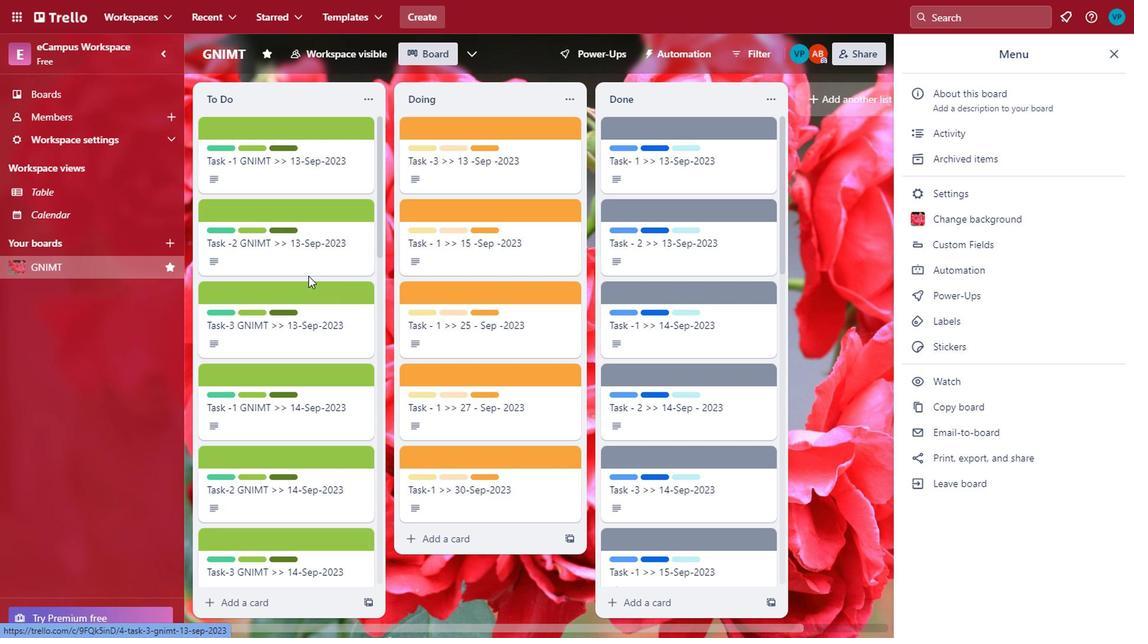 
Action: Mouse scrolled (870, 299) with delta (0, 0)
Screenshot: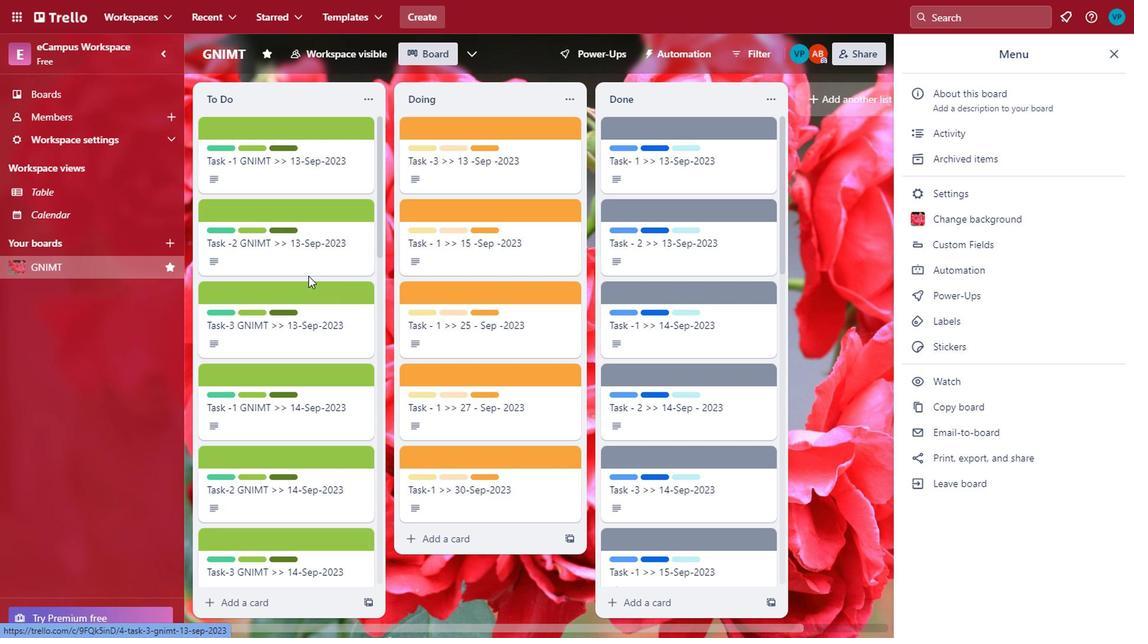 
Action: Mouse scrolled (870, 299) with delta (0, 0)
Screenshot: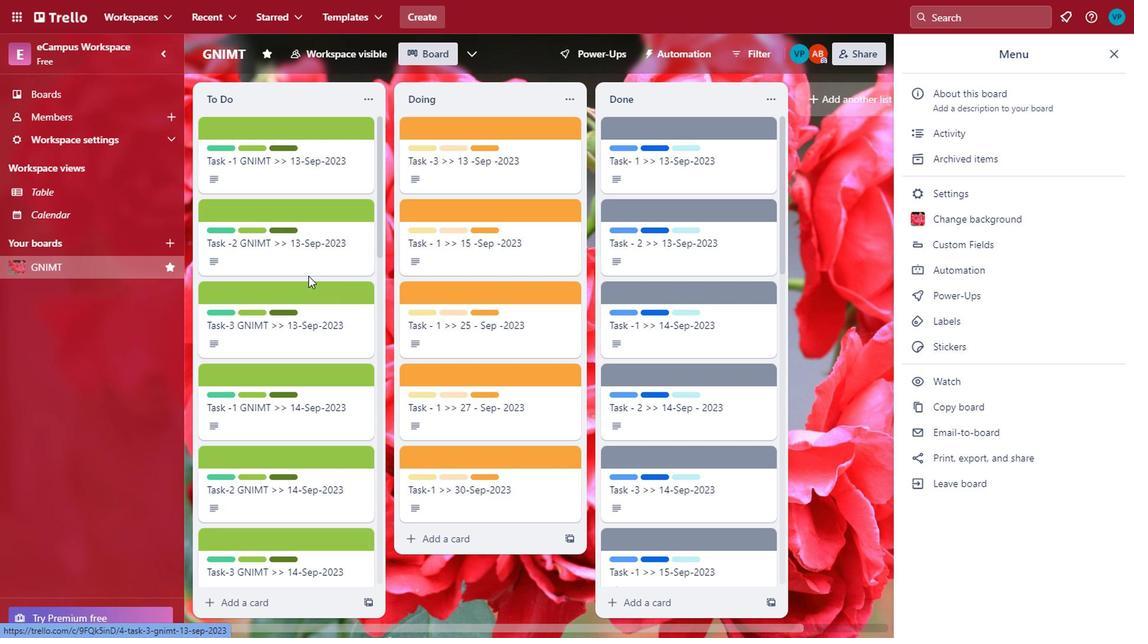 
Action: Mouse scrolled (870, 299) with delta (0, 0)
Screenshot: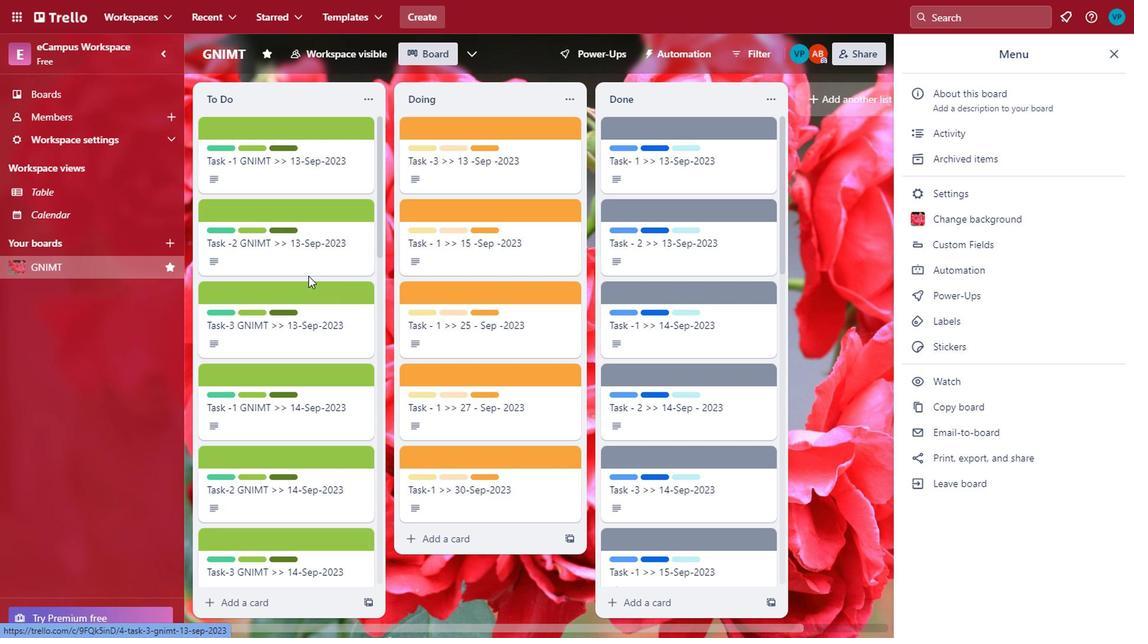 
Action: Mouse moved to (887, 317)
Screenshot: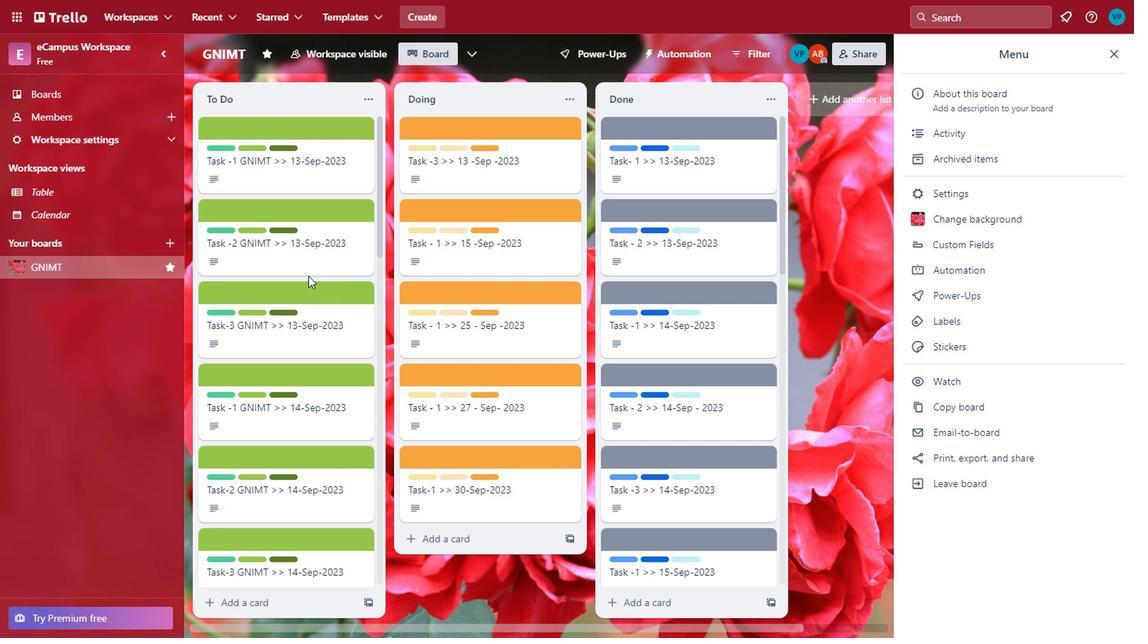 
Action: Mouse scrolled (887, 317) with delta (0, 0)
Screenshot: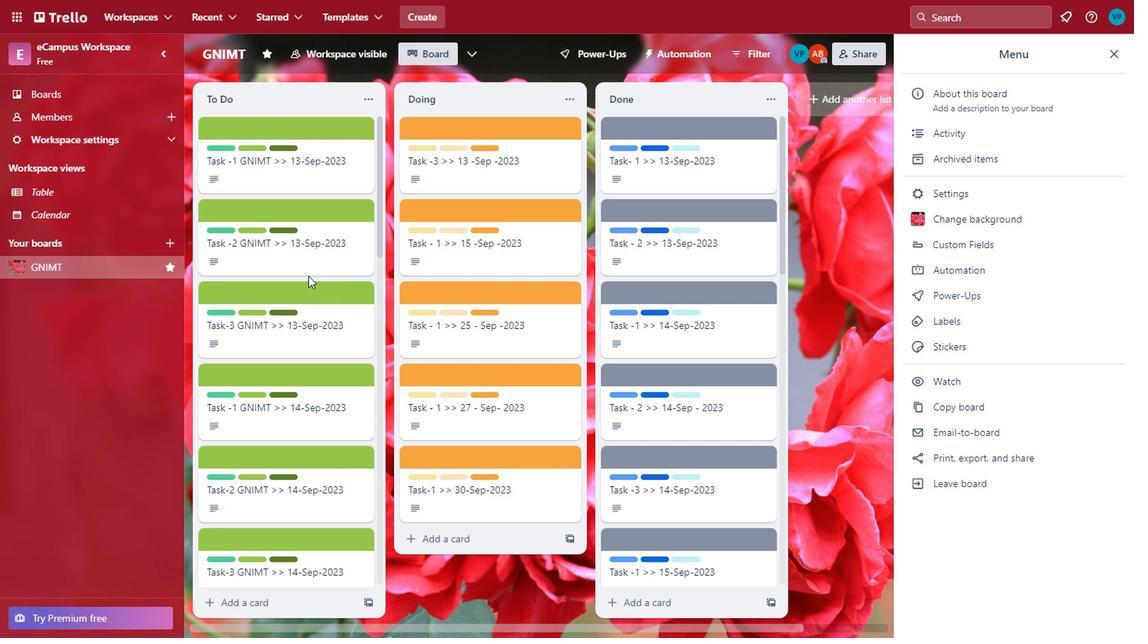 
Action: Mouse moved to (888, 317)
Screenshot: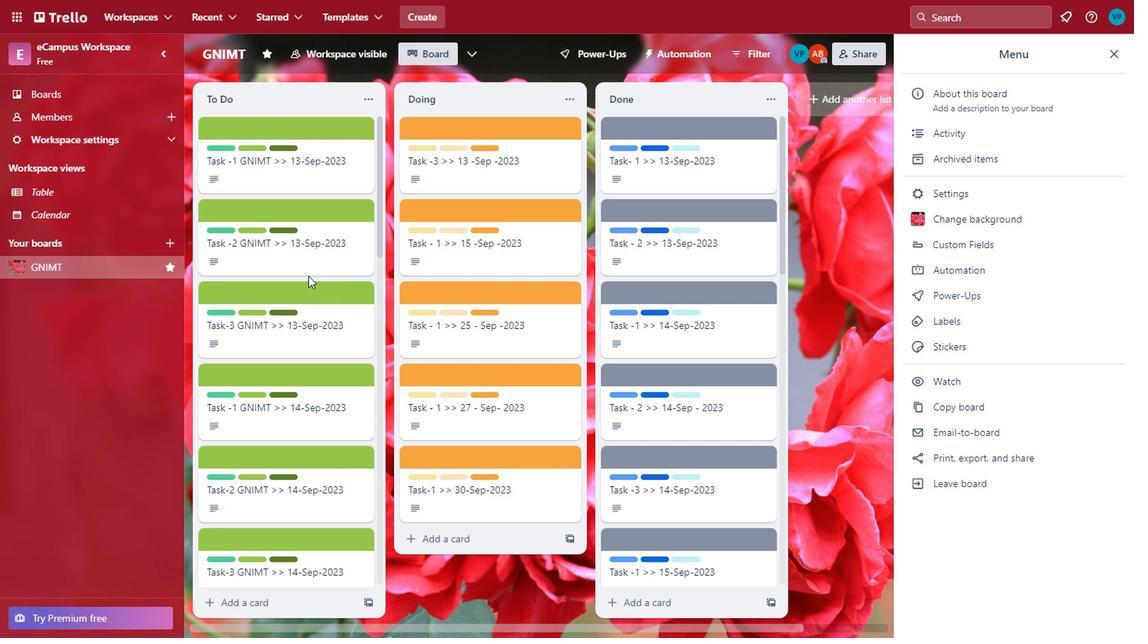 
Action: Mouse scrolled (888, 317) with delta (0, 0)
Screenshot: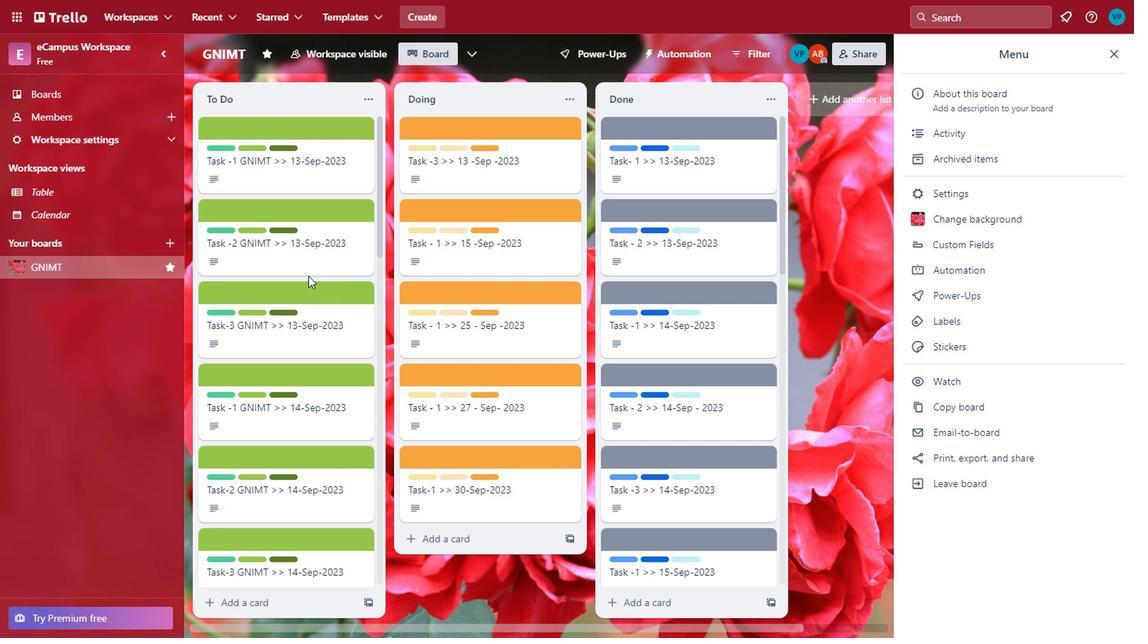 
Action: Mouse moved to (889, 319)
Screenshot: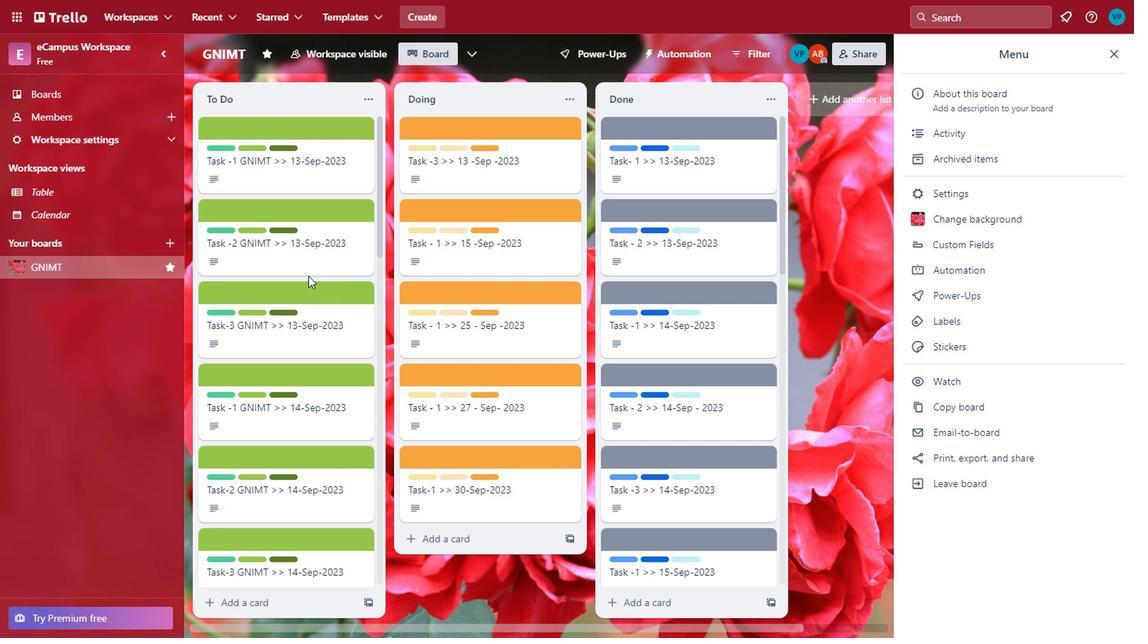
Action: Mouse scrolled (889, 319) with delta (0, 0)
Screenshot: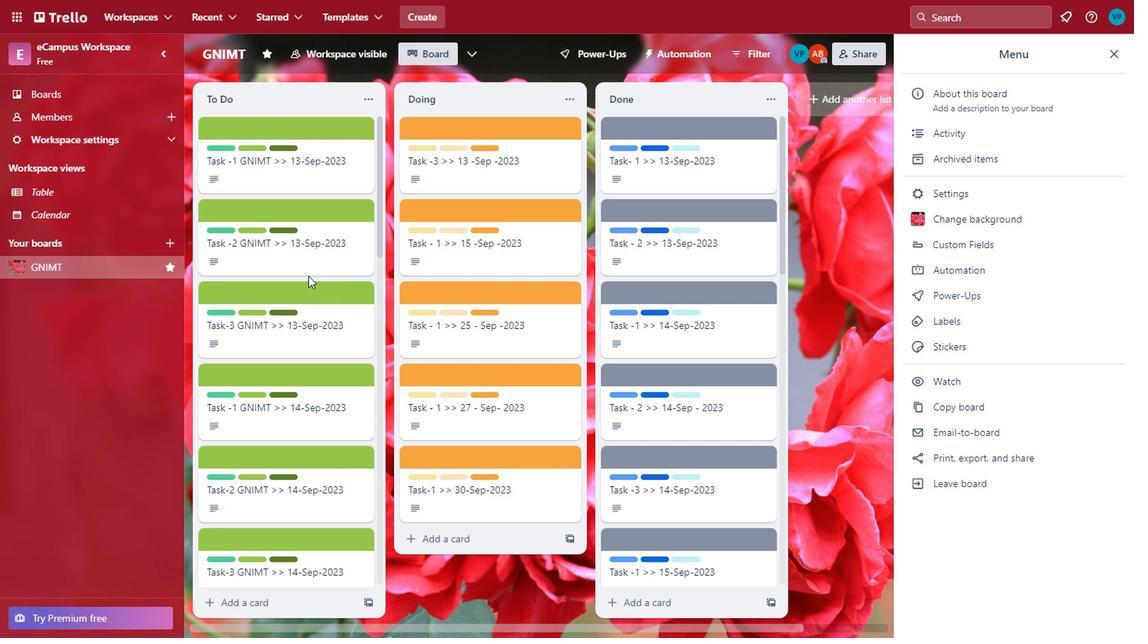 
Action: Mouse moved to (889, 319)
Screenshot: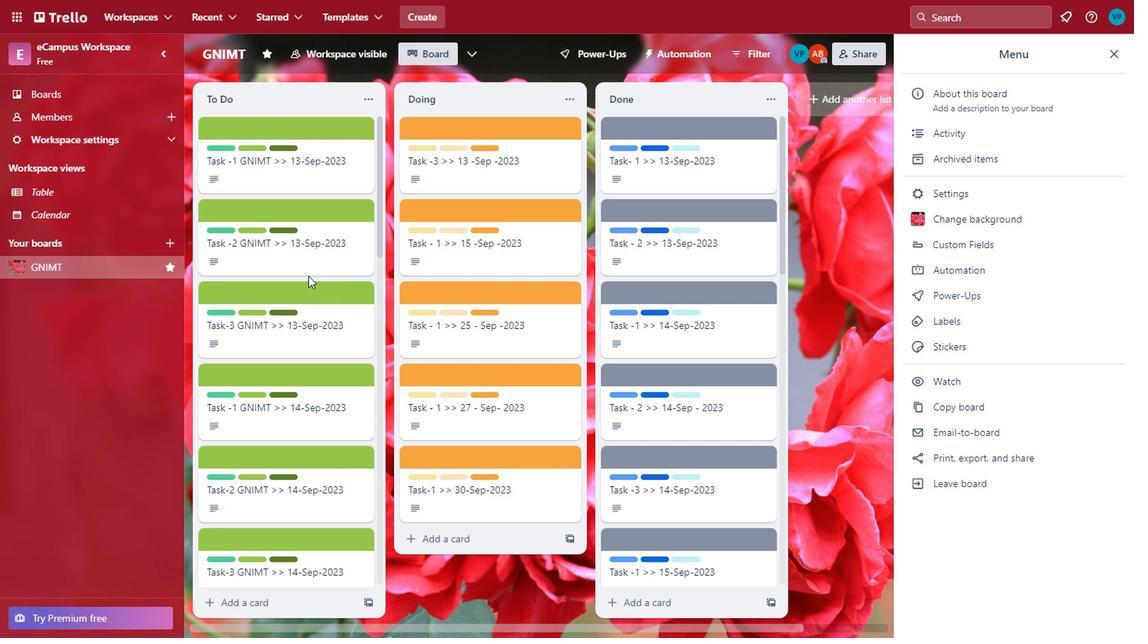 
Action: Mouse scrolled (889, 319) with delta (0, 0)
Screenshot: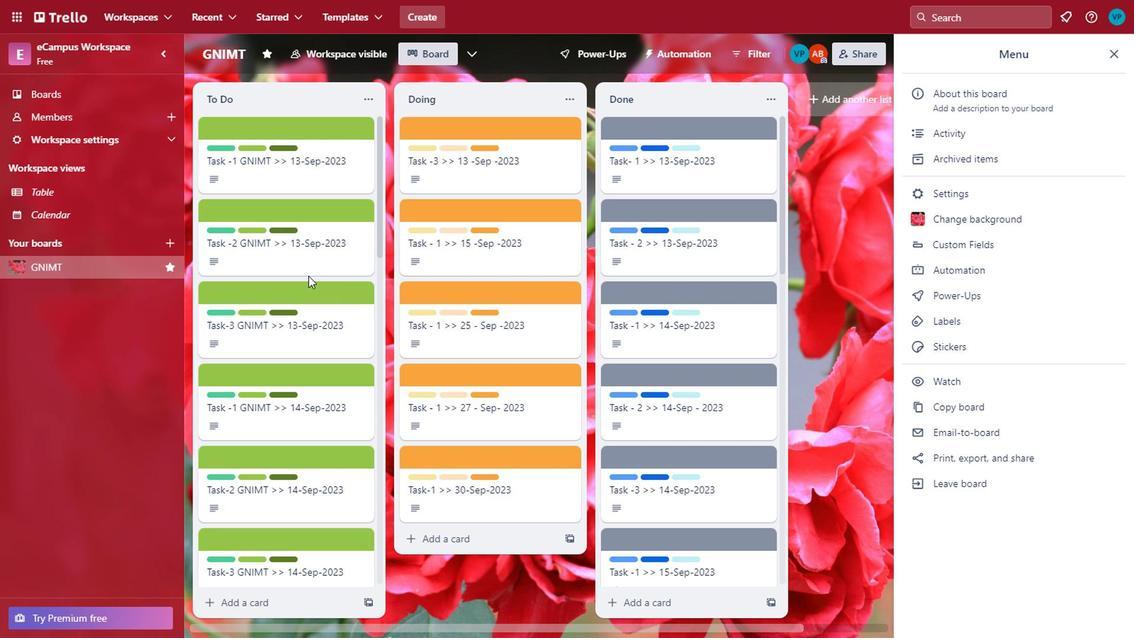 
Action: Mouse moved to (980, 330)
Screenshot: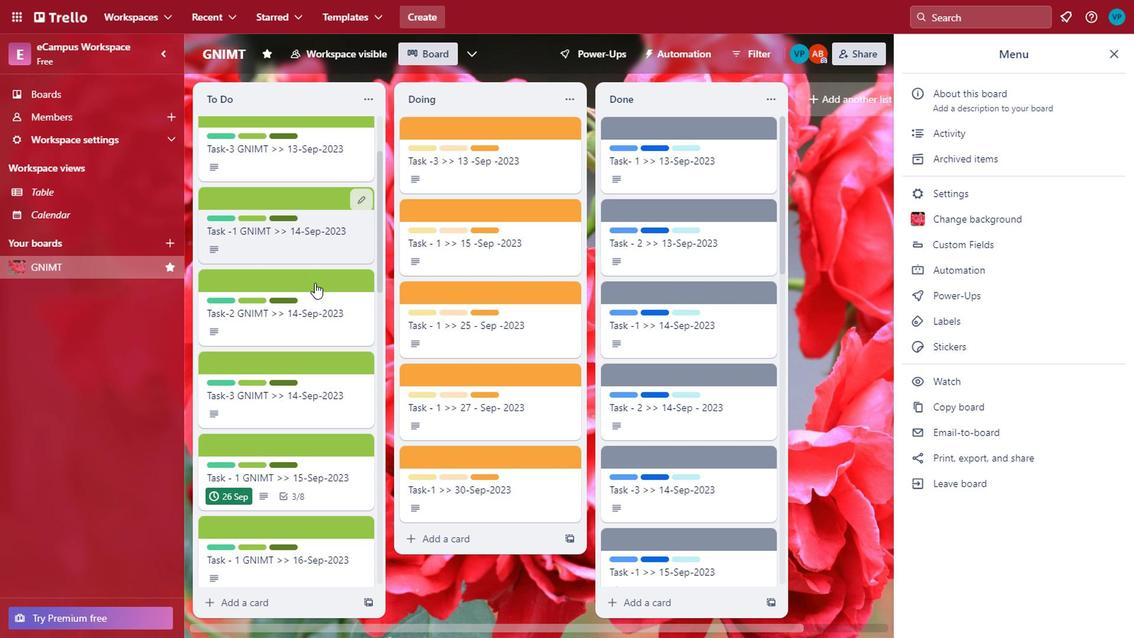 
Action: Mouse scrolled (980, 330) with delta (0, 0)
Screenshot: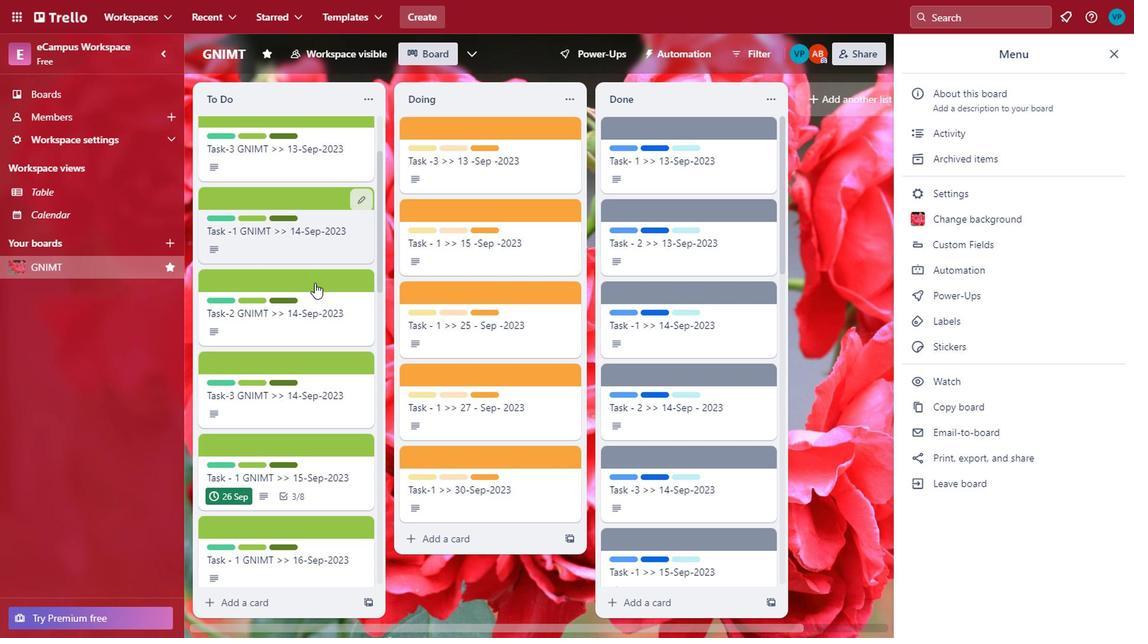 
Action: Mouse moved to (980, 331)
Screenshot: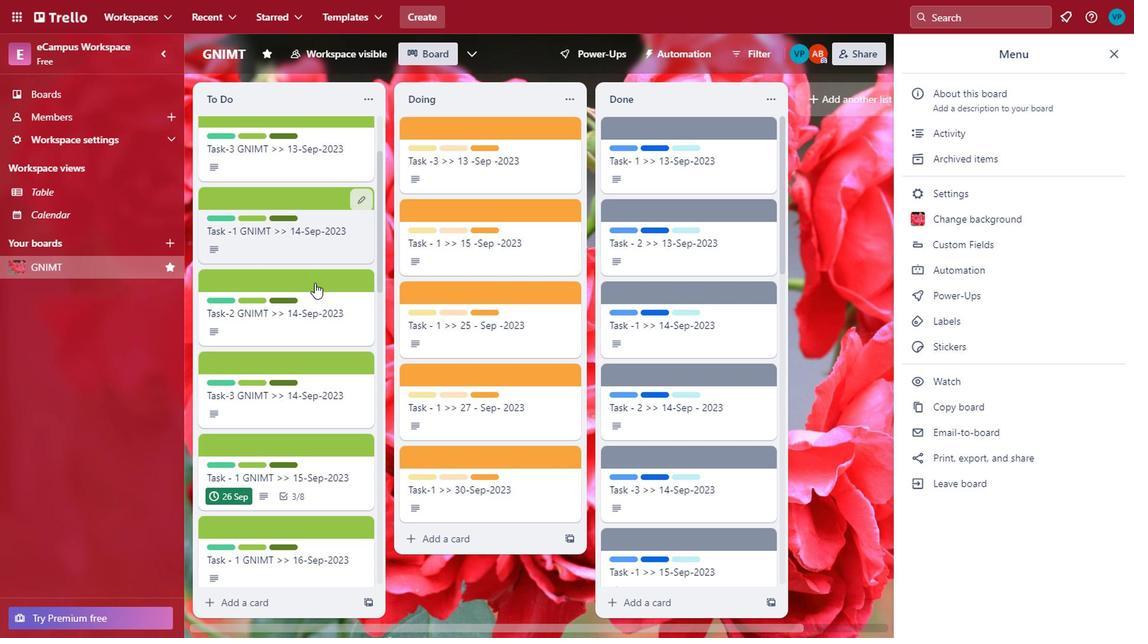 
Action: Mouse scrolled (980, 330) with delta (0, 0)
Screenshot: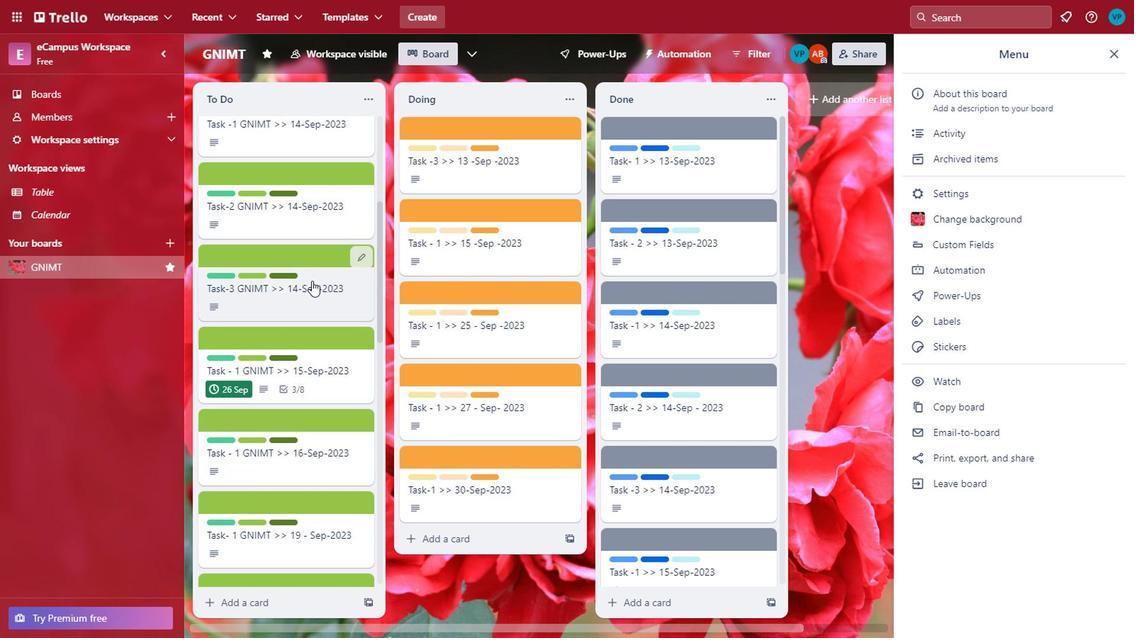 
Action: Mouse scrolled (980, 330) with delta (0, 0)
Screenshot: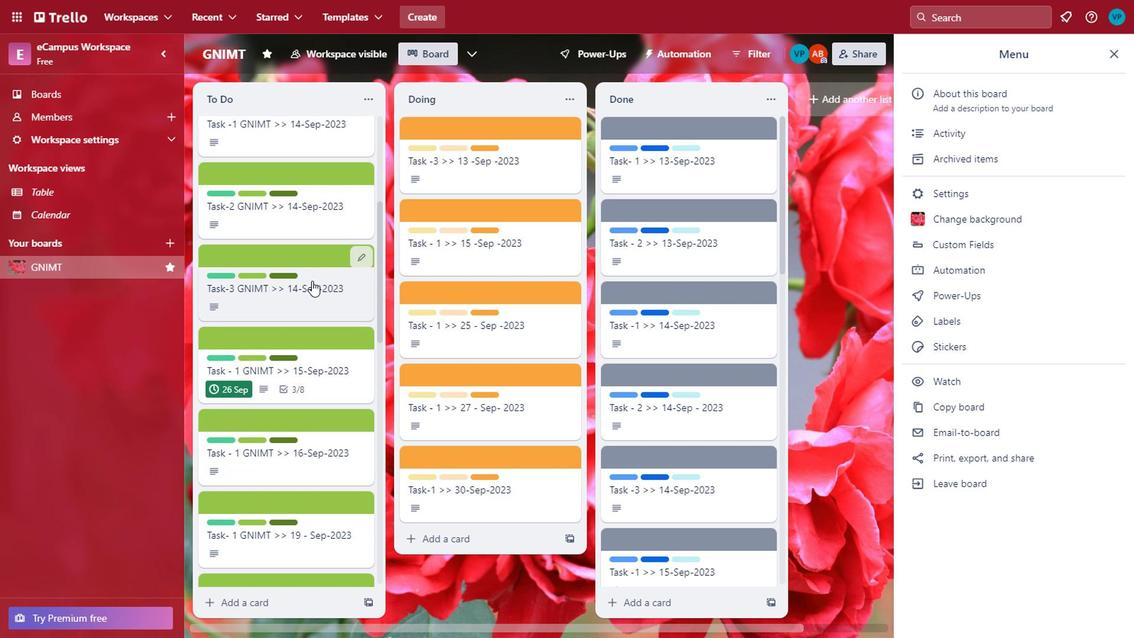 
Action: Mouse moved to (977, 331)
Screenshot: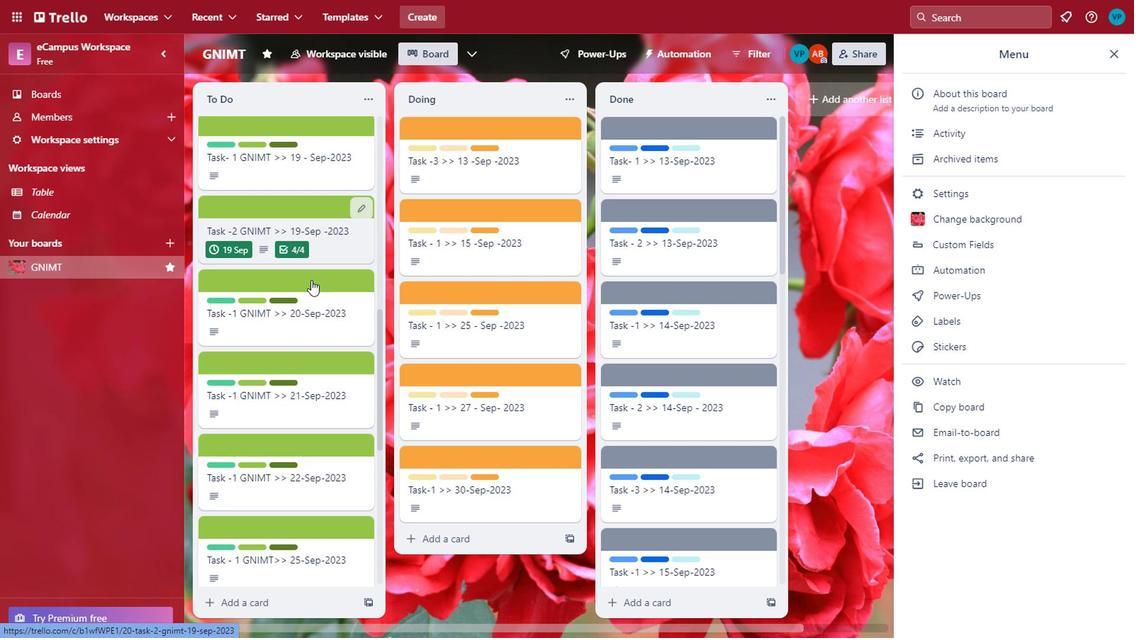 
Action: Mouse scrolled (977, 330) with delta (0, 0)
Screenshot: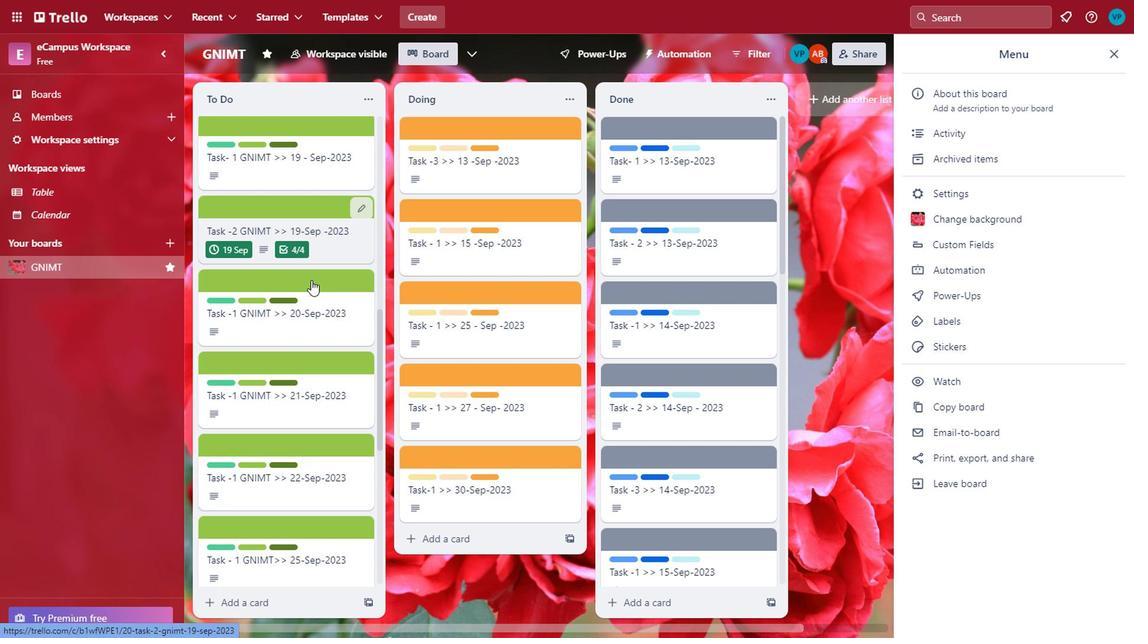 
Action: Mouse scrolled (977, 330) with delta (0, 0)
Screenshot: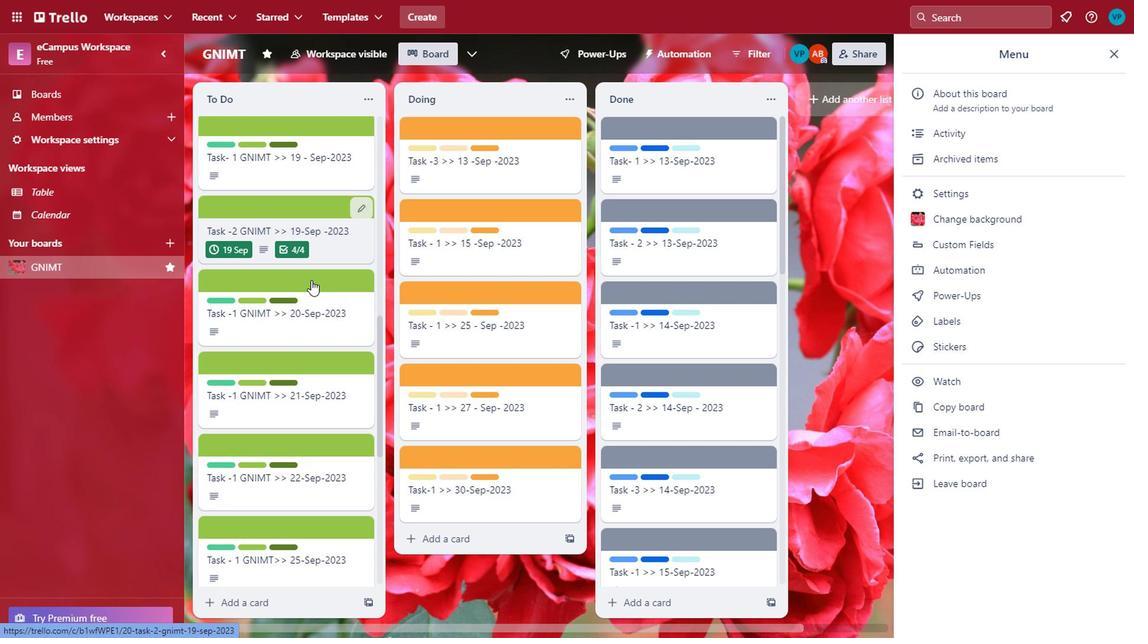
Action: Mouse scrolled (977, 330) with delta (0, 0)
Screenshot: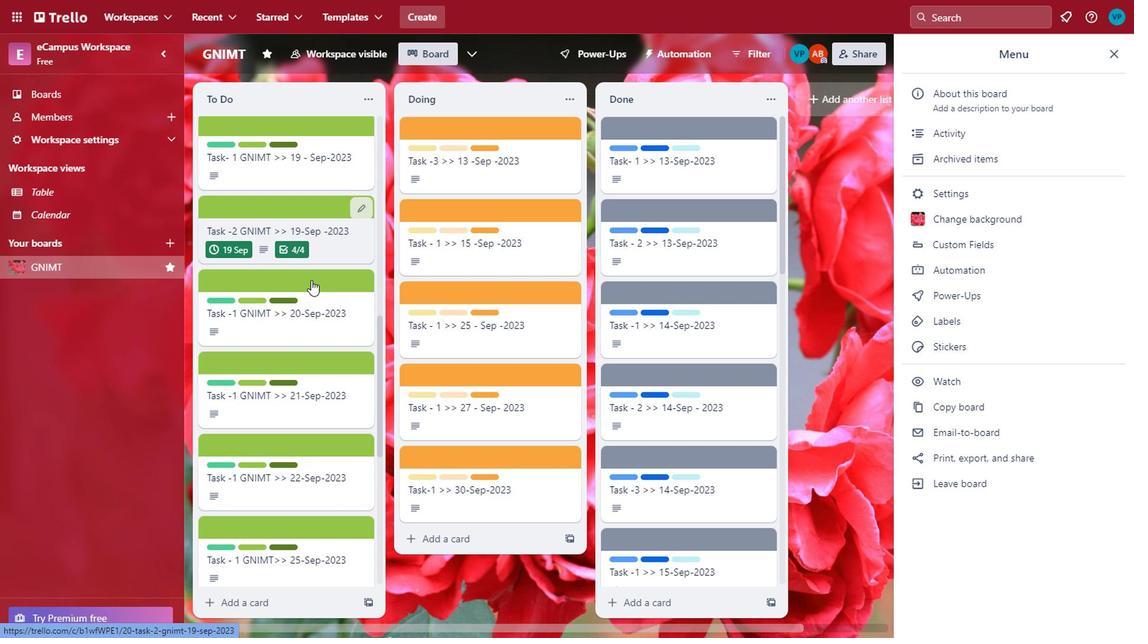 
Action: Mouse scrolled (977, 330) with delta (0, 0)
Screenshot: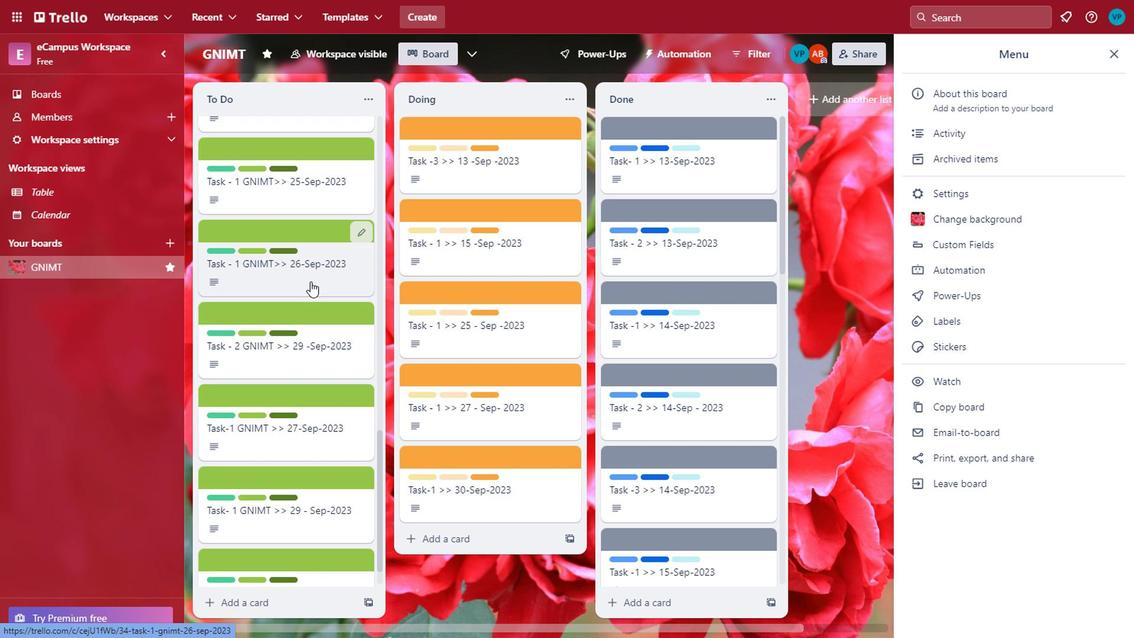 
Action: Mouse scrolled (977, 330) with delta (0, 0)
Screenshot: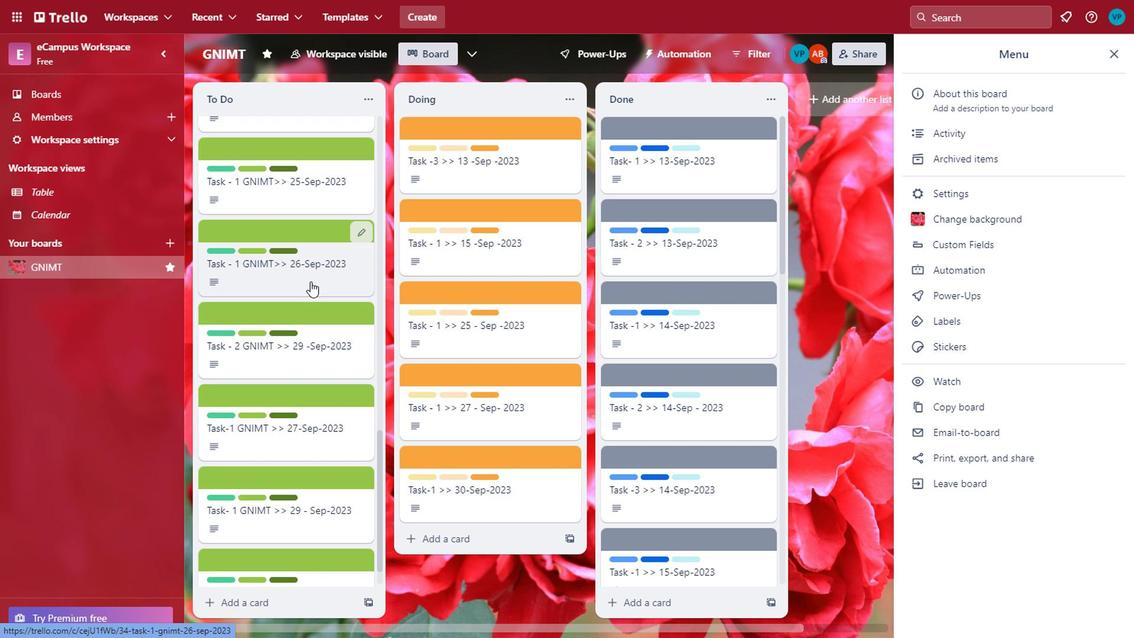
Action: Mouse scrolled (977, 330) with delta (0, 0)
Screenshot: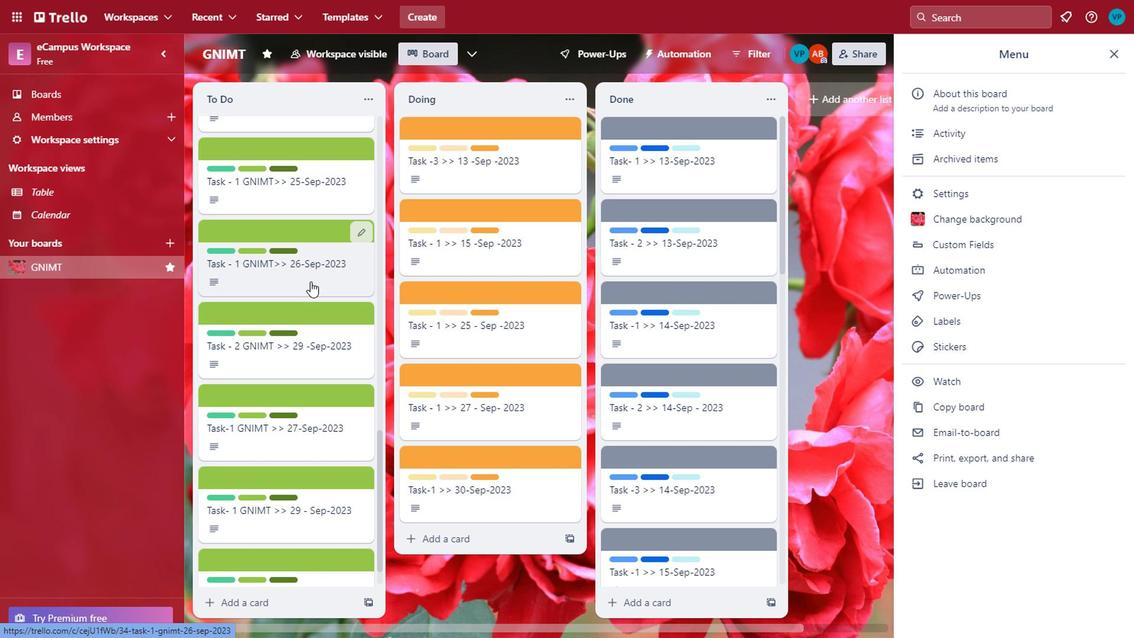 
Action: Mouse scrolled (977, 330) with delta (0, 0)
Screenshot: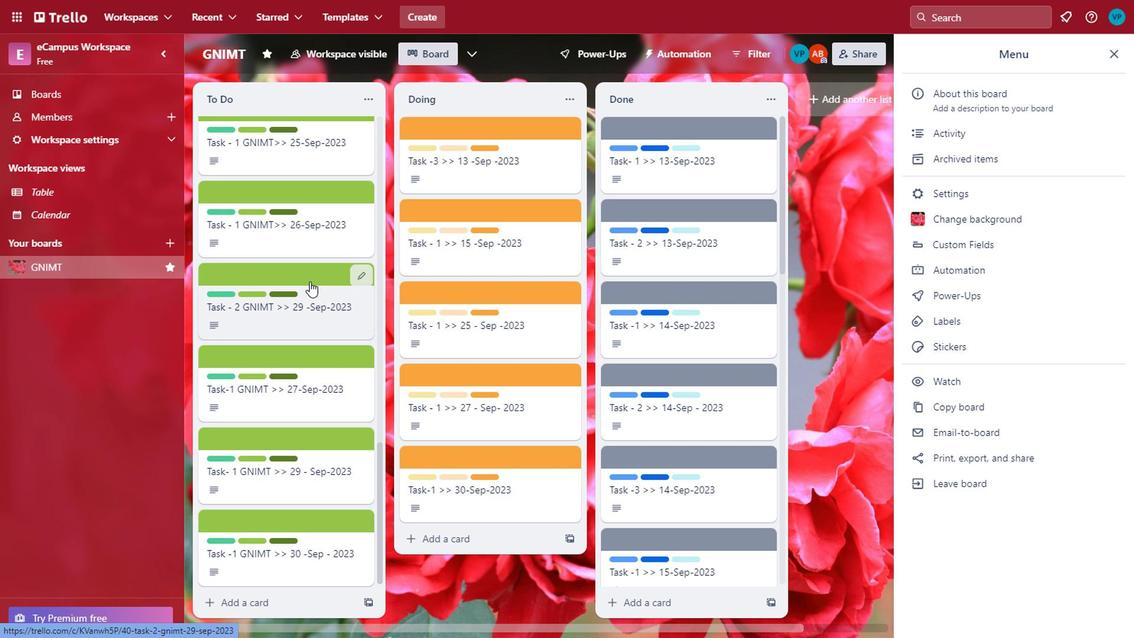 
Action: Mouse moved to (977, 331)
Screenshot: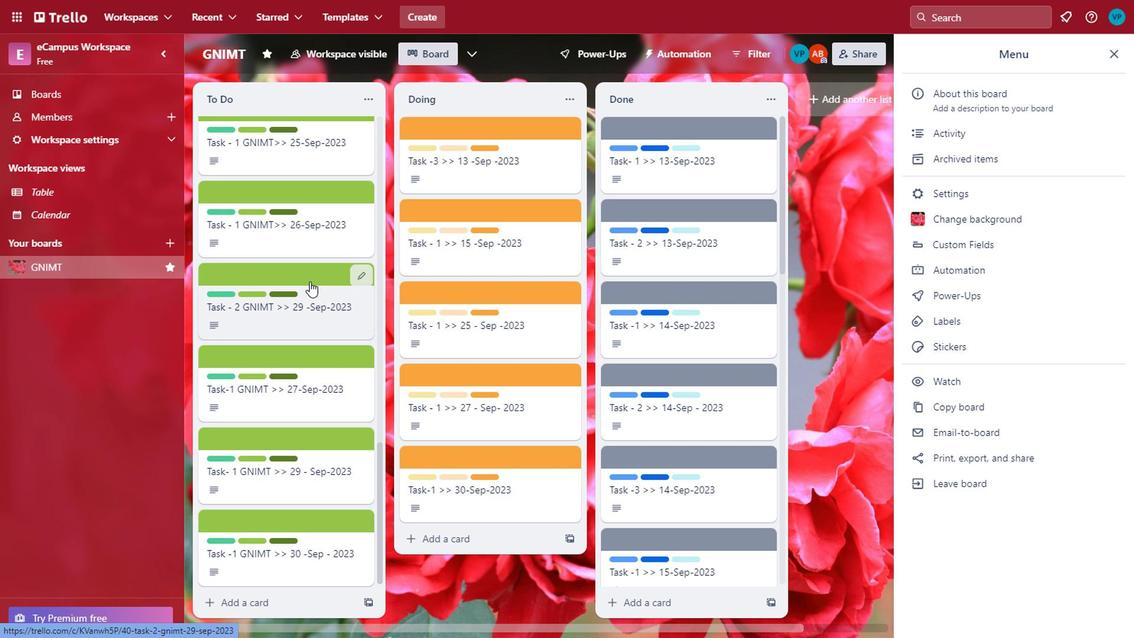 
Action: Mouse scrolled (977, 331) with delta (0, 0)
Screenshot: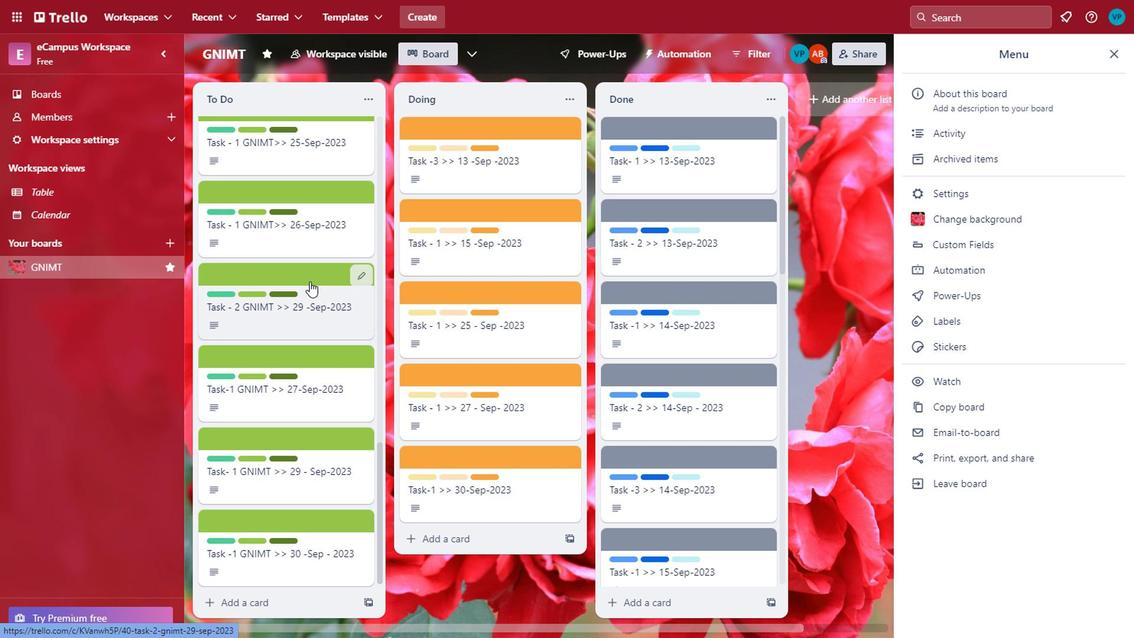 
Action: Mouse scrolled (977, 331) with delta (0, 0)
Screenshot: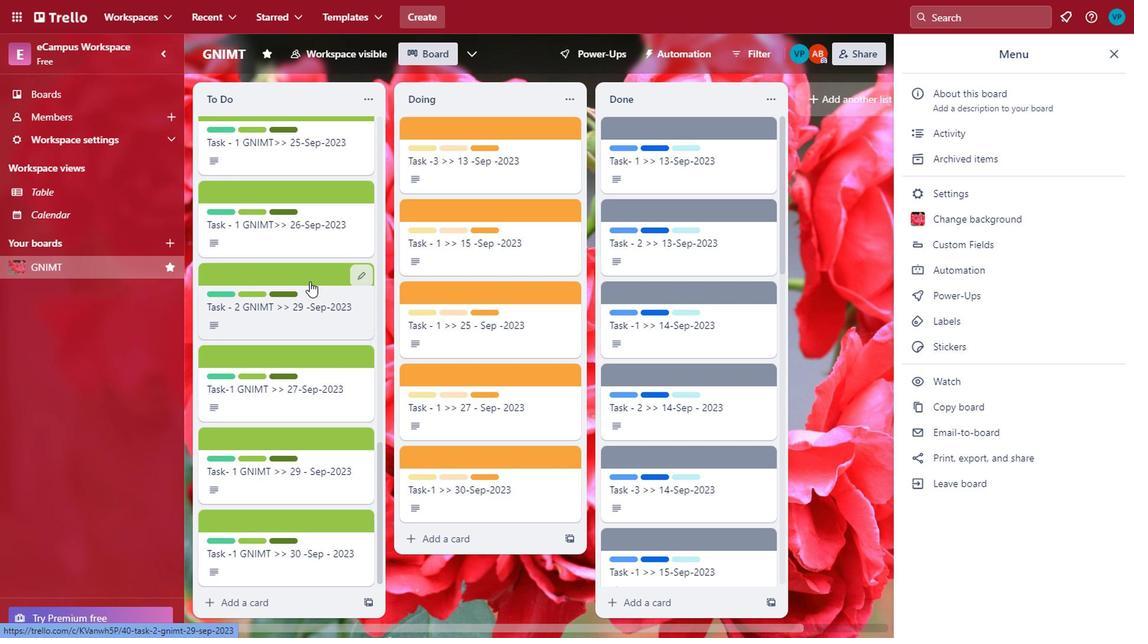 
Action: Mouse moved to (1041, 335)
Screenshot: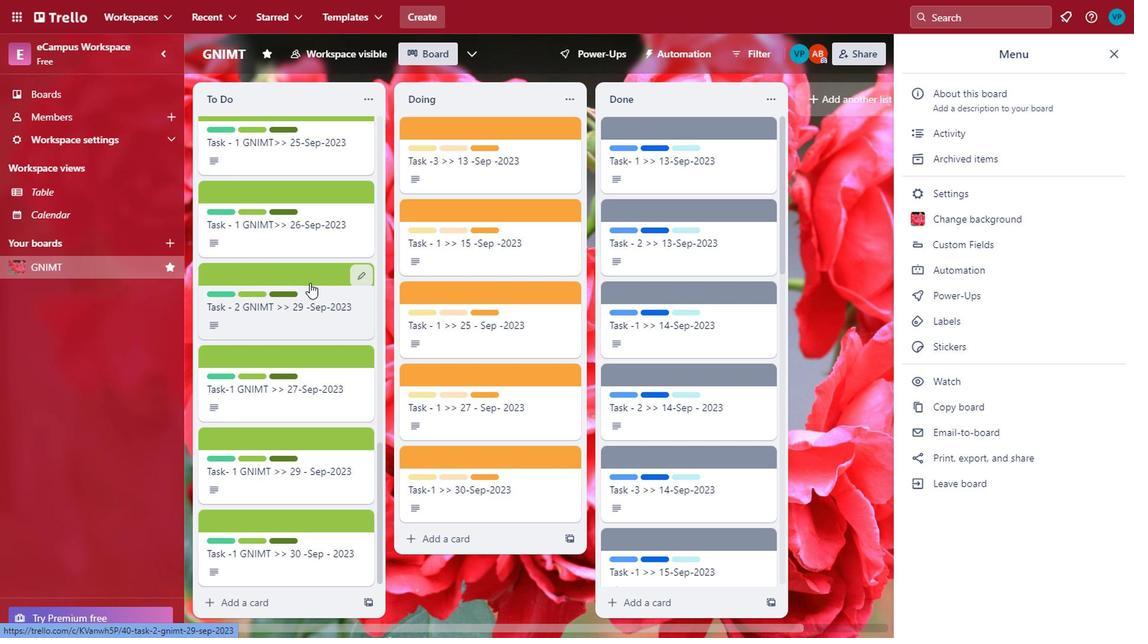 
Action: Mouse scrolled (1041, 335) with delta (0, 0)
Screenshot: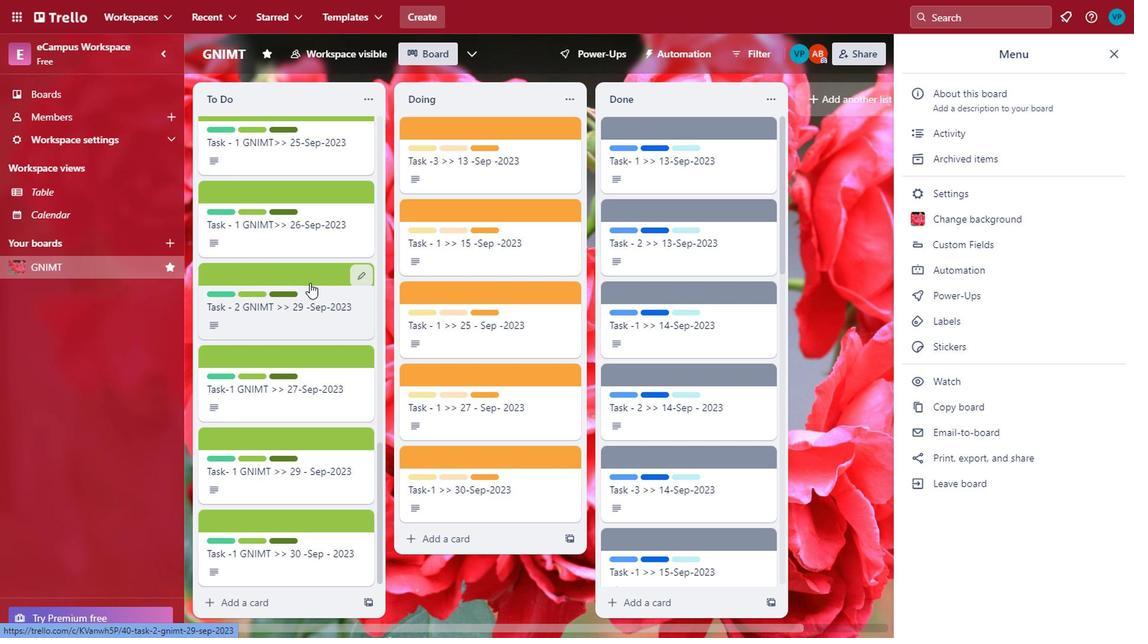 
Action: Mouse scrolled (1041, 335) with delta (0, 0)
Screenshot: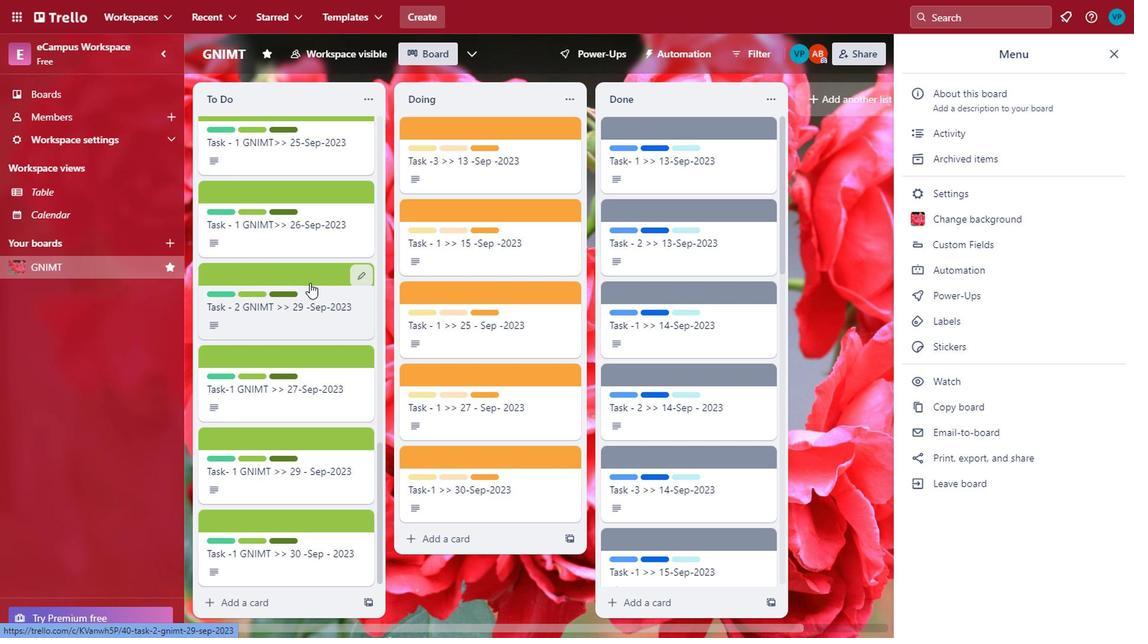 
Action: Mouse scrolled (1041, 335) with delta (0, 0)
Screenshot: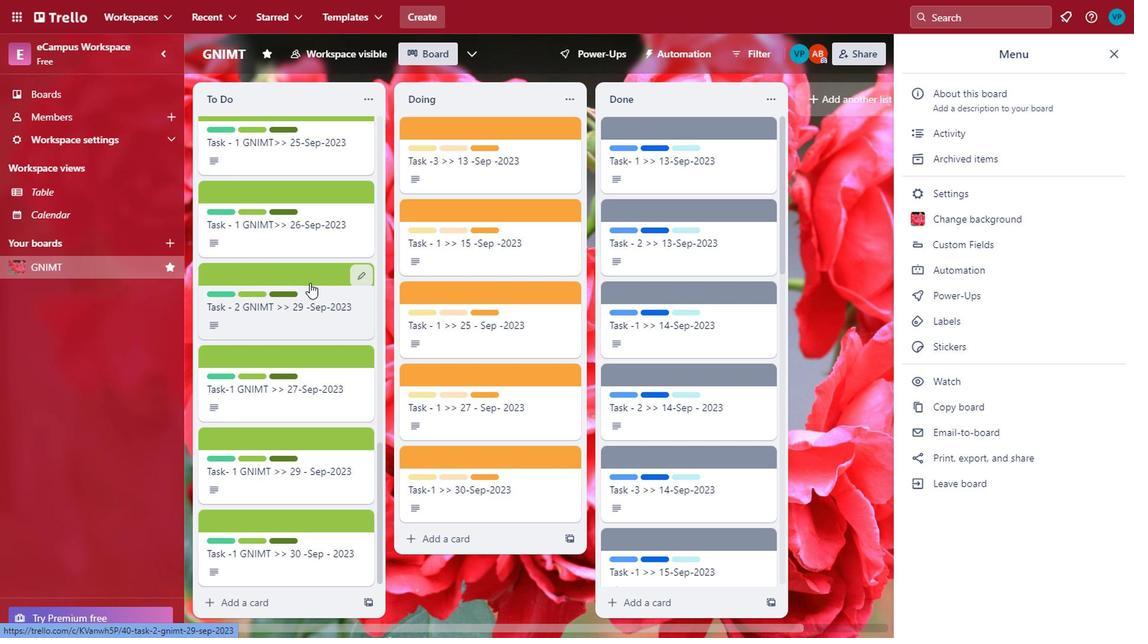 
Action: Mouse moved to (1041, 337)
Screenshot: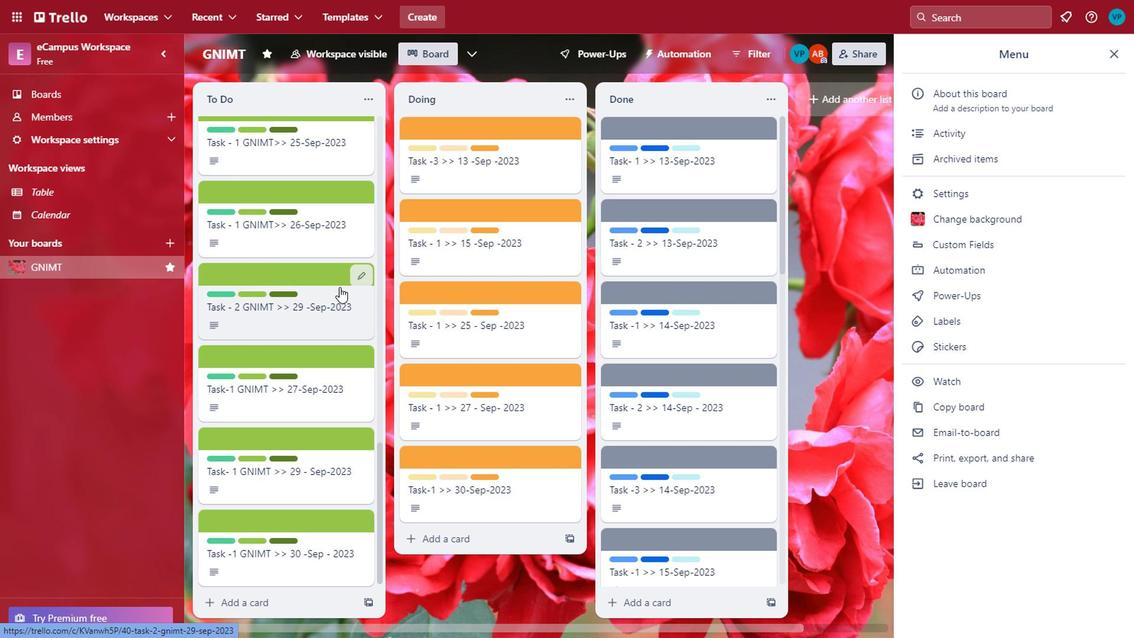 
Action: Mouse scrolled (1041, 337) with delta (0, 0)
Screenshot: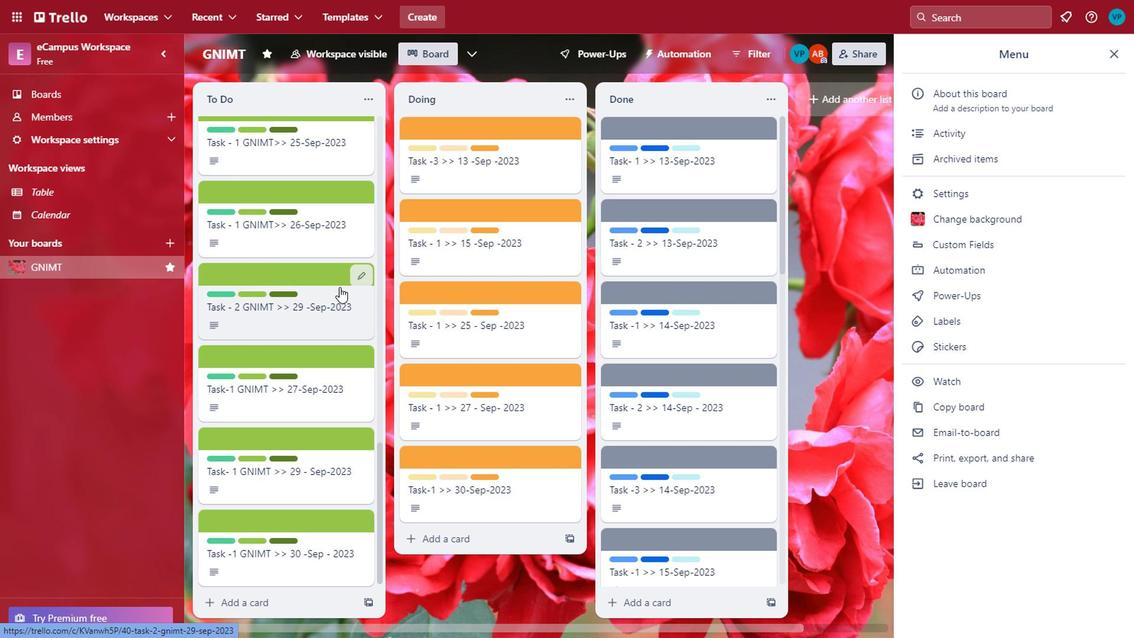 
Action: Mouse scrolled (1041, 337) with delta (0, 0)
Screenshot: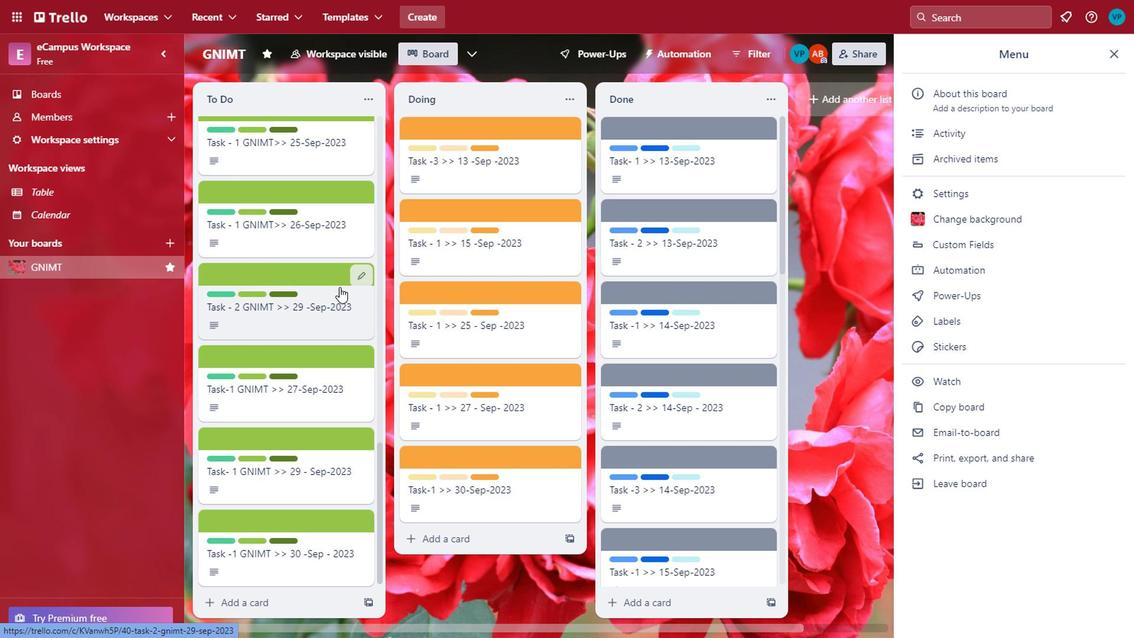 
Action: Mouse scrolled (1041, 337) with delta (0, 0)
Screenshot: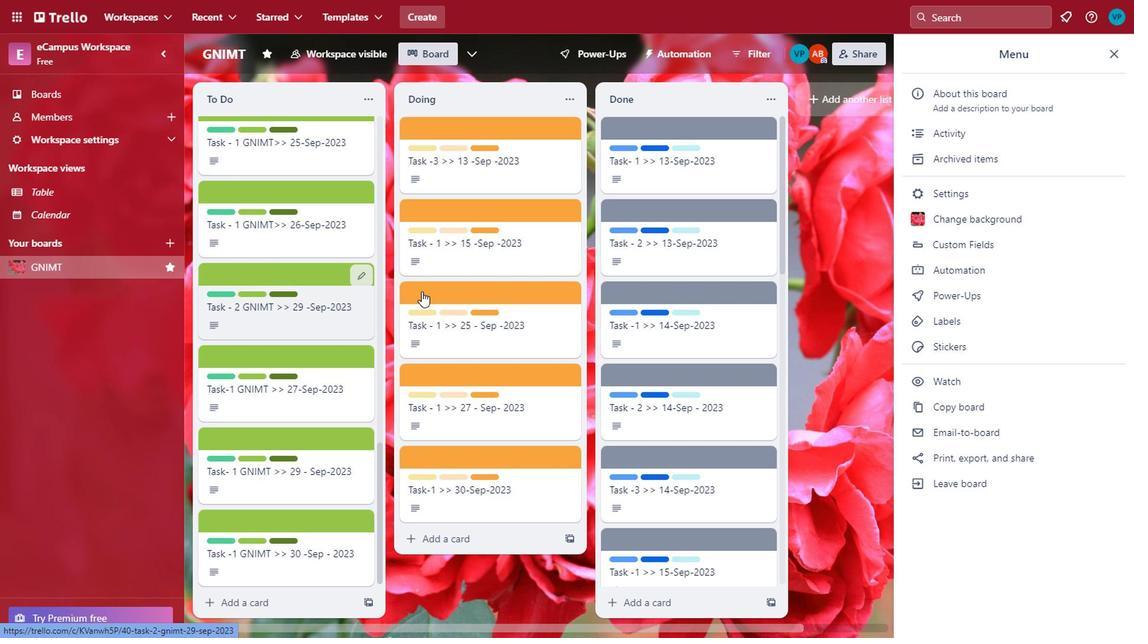 
Action: Mouse moved to (1041, 338)
Screenshot: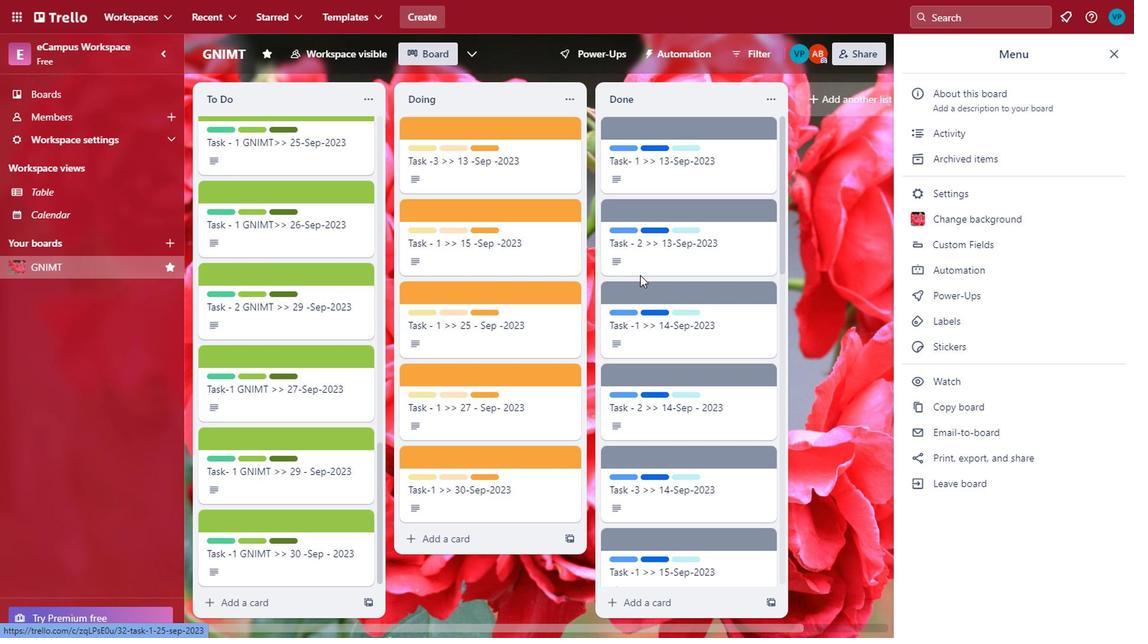 
Action: Mouse scrolled (1041, 337) with delta (0, 0)
Screenshot: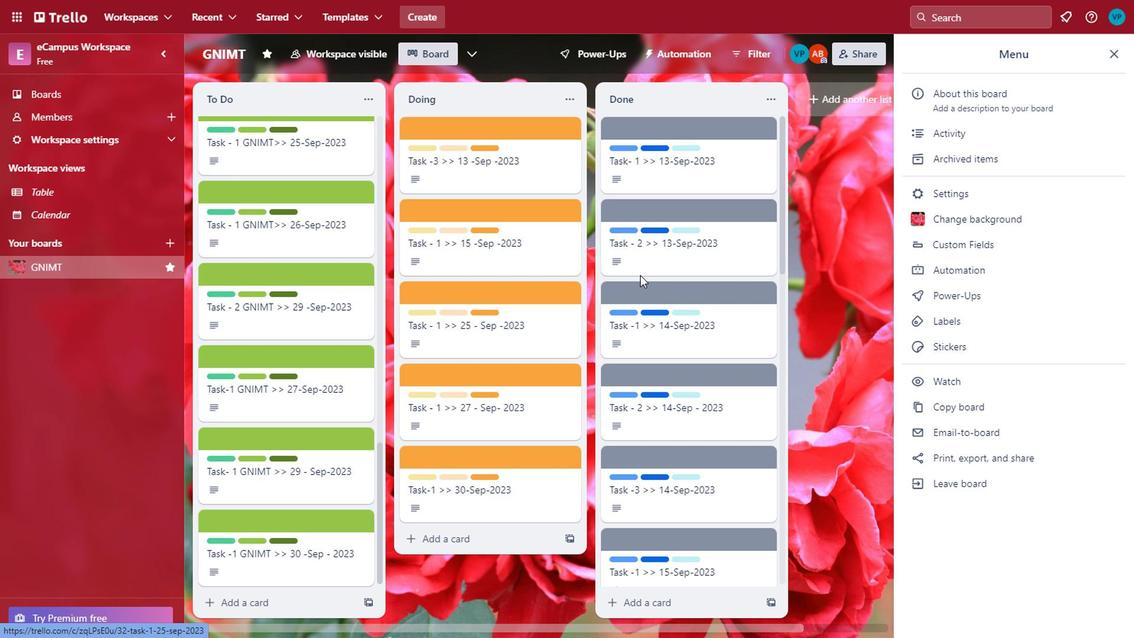 
Action: Mouse scrolled (1041, 337) with delta (0, 0)
Screenshot: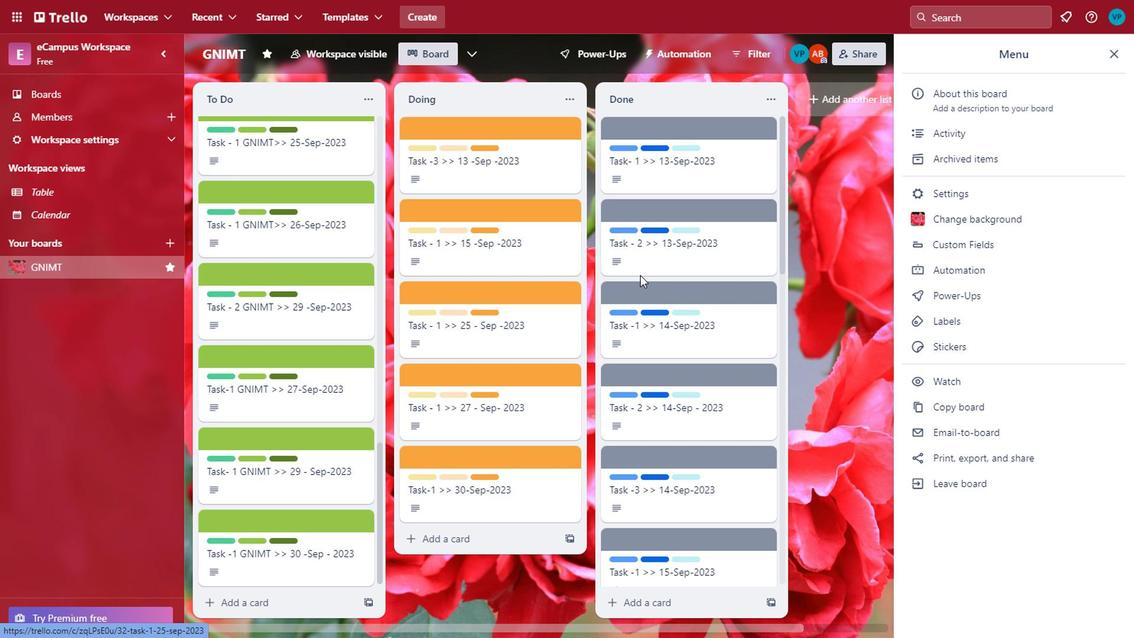 
Action: Mouse scrolled (1041, 337) with delta (0, 0)
Screenshot: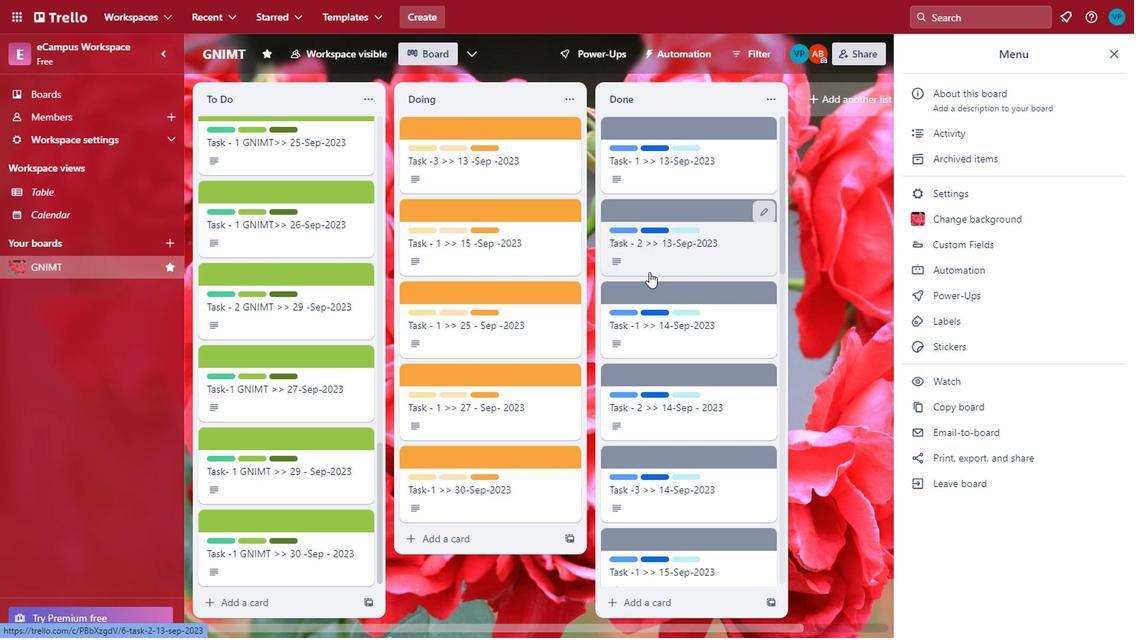
Action: Mouse moved to (1041, 339)
Screenshot: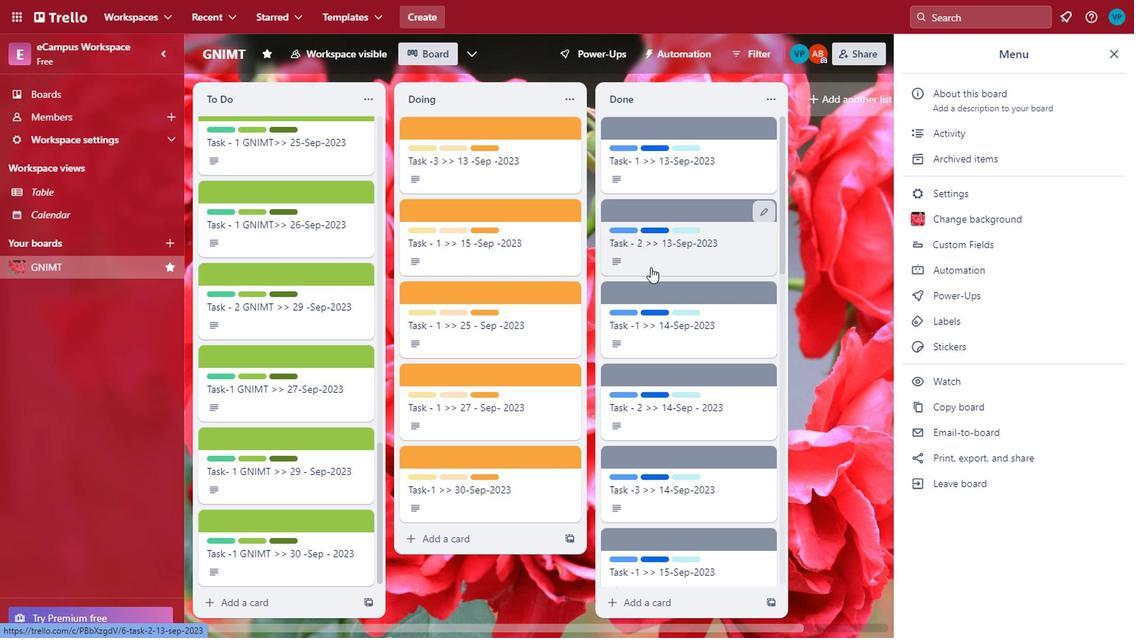 
Action: Mouse scrolled (1041, 339) with delta (0, 0)
Screenshot: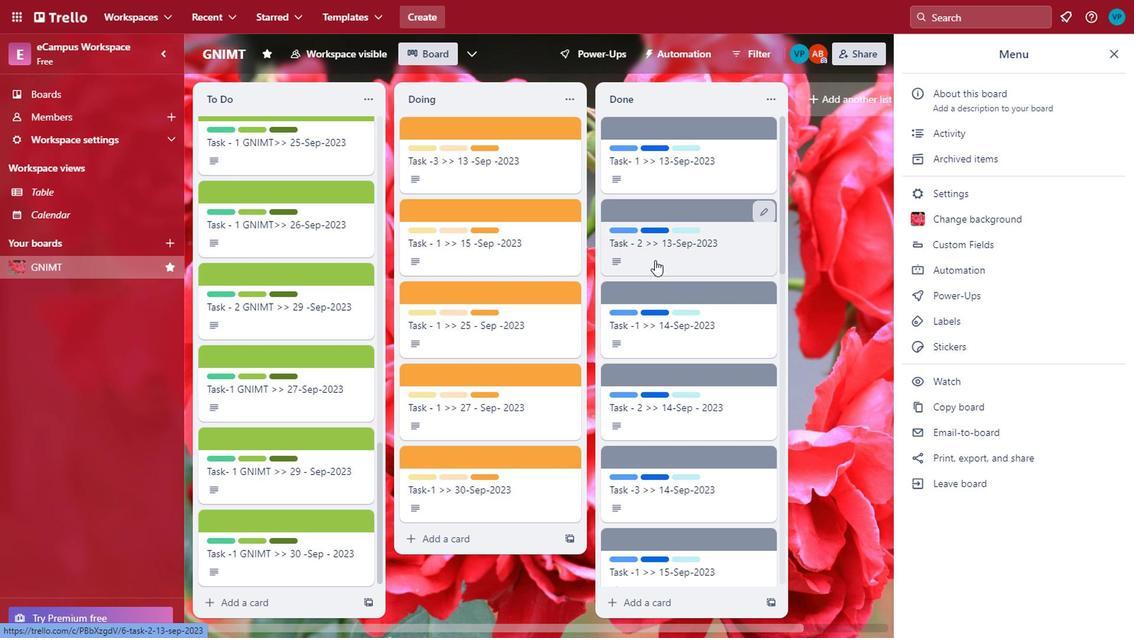 
Action: Mouse scrolled (1041, 339) with delta (0, 0)
Screenshot: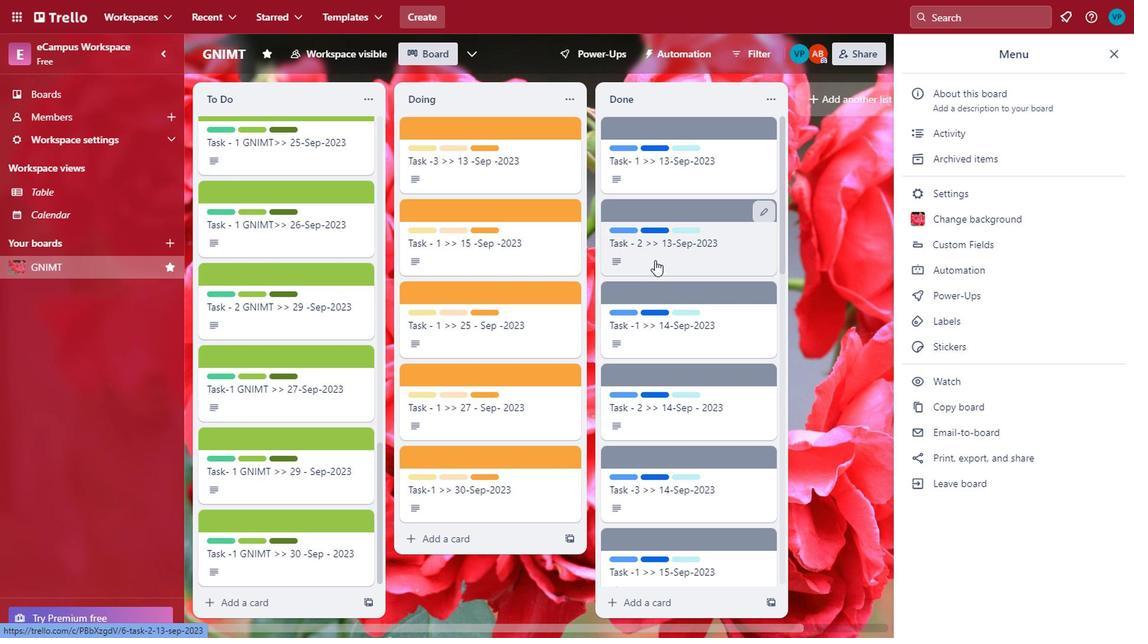 
Action: Mouse scrolled (1041, 339) with delta (0, 0)
Screenshot: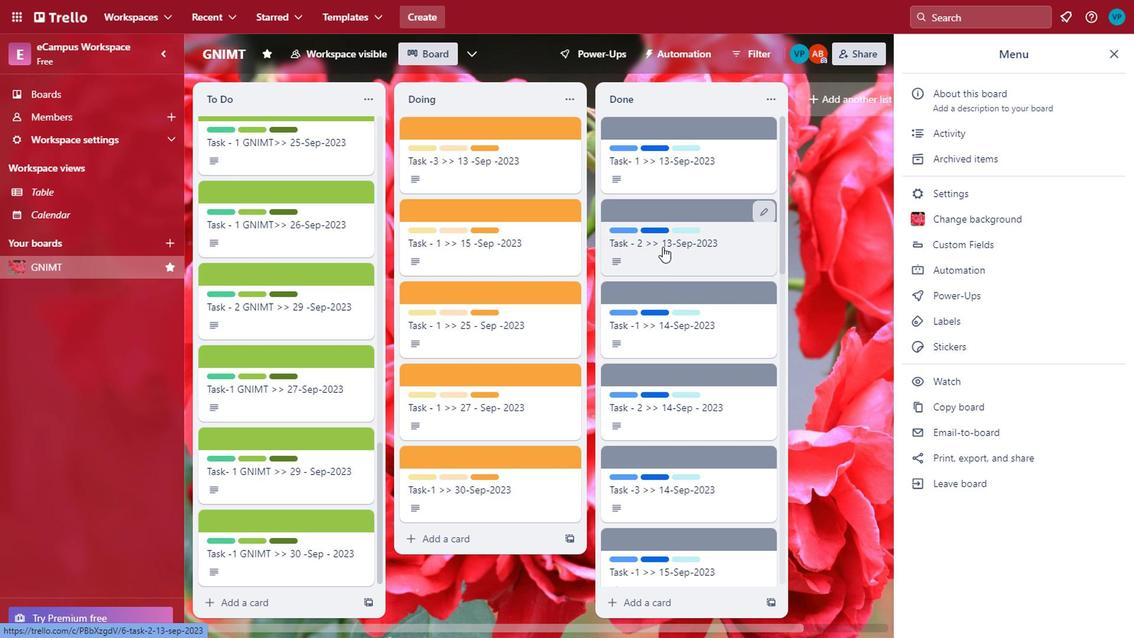 
Action: Mouse scrolled (1041, 339) with delta (0, 0)
Screenshot: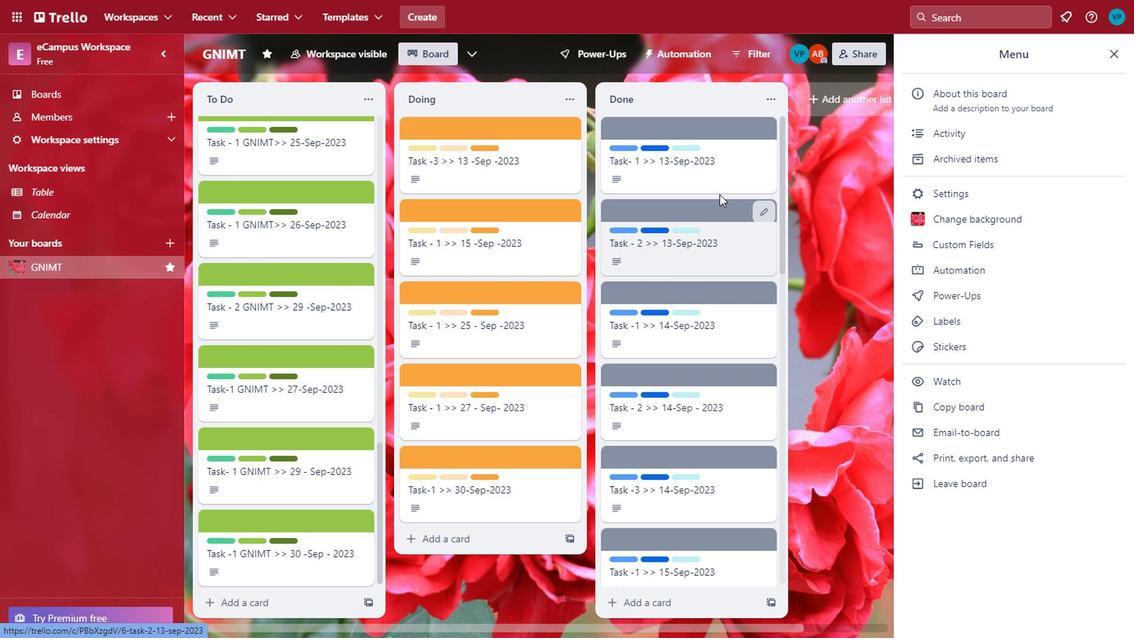 
Action: Mouse scrolled (1041, 339) with delta (0, 0)
Screenshot: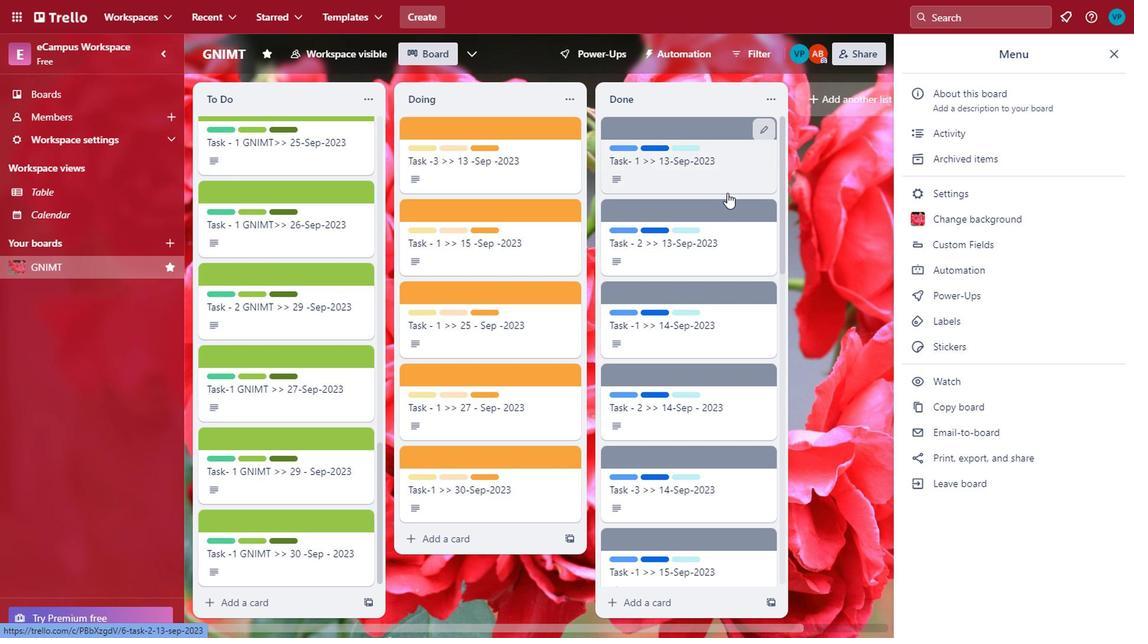 
Action: Mouse moved to (1034, 353)
Screenshot: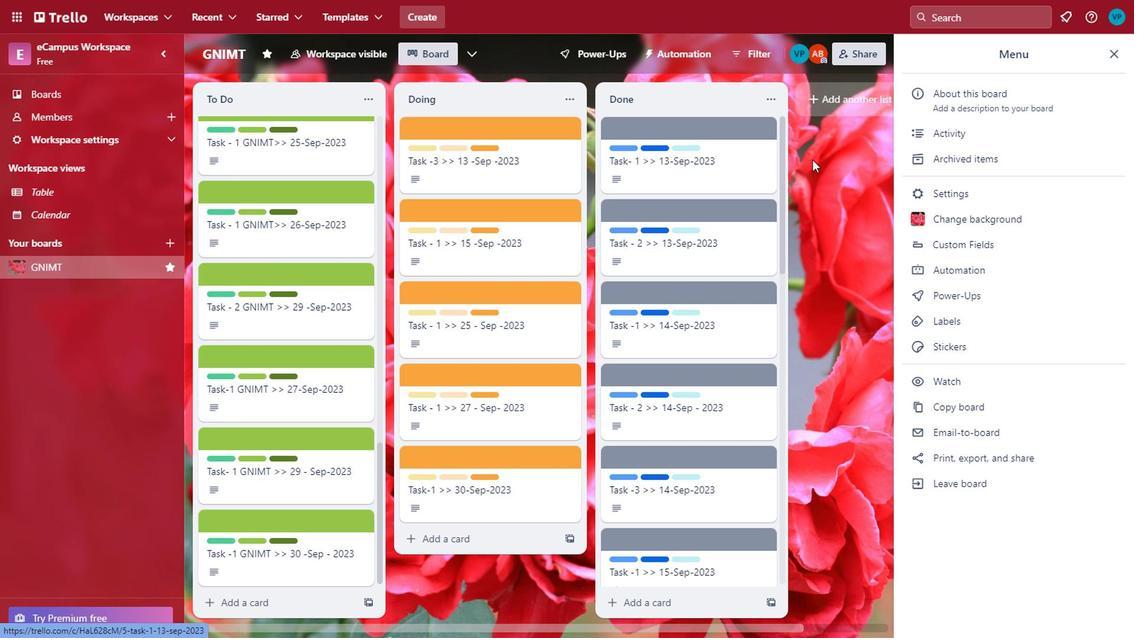 
Action: Mouse scrolled (1034, 354) with delta (0, 0)
Screenshot: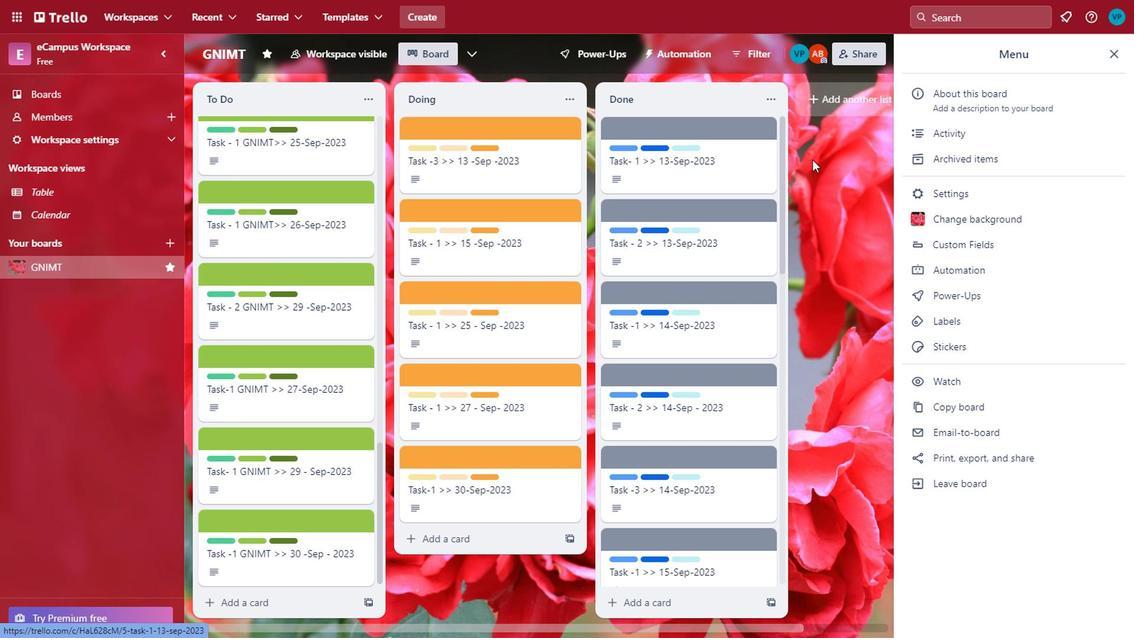 
Action: Mouse moved to (1036, 351)
Screenshot: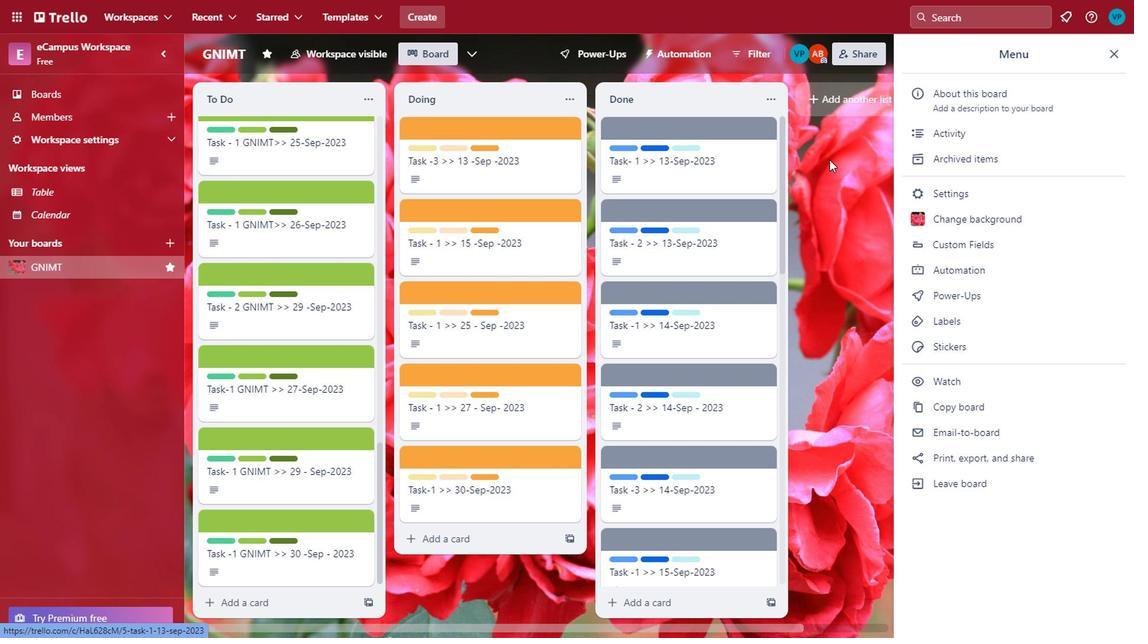 
Action: Mouse scrolled (1036, 351) with delta (0, 0)
Screenshot: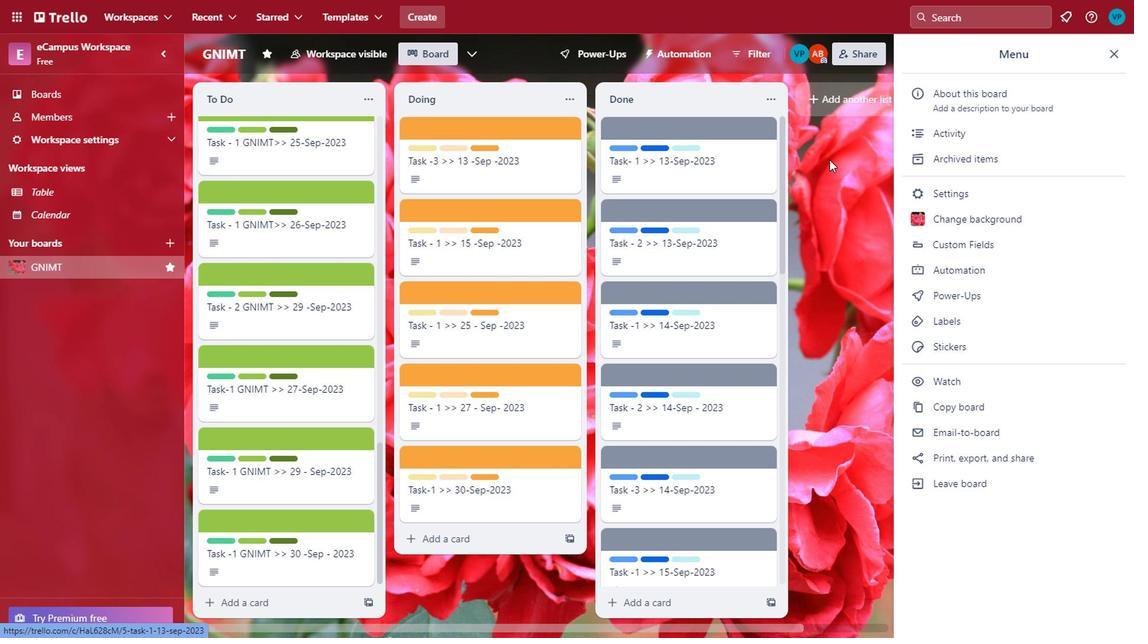 
Action: Mouse moved to (1037, 349)
Screenshot: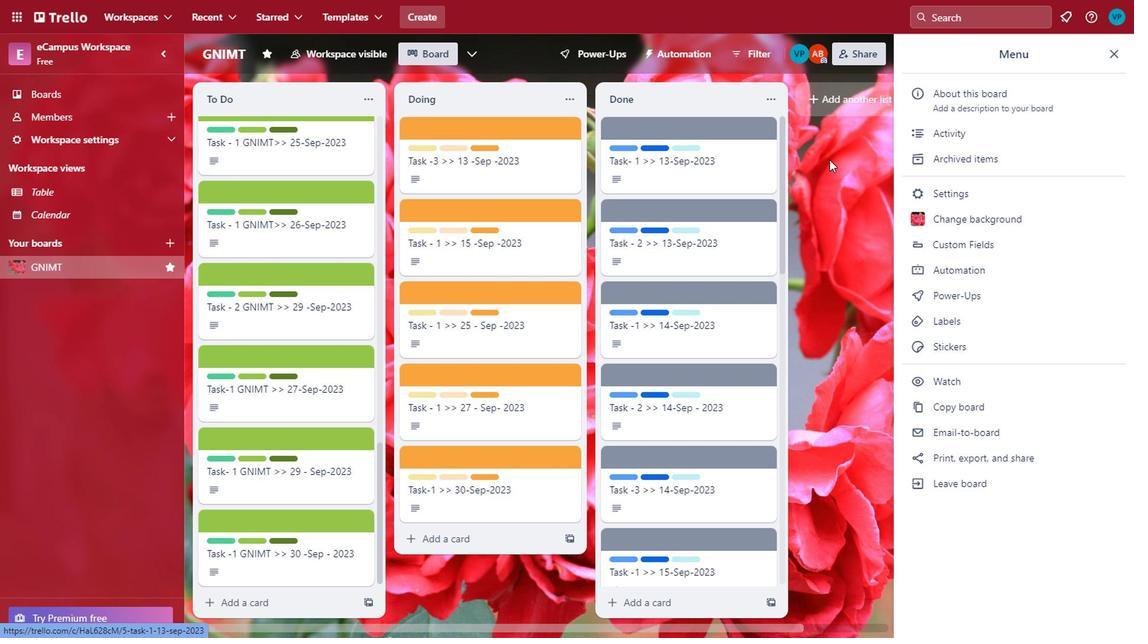
Action: Mouse scrolled (1037, 349) with delta (0, 0)
Screenshot: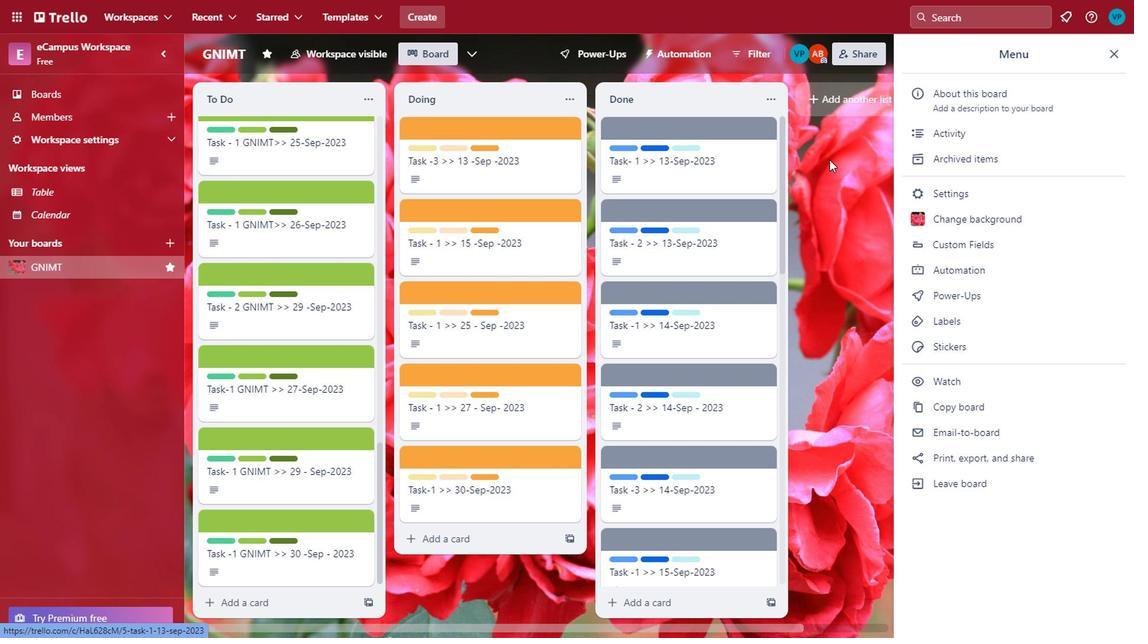 
Action: Mouse moved to (1039, 336)
Screenshot: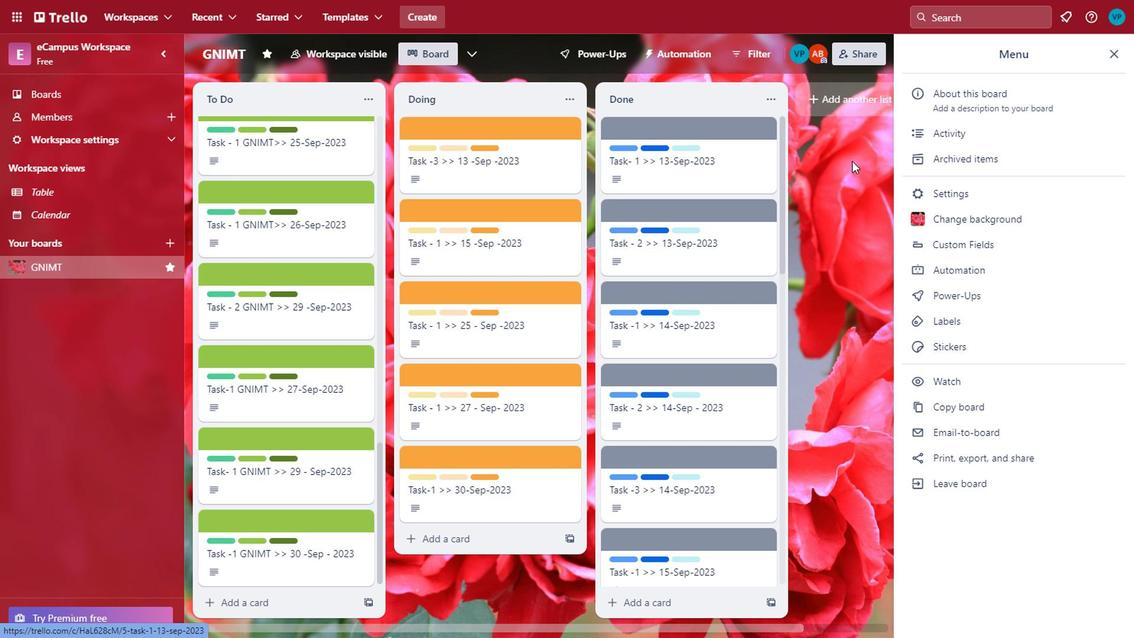 
Action: Mouse scrolled (1039, 337) with delta (0, 0)
Screenshot: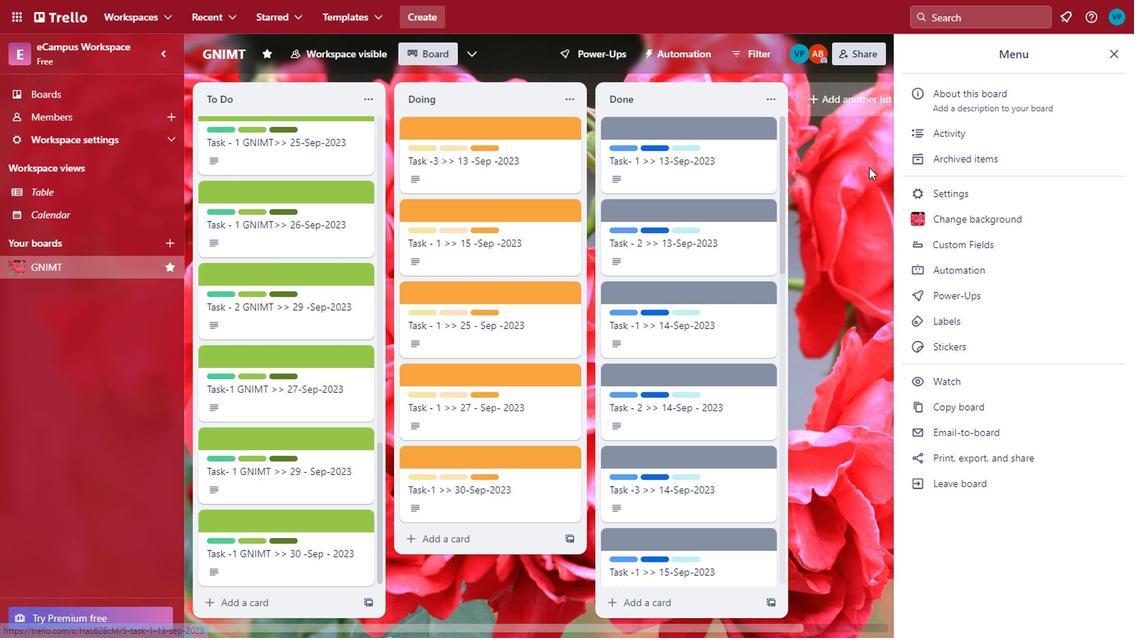 
Action: Mouse moved to (1039, 337)
Screenshot: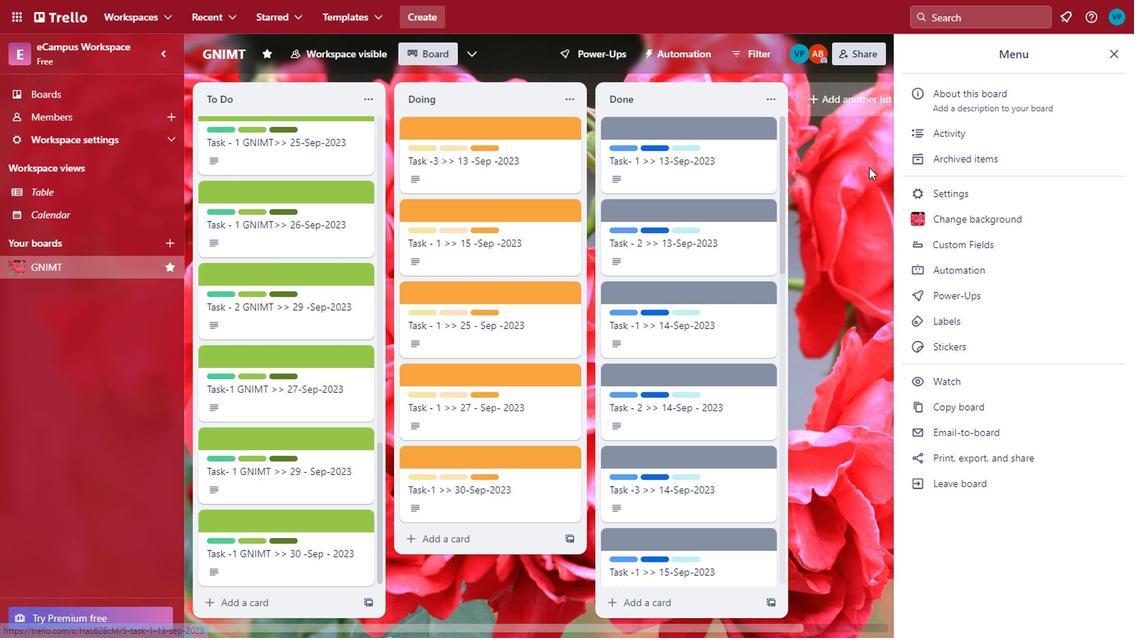 
Action: Mouse scrolled (1039, 337) with delta (0, 0)
Screenshot: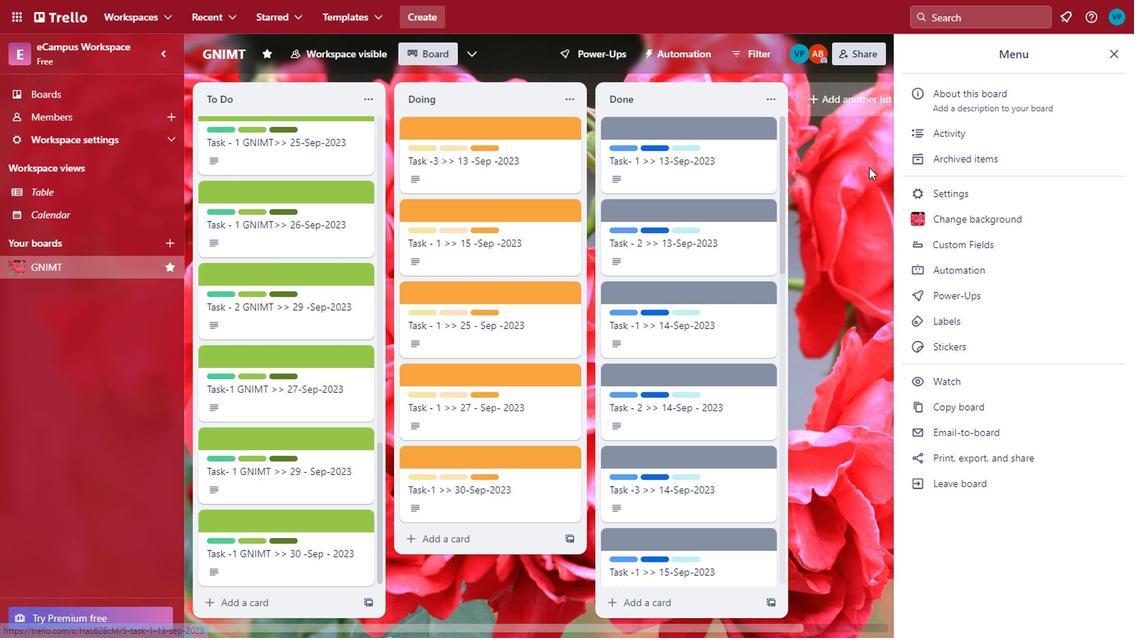 
Action: Mouse scrolled (1039, 337) with delta (0, 0)
Screenshot: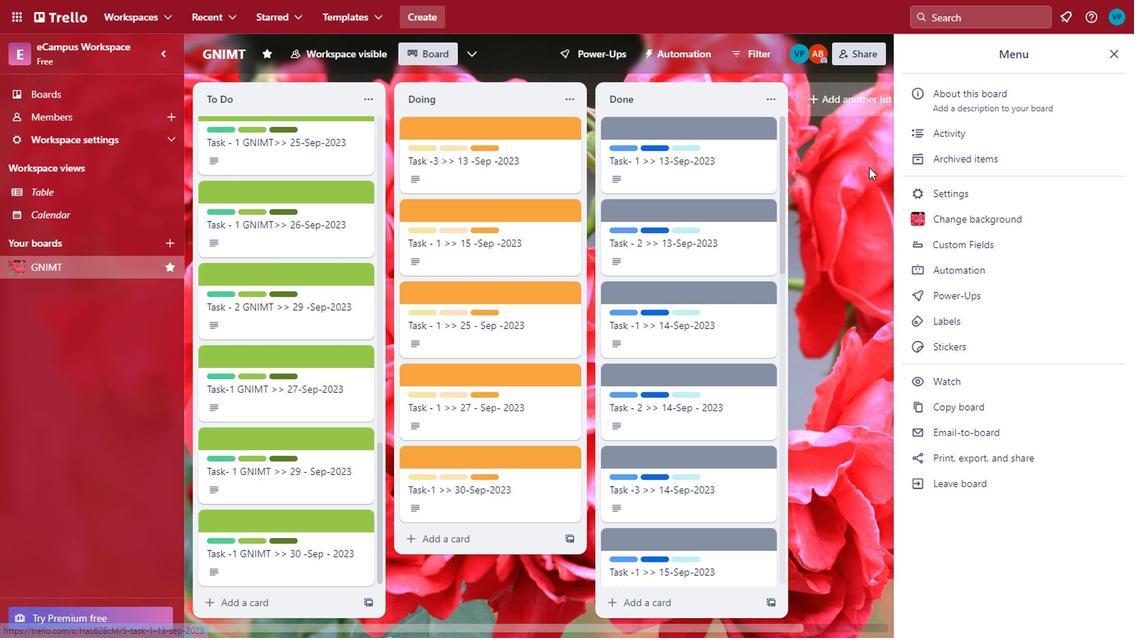 
Action: Mouse scrolled (1039, 337) with delta (0, 0)
